 Task: Create a new lookup relationship field in the 'Resident' object to link to 'Incident' and log new incidents.
Action: Mouse moved to (948, 79)
Screenshot: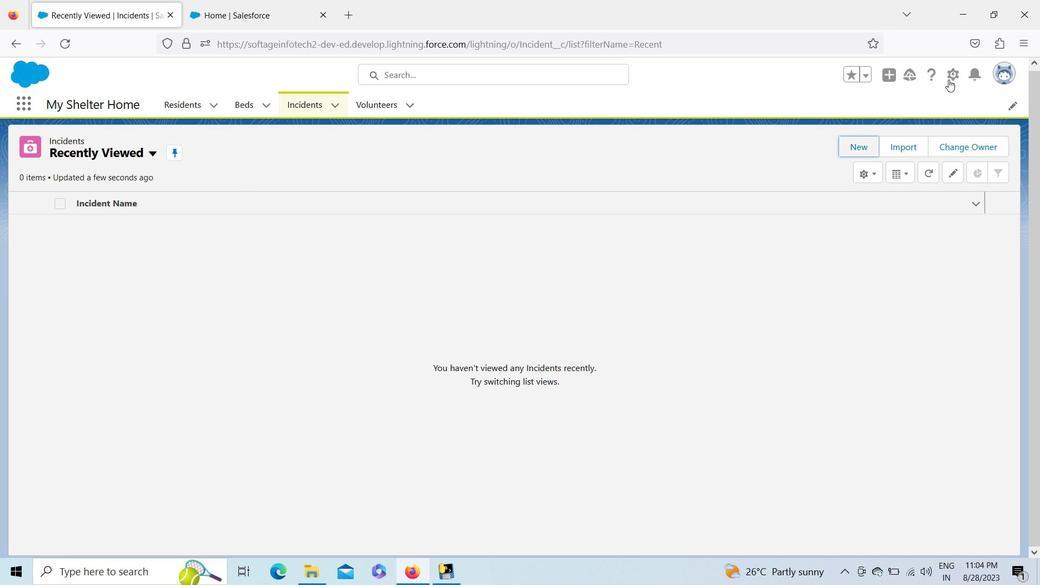 
Action: Mouse pressed left at (948, 79)
Screenshot: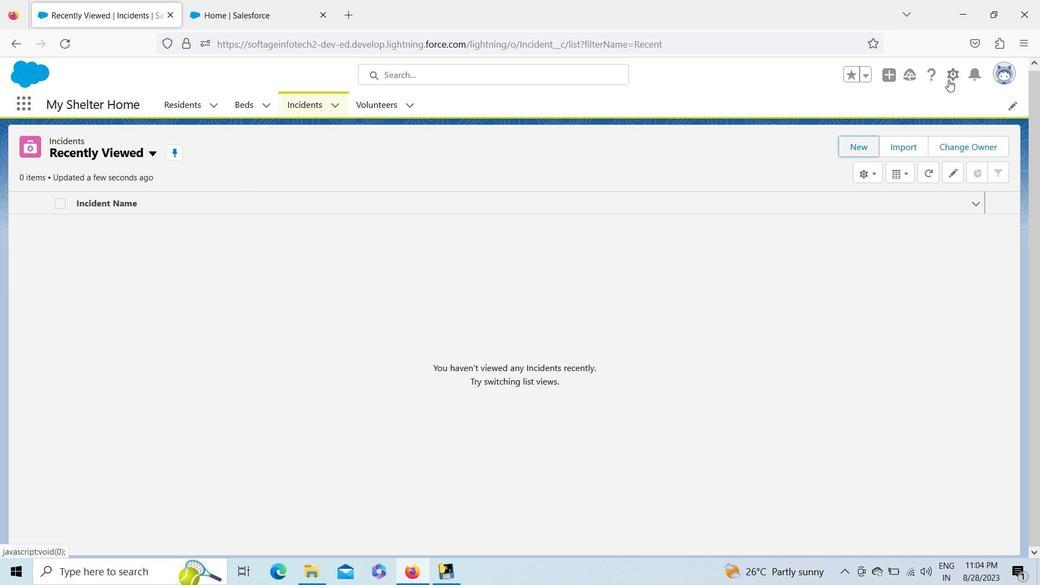 
Action: Mouse moved to (911, 120)
Screenshot: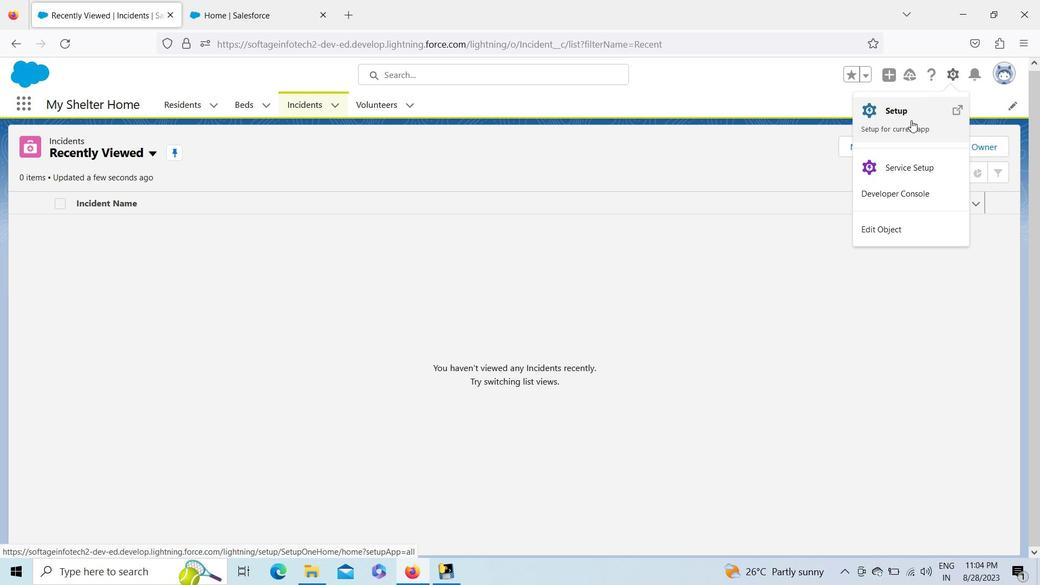 
Action: Mouse pressed left at (911, 120)
Screenshot: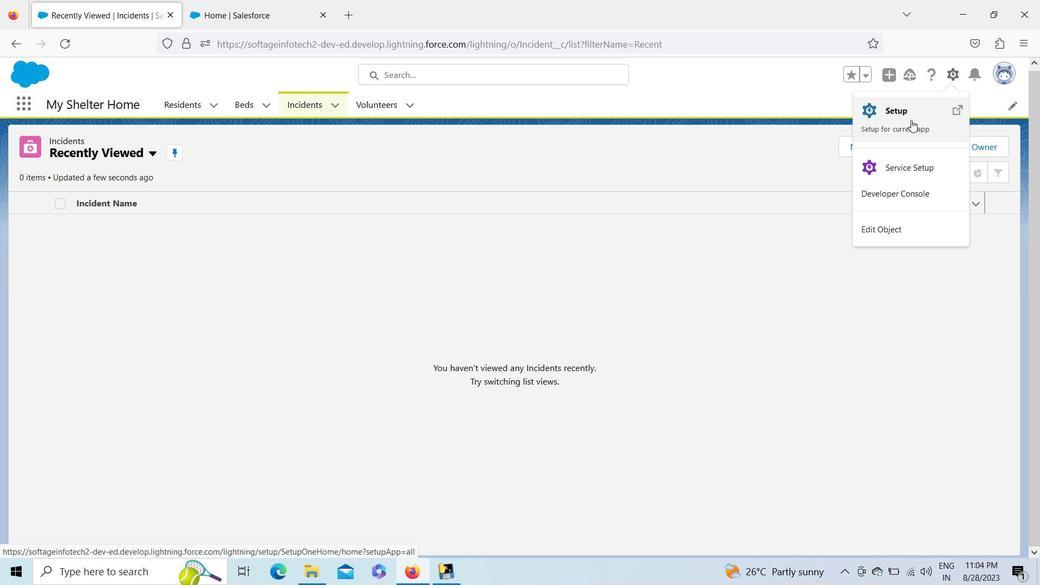 
Action: Mouse moved to (175, 102)
Screenshot: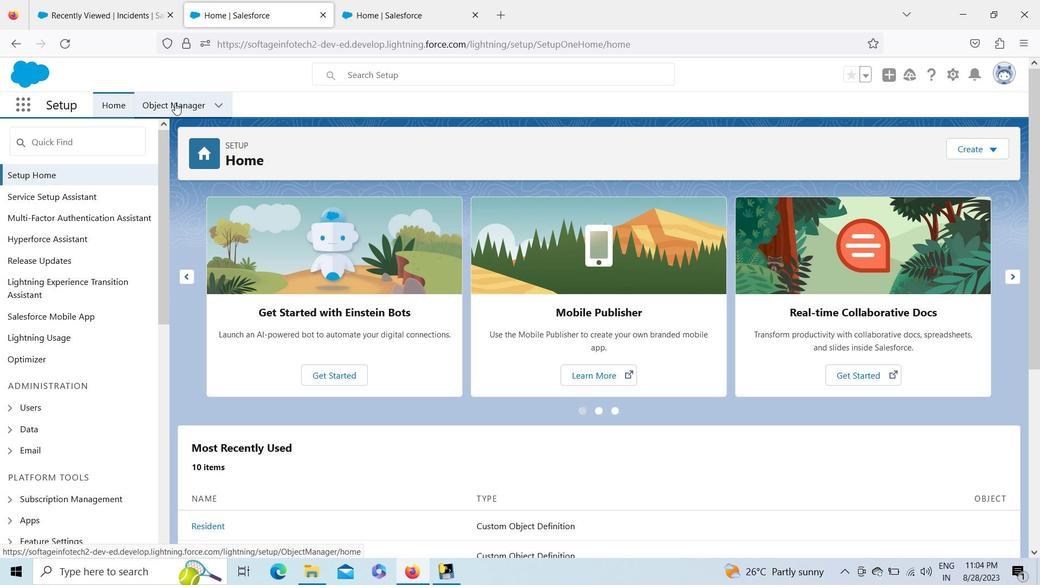 
Action: Mouse pressed left at (175, 102)
Screenshot: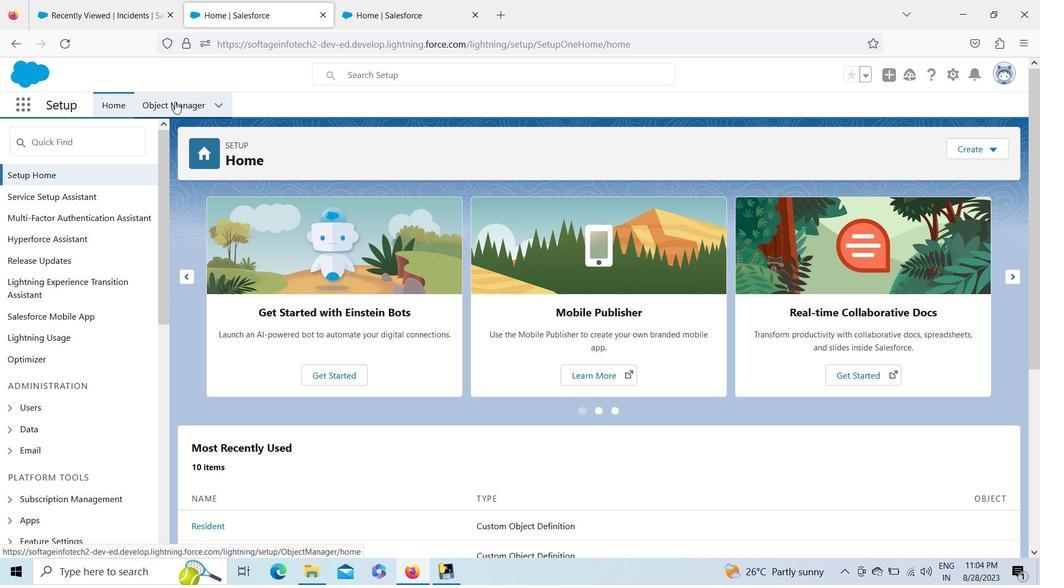 
Action: Mouse moved to (789, 156)
Screenshot: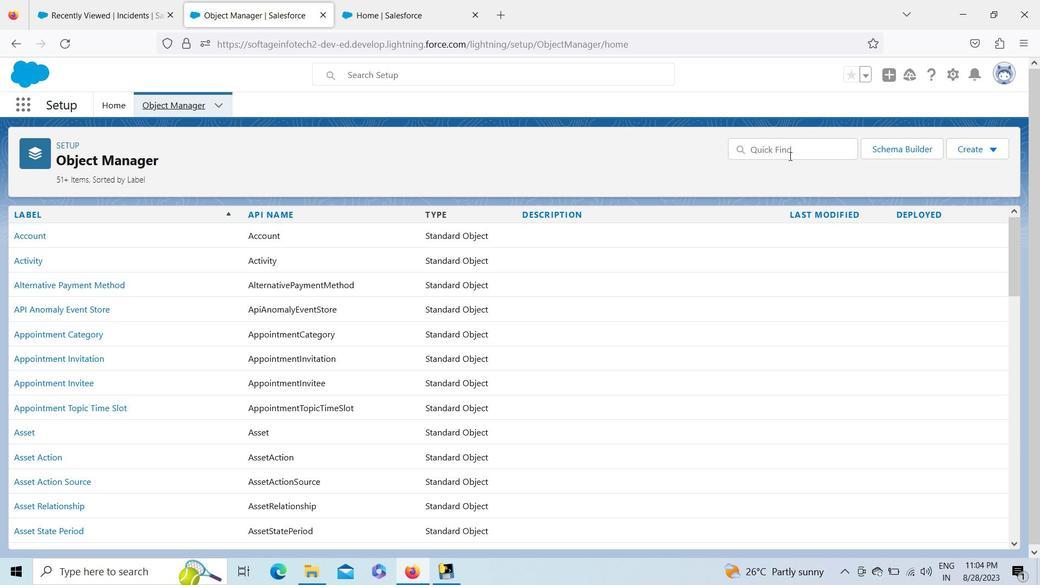 
Action: Mouse pressed left at (789, 156)
Screenshot: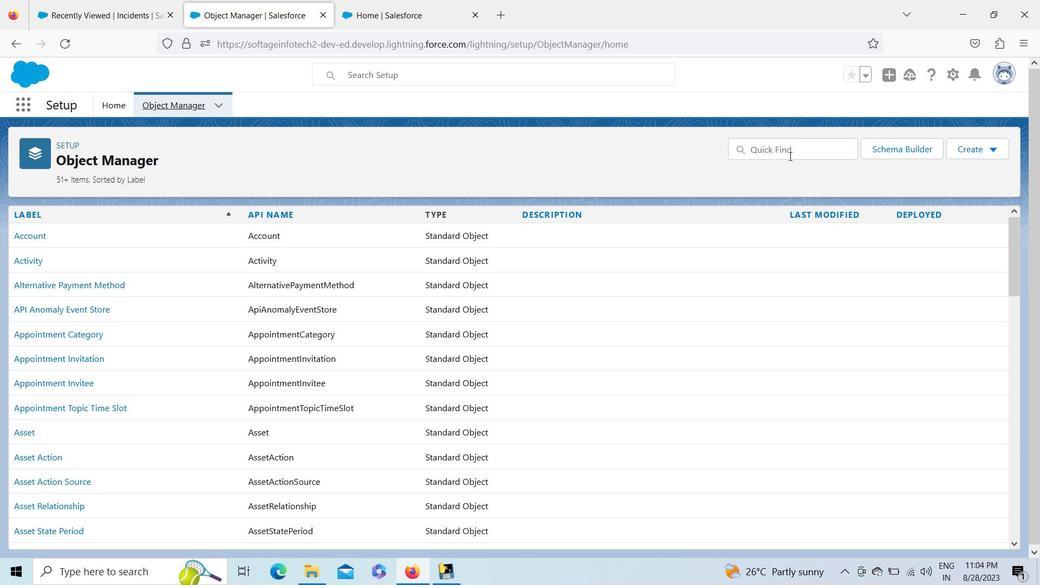 
Action: Key pressed <Key.shift><Key.shift><Key.shift><Key.shift><Key.shift><Key.shift><Key.shift>Inc
Screenshot: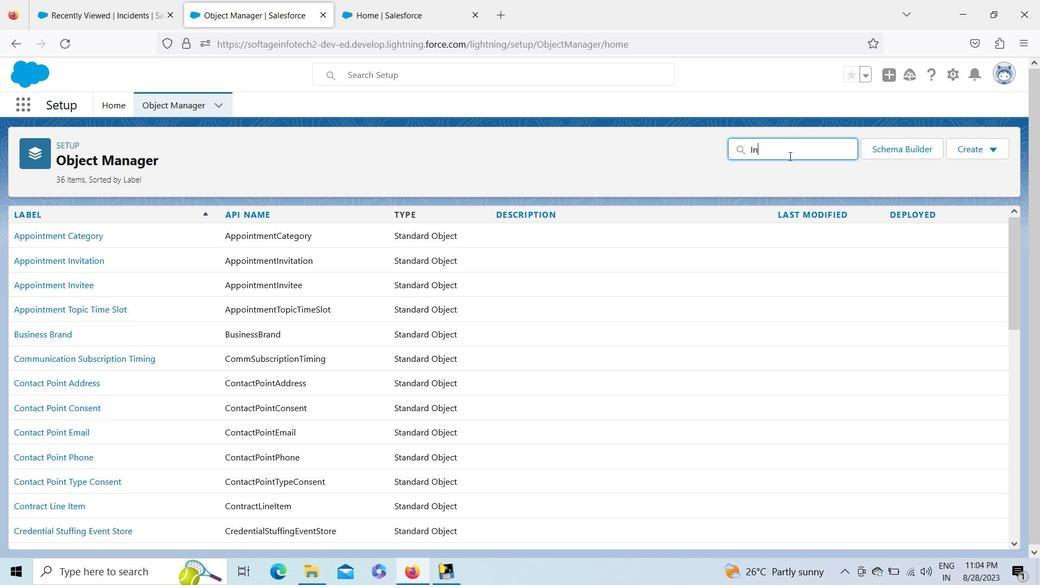 
Action: Mouse moved to (1007, 242)
Screenshot: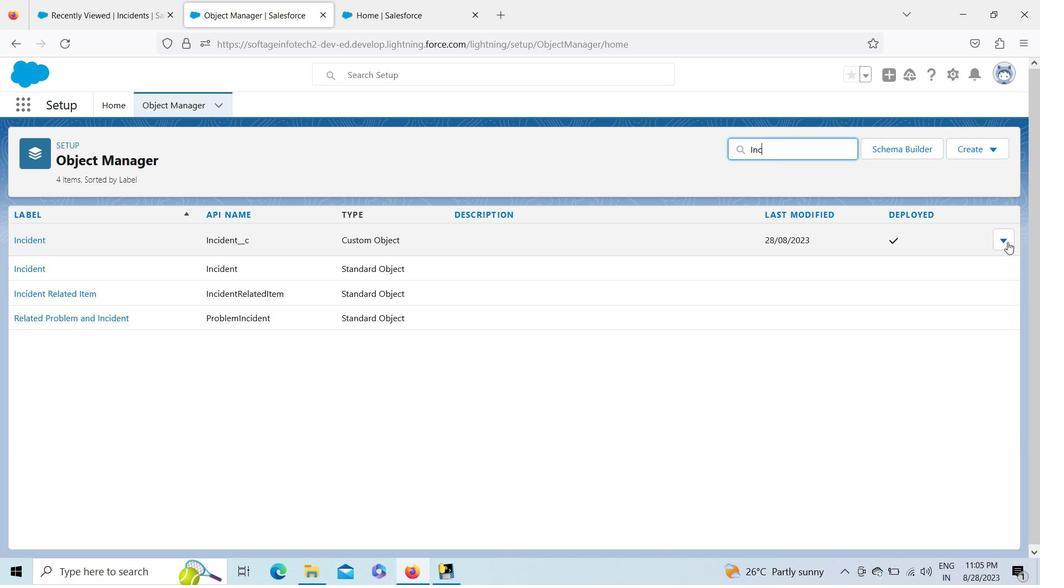 
Action: Mouse pressed left at (1007, 242)
Screenshot: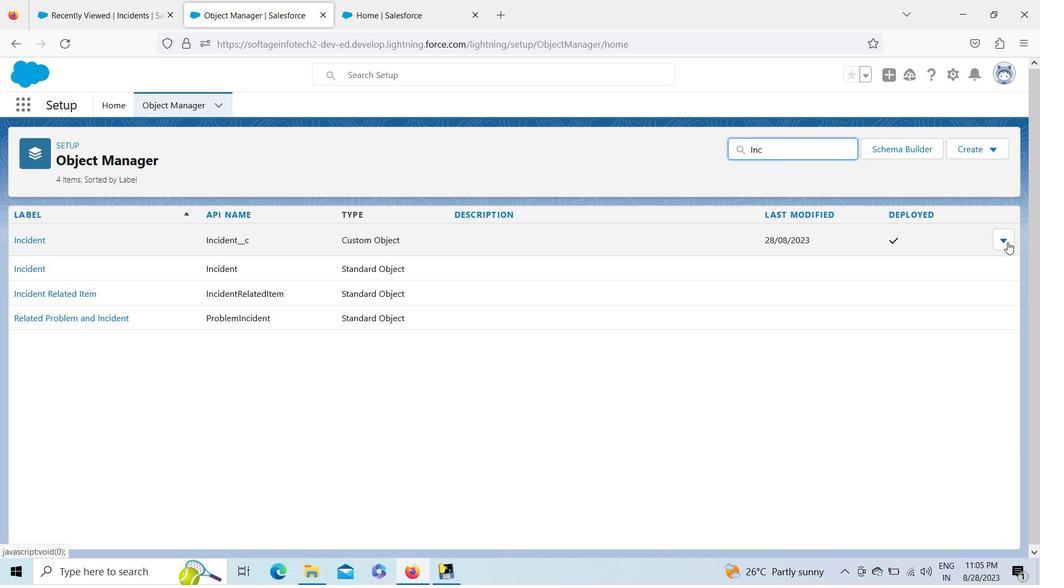 
Action: Mouse moved to (964, 267)
Screenshot: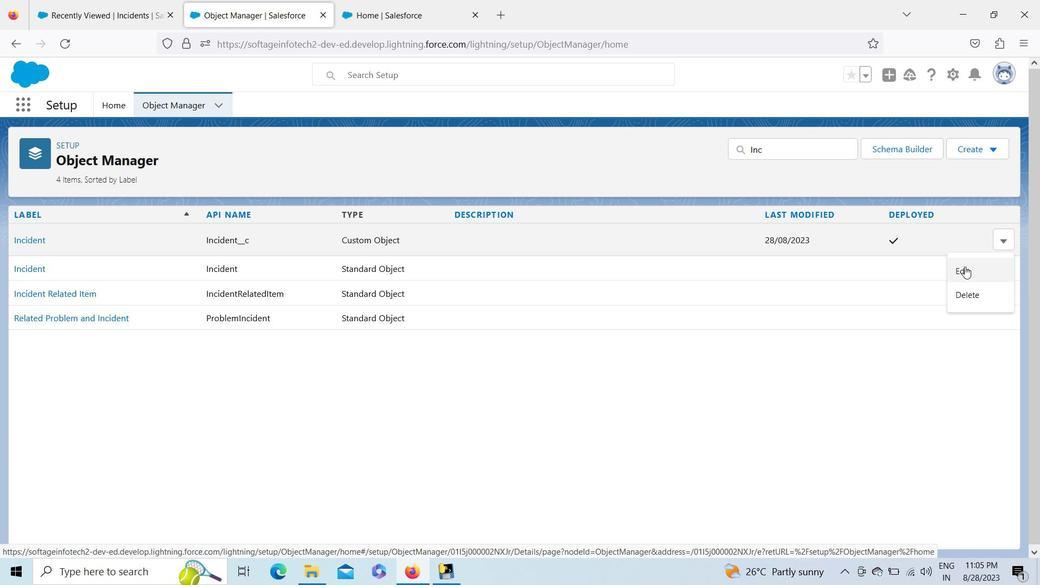 
Action: Mouse pressed left at (964, 267)
Screenshot: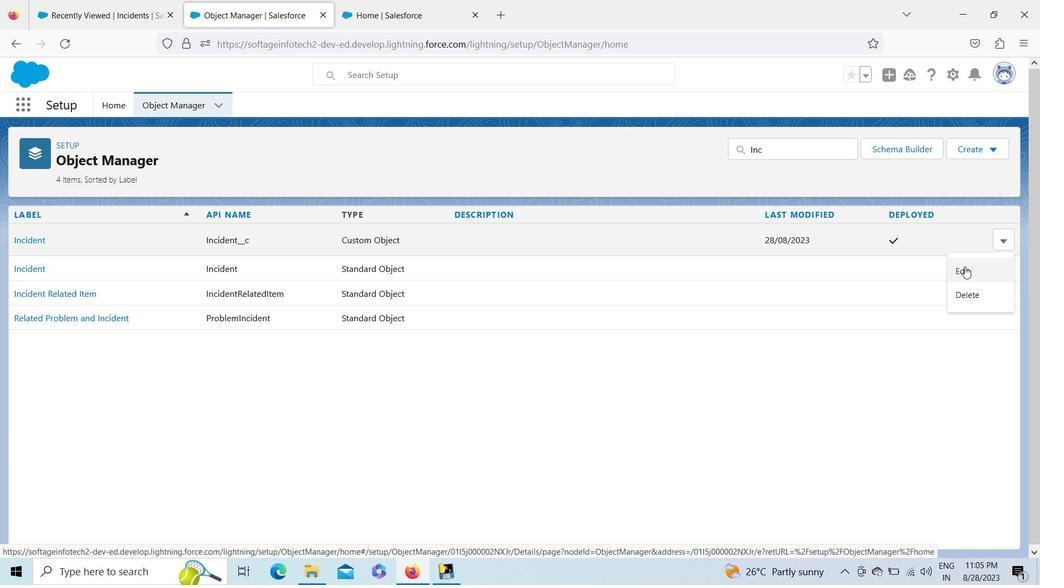 
Action: Mouse moved to (112, 245)
Screenshot: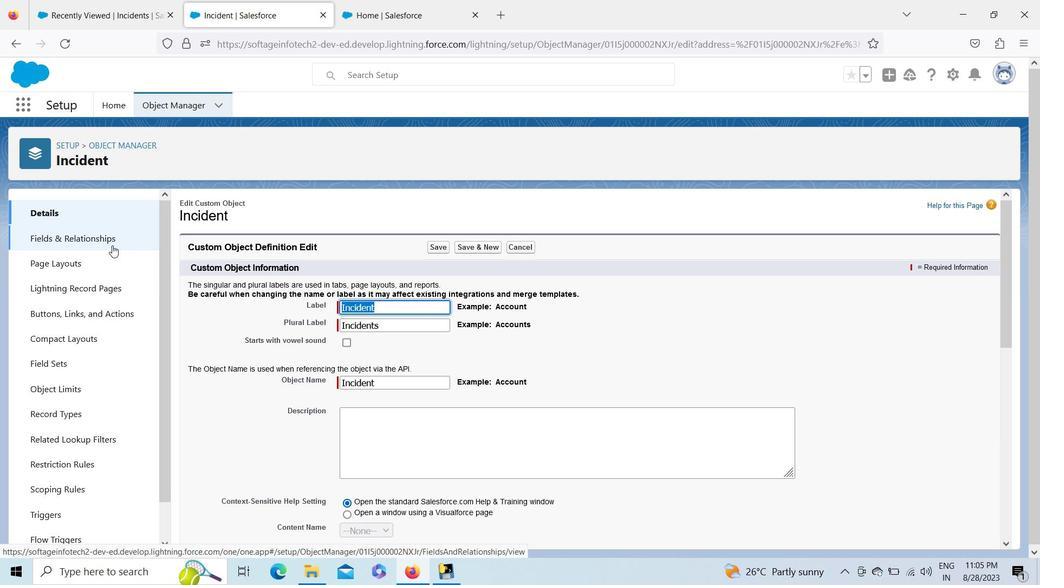
Action: Mouse pressed left at (112, 245)
Screenshot: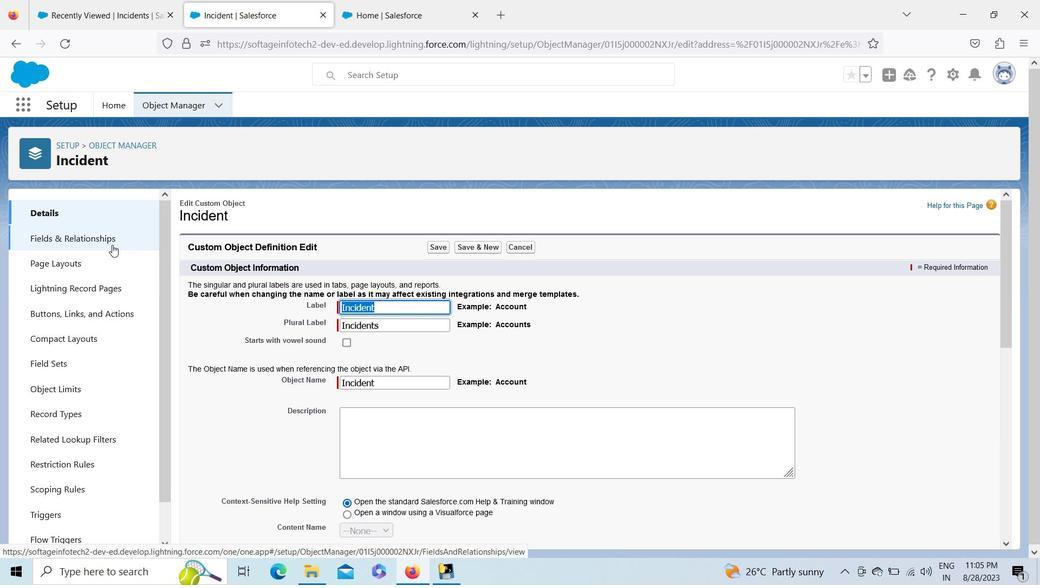 
Action: Mouse moved to (717, 219)
Screenshot: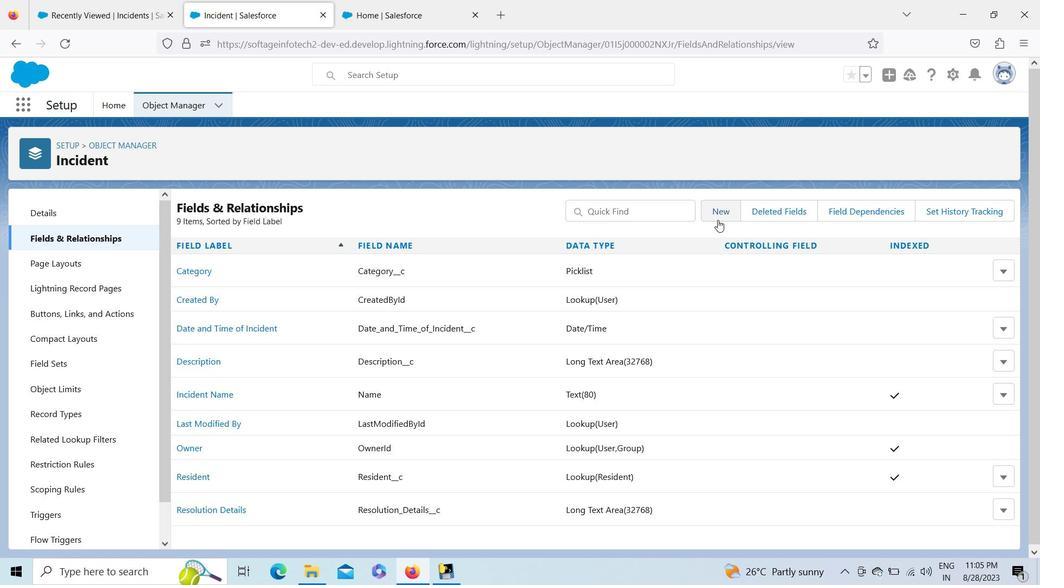 
Action: Mouse pressed left at (717, 219)
Screenshot: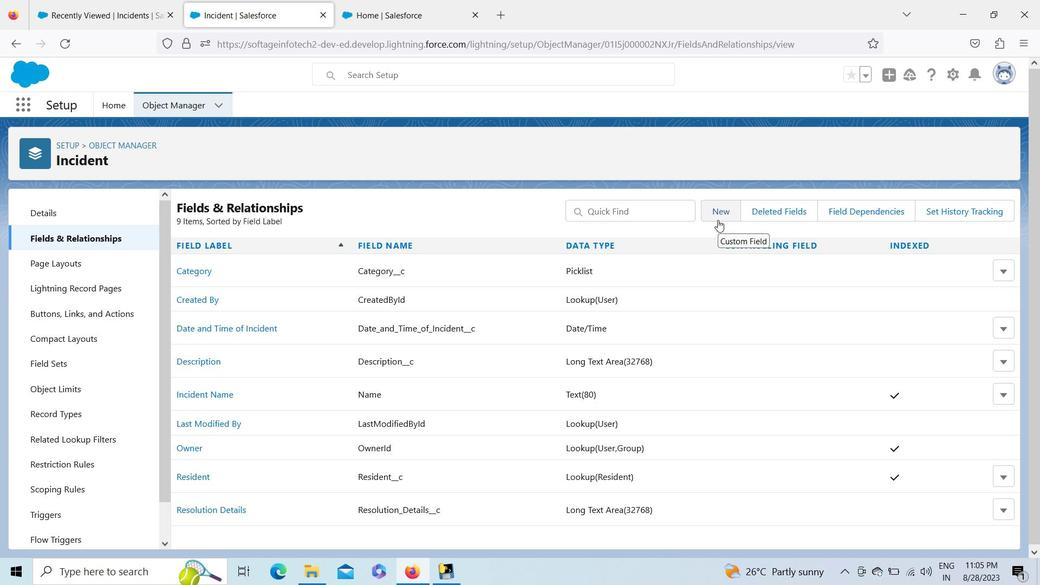 
Action: Mouse moved to (1003, 502)
Screenshot: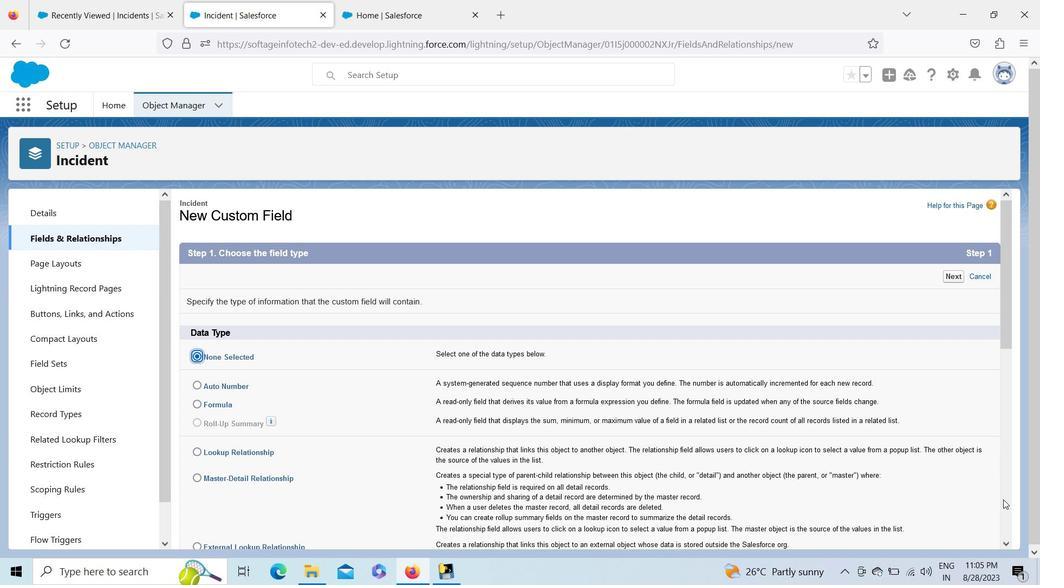 
Action: Mouse pressed left at (1003, 502)
Screenshot: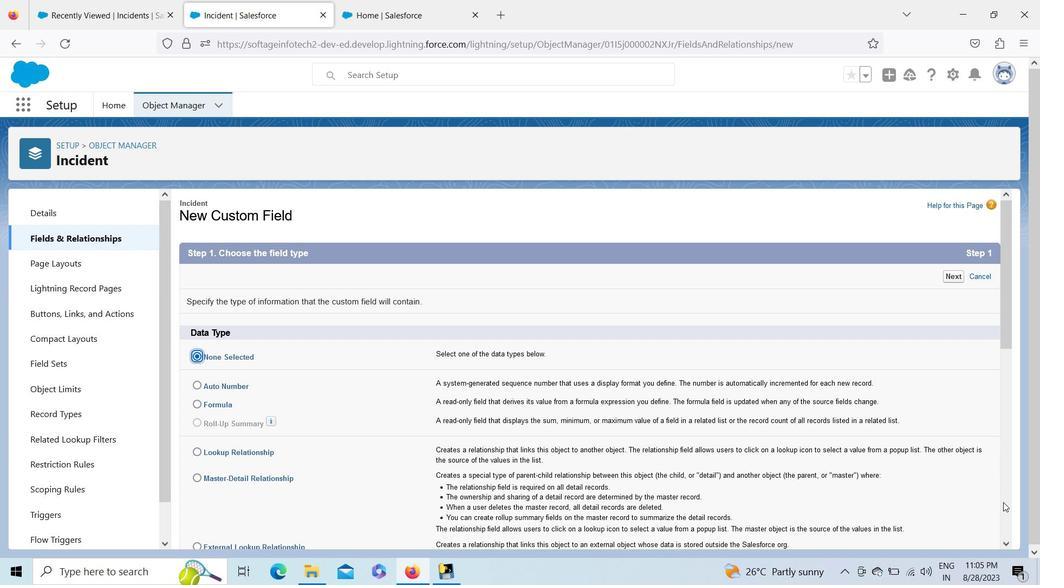 
Action: Mouse moved to (213, 427)
Screenshot: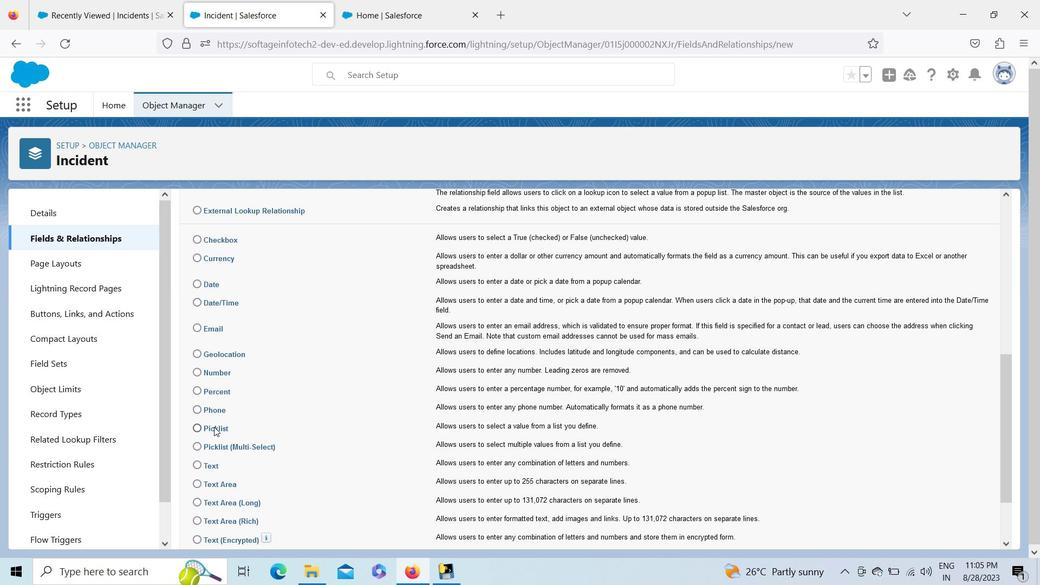 
Action: Mouse pressed left at (213, 427)
Screenshot: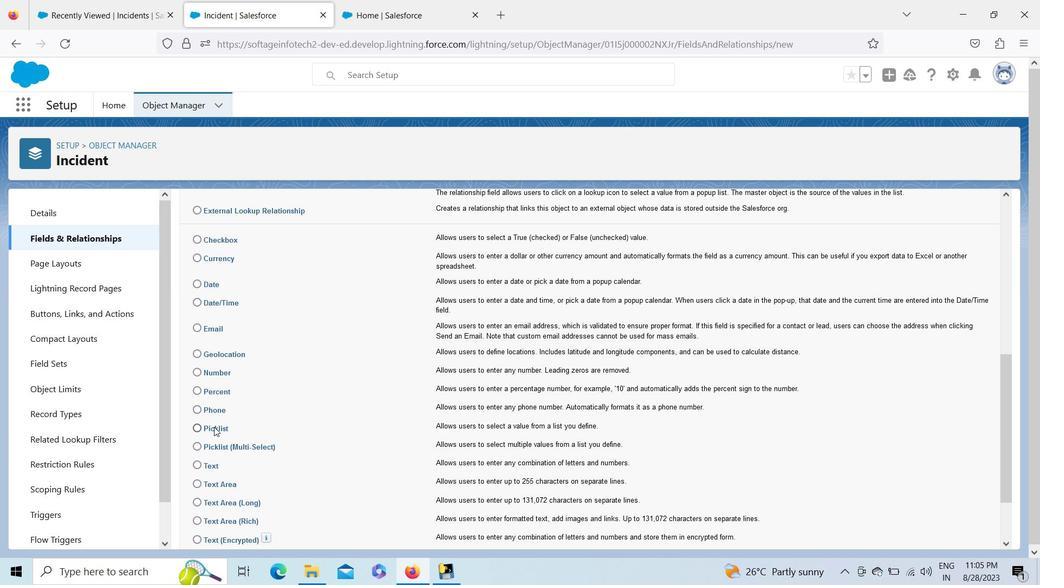 
Action: Mouse moved to (1012, 509)
Screenshot: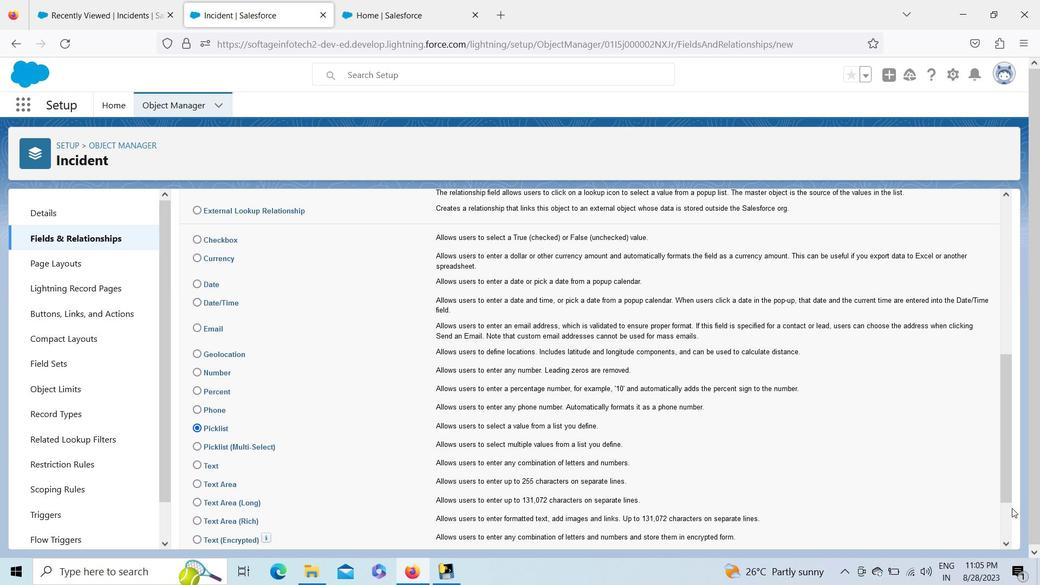 
Action: Mouse pressed left at (1012, 509)
Screenshot: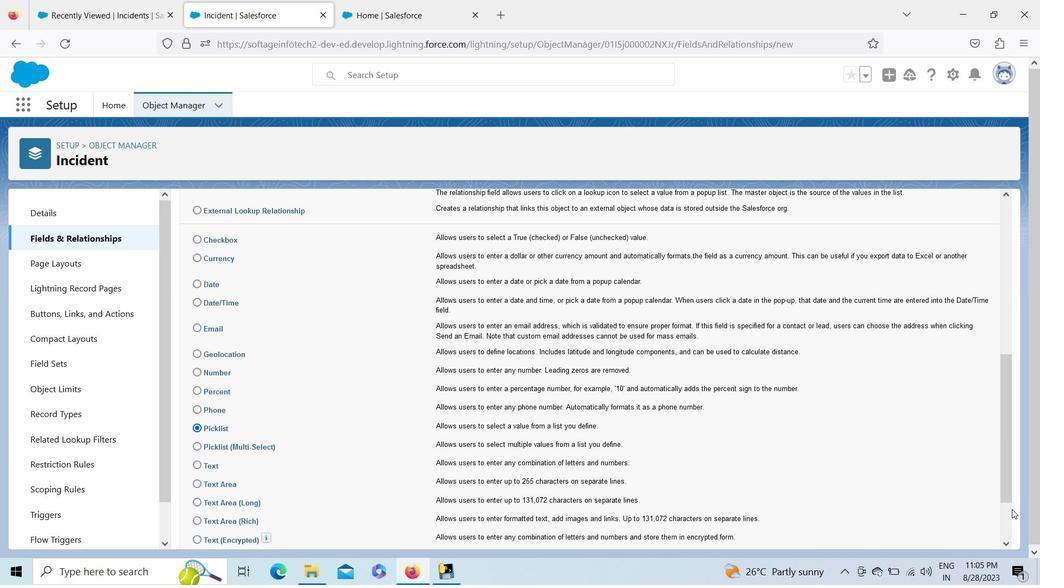 
Action: Mouse moved to (1006, 514)
Screenshot: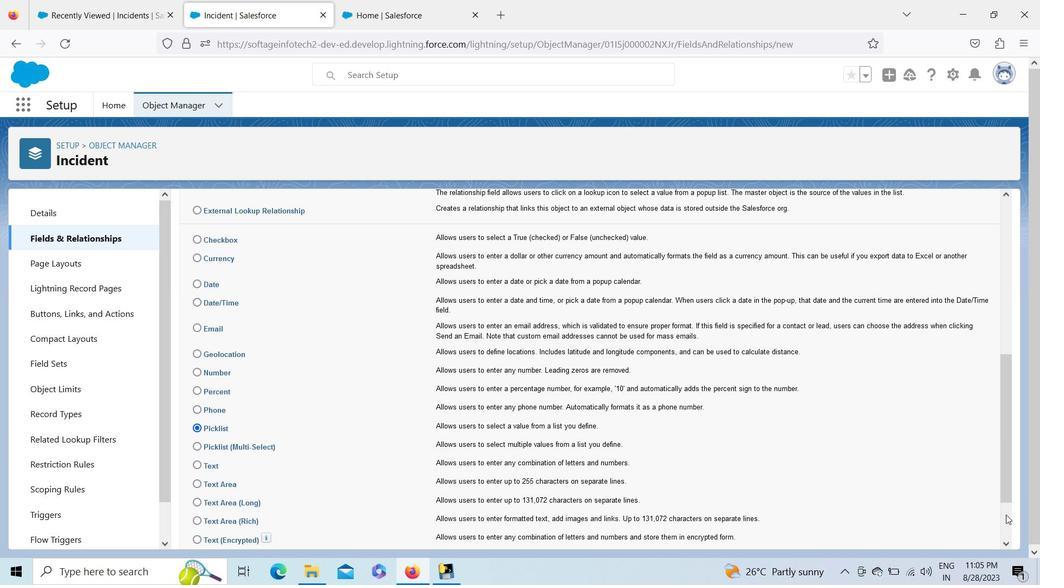 
Action: Mouse pressed left at (1006, 514)
Screenshot: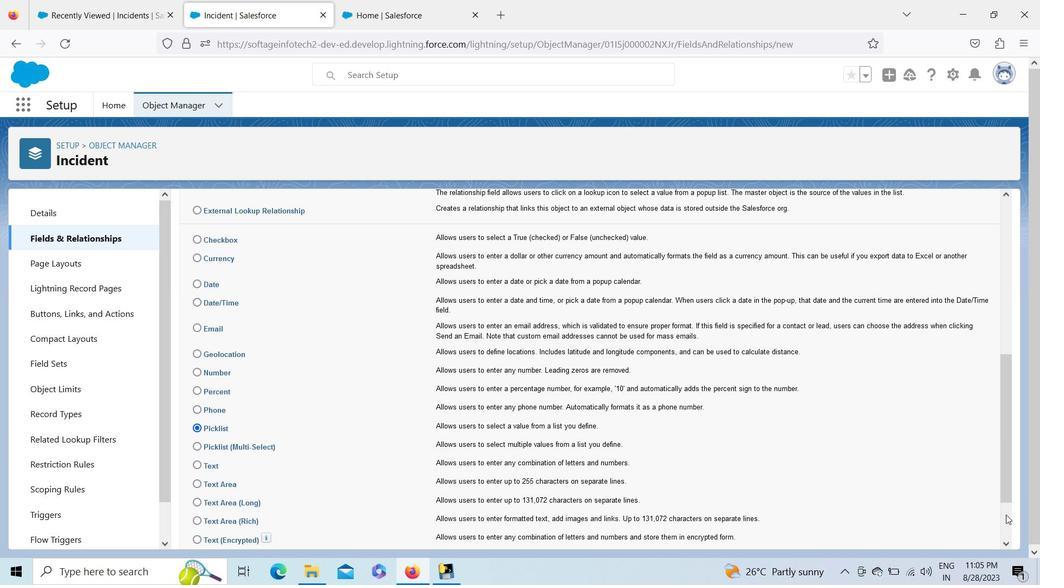 
Action: Mouse moved to (951, 538)
Screenshot: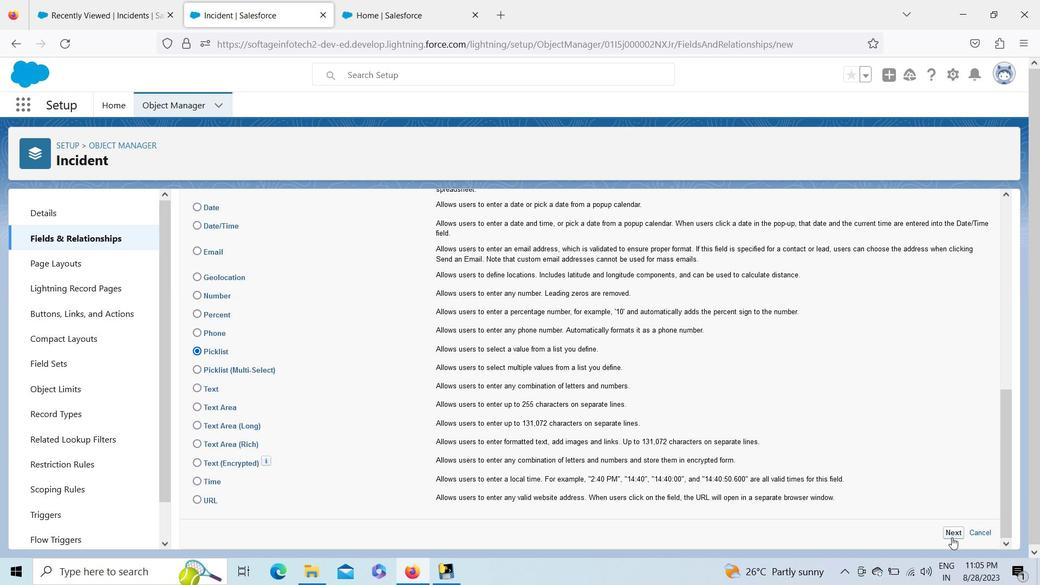 
Action: Mouse pressed left at (951, 538)
Screenshot: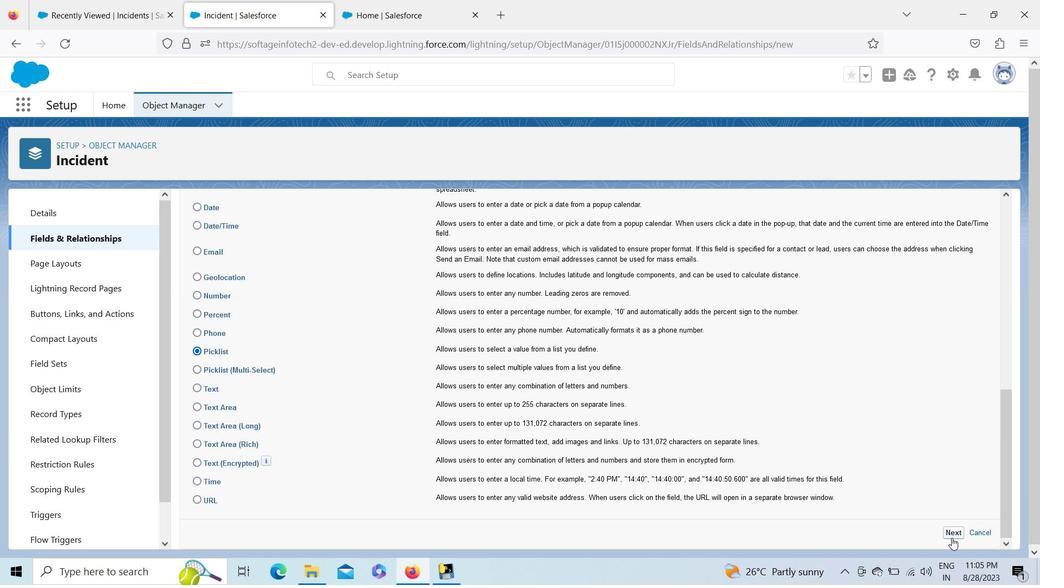 
Action: Key pressed <Key.shift><Key.shift><Key.shift><Key.shift>Country
Screenshot: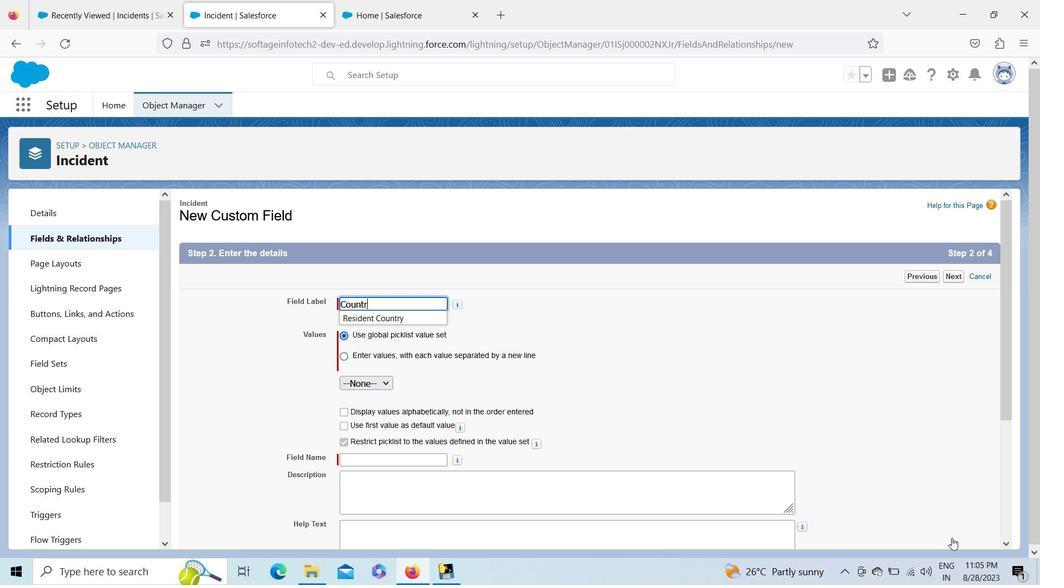 
Action: Mouse moved to (341, 356)
Screenshot: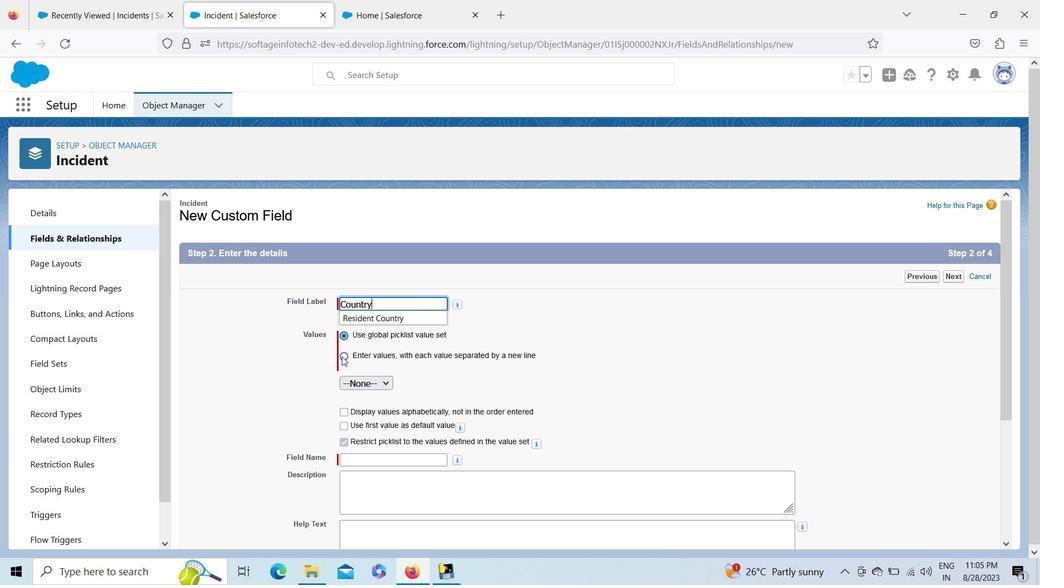 
Action: Mouse pressed left at (341, 356)
Screenshot: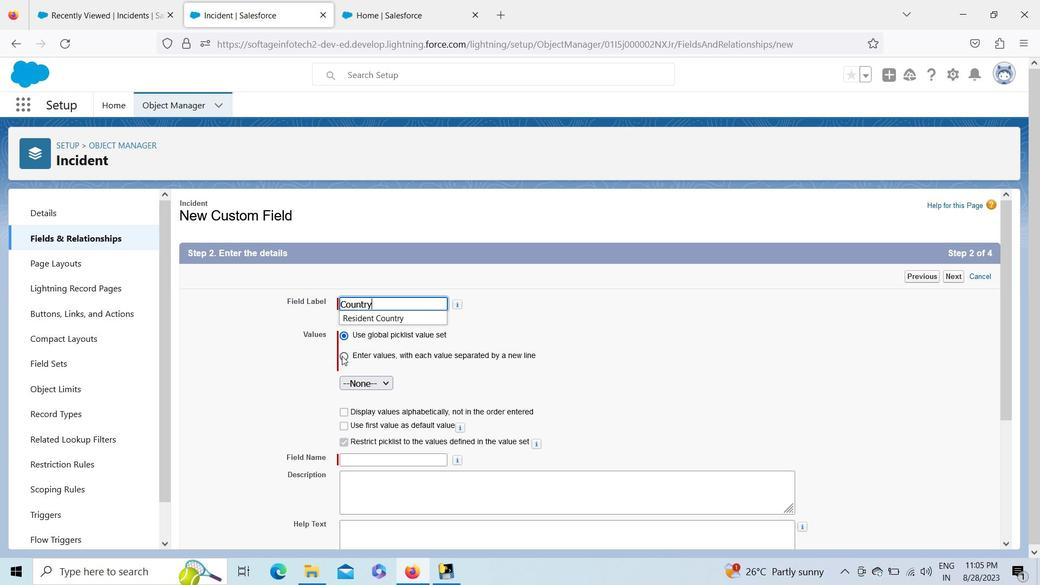 
Action: Mouse moved to (351, 406)
Screenshot: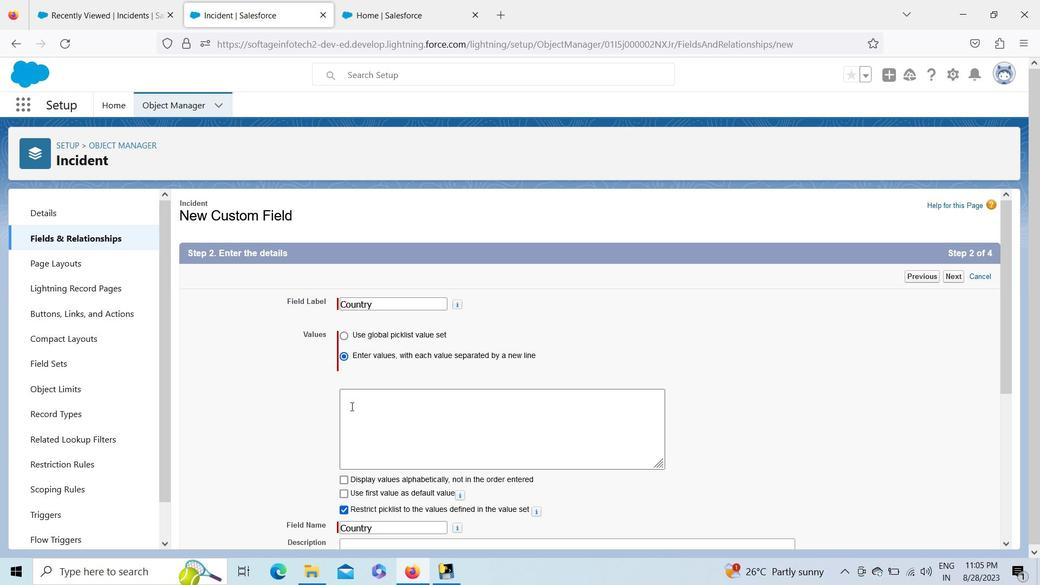 
Action: Mouse pressed left at (351, 406)
Screenshot: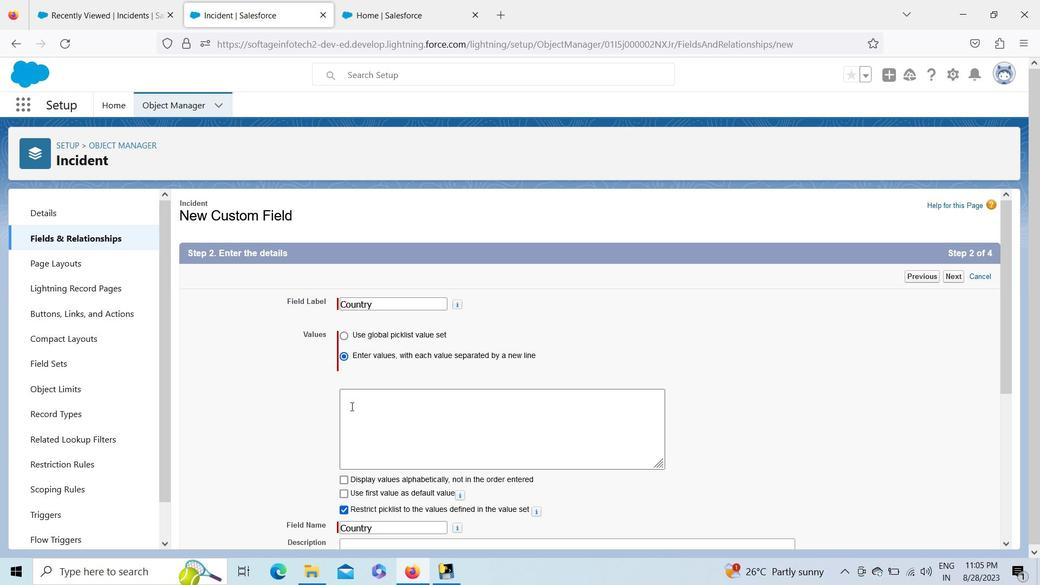
Action: Key pressed <Key.shift><Key.shift><Key.shift><Key.shift><Key.shift><Key.shift><Key.shift><Key.shift><Key.shift><Key.shift><Key.shift><Key.shift><Key.shift><Key.shift><Key.shift><Key.shift><Key.shift><Key.shift><Key.shift>U<Key.shift>SA<Key.enter><Key.shift>India<Key.enter>
Screenshot: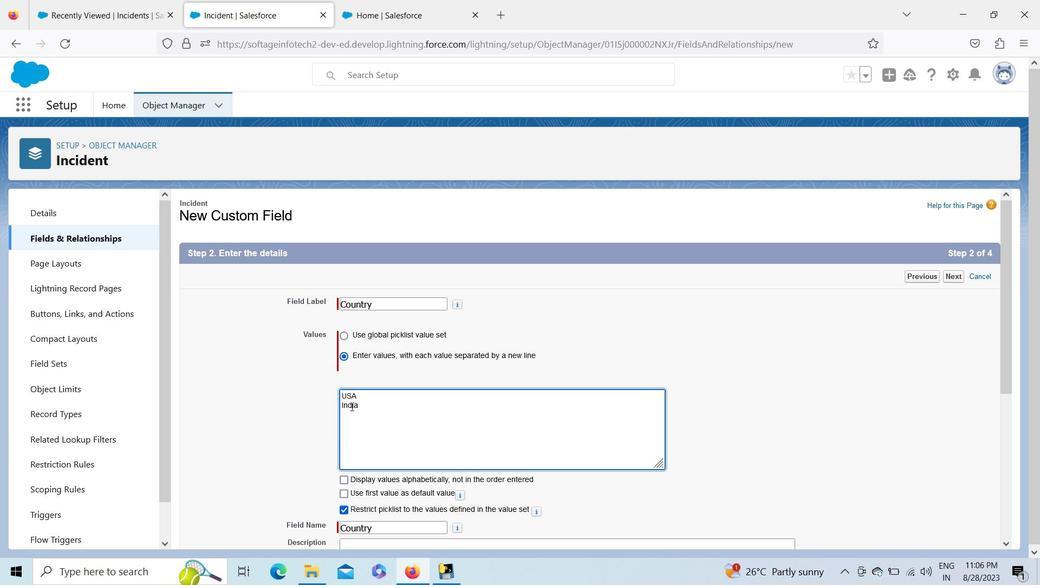 
Action: Mouse moved to (696, 471)
Screenshot: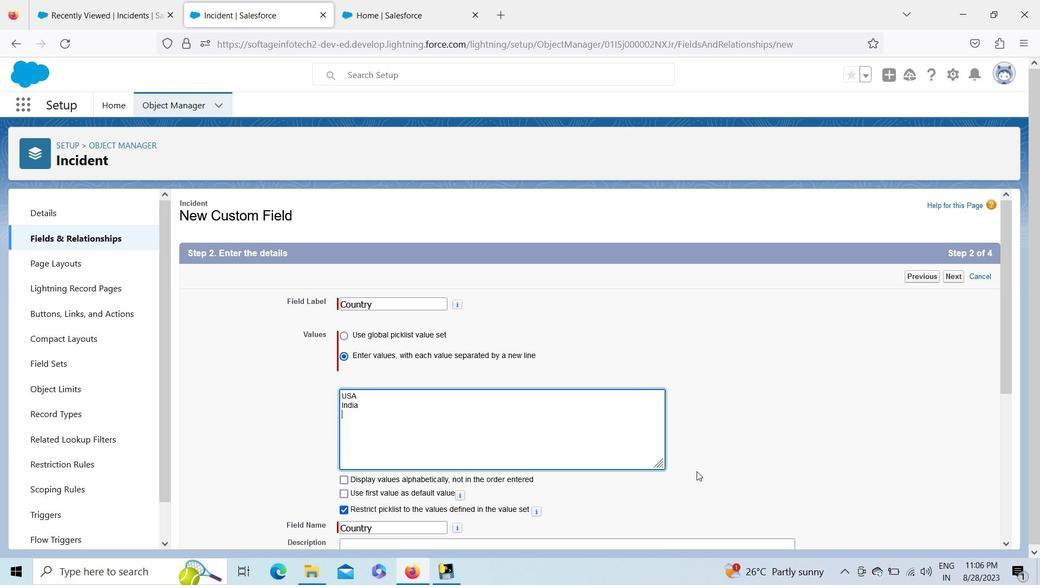 
Action: Key pressed <Key.shift><Key.shift><Key.shift><Key.shift><Key.shift><Key.shift><Key.shift><Key.shift><Key.shift><Key.shift><Key.shift><Key.shift><Key.shift><Key.shift><Key.shift><Key.shift>Canada<Key.enter><Key.shift><Key.shift><Key.shift><Key.shift><Key.shift><Key.shift><Key.shift><Key.shift><Key.shift><Key.shift><Key.shift><Key.shift><Key.shift><Key.shift><Key.shift><Key.shift><Key.shift><Key.shift><Key.shift><Key.shift><Key.shift><Key.shift><Key.shift><Key.shift><Key.shift><Key.shift><Key.shift><Key.shift><Key.shift><Key.shift><Key.shift><Key.shift><Key.shift><Key.shift><Key.shift><Key.shift><Key.shift><Key.shift><Key.shift><Key.shift><Key.shift><Key.shift><Key.shift><Key.shift><Key.shift><Key.shift><Key.shift><Key.shift><Key.shift><Key.shift><Key.shift><Key.shift><Key.shift><Key.shift><Key.shift><Key.shift><Key.shift><Key.shift><Key.shift><Key.shift><Key.shift><Key.shift><Key.shift><Key.shift><Key.shift><Key.shift><Key.shift><Key.shift><Key.shift><Key.shift><Key.shift><Key.shift><Key.shift><Key.shift><Key.shift><Key.shift><Key.shift><Key.shift><Key.shift><Key.shift><Key.shift><Key.shift><Key.shift><Key.shift><Key.shift><Key.shift><Key.shift><Key.shift><Key.shift><Key.shift><Key.shift><Key.shift><Key.shift><Key.shift><Key.shift><Key.shift><Key.shift><Key.shift><Key.shift><Key.shift><Key.shift><Key.shift><Key.shift><Key.shift><Key.shift><Key.shift><Key.shift><Key.shift><Key.shift><Key.shift><Key.shift><Key.shift><Key.shift><Key.shift><Key.shift><Key.shift><Key.shift><Key.shift><Key.shift><Key.shift><Key.shift><Key.shift><Key.shift><Key.shift><Key.shift><Key.shift><Key.shift><Key.shift><Key.shift><Key.shift><Key.shift><Key.shift><Key.shift><Key.shift><Key.shift><Key.shift><Key.shift><Key.shift><Key.shift><Key.shift><Key.shift><Key.shift><Key.shift><Key.shift><Key.shift><Key.shift><Key.shift><Key.shift><Key.shift><Key.shift><Key.shift><Key.shift>Australia<Key.enter><Key.shift>Germany<Key.enter><Key.shift>China<Key.enter><Key.shift><Key.shift><Key.shift><Key.shift><Key.shift>Brazil<Key.enter><Key.shift><Key.shift><Key.shift><Key.shift><Key.shift><Key.shift><Key.shift><Key.shift><Key.shift><Key.shift><Key.shift><Key.shift><Key.shift><Key.shift><Key.shift><Key.shift><Key.shift><Key.shift><Key.shift><Key.shift><Key.shift>Russia<Key.enter><Key.shift><Key.shift><Key.shift><Key.shift><Key.shift><Key.shift><Key.shift><Key.shift><Key.shift><Key.shift><Key.shift><Key.shift><Key.shift><Key.shift>Europe<Key.enter><Key.shift><Key.shift><Key.shift><Key.shift><Key.shift><Key.shift><Key.shift><Key.shift>UK<Key.enter><Key.shift><Key.shift><Key.shift><Key.shift><Key.shift><Key.shift><Key.shift>Africa
Screenshot: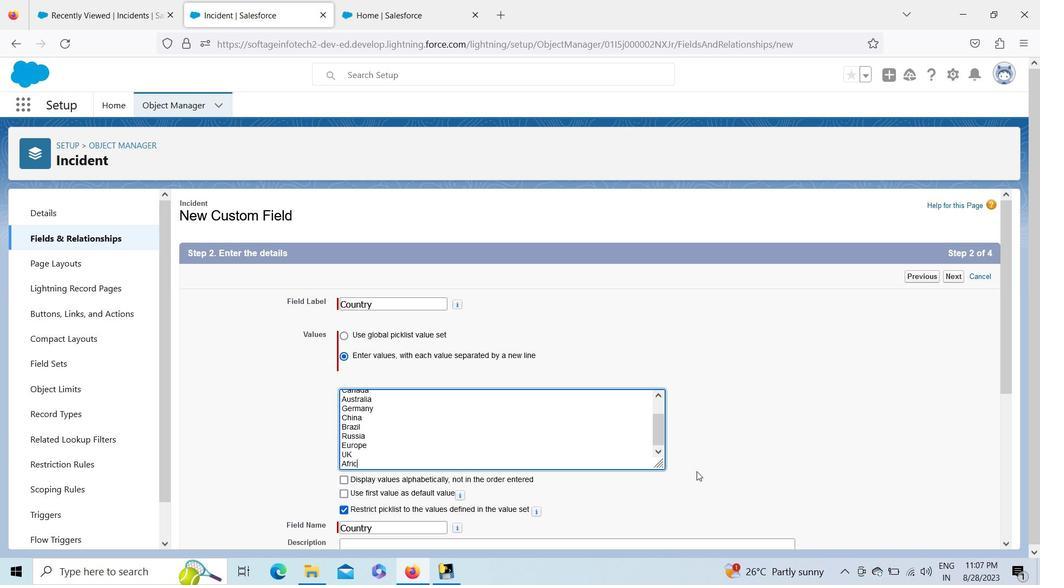 
Action: Mouse moved to (952, 277)
Screenshot: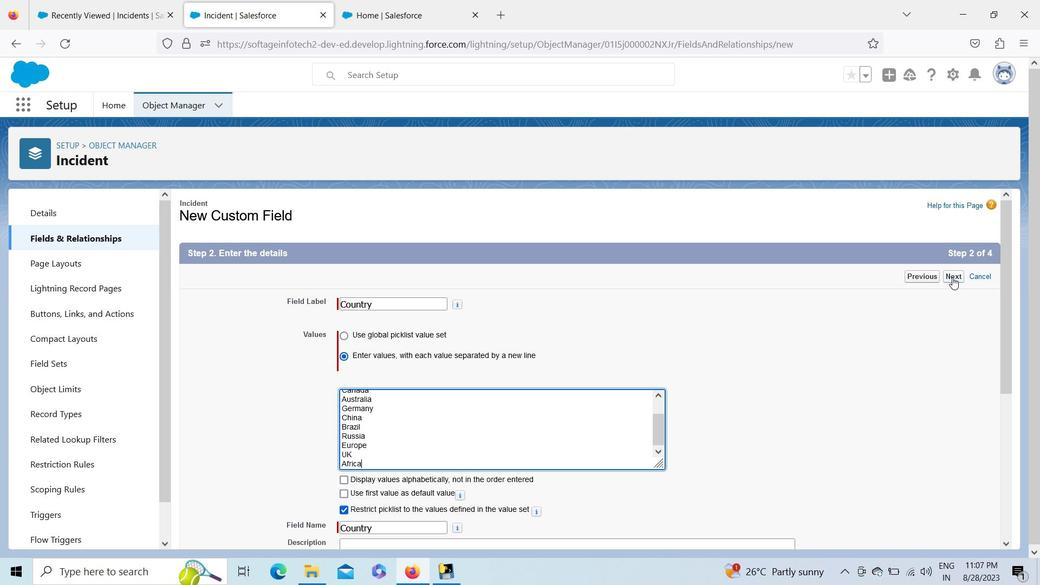 
Action: Mouse pressed left at (952, 277)
Screenshot: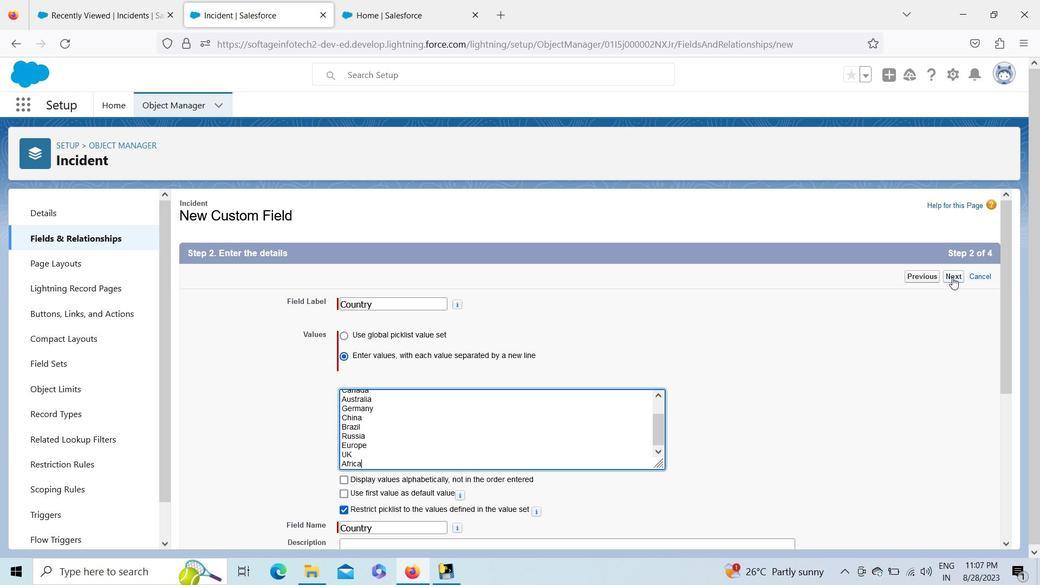 
Action: Mouse moved to (723, 393)
Screenshot: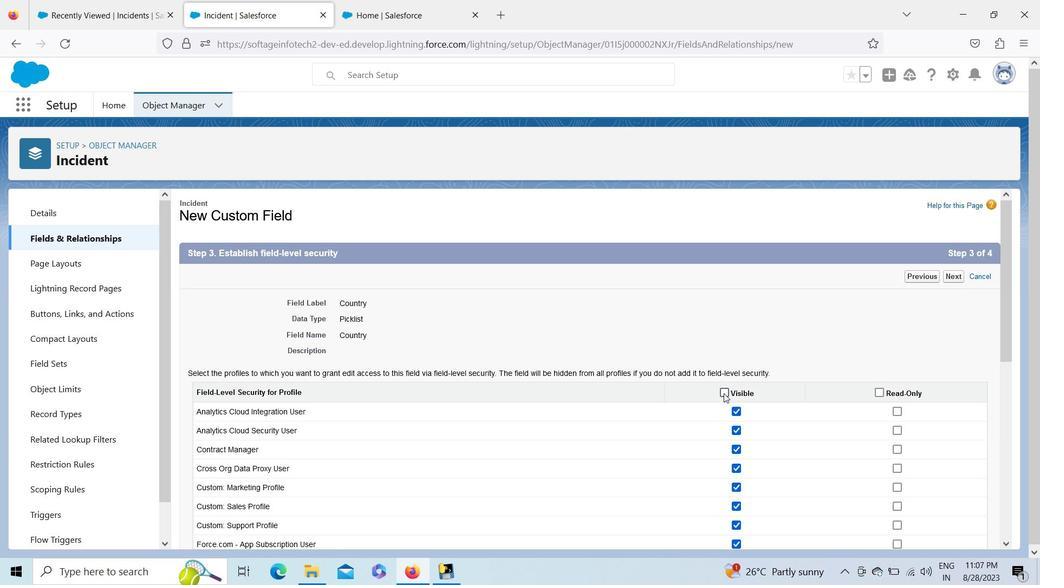 
Action: Mouse pressed left at (723, 393)
Screenshot: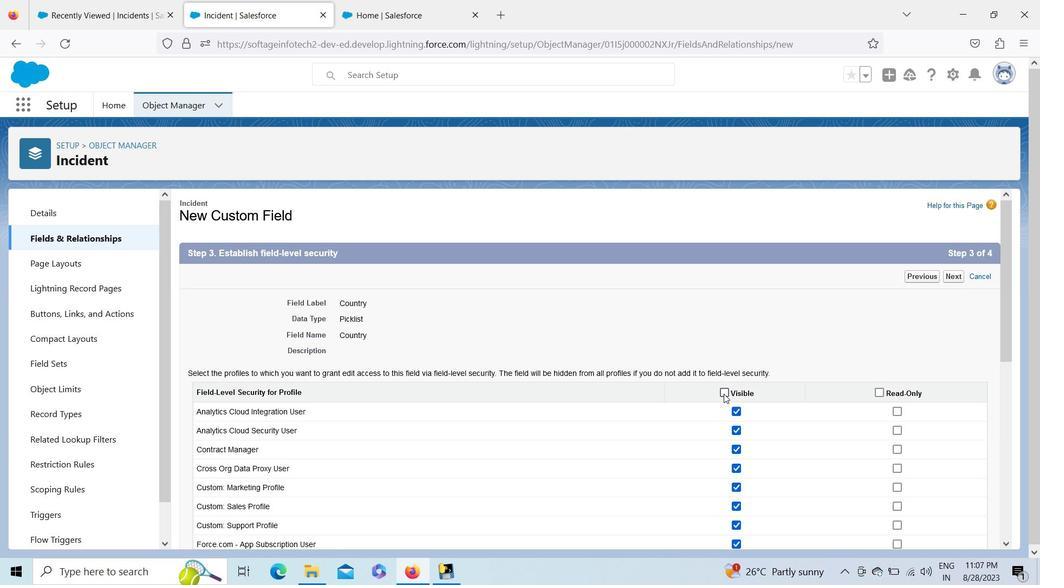 
Action: Mouse moved to (950, 271)
Screenshot: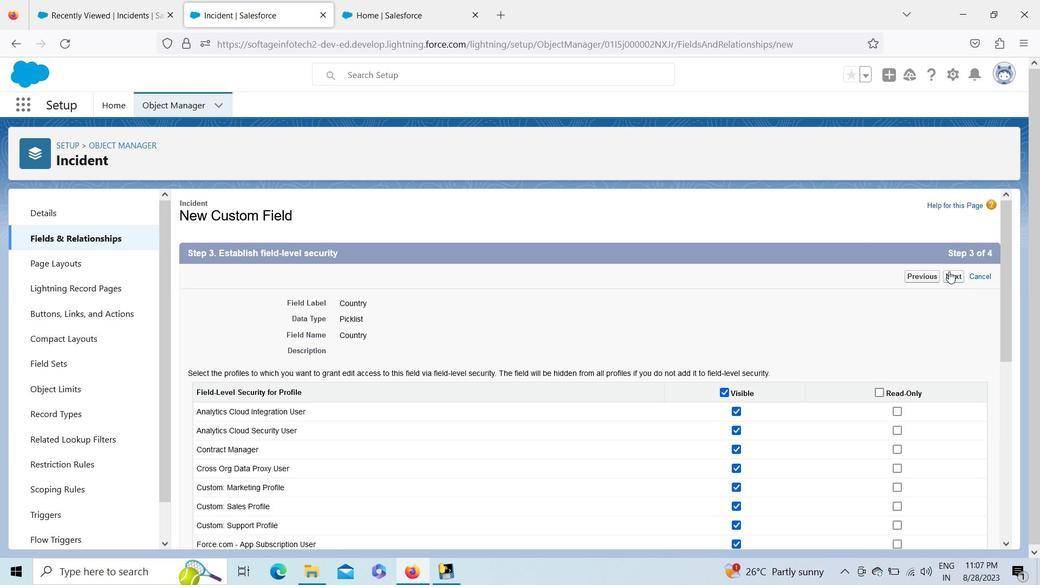 
Action: Mouse pressed left at (950, 271)
Screenshot: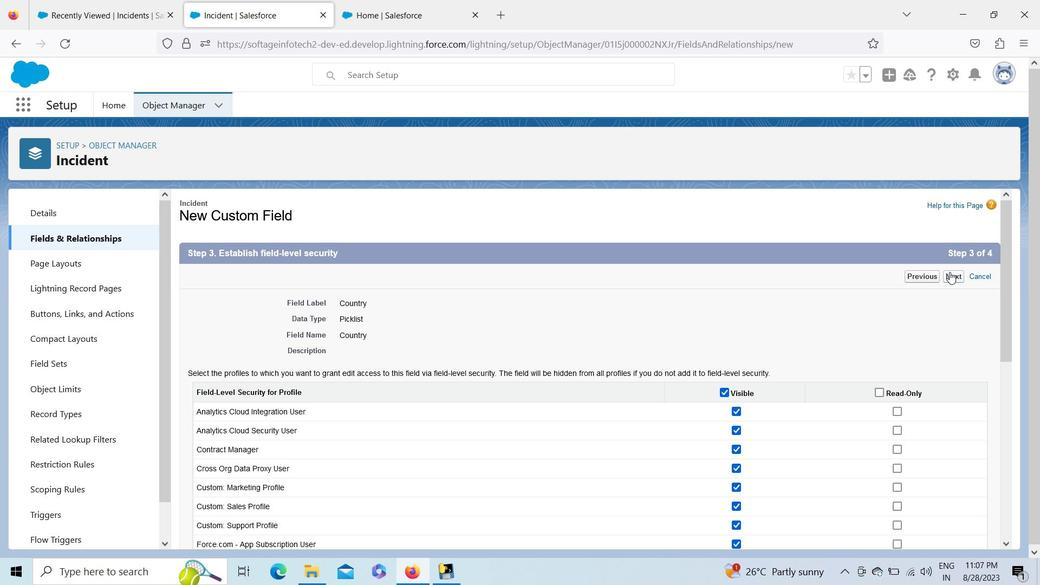 
Action: Mouse moved to (930, 267)
Screenshot: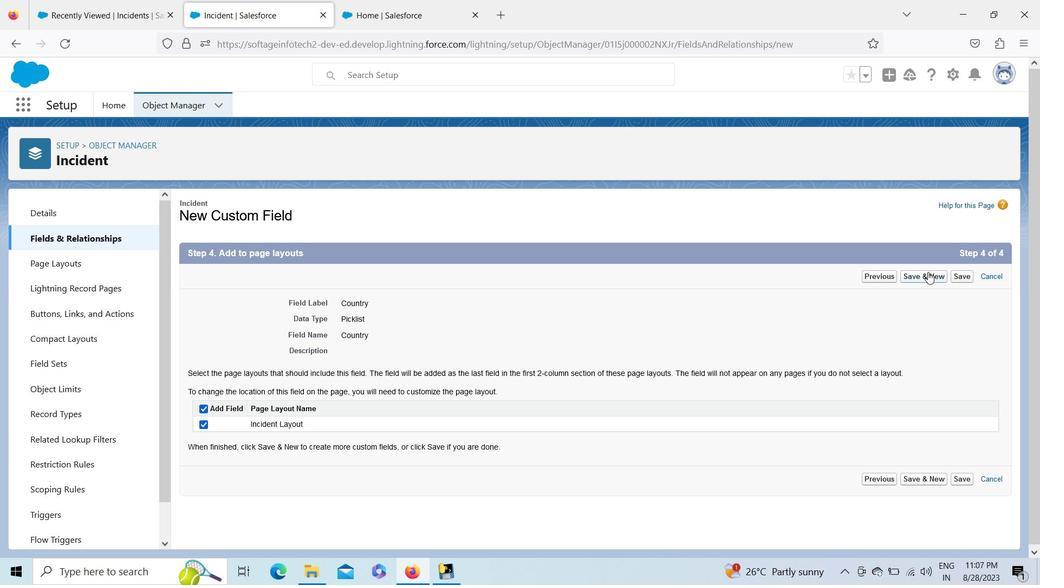 
Action: Mouse pressed left at (930, 267)
Screenshot: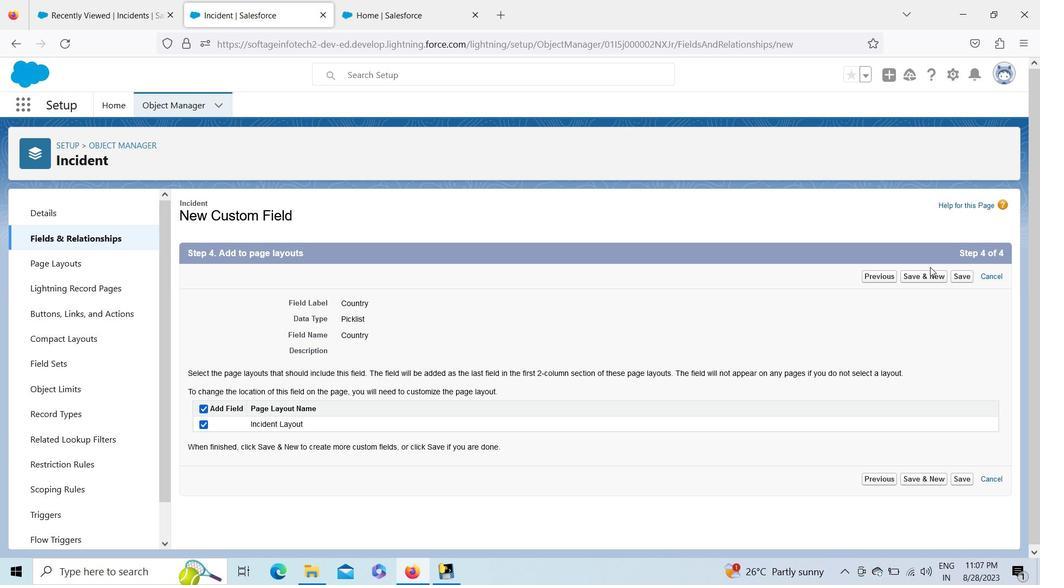 
Action: Mouse moved to (930, 271)
Screenshot: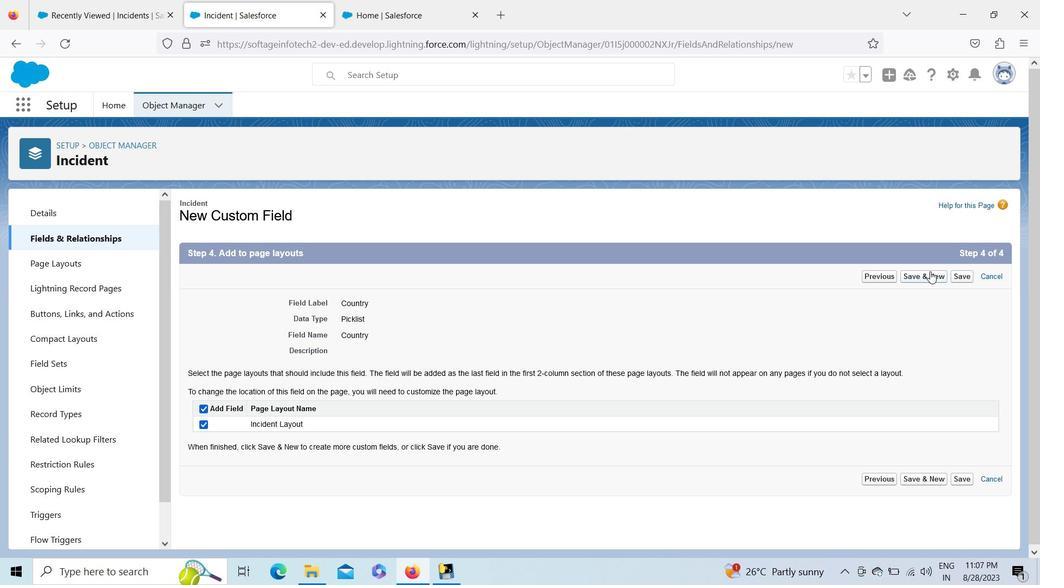 
Action: Mouse pressed left at (930, 271)
Screenshot: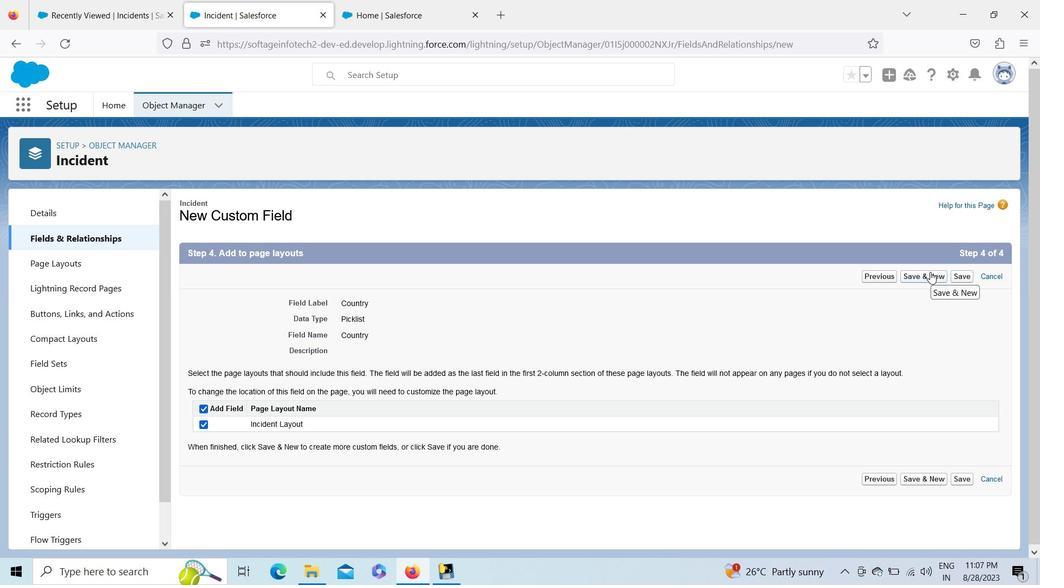 
Action: Mouse moved to (957, 276)
Screenshot: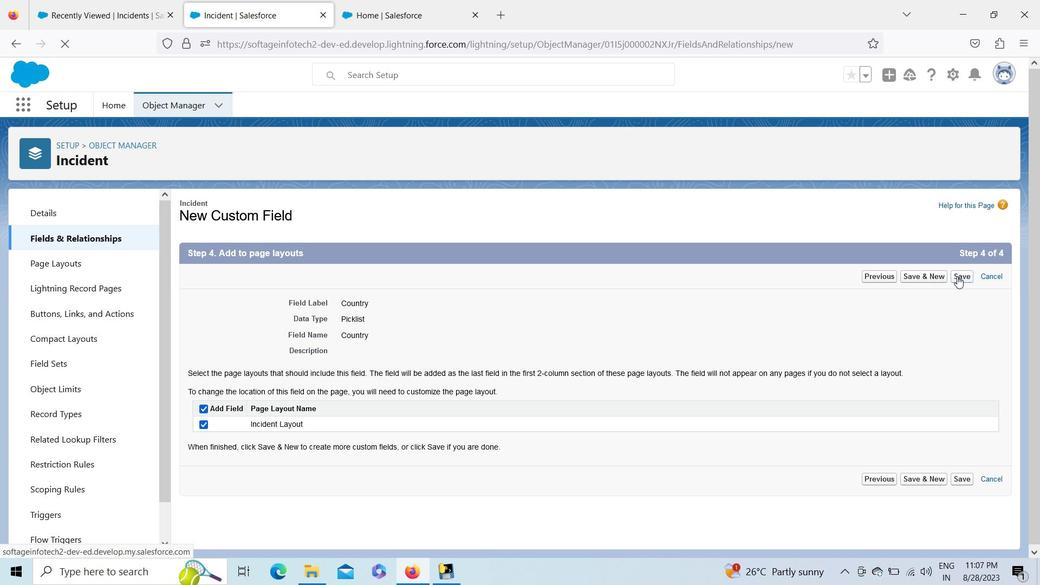 
Action: Mouse pressed left at (957, 276)
Screenshot: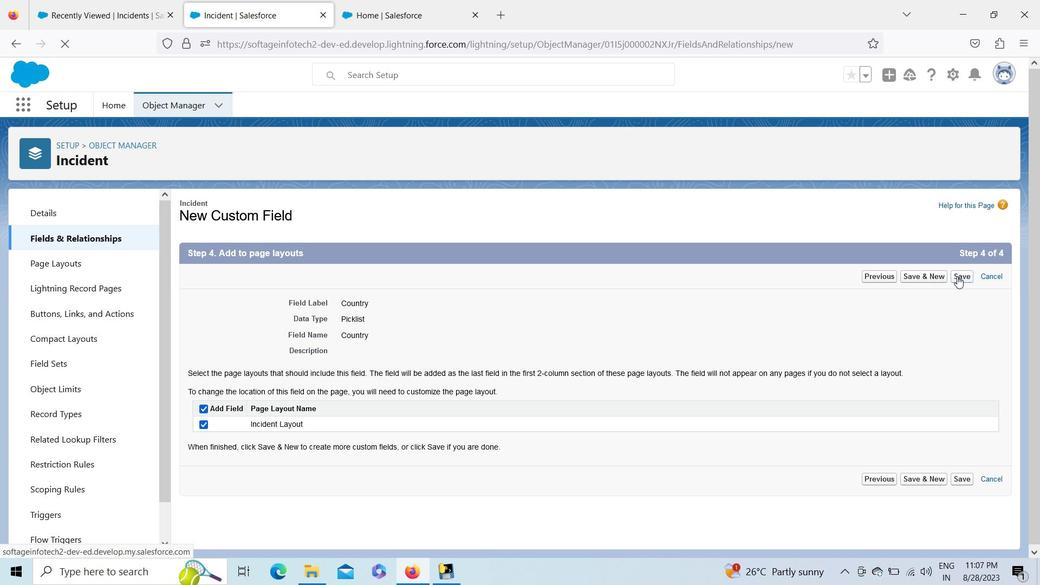 
Action: Mouse pressed left at (957, 276)
Screenshot: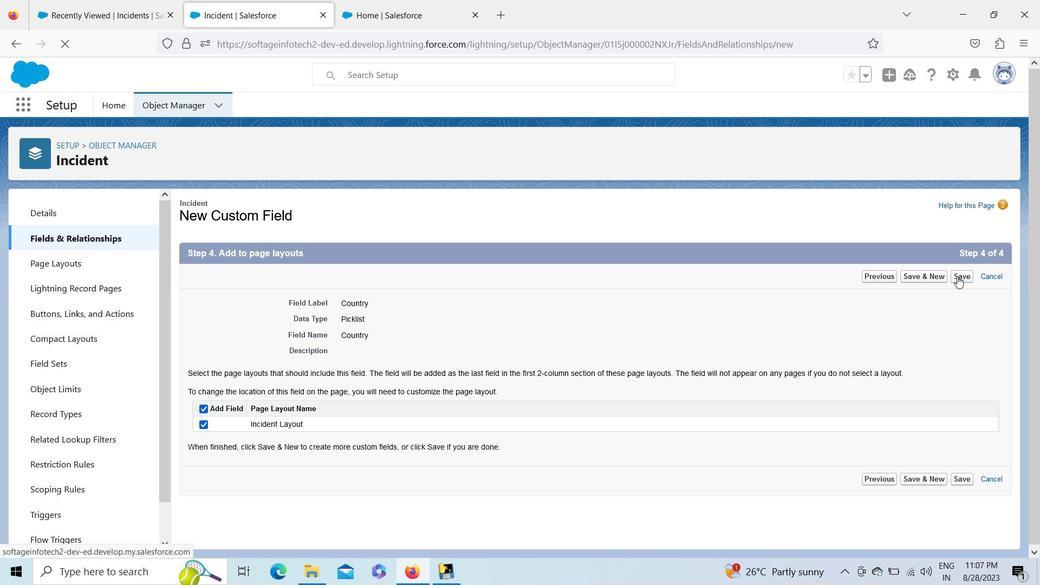 
Action: Mouse pressed left at (957, 276)
Screenshot: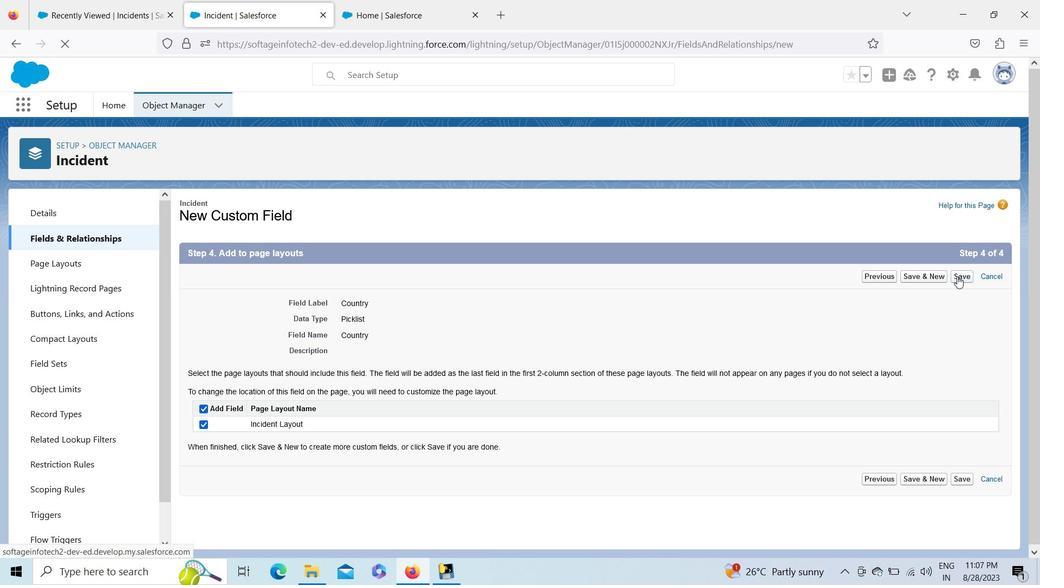 
Action: Mouse pressed left at (957, 276)
Screenshot: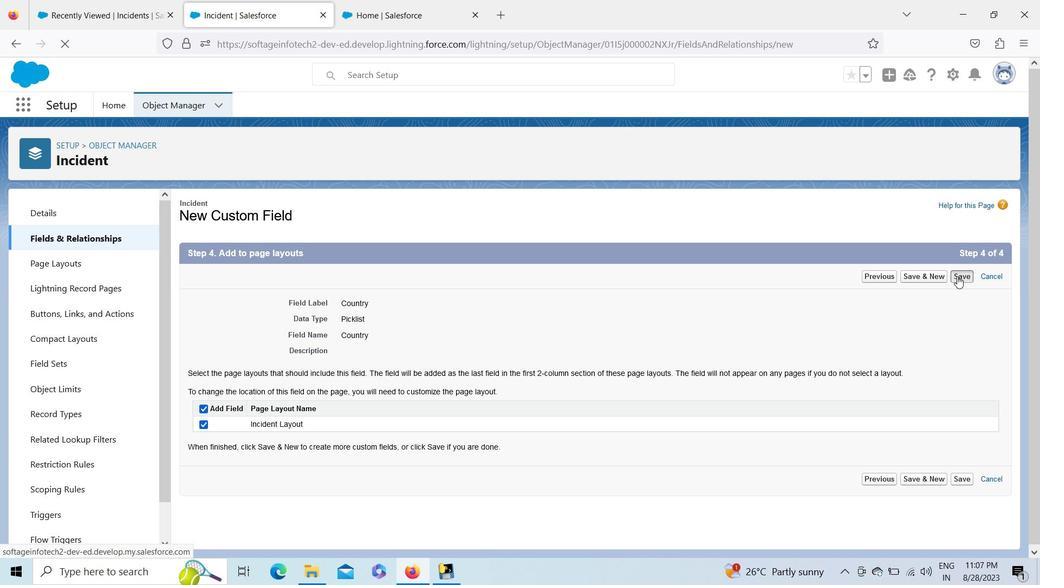 
Action: Mouse pressed left at (957, 276)
Screenshot: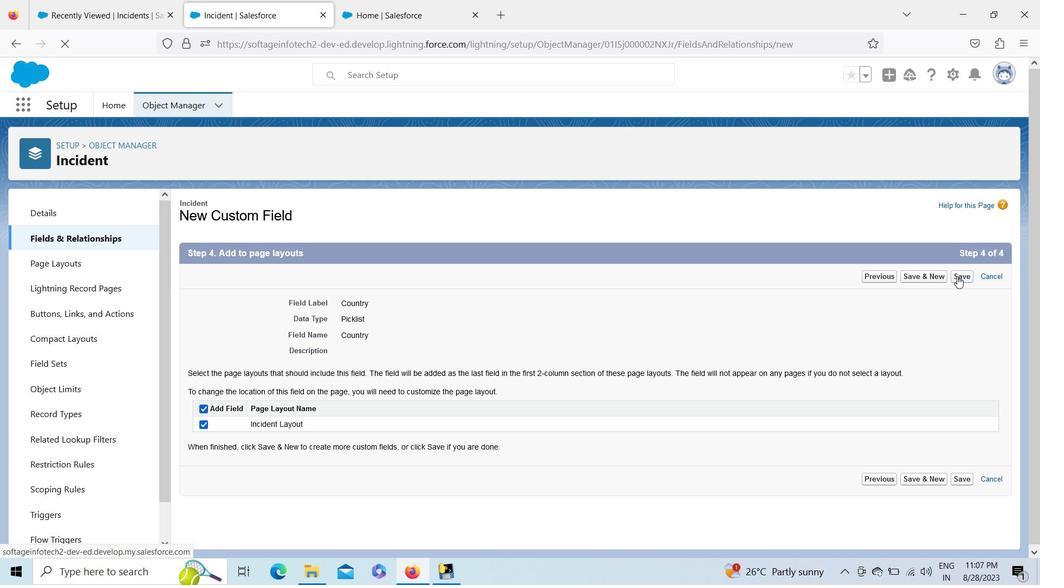 
Action: Mouse pressed left at (957, 276)
Screenshot: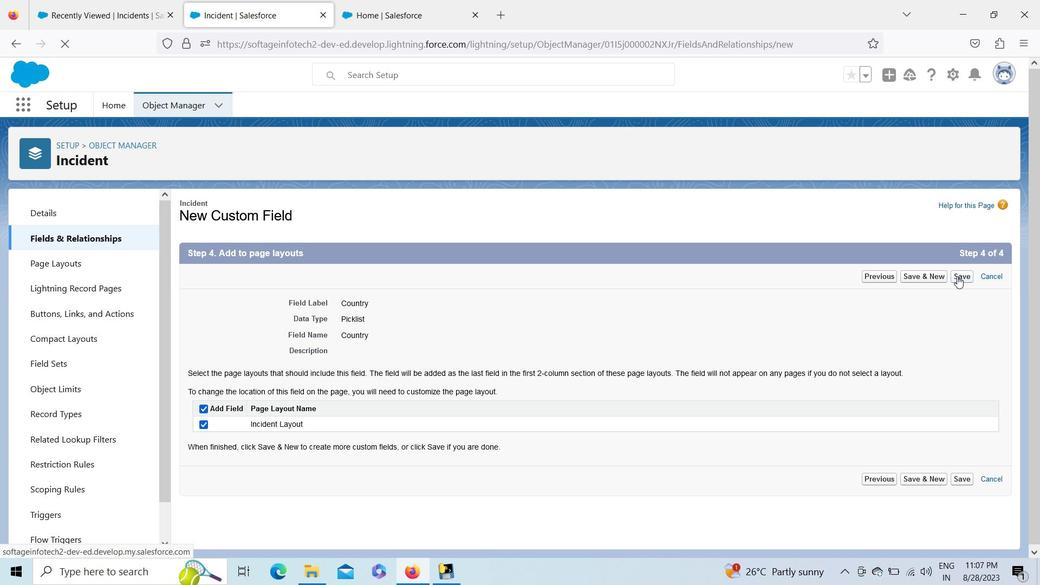 
Action: Mouse moved to (962, 479)
Screenshot: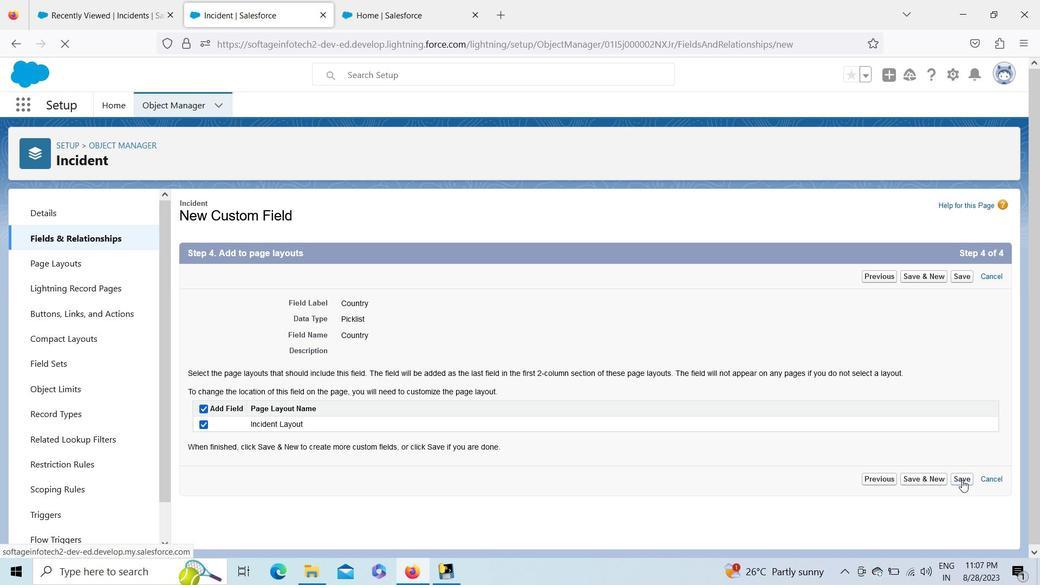 
Action: Mouse pressed left at (962, 479)
Screenshot: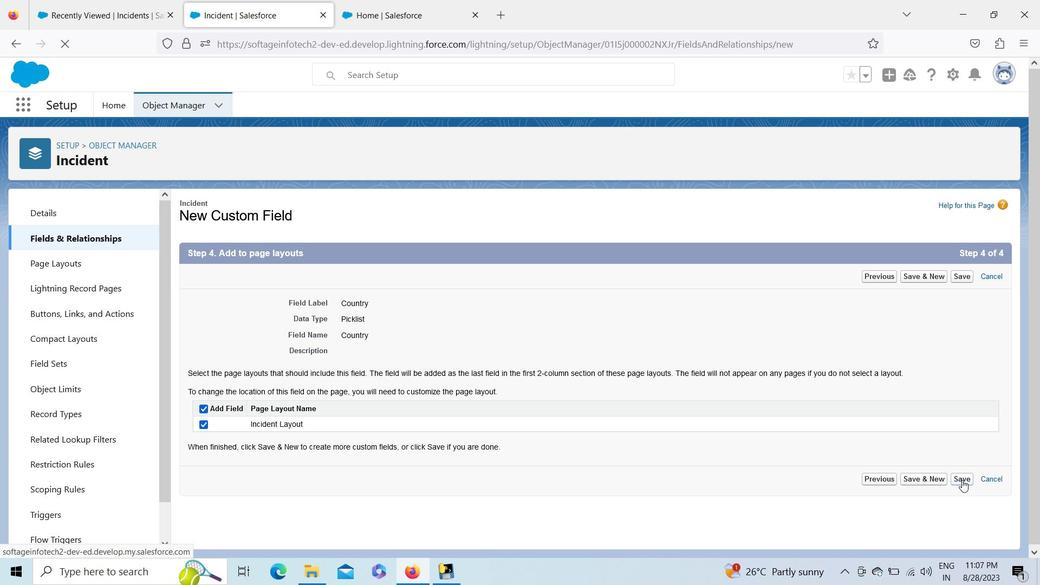 
Action: Mouse pressed left at (962, 479)
Screenshot: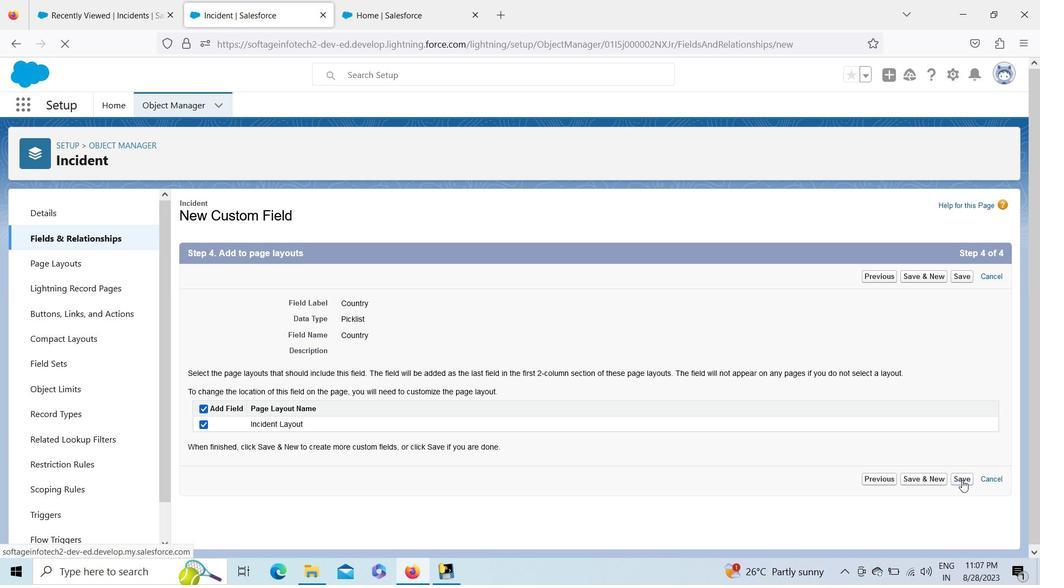 
Action: Mouse pressed left at (962, 479)
Screenshot: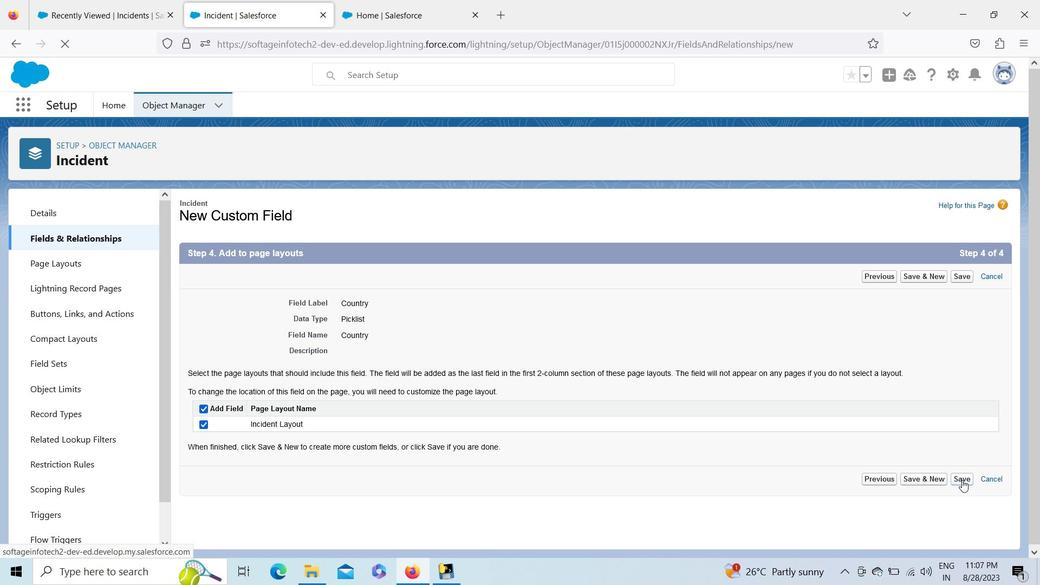 
Action: Mouse pressed left at (962, 479)
Screenshot: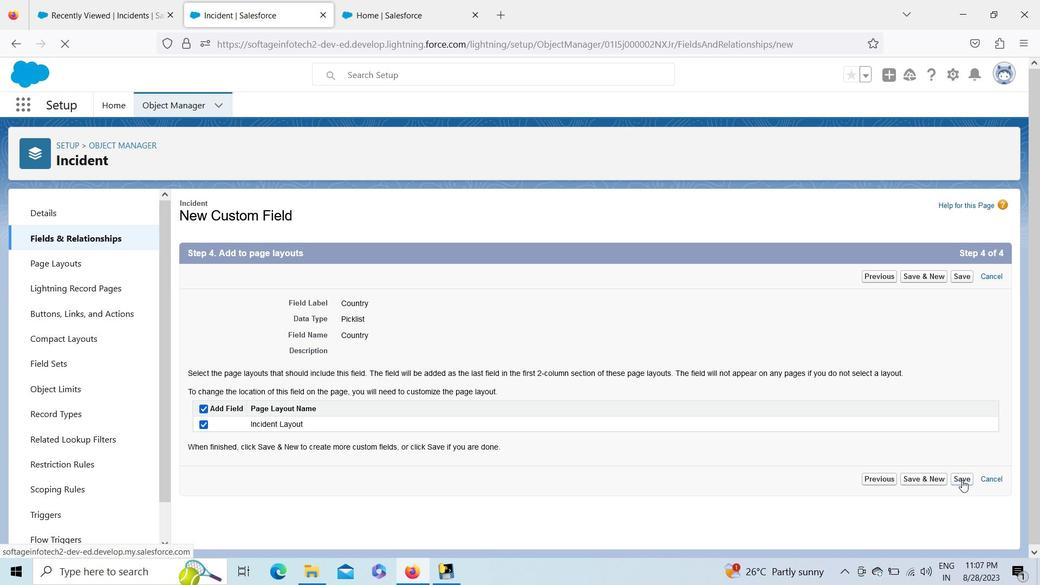 
Action: Mouse pressed left at (962, 479)
Screenshot: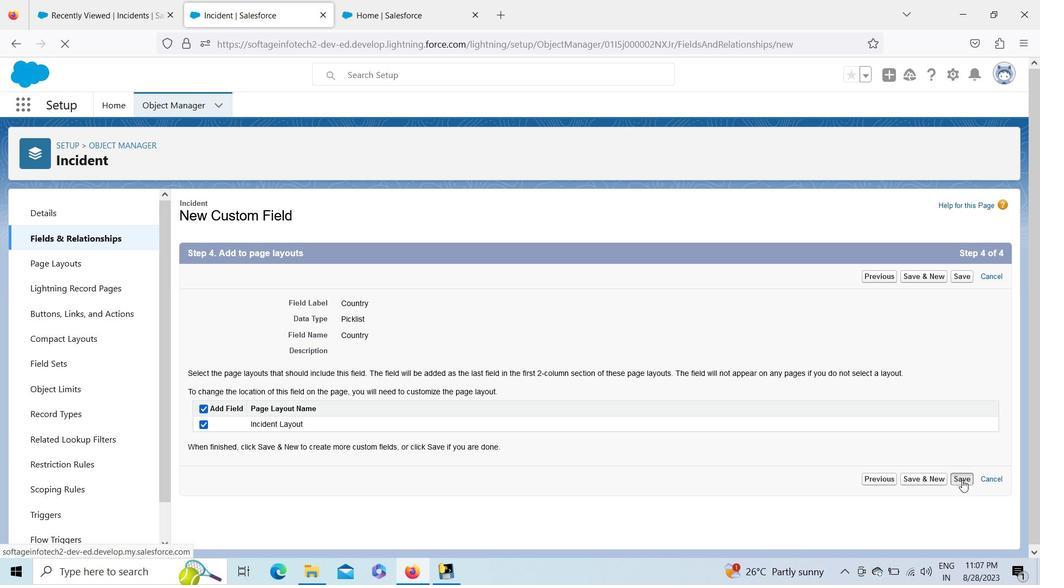 
Action: Mouse pressed left at (962, 479)
Screenshot: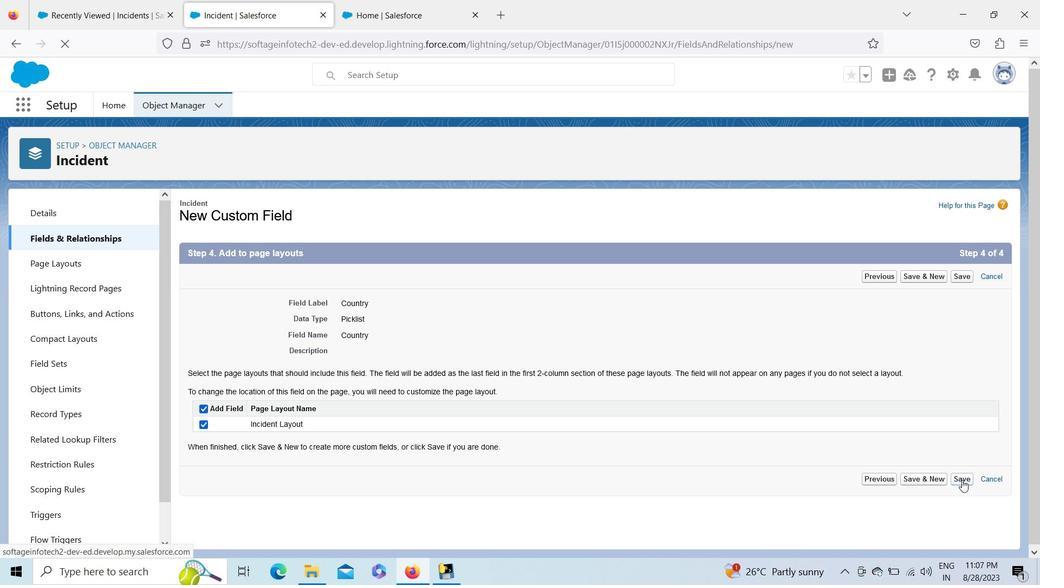 
Action: Mouse pressed left at (962, 479)
Screenshot: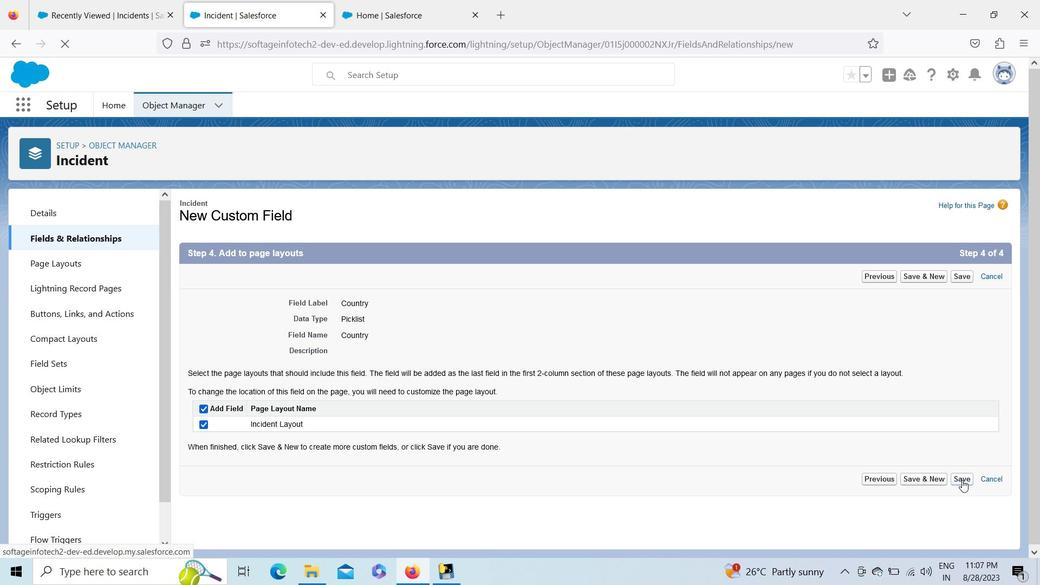 
Action: Mouse pressed left at (962, 479)
Screenshot: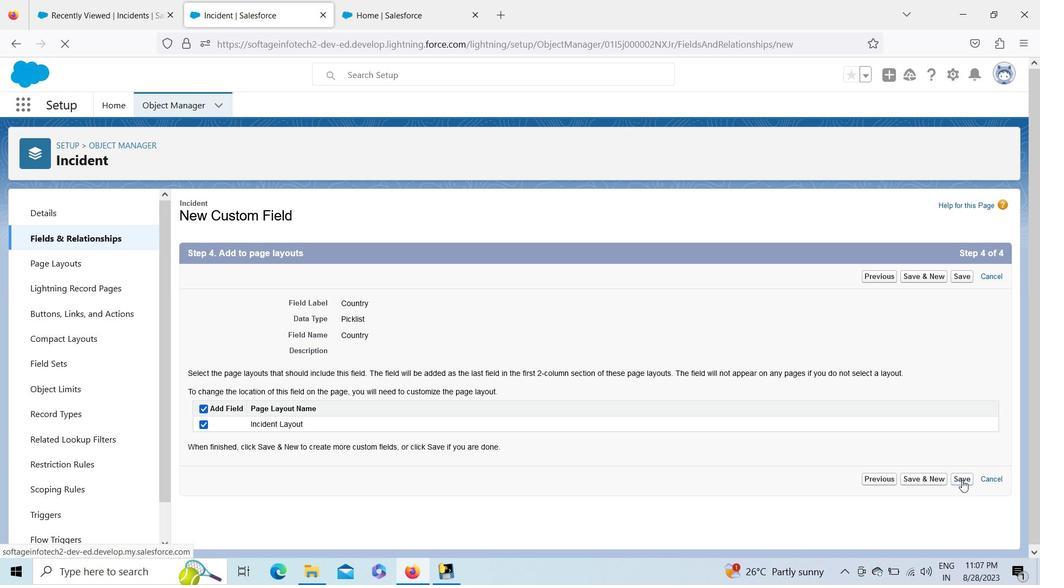 
Action: Mouse pressed left at (962, 479)
Screenshot: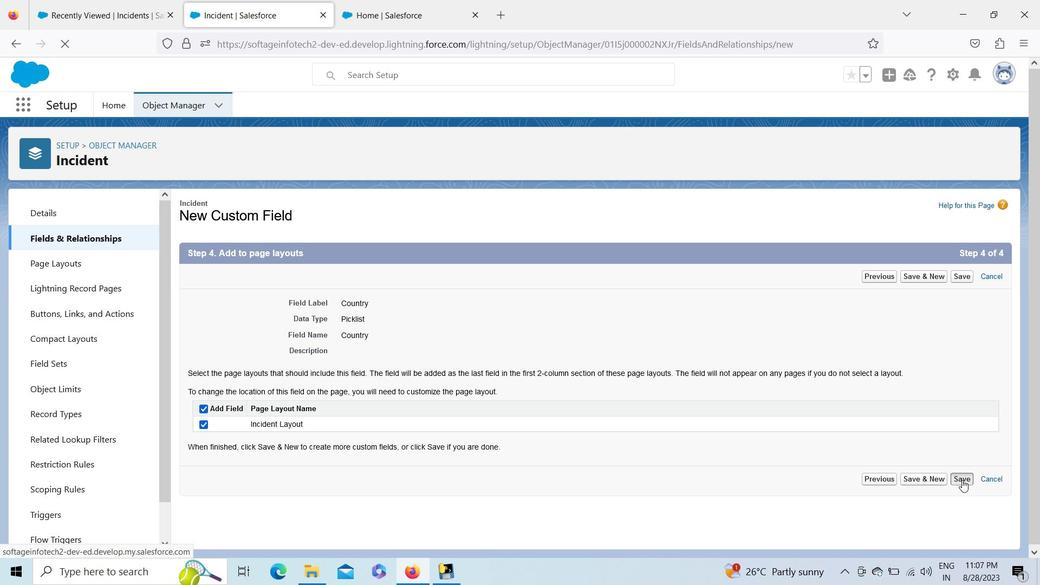 
Action: Mouse pressed left at (962, 479)
Screenshot: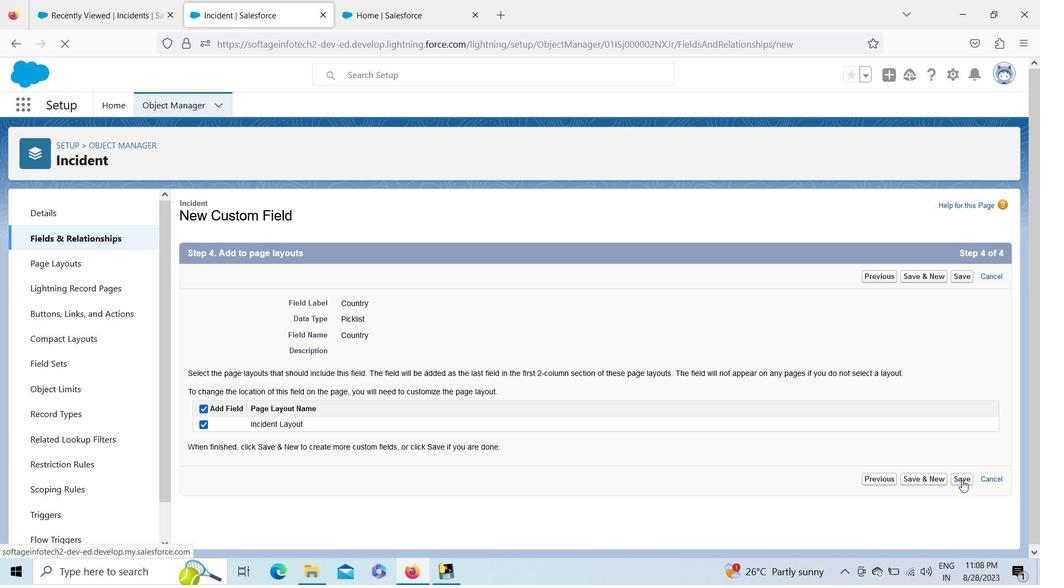 
Action: Mouse moved to (960, 270)
Screenshot: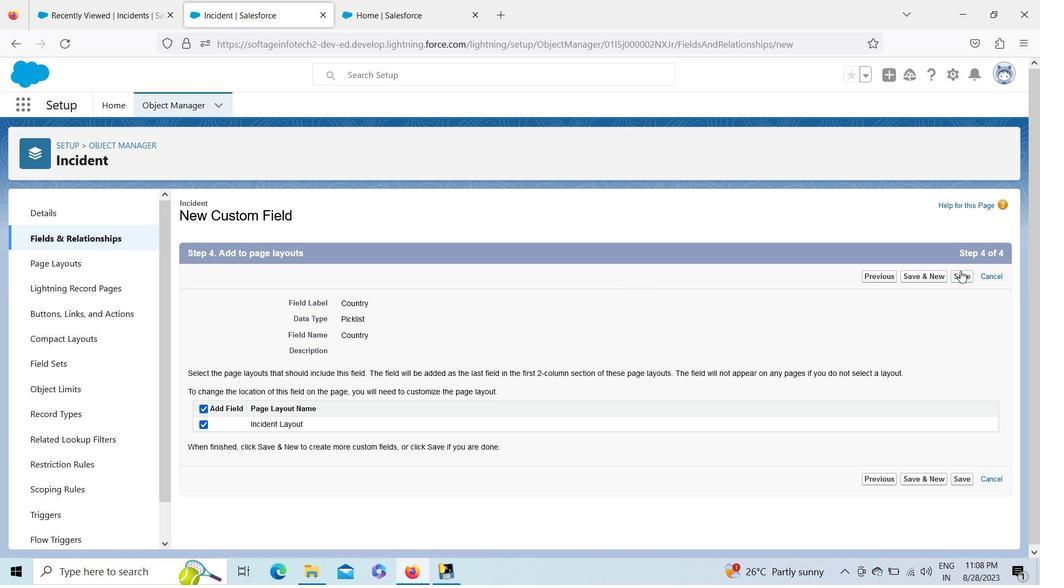 
Action: Mouse pressed left at (960, 270)
Screenshot: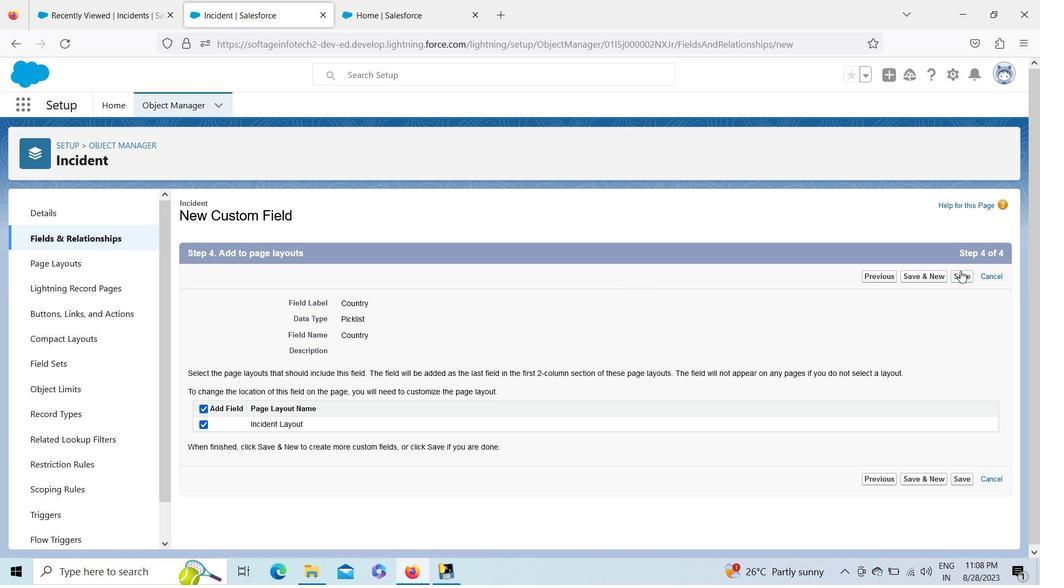 
Action: Mouse moved to (960, 277)
Screenshot: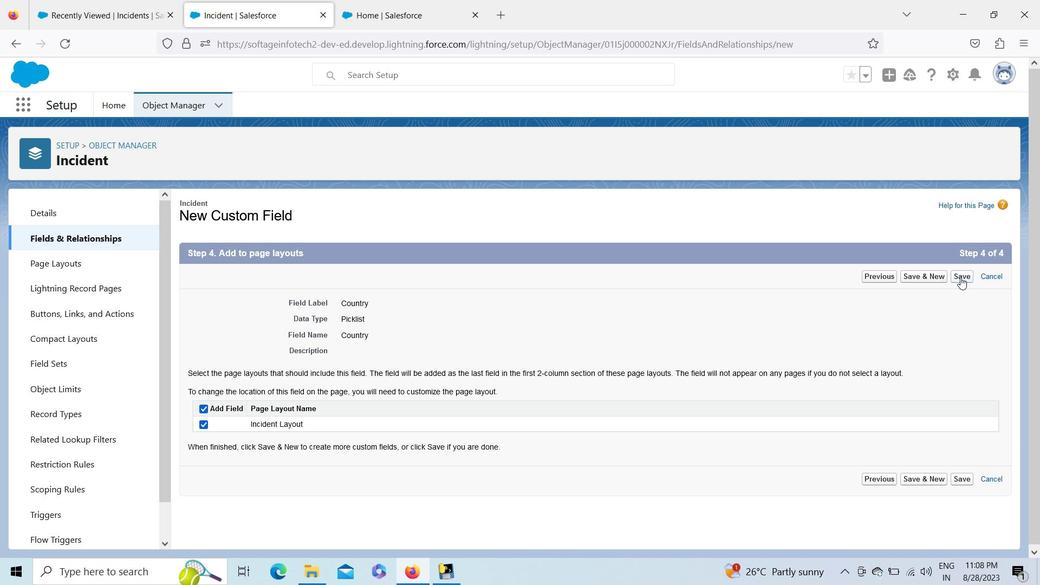 
Action: Mouse pressed left at (960, 277)
Screenshot: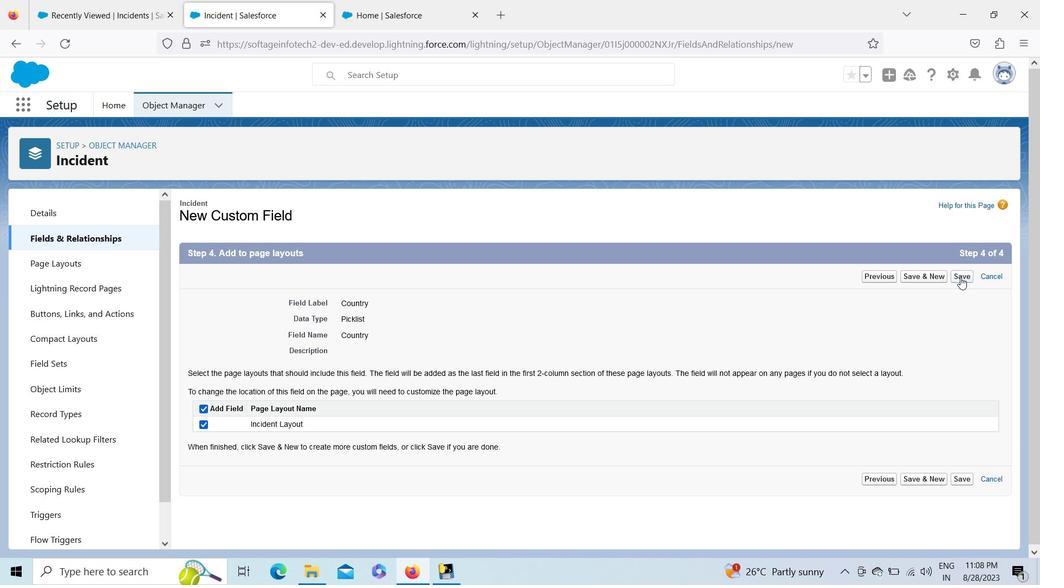 
Action: Mouse moved to (123, 212)
Screenshot: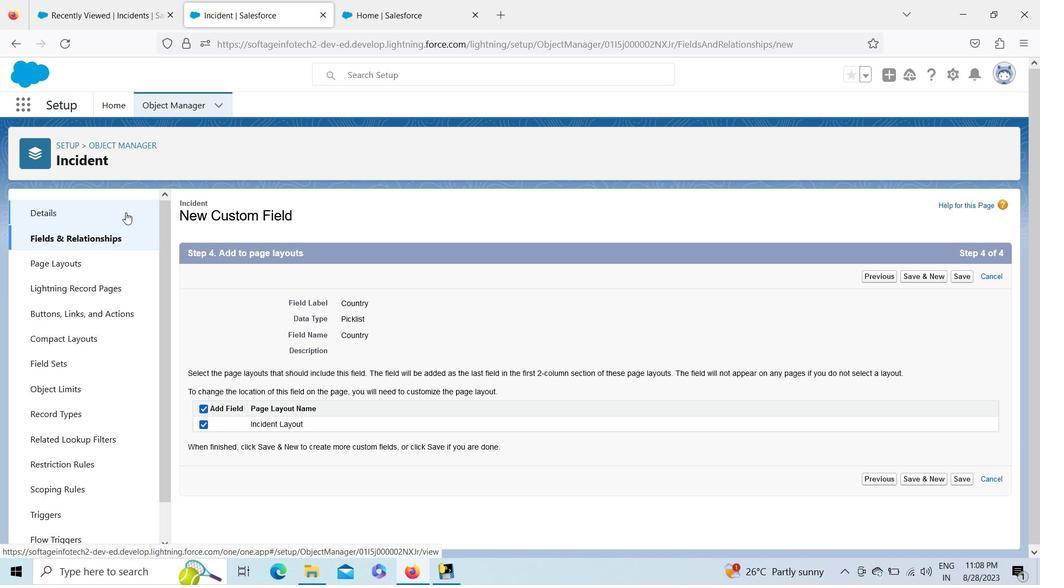 
Action: Mouse pressed left at (123, 212)
Screenshot: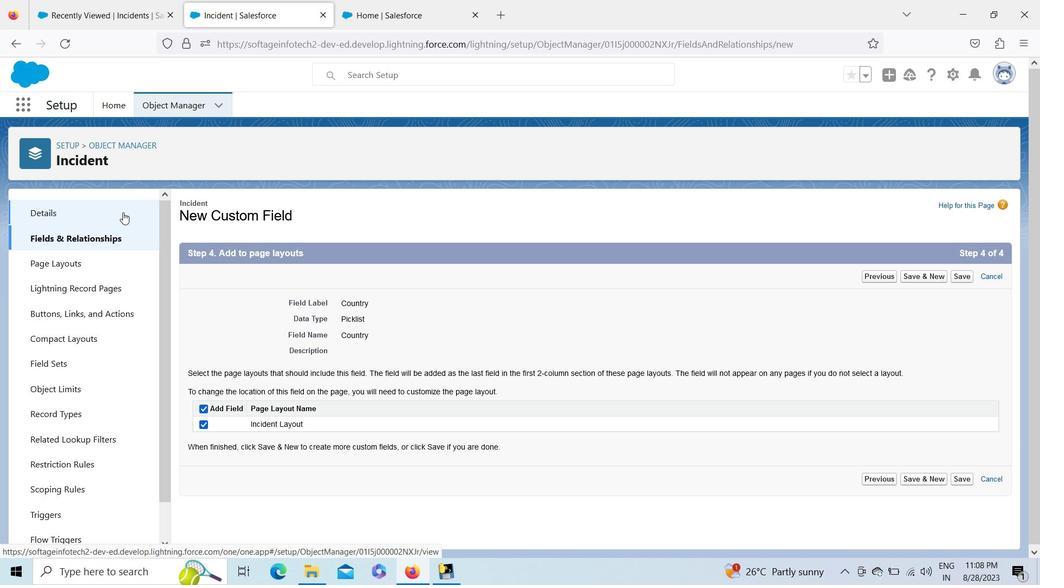 
Action: Mouse moved to (115, 237)
Screenshot: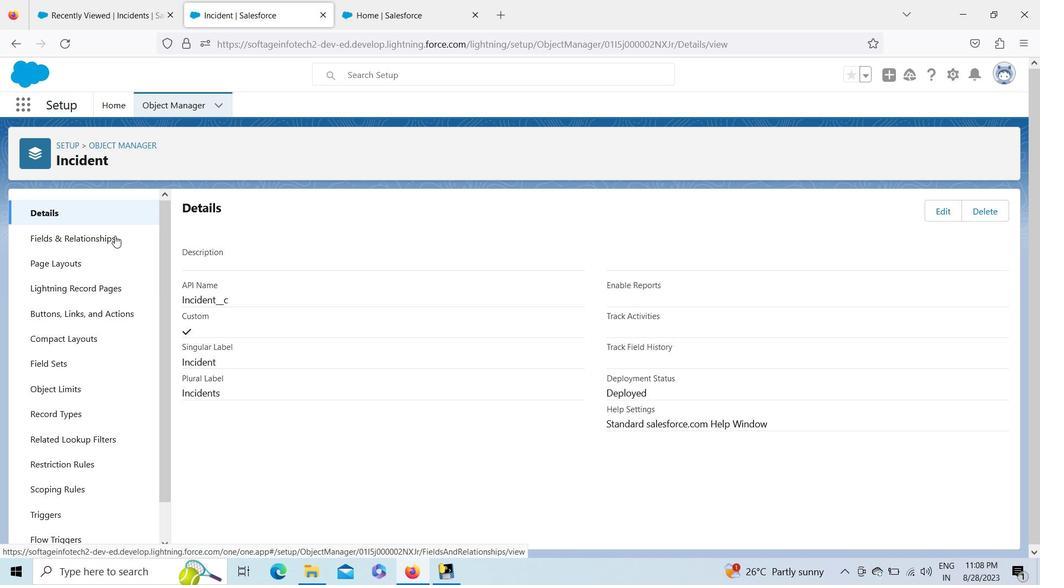 
Action: Mouse pressed left at (115, 237)
Screenshot: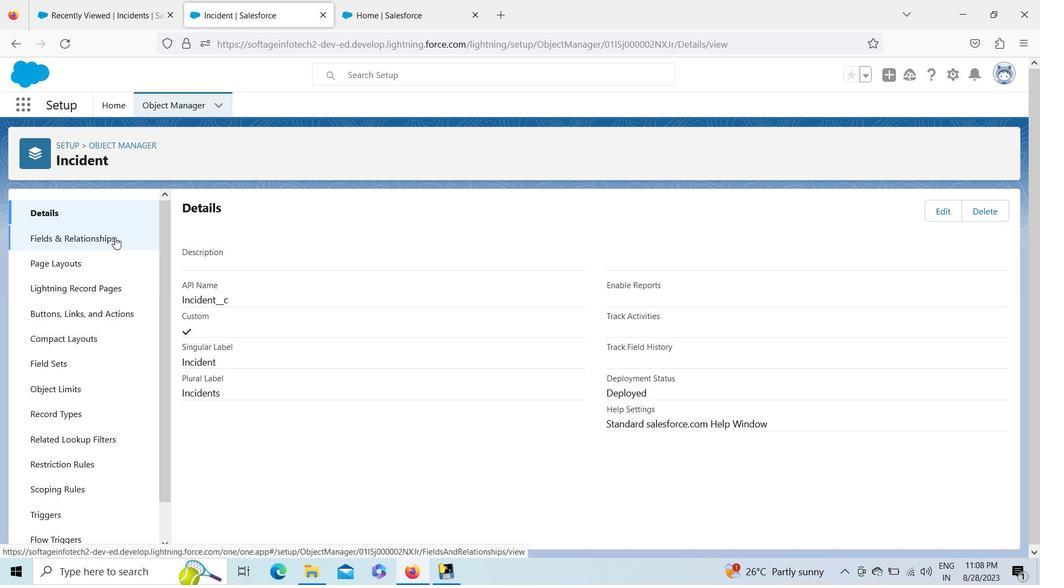 
Action: Mouse moved to (991, 507)
Screenshot: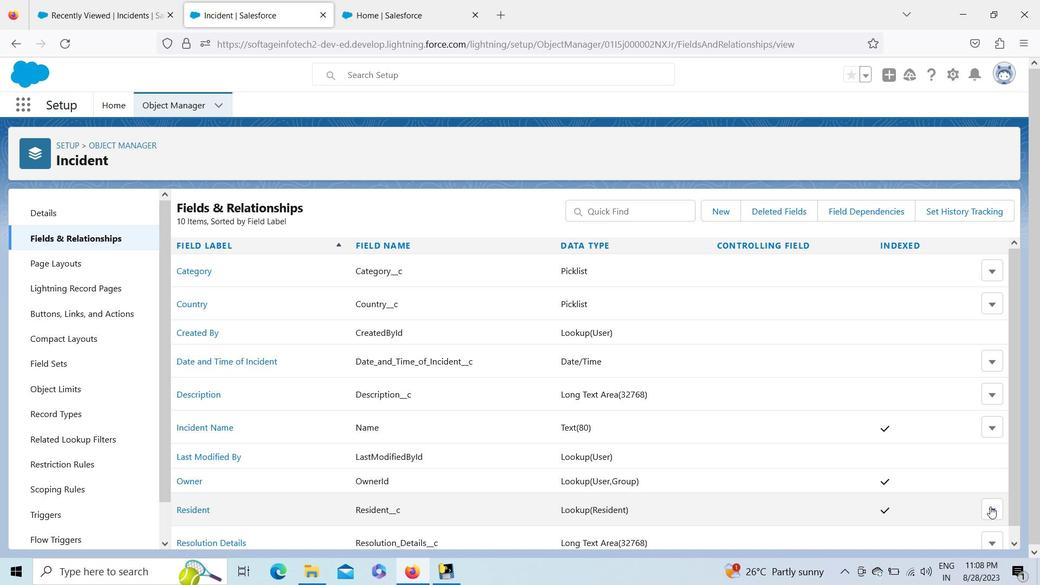
Action: Mouse pressed left at (991, 507)
Screenshot: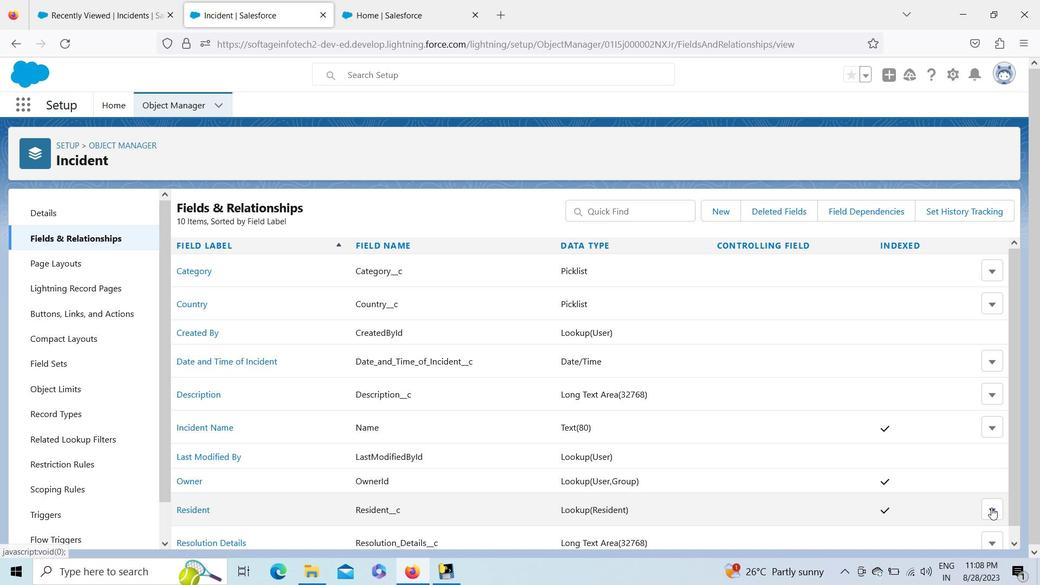 
Action: Mouse moved to (963, 490)
Screenshot: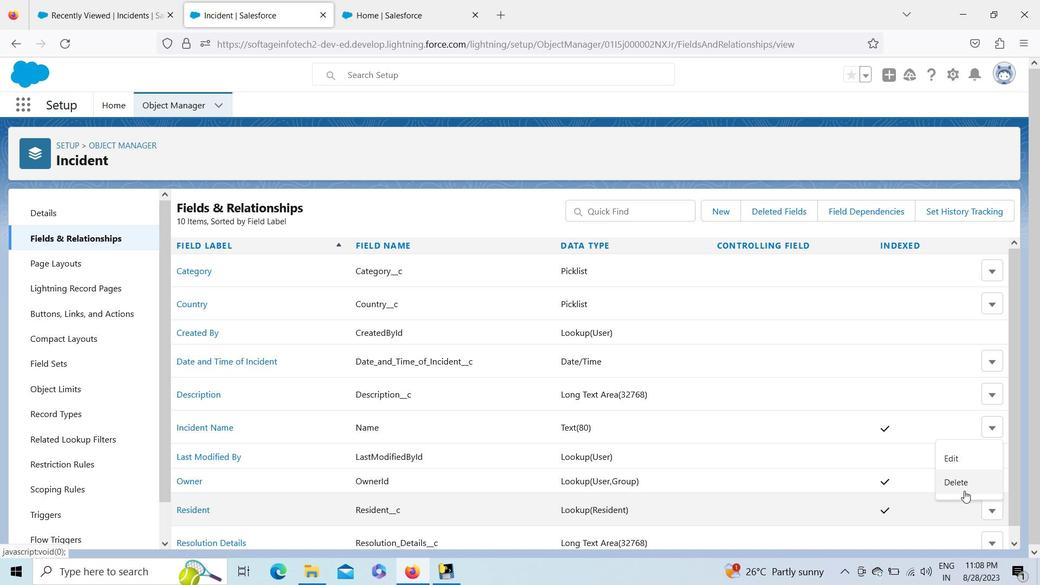 
Action: Mouse pressed left at (963, 490)
Screenshot: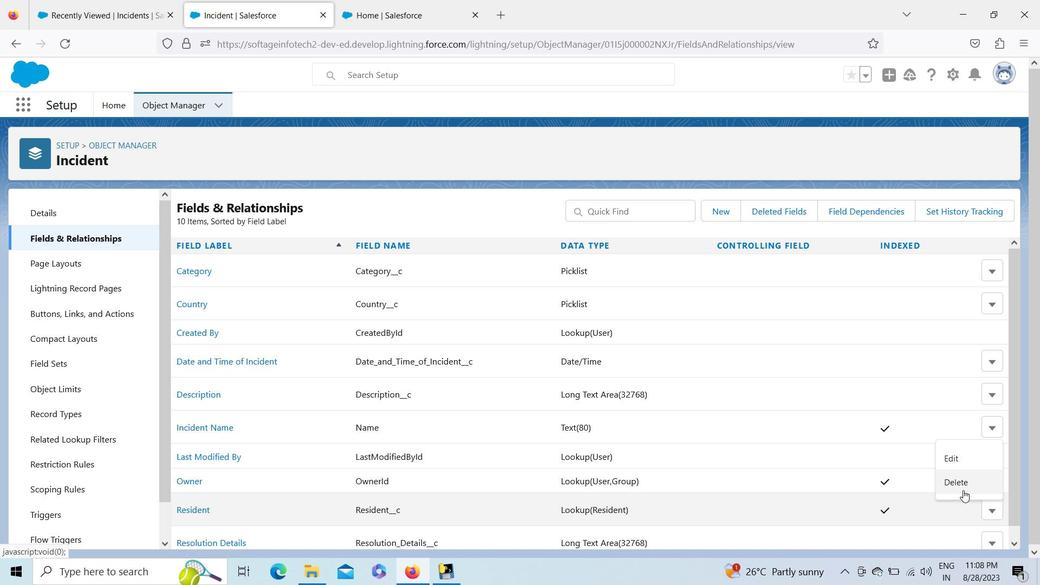 
Action: Mouse moved to (723, 410)
Screenshot: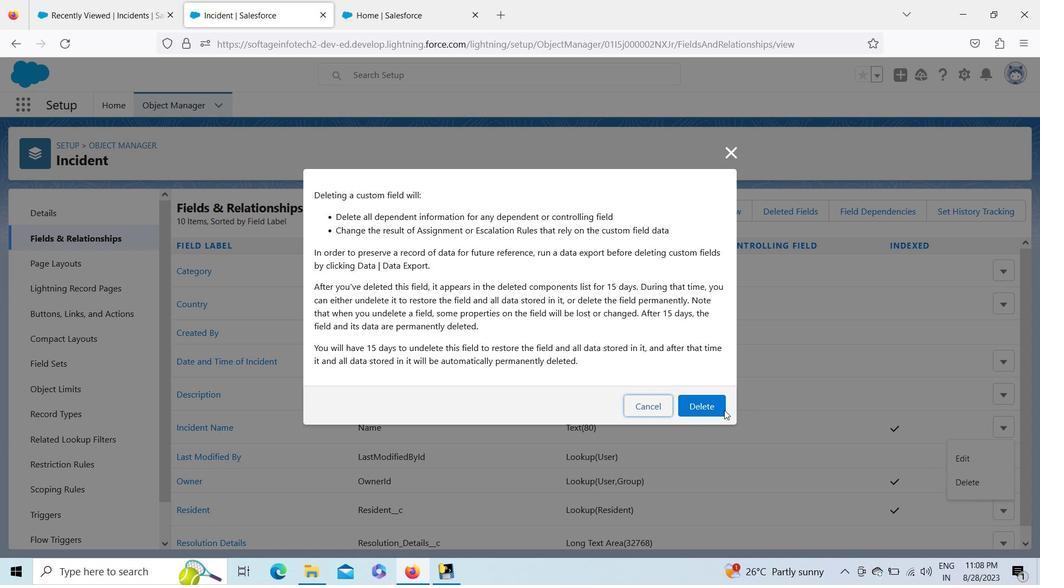 
Action: Mouse pressed left at (723, 410)
Screenshot: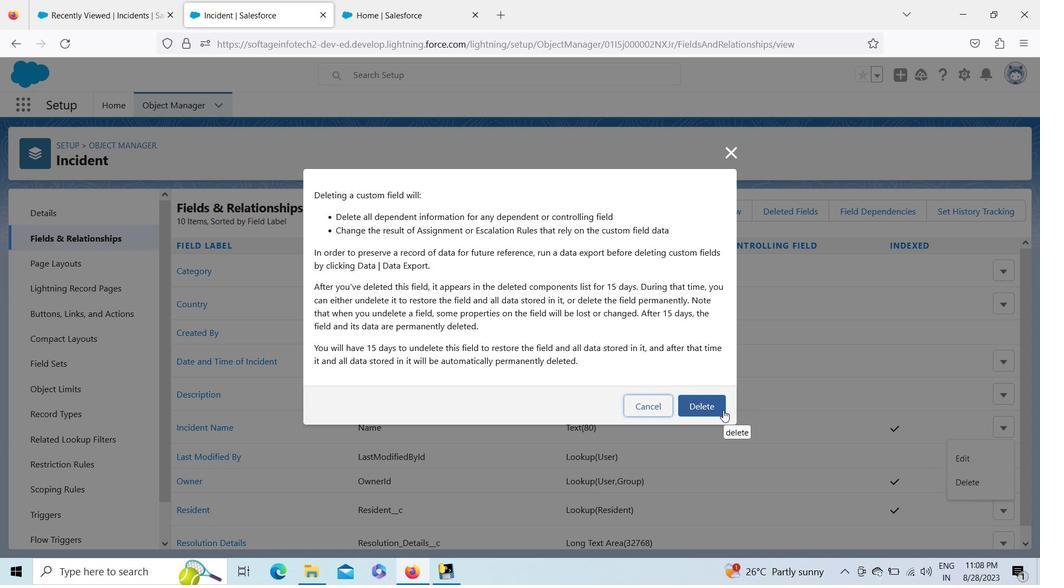 
Action: Mouse moved to (477, 14)
Screenshot: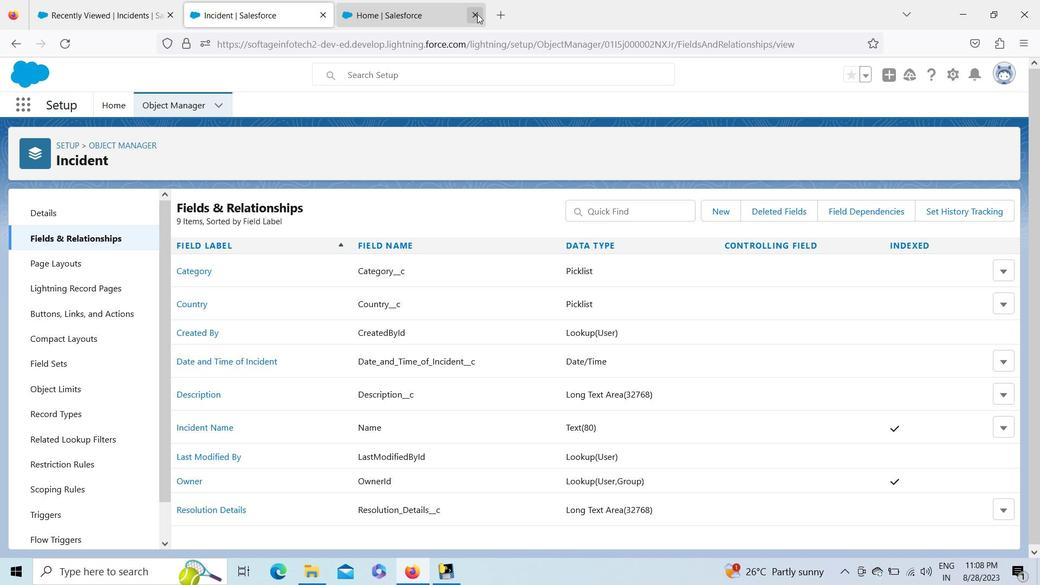 
Action: Mouse pressed left at (477, 14)
Screenshot: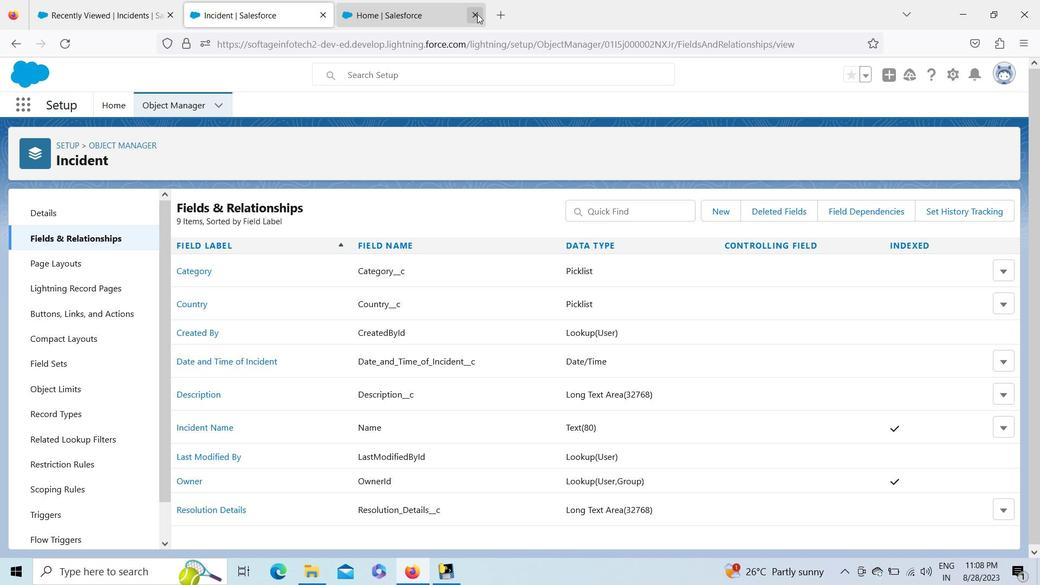 
Action: Mouse moved to (114, 4)
Screenshot: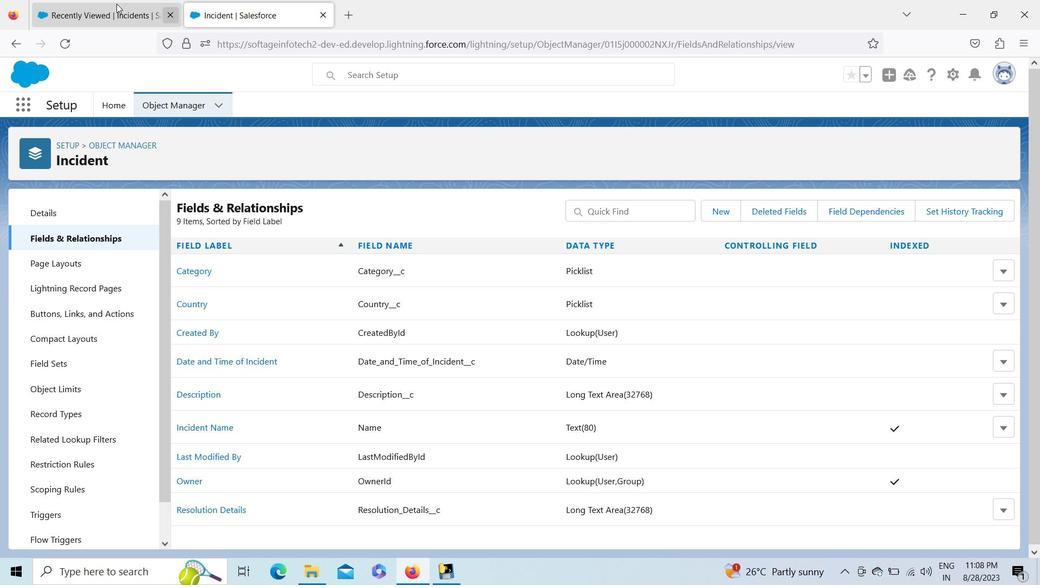 
Action: Mouse pressed left at (114, 4)
Screenshot: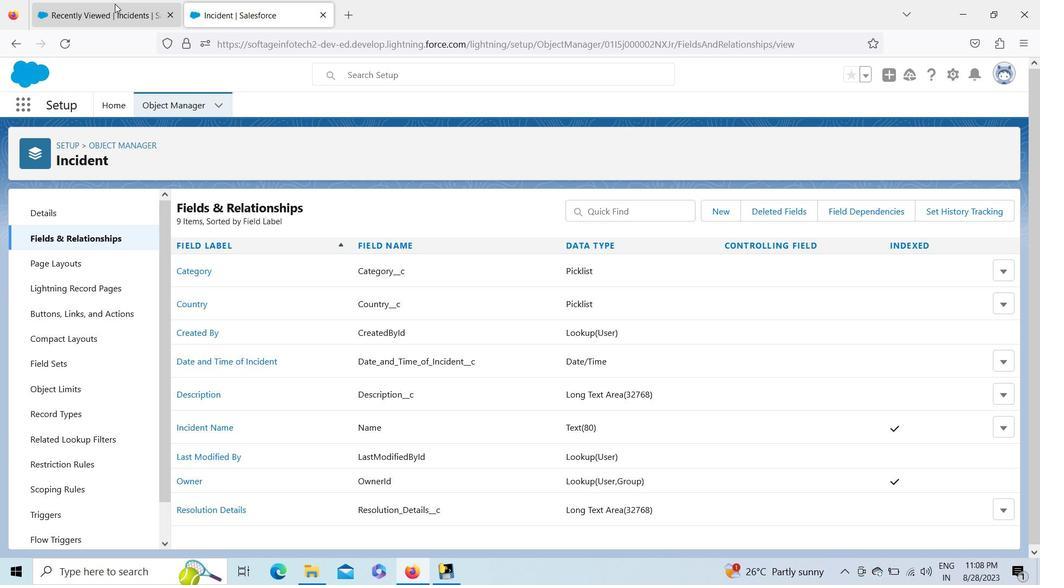 
Action: Mouse moved to (317, 250)
Screenshot: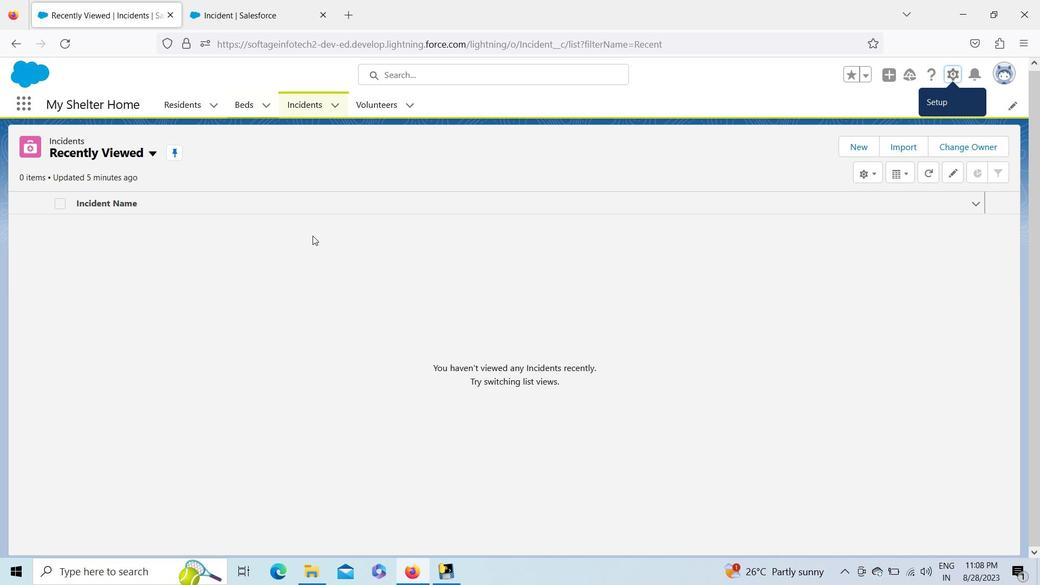 
Action: Mouse pressed right at (317, 250)
Screenshot: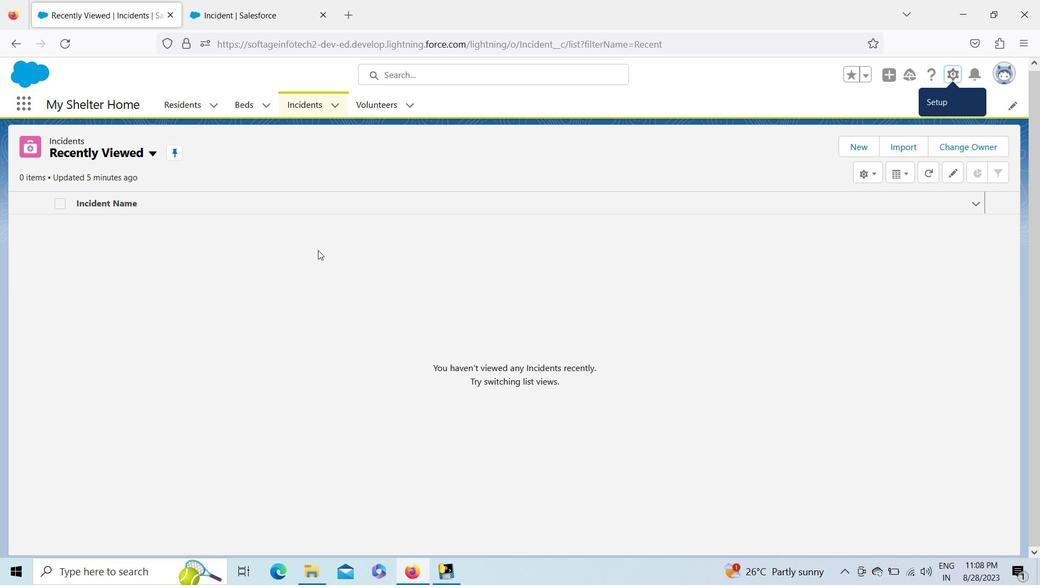 
Action: Mouse moved to (55, 33)
Screenshot: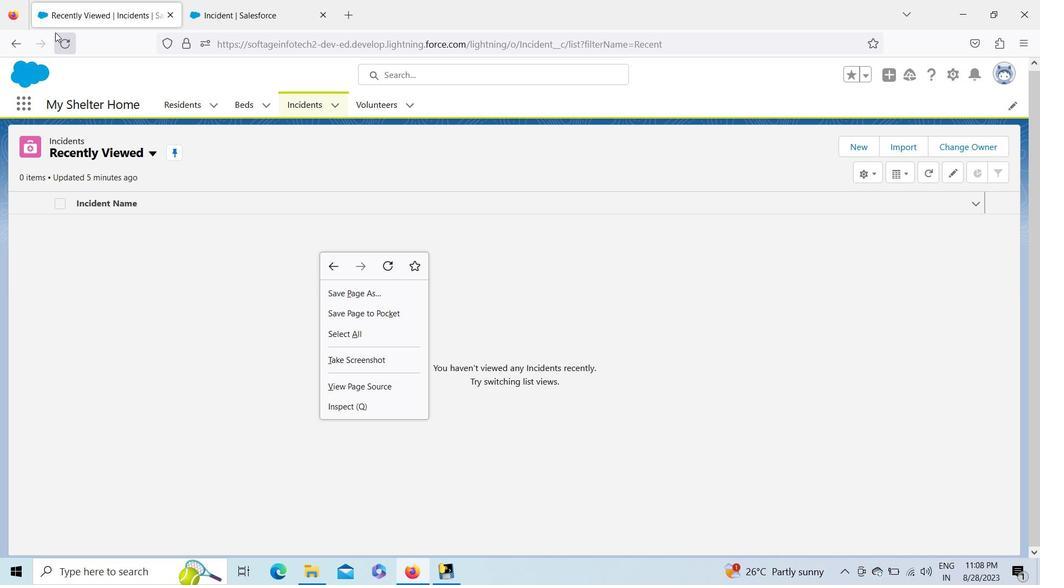 
Action: Mouse pressed left at (55, 33)
Screenshot: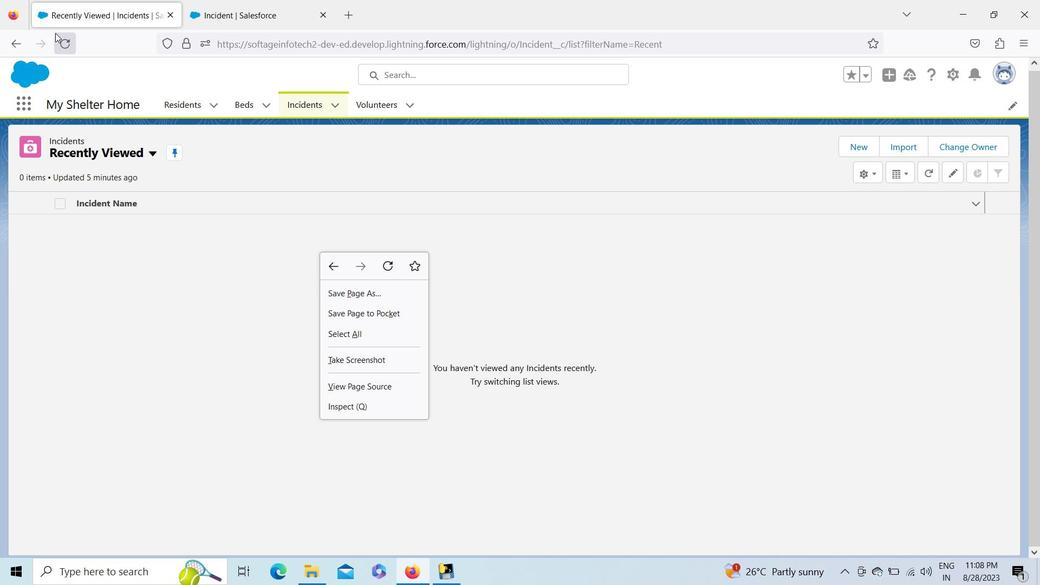 
Action: Mouse moved to (863, 146)
Screenshot: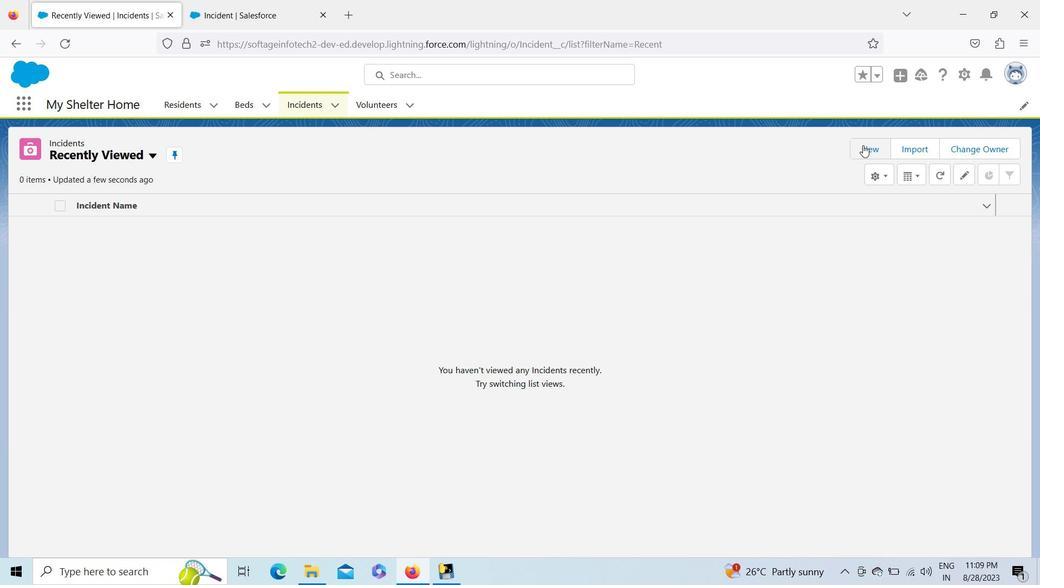 
Action: Mouse pressed left at (863, 146)
Screenshot: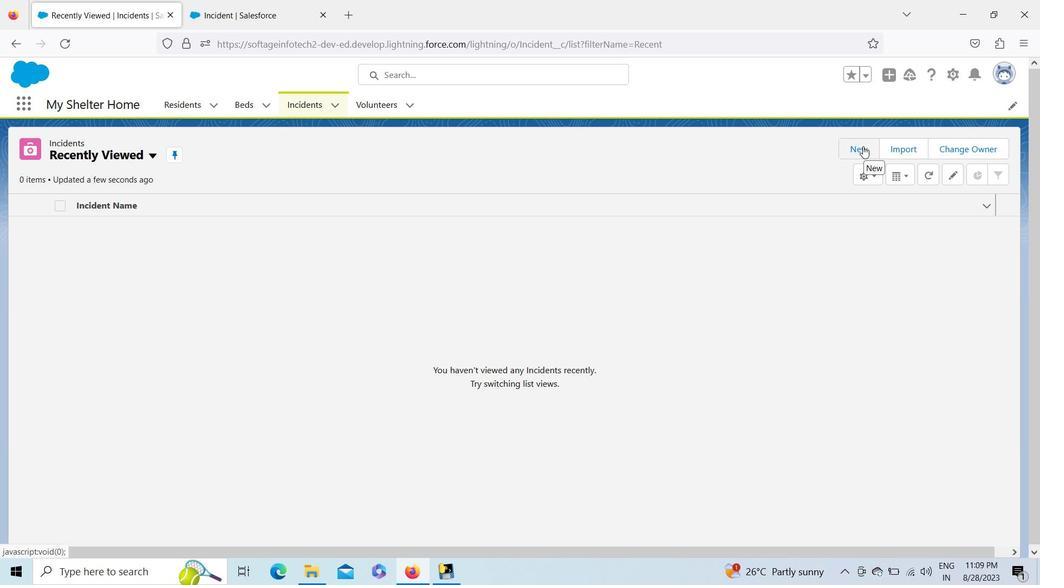 
Action: Mouse moved to (474, 228)
Screenshot: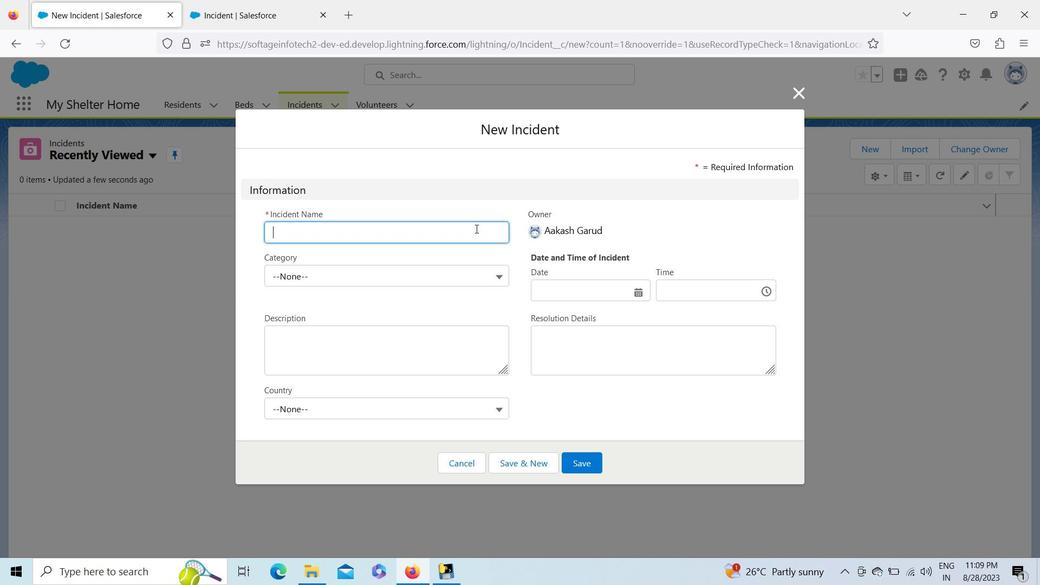 
Action: Key pressed <Key.shift>Bhopal<Key.space><Key.shift>Gas<Key.space><Key.shift>Tragedy<Key.space><Key.shift>India
Screenshot: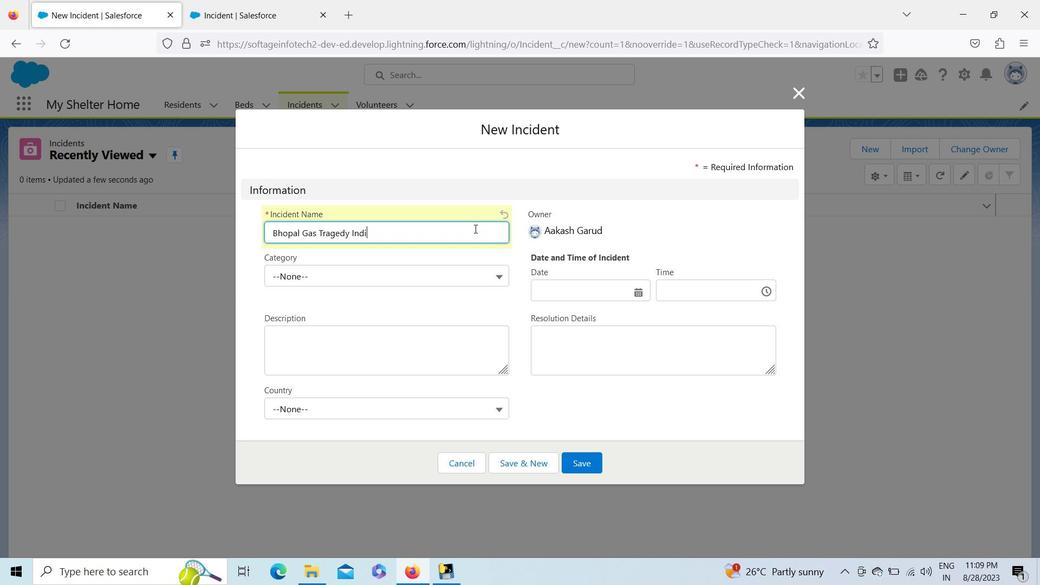 
Action: Mouse moved to (407, 270)
Screenshot: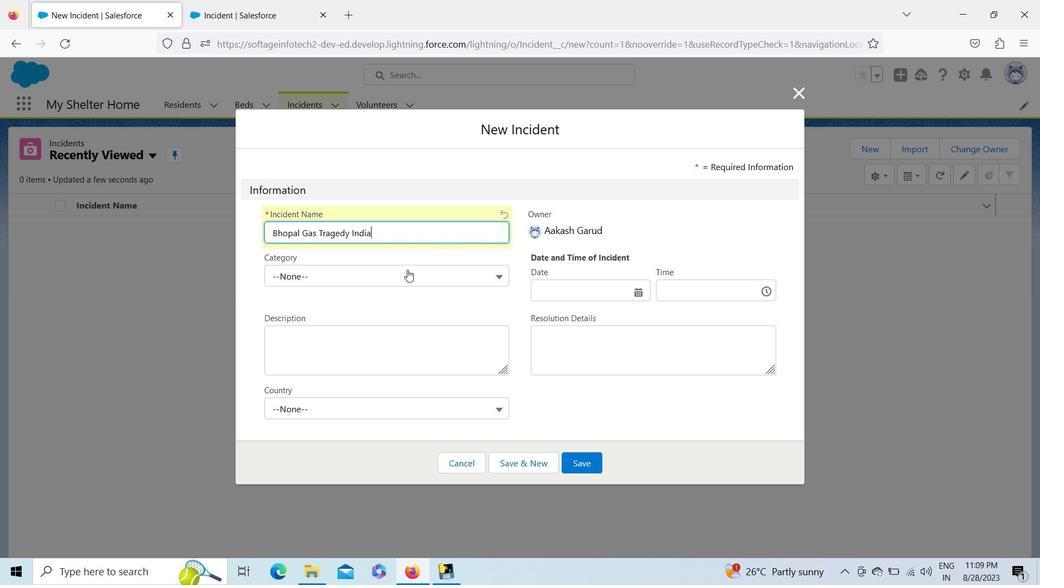 
Action: Mouse pressed left at (407, 270)
Screenshot: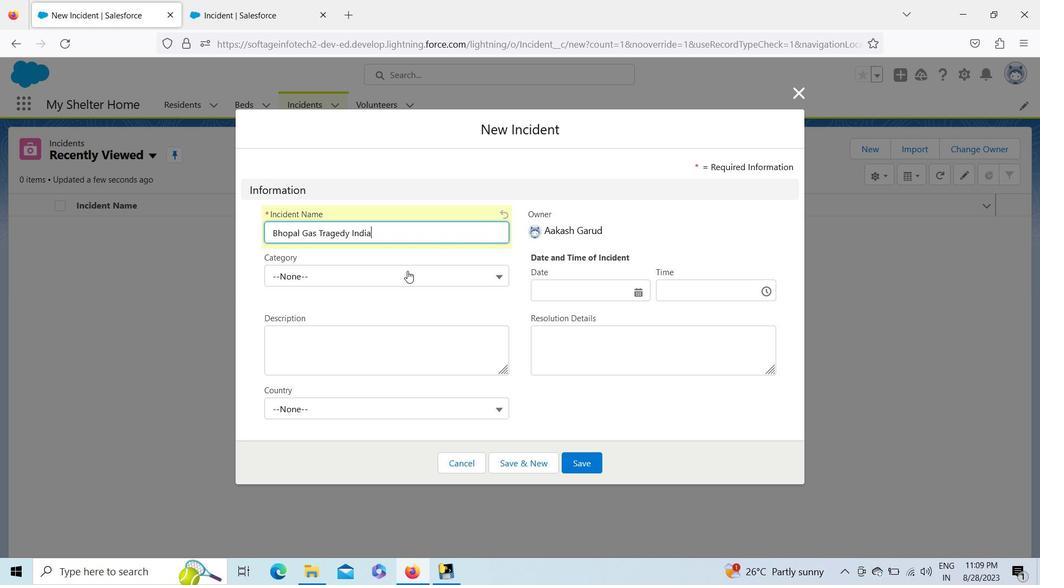 
Action: Key pressed <Key.down><Key.down><Key.down><Key.enter>
Screenshot: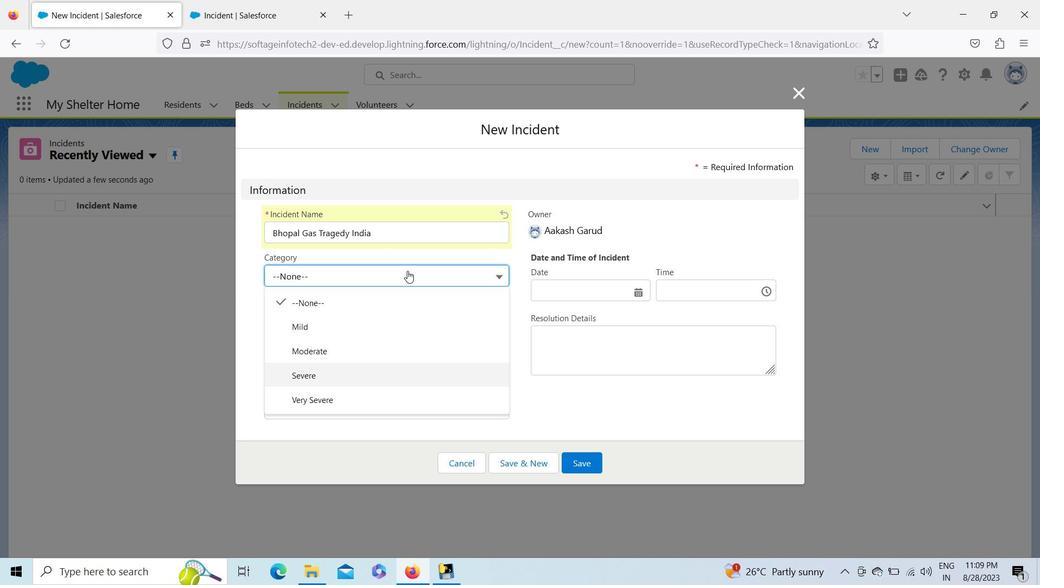 
Action: Mouse moved to (324, 408)
Screenshot: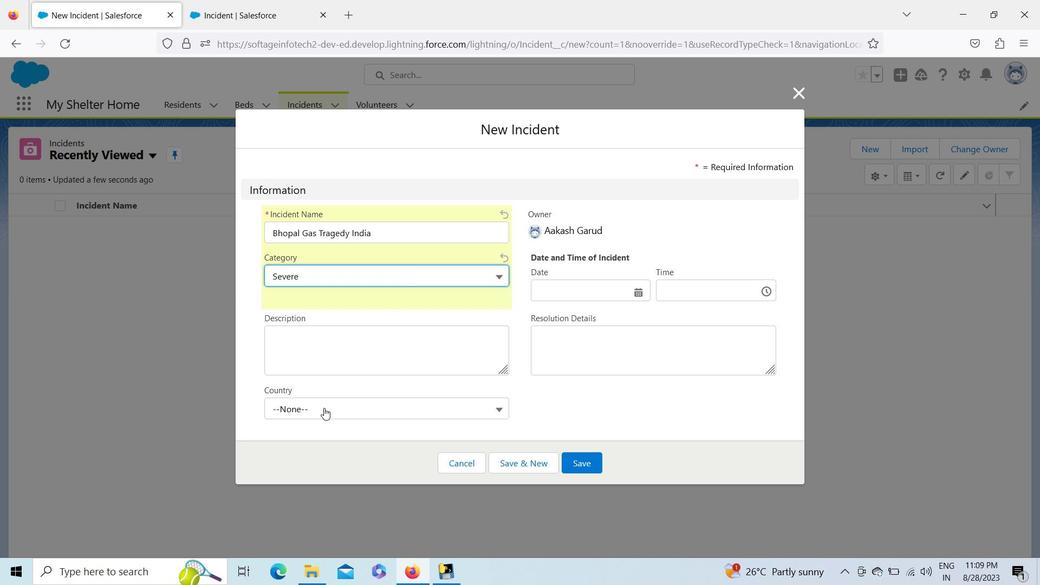 
Action: Mouse pressed left at (324, 408)
Screenshot: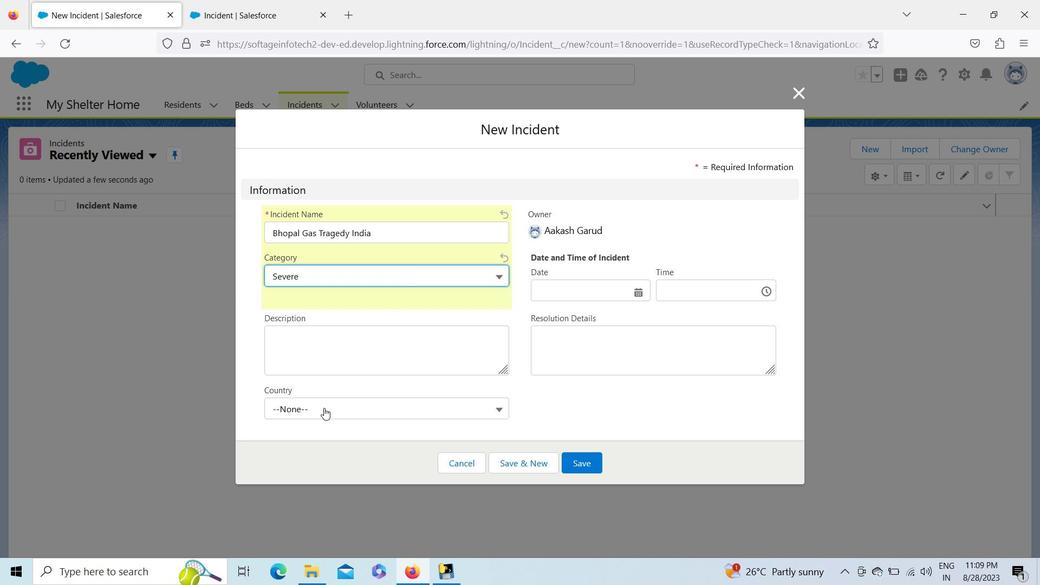 
Action: Key pressed <Key.down><Key.down><Key.enter>
Screenshot: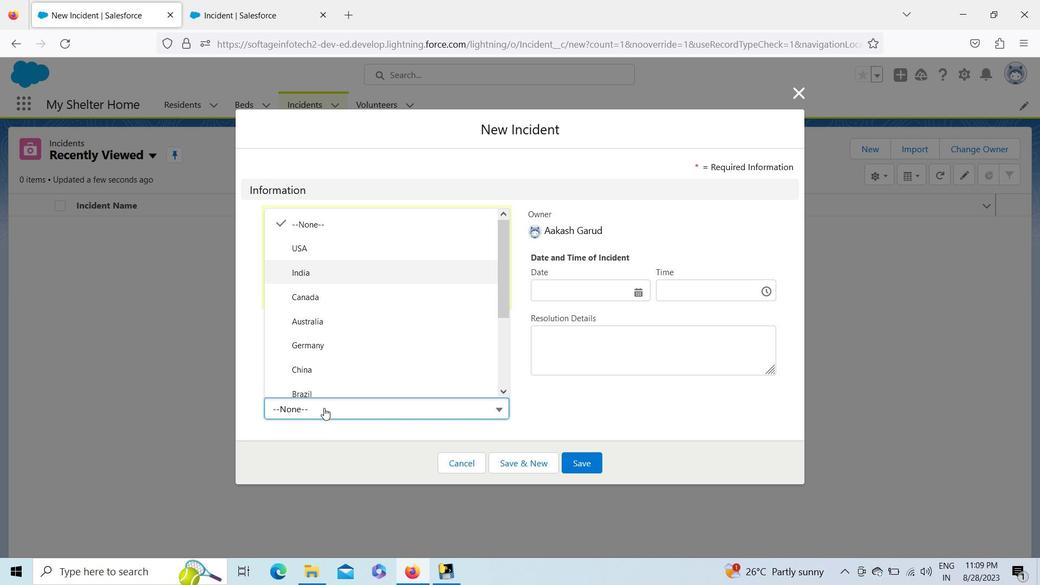 
Action: Mouse moved to (319, 355)
Screenshot: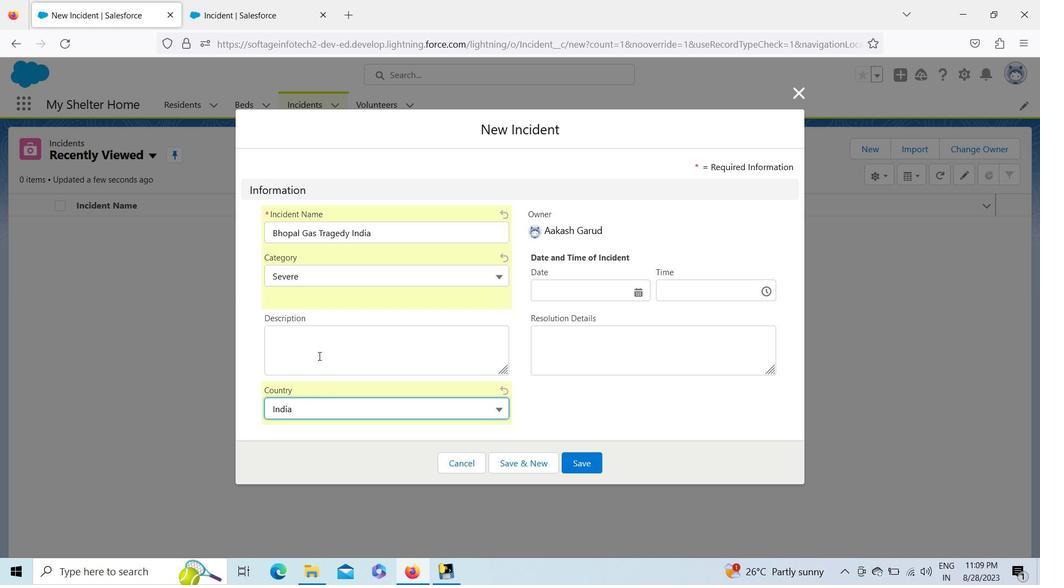 
Action: Mouse pressed left at (319, 355)
Screenshot: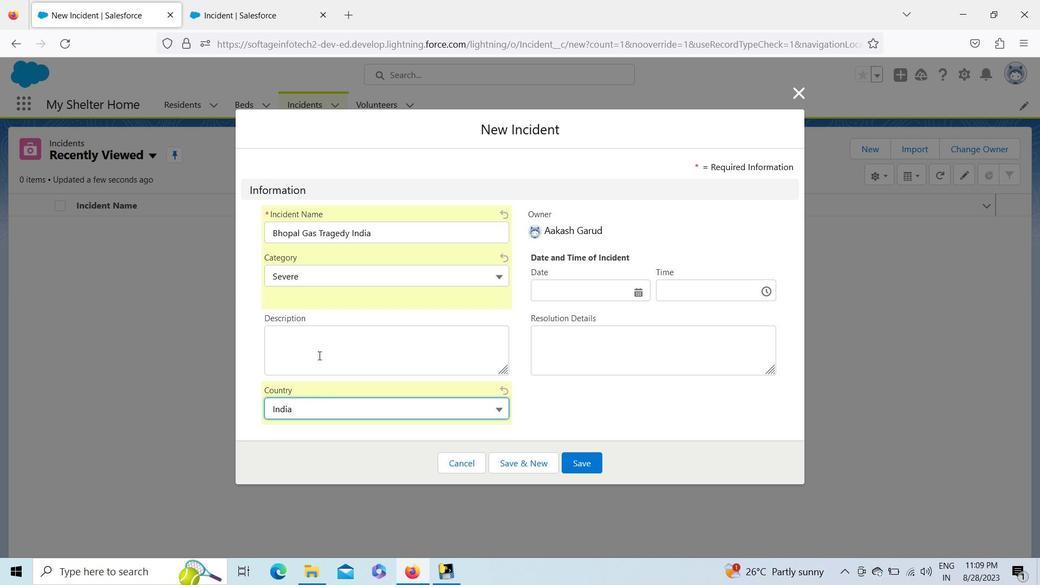 
Action: Mouse moved to (365, 330)
Screenshot: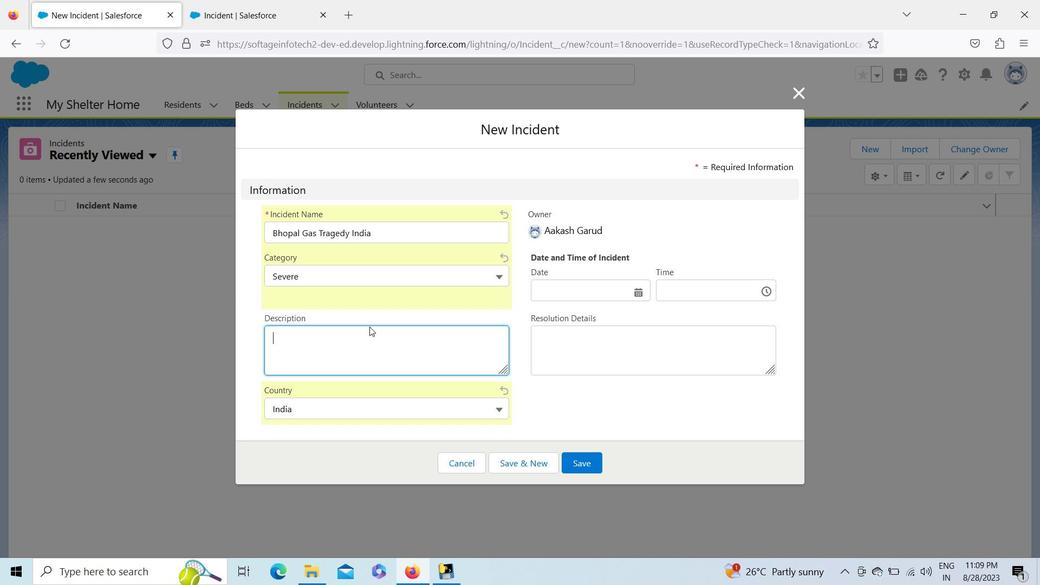 
Action: Key pressed <Key.shift><Key.shift><Key.shift><Key.shift><Key.shift><Key.shift><Key.shift><Key.shift><Key.shift><Key.shift><Key.shift><Key.shift><Key.shift><Key.shift><Key.shift><Key.shift><Key.shift><Key.shift><Key.shift><Key.shift><Key.shift><Key.shift><Key.shift><Key.shift><Key.shift><Key.shift><Key.shift><Key.shift>It<Key.space>was<Key.space>a<Key.space><Key.shift><Key.shift><Key.shift><Key.shift><Key.shift><Key.shift><Key.shift><Key.shift><Key.shift><Key.shift><Key.shift>Chemical<Key.space><Key.shift>AC<Key.backspace>ccident<Key.space>on<Key.space>night<Key.space>of<Key.space><Key.shift><Key.shift>Dec<Key.space>20<Key.backspace><Key.backspace>1984<Key.space><Key.shift><Key.shift><Key.shift>at<Key.space><Key.shift><Key.shift><Key.shift><Key.shift><Key.shift>UC<Key.shift>I<Key.shift>L<Key.space><Key.shift>Pesticide<Key.space><Key.shift>Plant<Key.space>in<Key.space><Key.shift><Key.shift><Key.shift><Key.shift><Key.shift><Key.shift><Key.shift><Key.shift><Key.shift>MP<Key.left><Key.left><Key.shift>State<Key.space><Key.right><Key.right><Key.right>,<Key.space><Key.shift>India.<Key.space><Key.shift>Small<Key.space><Key.shift>Tows<Key.backspace>ns<Key.space>around<Key.space>it<Key.space>were<Key.space>exposede<Key.space>to<Key.space>highly<Key.space>toxic<Key.space>gas<Key.space>methyl<Key.space>isocynate.
Screenshot: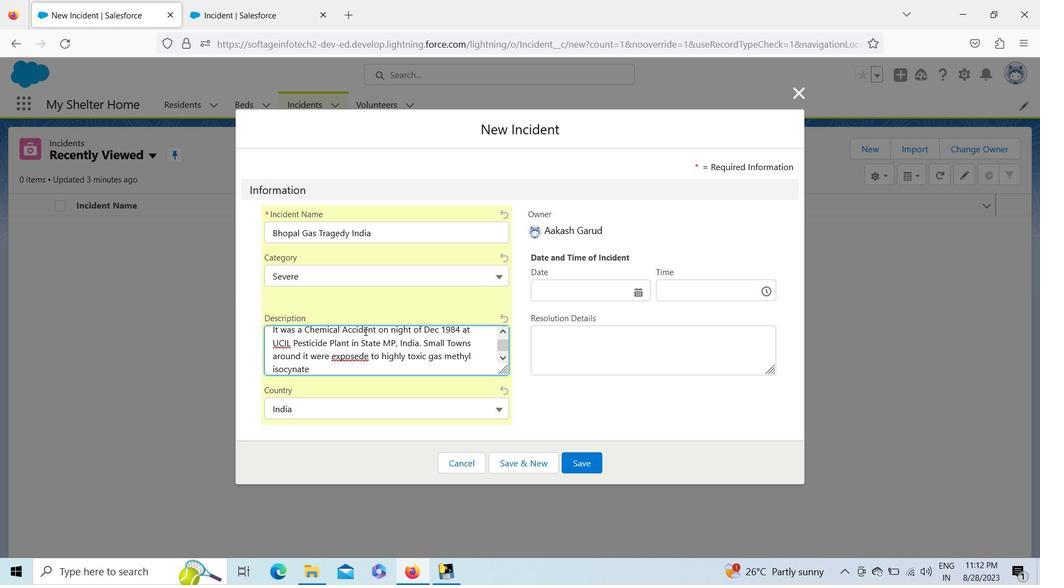 
Action: Mouse moved to (559, 294)
Screenshot: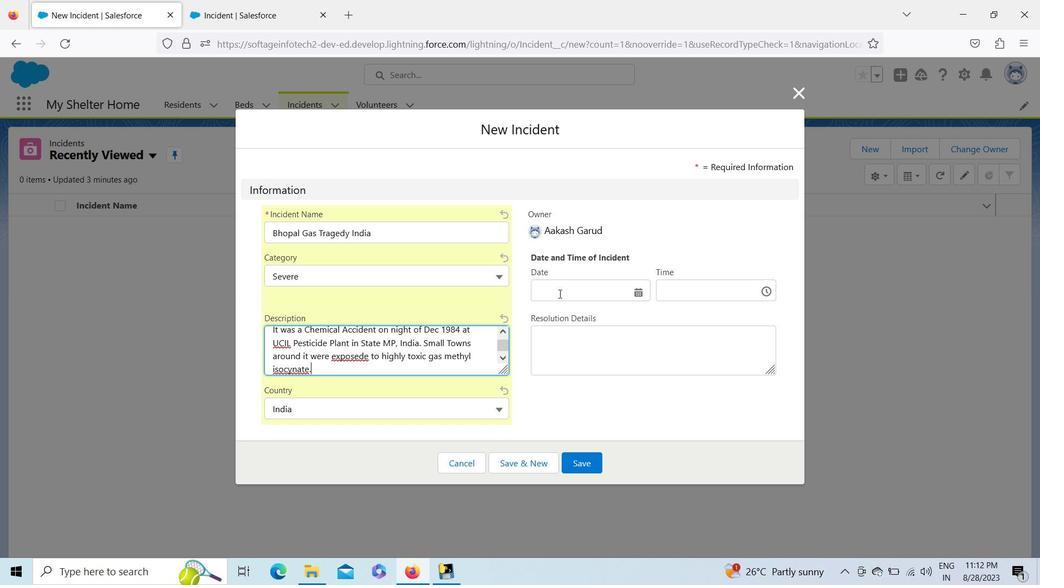 
Action: Mouse pressed left at (559, 294)
Screenshot: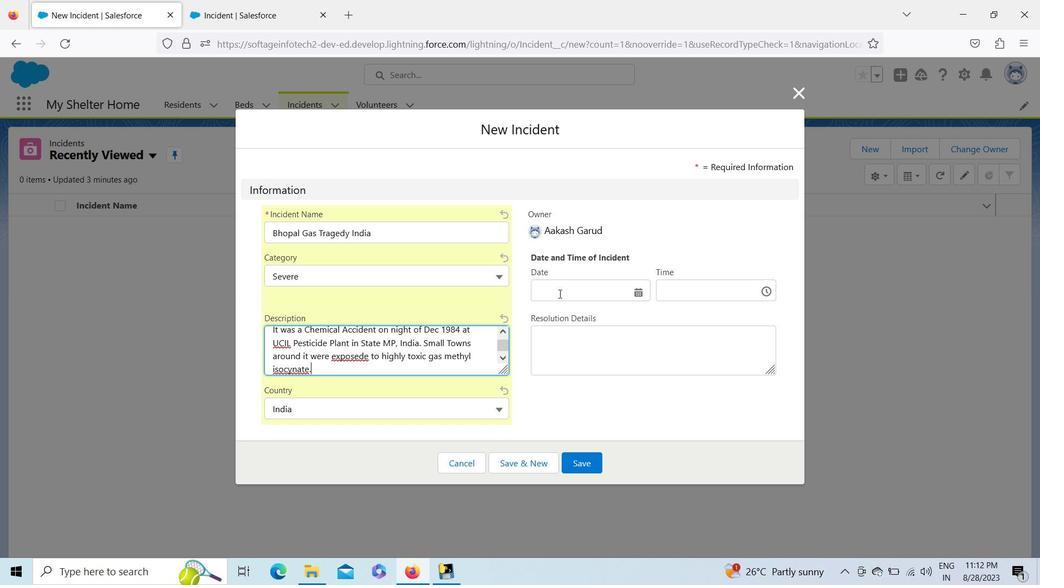 
Action: Mouse moved to (559, 294)
Screenshot: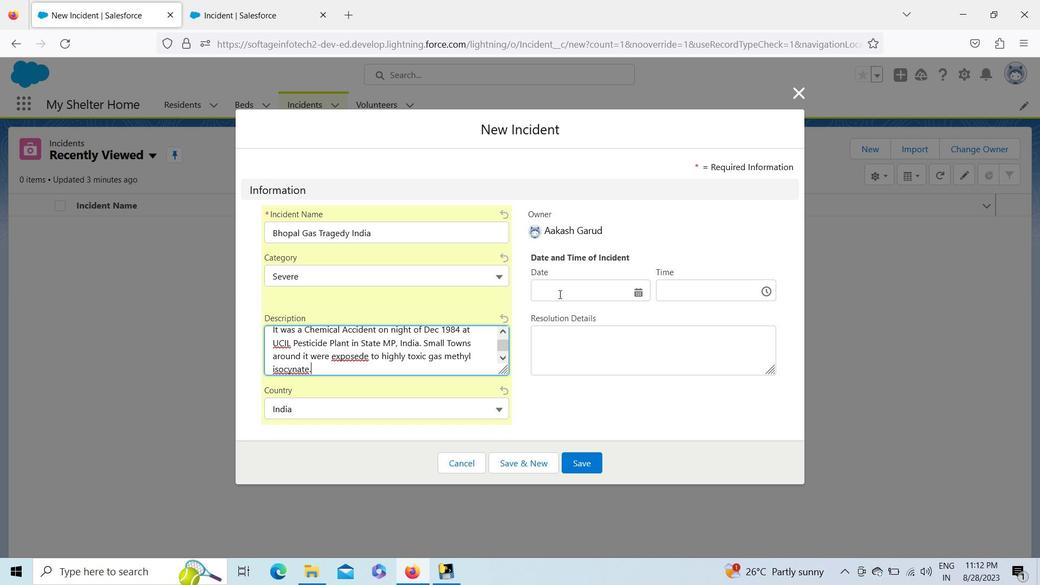 
Action: Mouse pressed left at (559, 294)
Screenshot: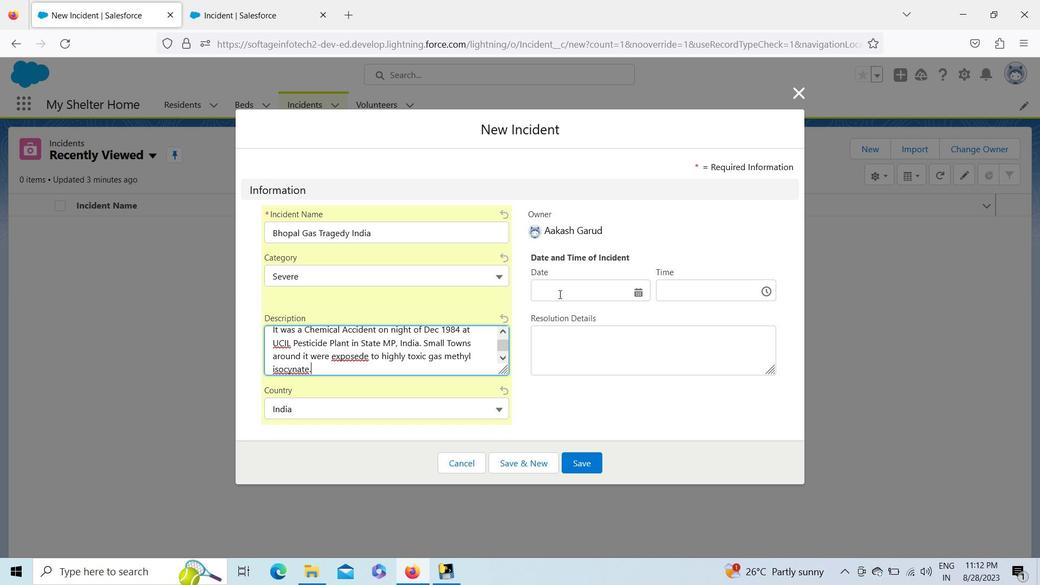 
Action: Mouse moved to (710, 331)
Screenshot: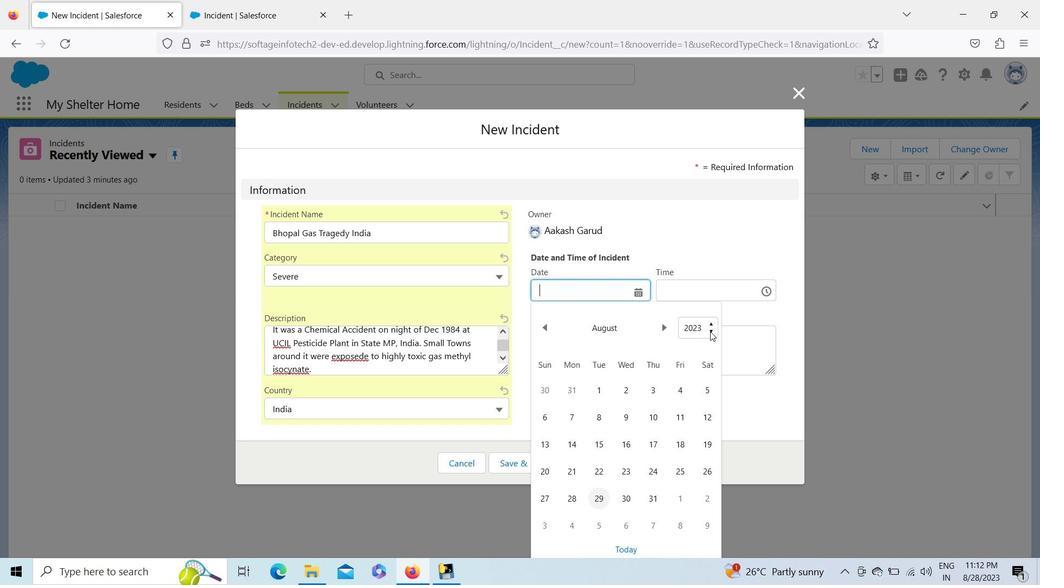 
Action: Mouse pressed left at (710, 331)
Screenshot: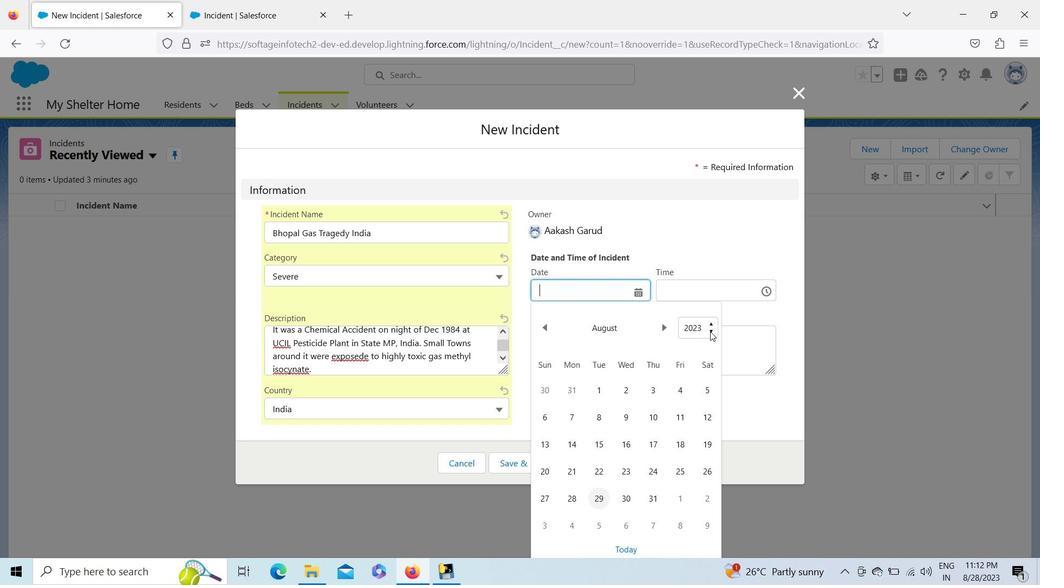 
Action: Key pressed <Key.up><Key.up><Key.up><Key.up><Key.up><Key.up><Key.up><Key.up><Key.up><Key.up><Key.up><Key.up><Key.up><Key.up><Key.up><Key.up><Key.up><Key.up><Key.up><Key.up><Key.up><Key.up><Key.up><Key.up><Key.up><Key.up><Key.up><Key.up><Key.up><Key.up><Key.up><Key.up><Key.up><Key.up><Key.up><Key.up><Key.up><Key.up><Key.up><Key.enter>
Screenshot: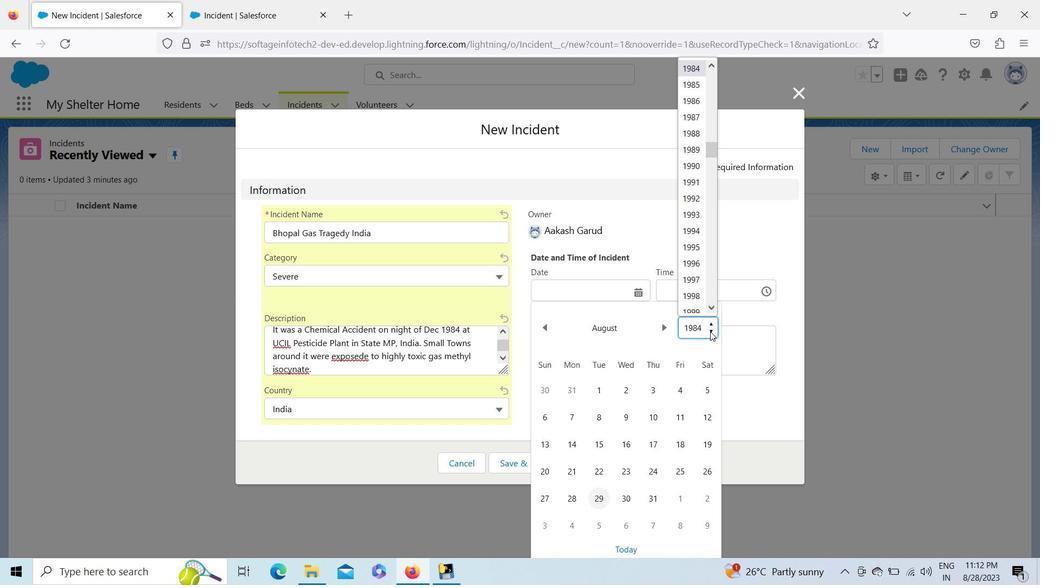 
Action: Mouse moved to (660, 328)
Screenshot: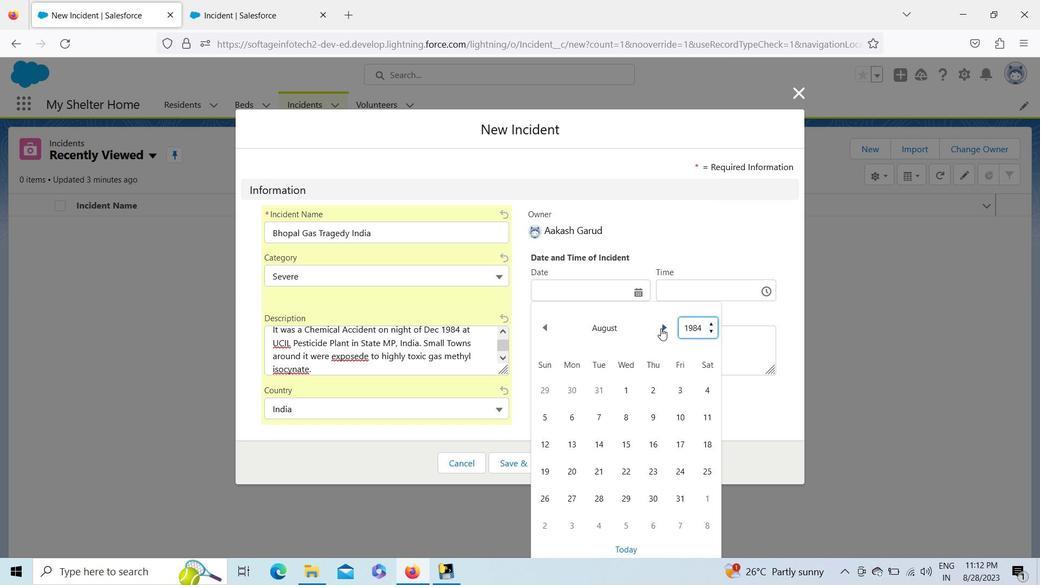
Action: Mouse pressed left at (660, 328)
Screenshot: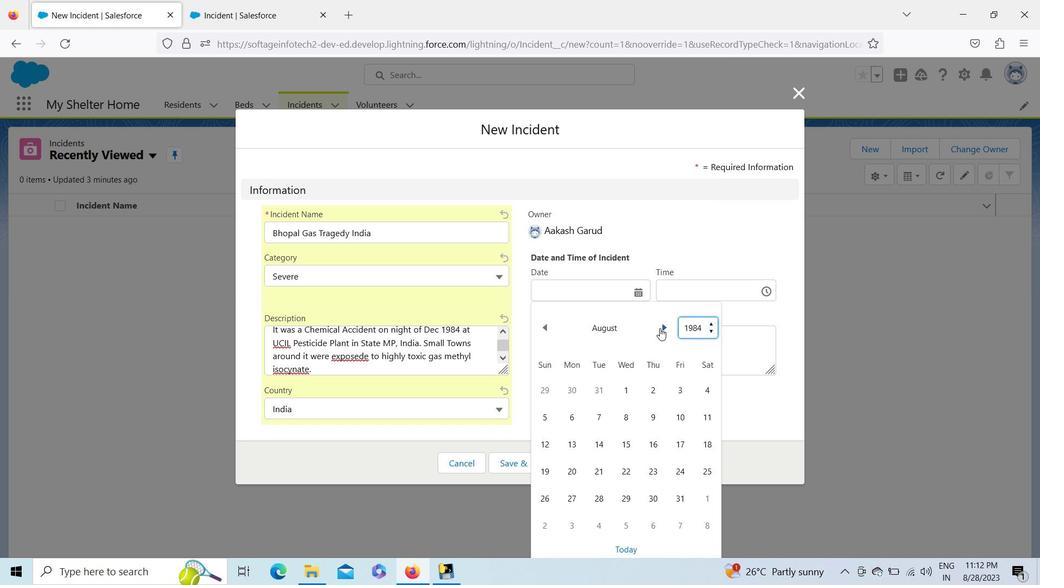 
Action: Mouse pressed left at (660, 328)
Screenshot: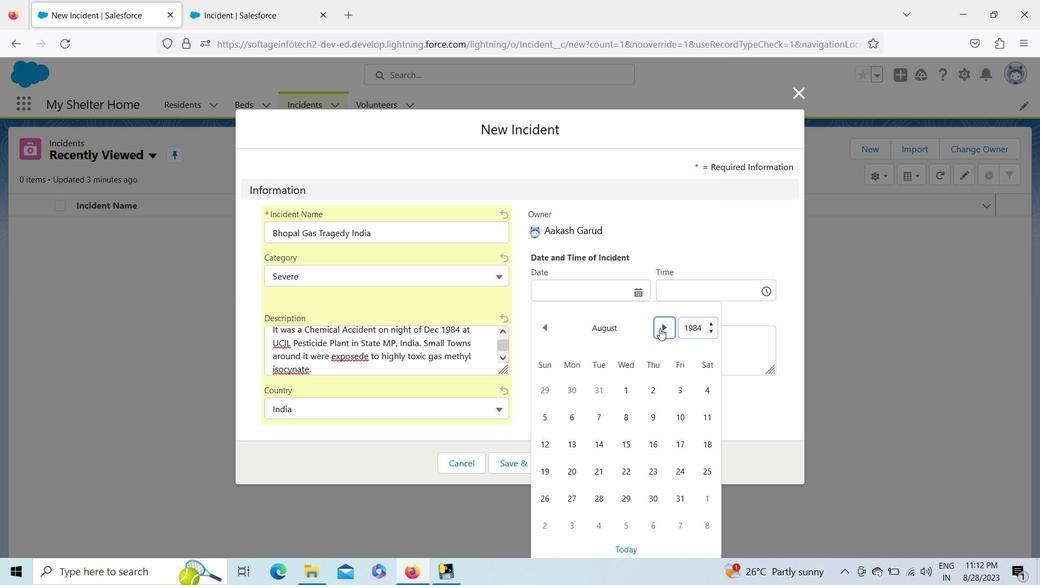 
Action: Mouse pressed left at (660, 328)
Screenshot: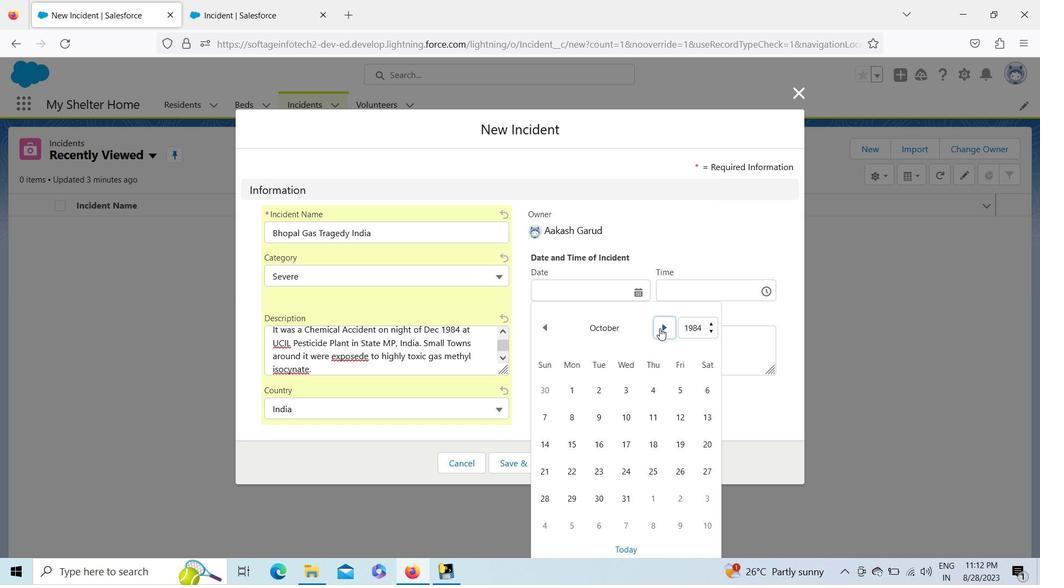
Action: Mouse pressed left at (660, 328)
Screenshot: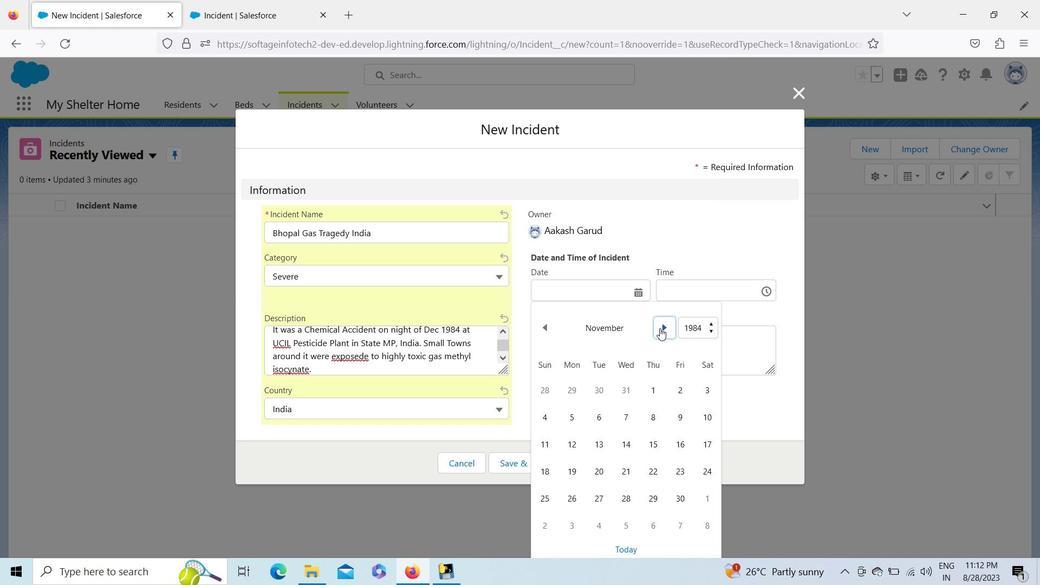 
Action: Mouse moved to (546, 416)
Screenshot: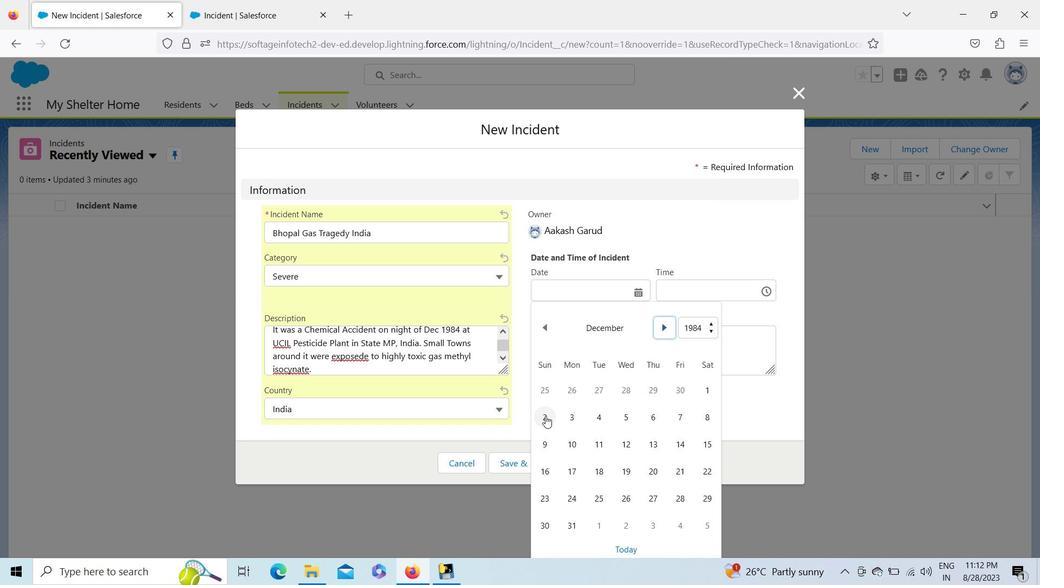 
Action: Mouse pressed left at (546, 416)
Screenshot: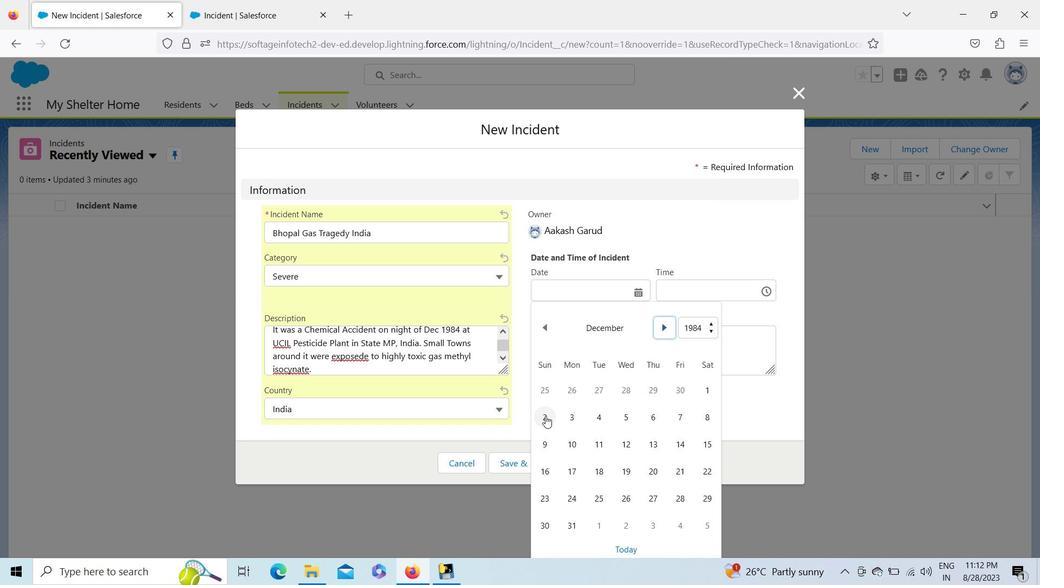 
Action: Mouse moved to (585, 343)
Screenshot: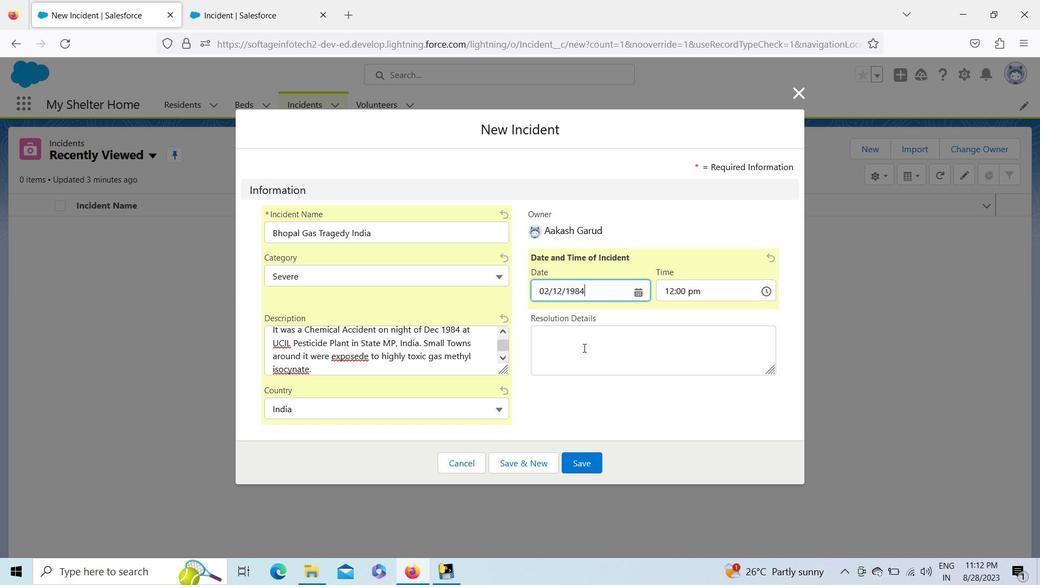 
Action: Mouse pressed left at (585, 343)
Screenshot: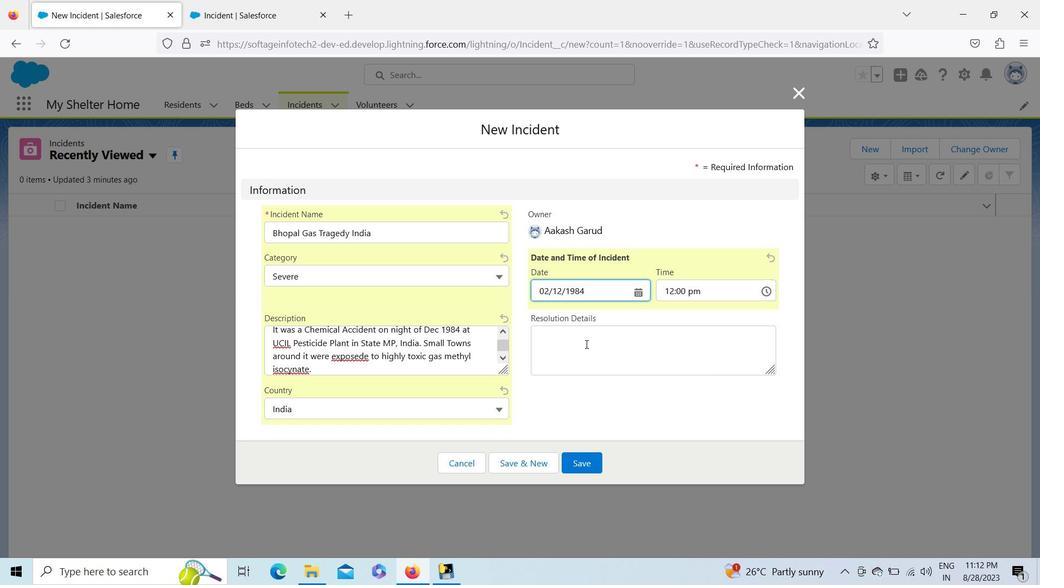 
Action: Mouse moved to (431, 445)
Screenshot: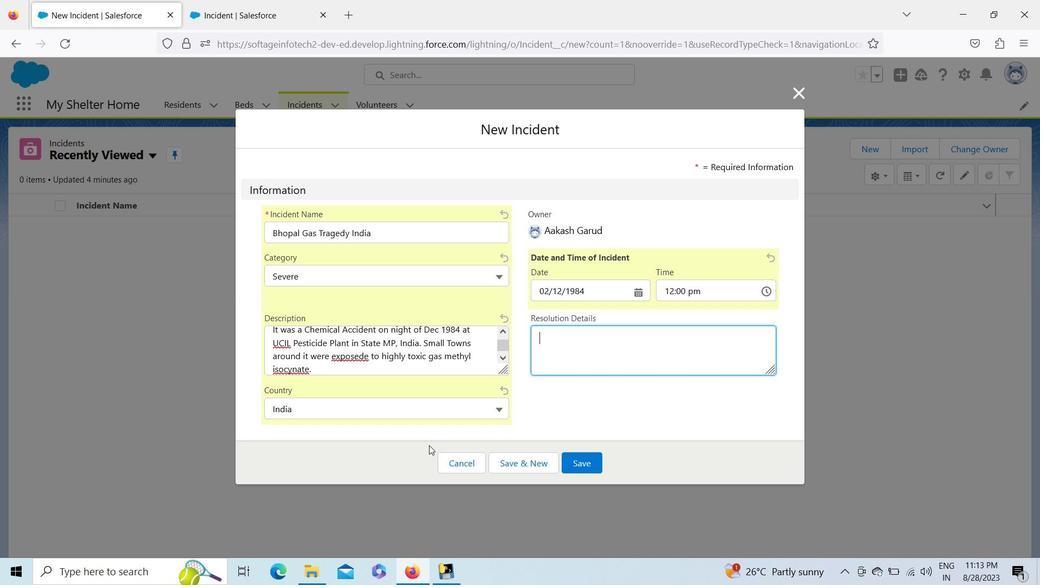 
Action: Mouse pressed left at (431, 445)
Screenshot: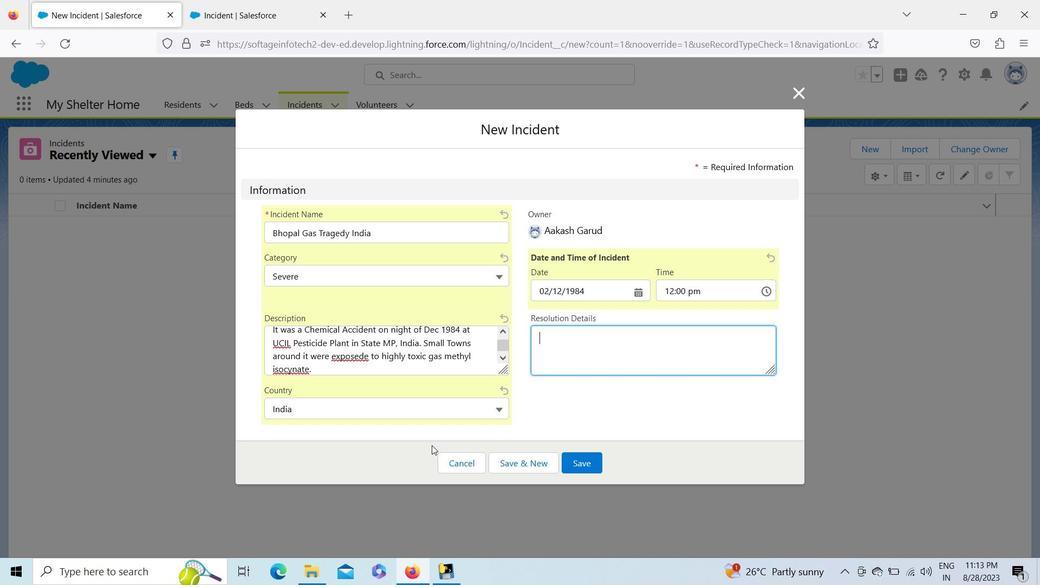 
Action: Mouse moved to (607, 335)
Screenshot: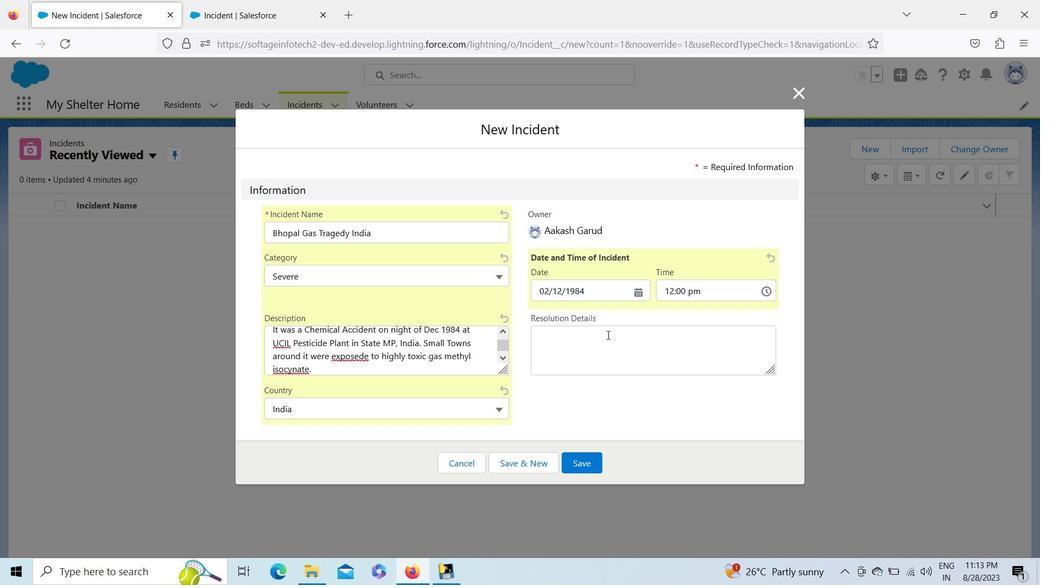 
Action: Mouse pressed left at (607, 335)
Screenshot: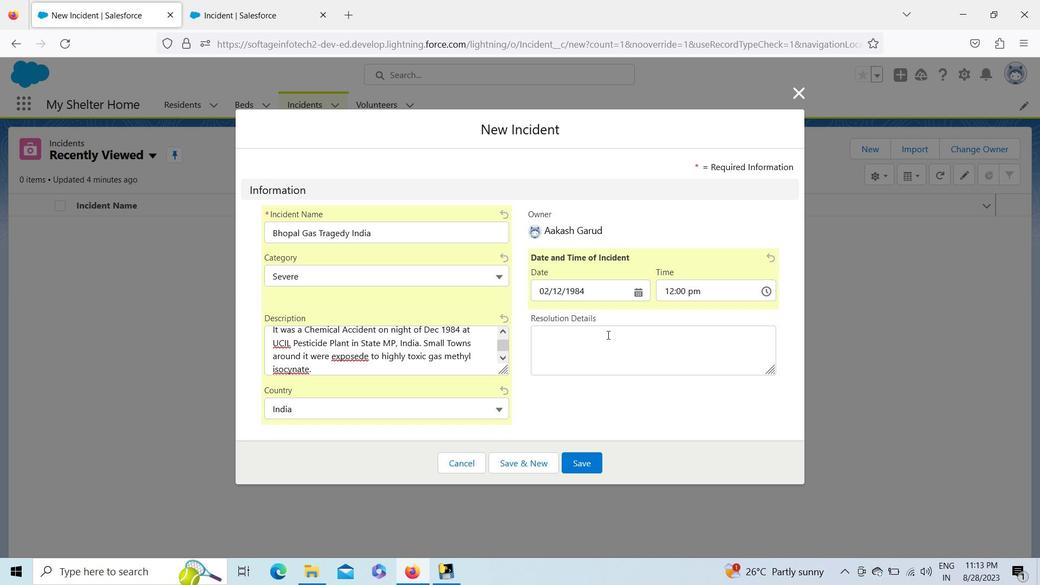 
Action: Key pressed <Key.shift>U<Key.shift>CC<Key.space><Key.shift>Accepted<Key.space>moral<Key.space>responsibility<Key.space>and<Key.space>agreed<Key.space>to<Key.space>pay<Key.space><Key.shift>$470<Key.space>million<Key.space>
Screenshot: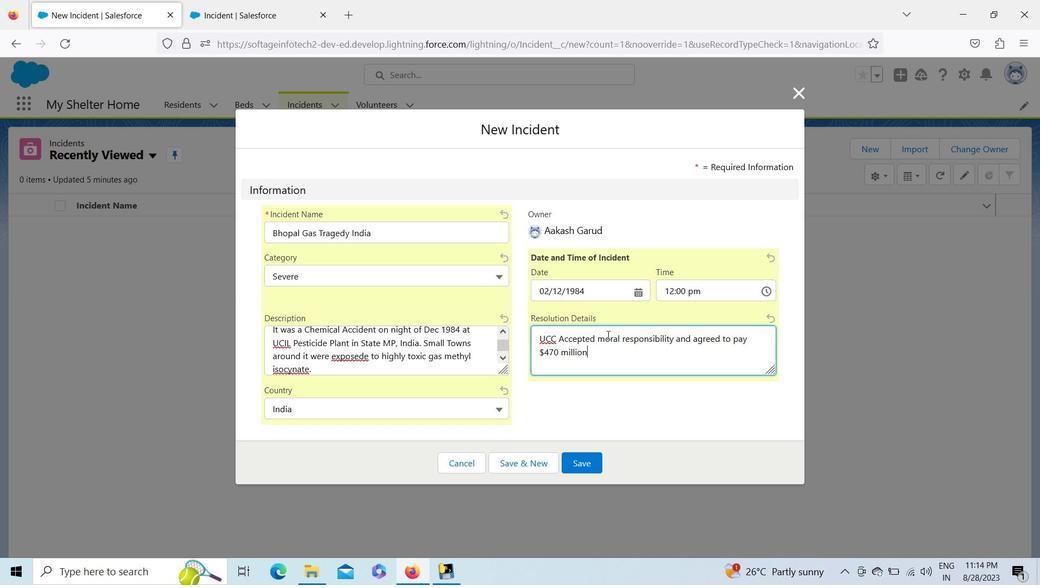 
Action: Mouse moved to (630, 384)
Screenshot: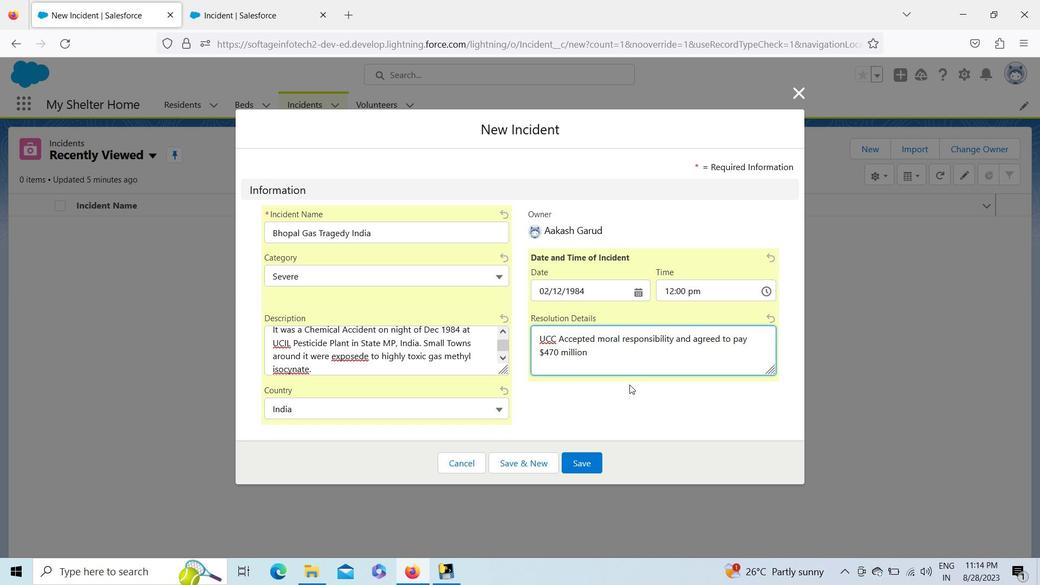 
Action: Key pressed to<Key.space><Key.shift>Indian<Key.space><Key.shift>Government<Key.space>as<Key.space>settlement.
Screenshot: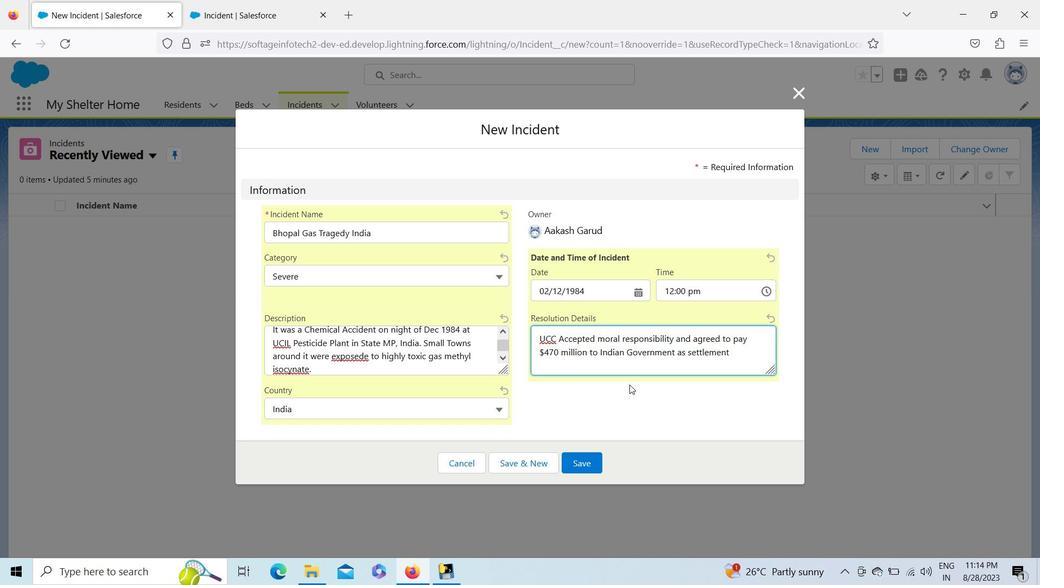 
Action: Mouse moved to (587, 459)
Screenshot: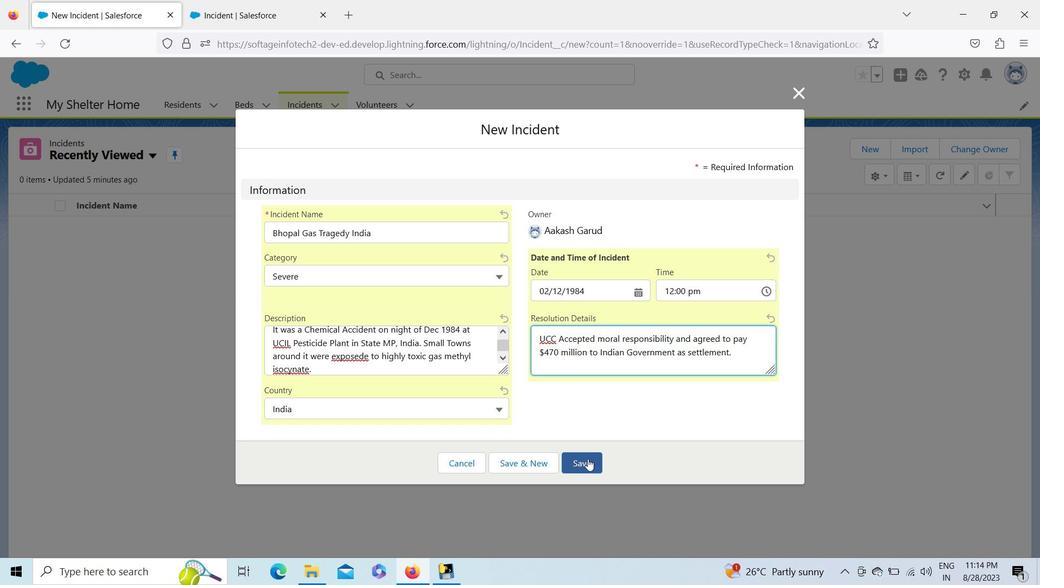 
Action: Mouse pressed left at (587, 459)
Screenshot: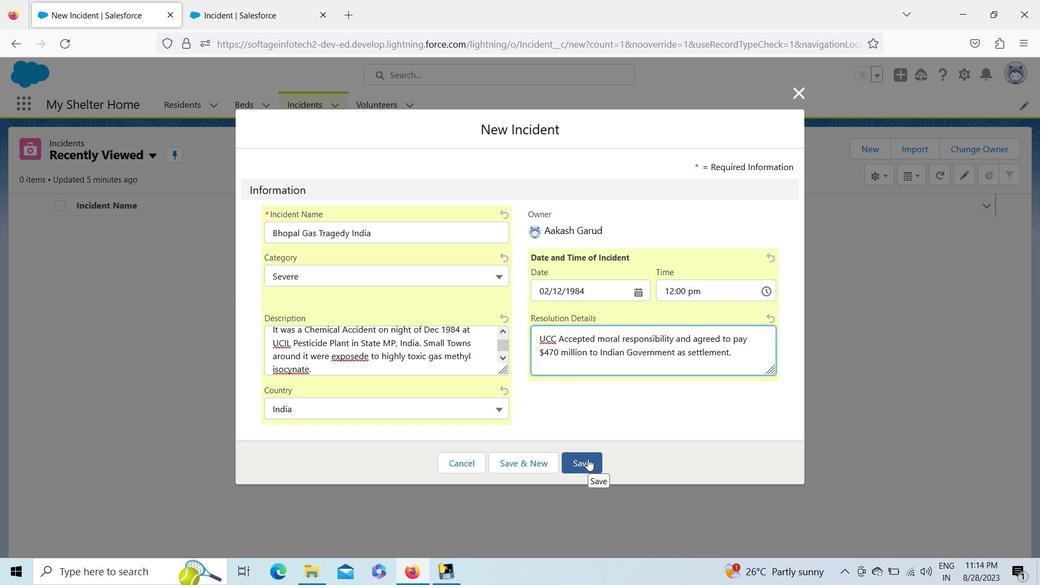 
Action: Mouse moved to (1005, 246)
Screenshot: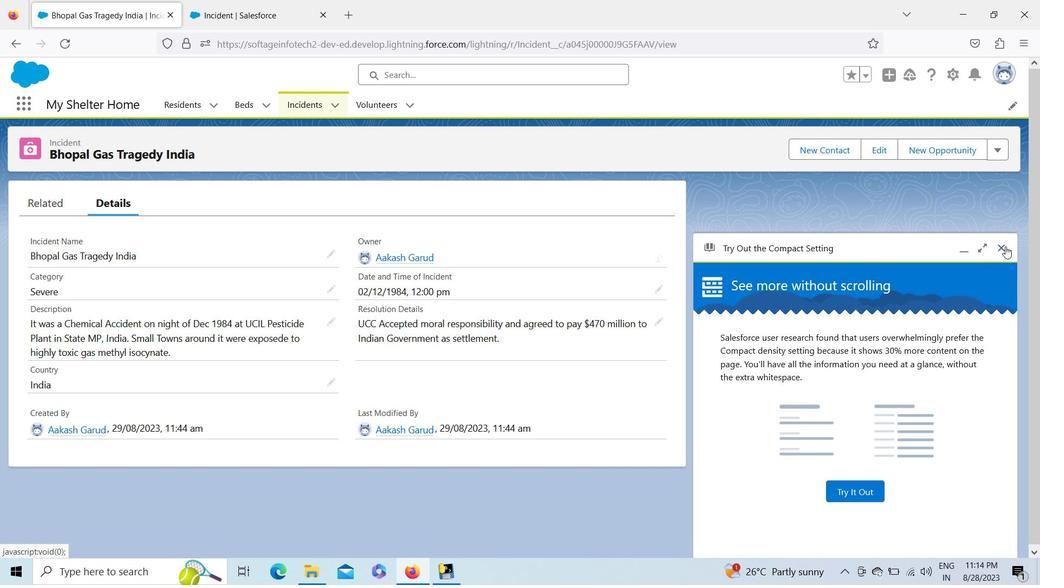 
Action: Mouse pressed left at (1005, 246)
Screenshot: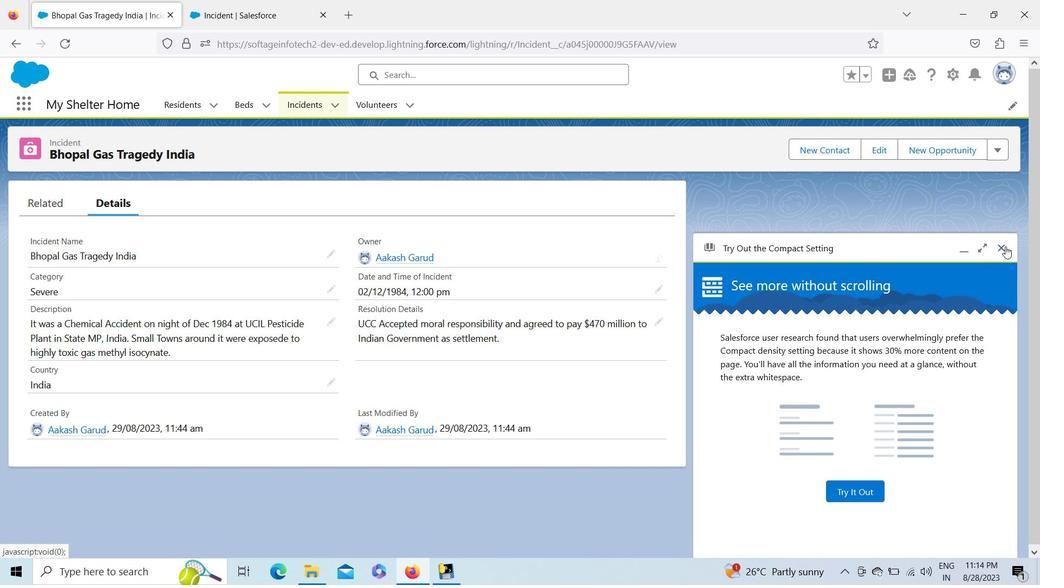 
Action: Mouse moved to (320, 106)
Screenshot: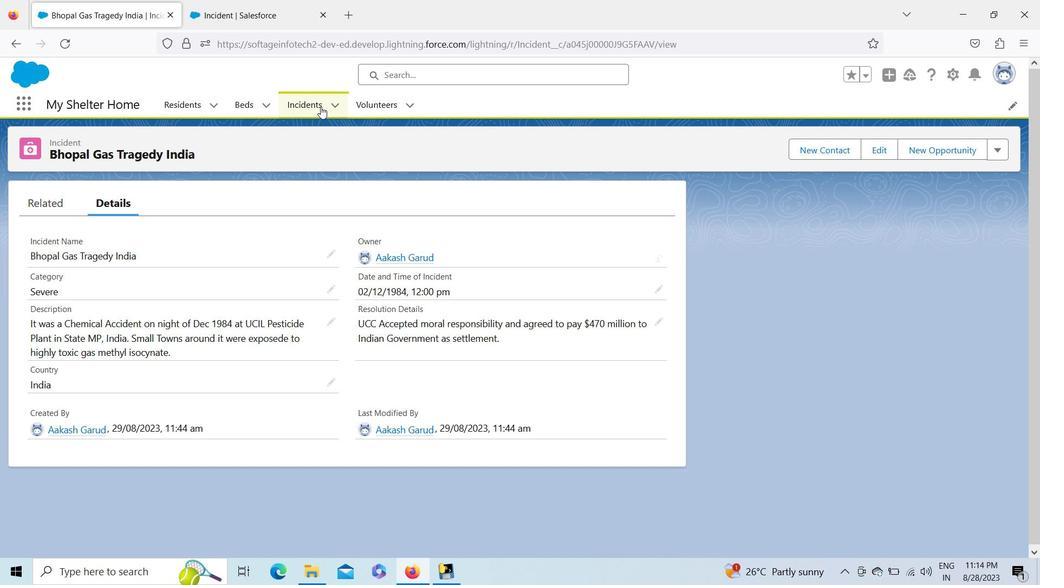 
Action: Mouse pressed left at (320, 106)
Screenshot: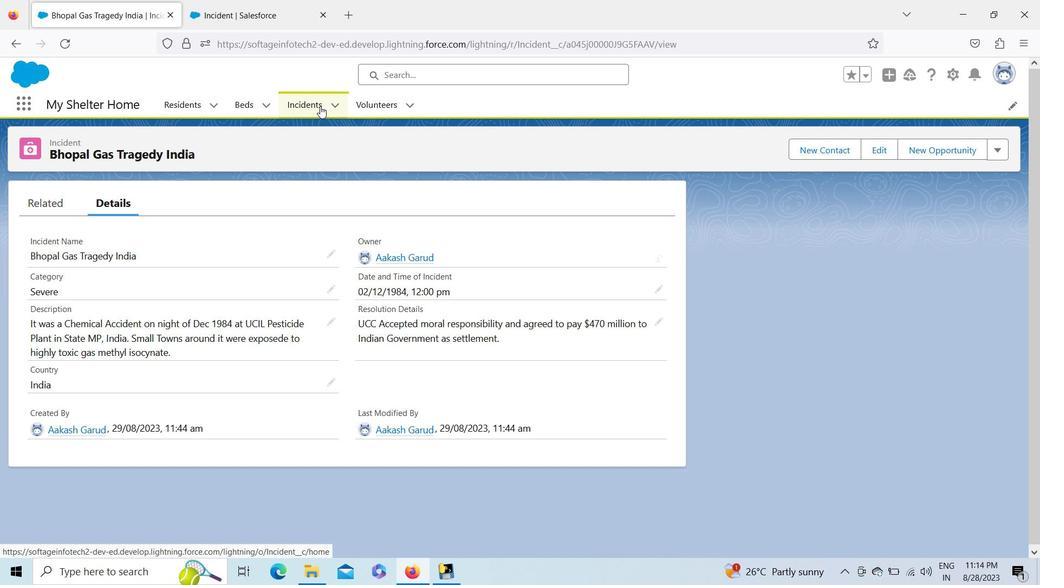 
Action: Mouse moved to (856, 146)
Screenshot: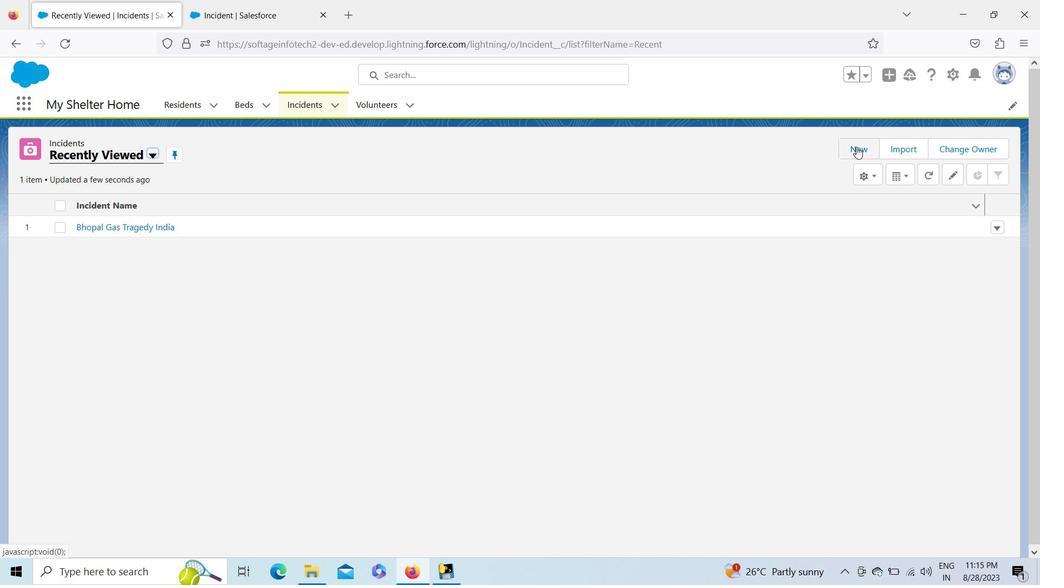 
Action: Mouse pressed left at (856, 146)
Screenshot: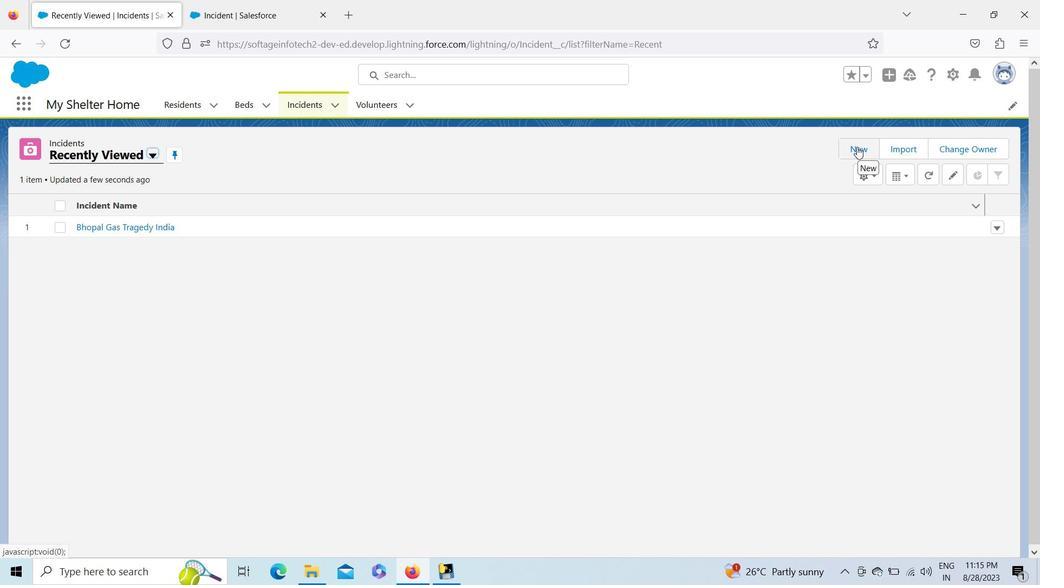 
Action: Mouse moved to (394, 234)
Screenshot: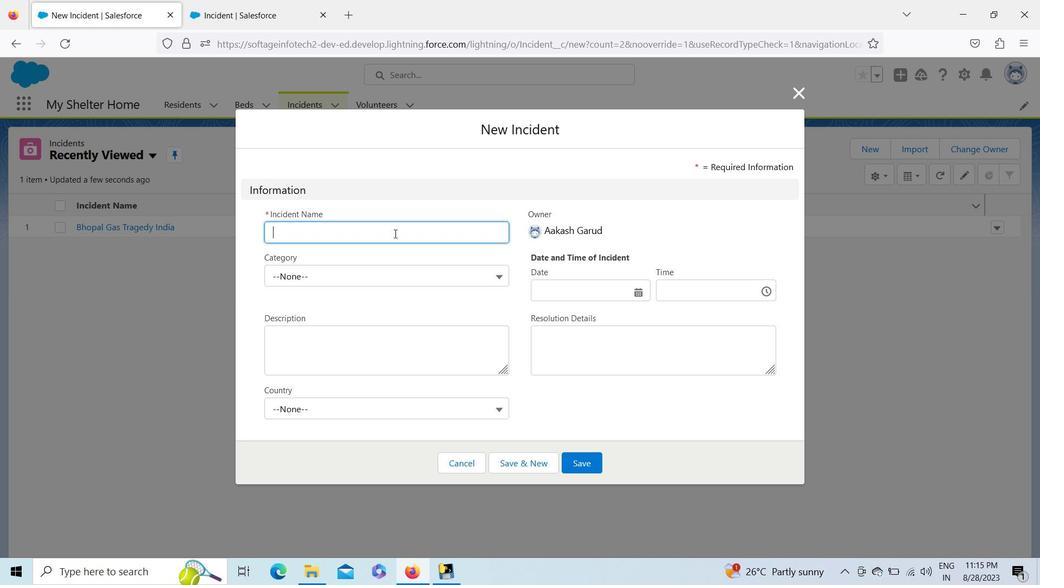 
Action: Key pressed <Key.shift>Tornado<Key.space><Key.shift><Key.shift>Outbreak<Key.space><Key.shift><Key.shift><Key.shift><Key.shift>Sequence
Screenshot: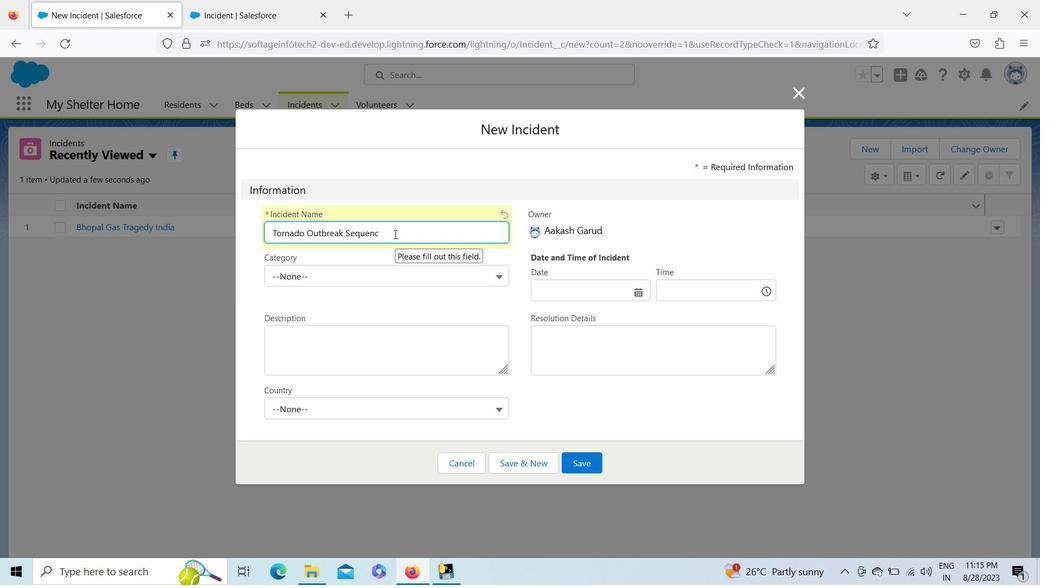 
Action: Mouse moved to (351, 274)
Screenshot: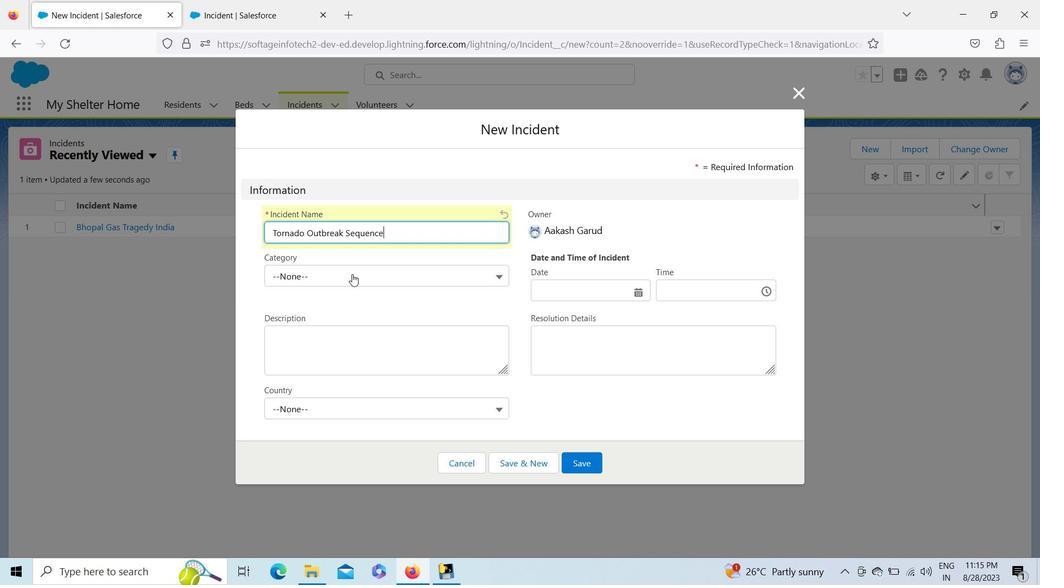 
Action: Mouse pressed left at (351, 274)
Screenshot: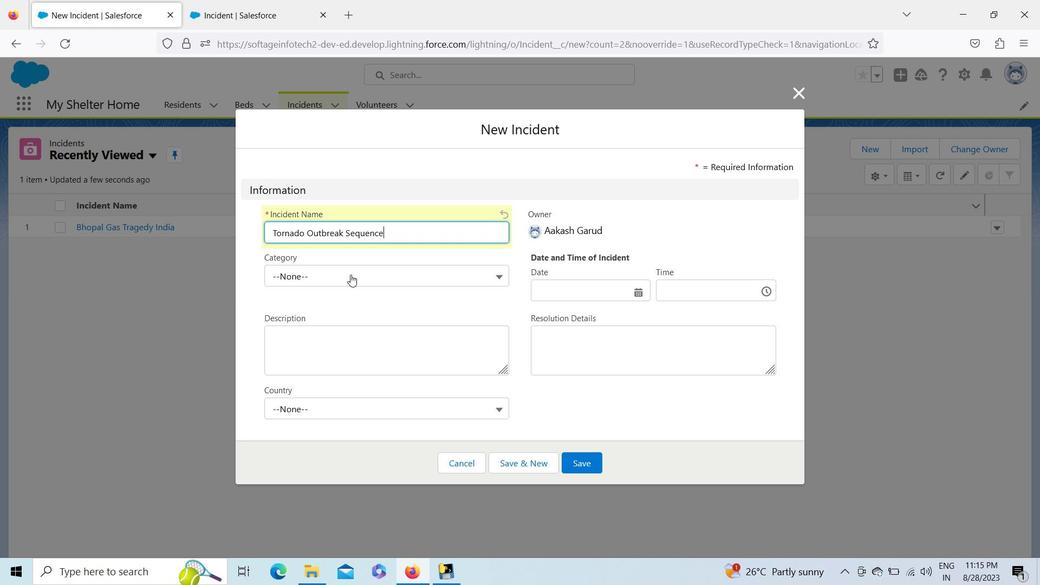 
Action: Key pressed <Key.down><Key.down><Key.down><Key.down><Key.enter>
Screenshot: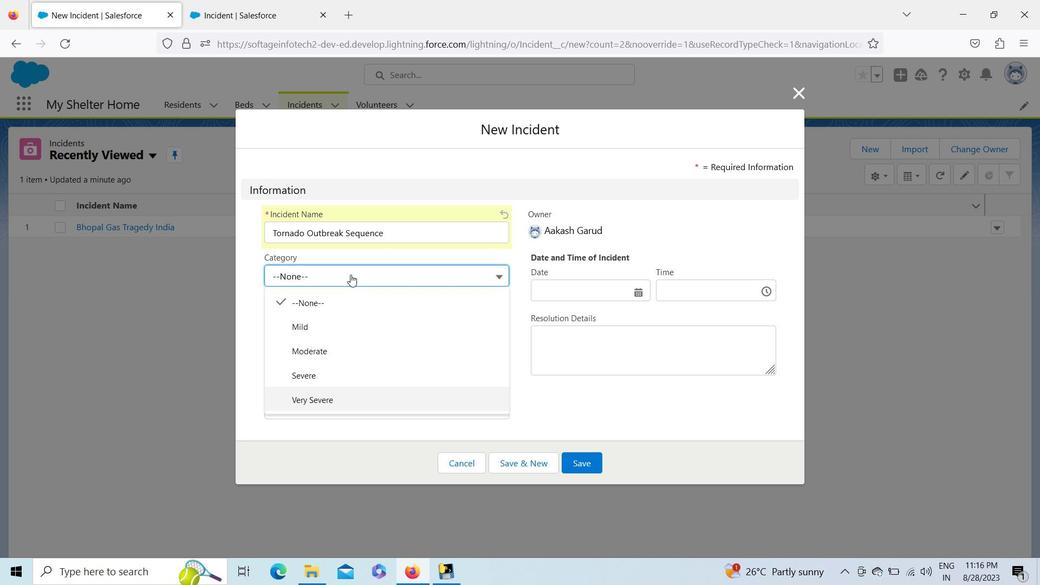 
Action: Mouse moved to (300, 336)
Screenshot: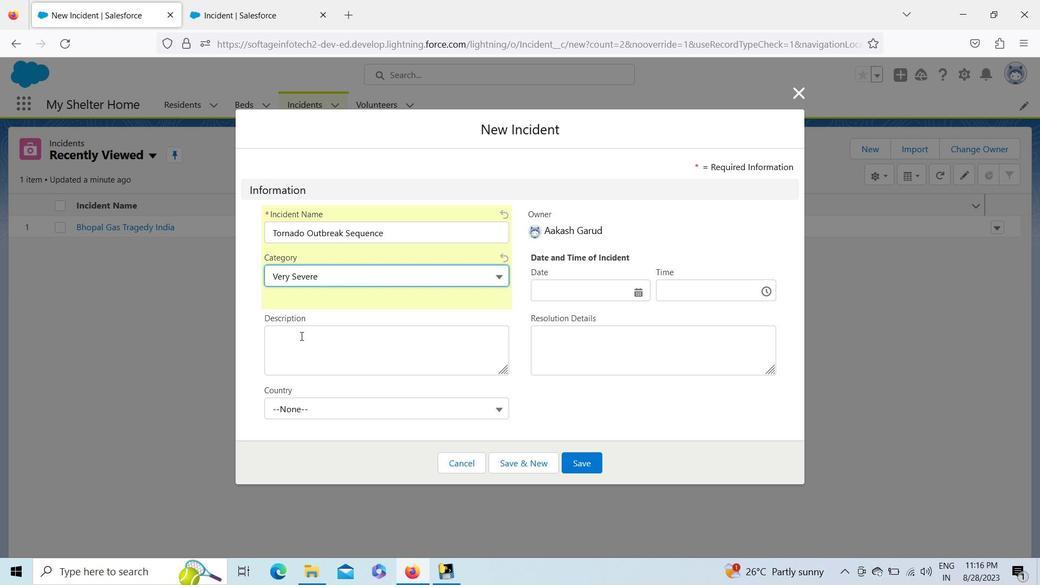 
Action: Mouse pressed left at (300, 336)
Screenshot: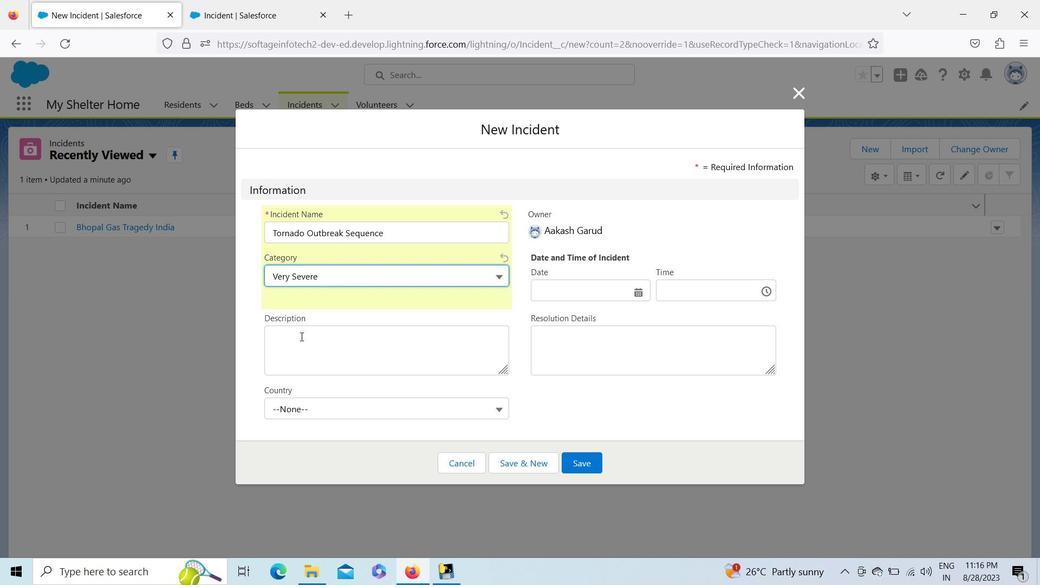 
Action: Mouse moved to (409, 407)
Screenshot: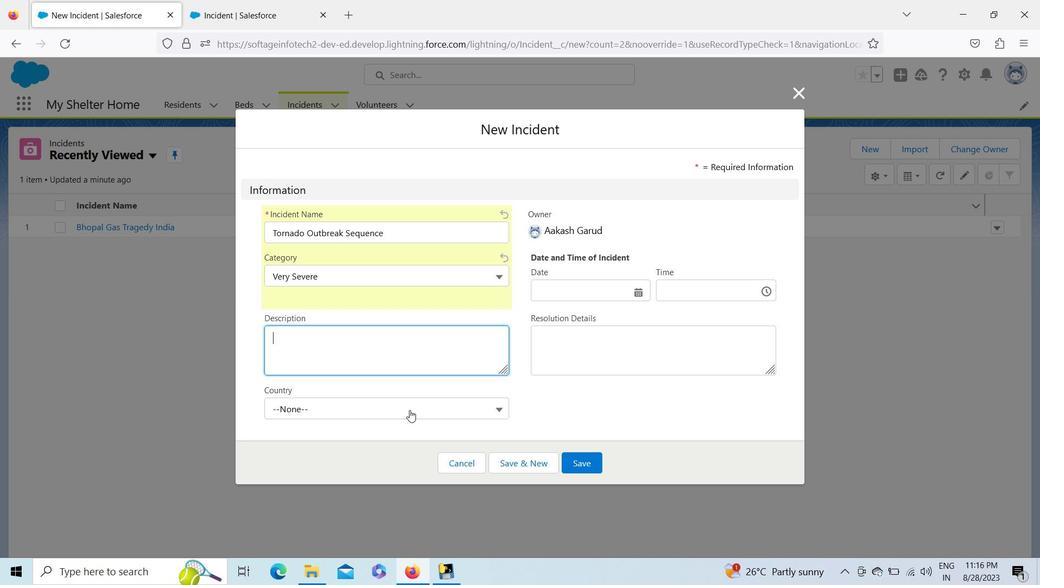 
Action: Mouse pressed left at (409, 407)
Screenshot: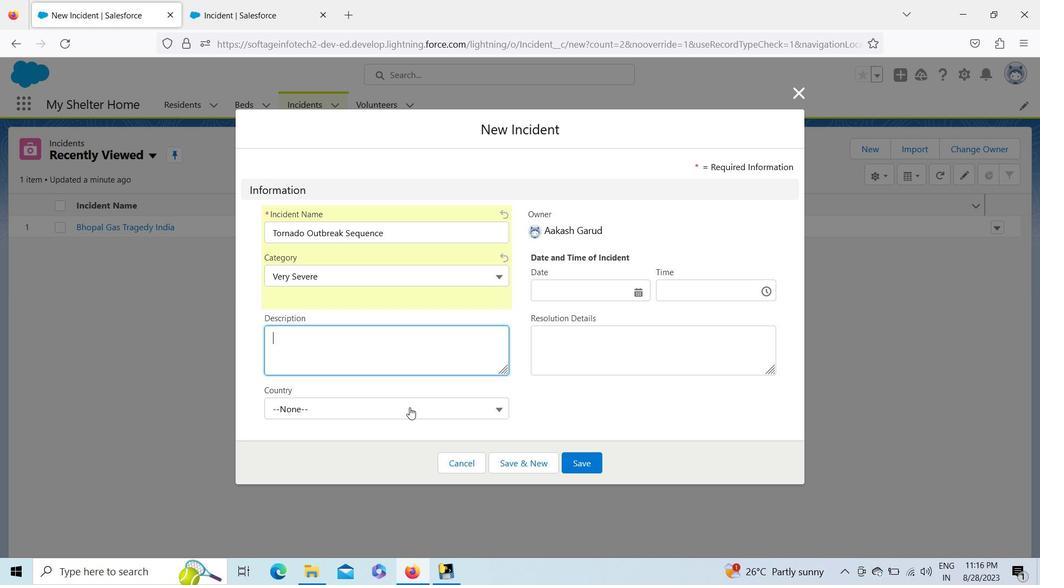 
Action: Key pressed <Key.down><Key.enter>
Screenshot: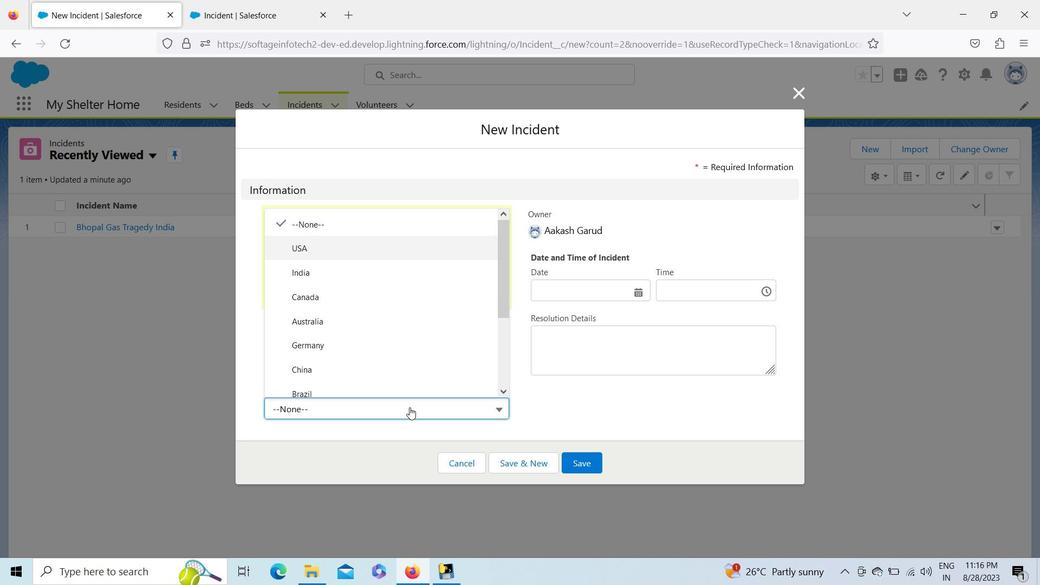 
Action: Mouse moved to (399, 372)
Screenshot: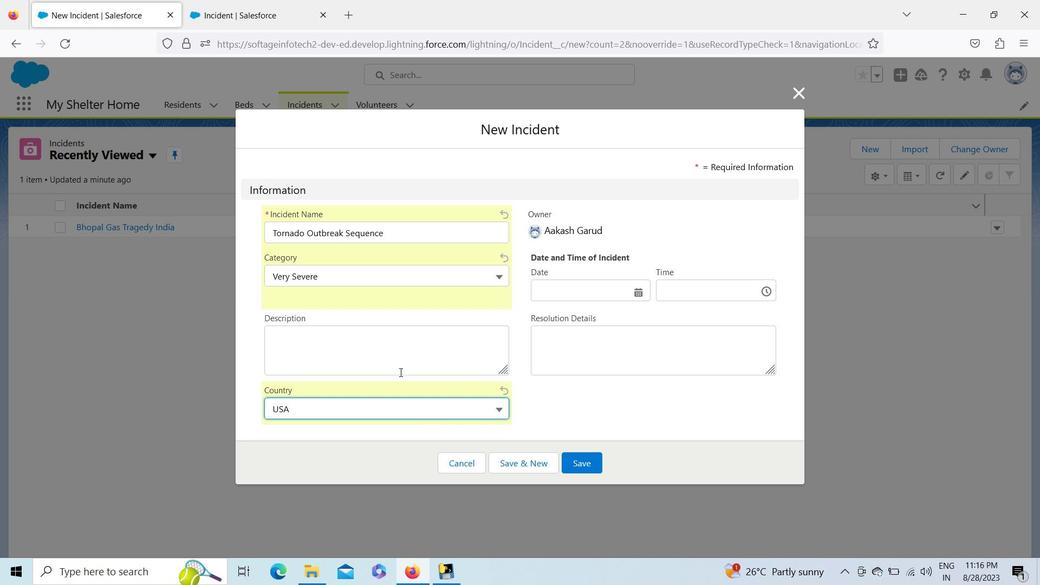 
Action: Mouse pressed left at (399, 372)
Screenshot: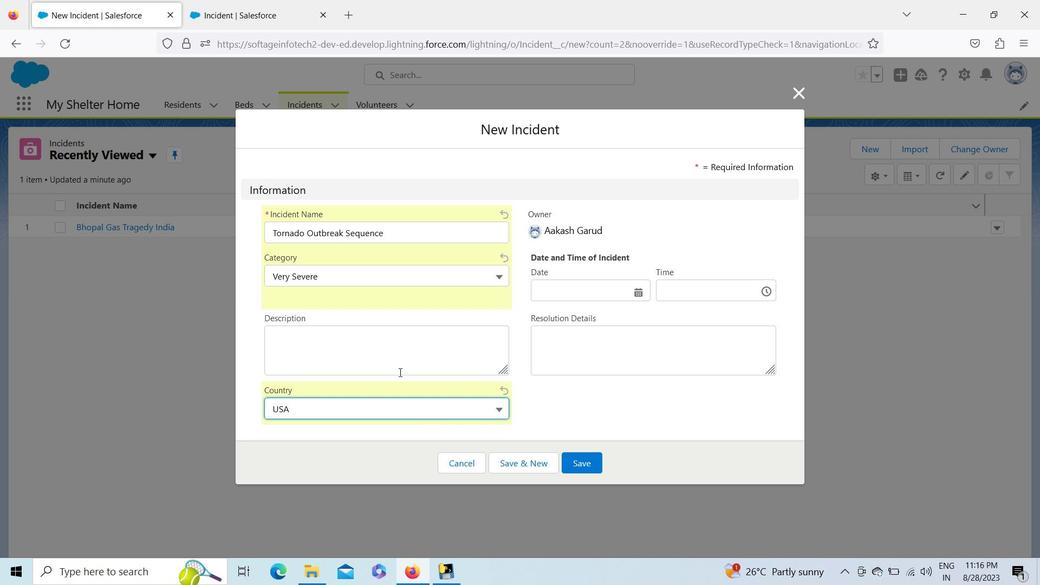 
Action: Key pressed <Key.shift>Tornado<Key.space><Key.shift>P<Key.backspace><Key.shift>Outbreak<Key.space>is<Key.space>the<Key.space>occurrence<Key.space>of<Key.space>multiple<Key.space>tornadoes<Key.space>spawned<Key.space>by<Key.space>the<Key.space>same<Key.space>synoptic<Key.space>scale<Key.space>weather<Key.space>system
Screenshot: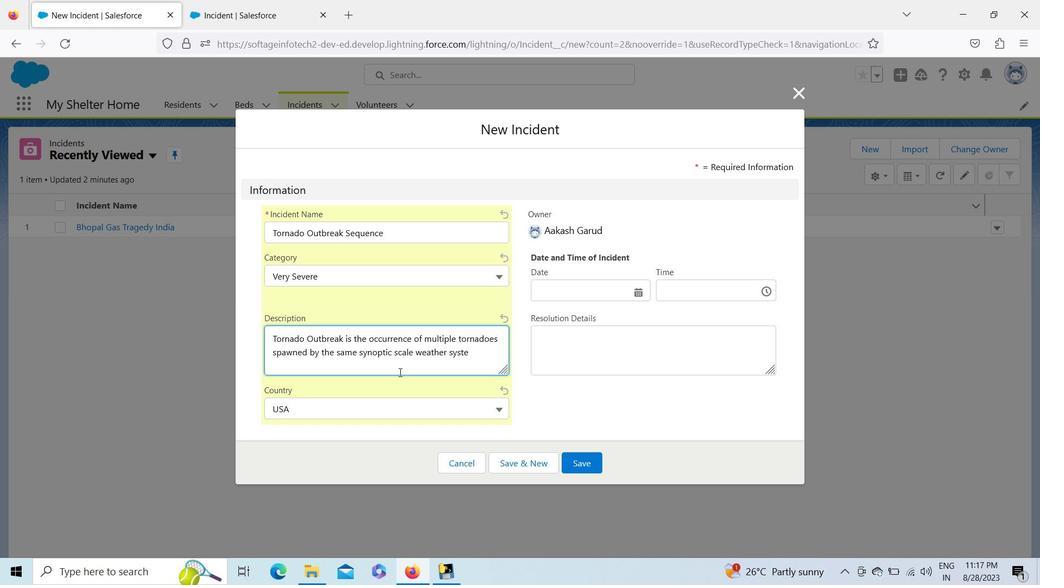 
Action: Mouse moved to (535, 454)
Screenshot: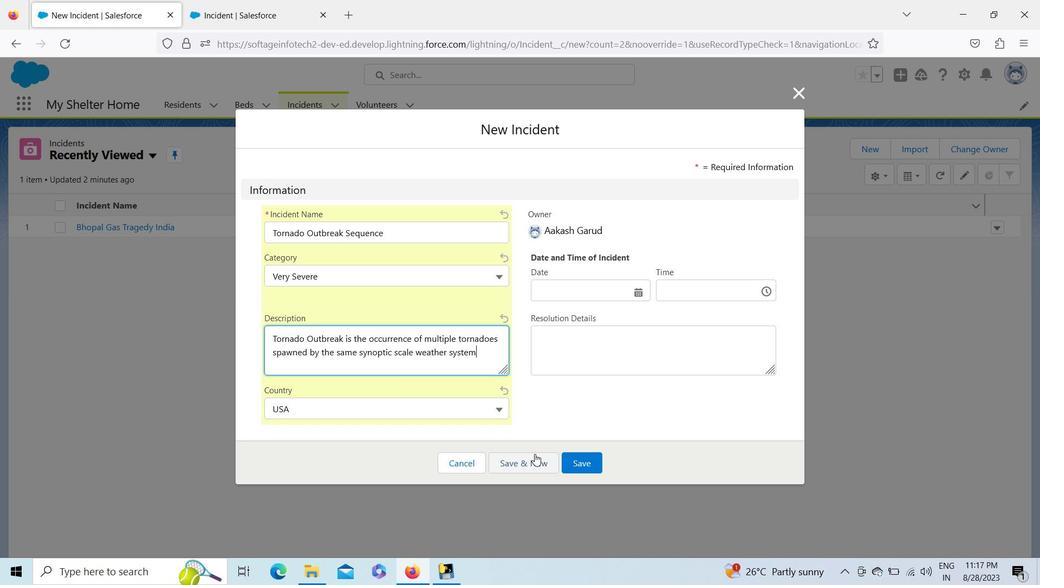 
Action: Key pressed .
Screenshot: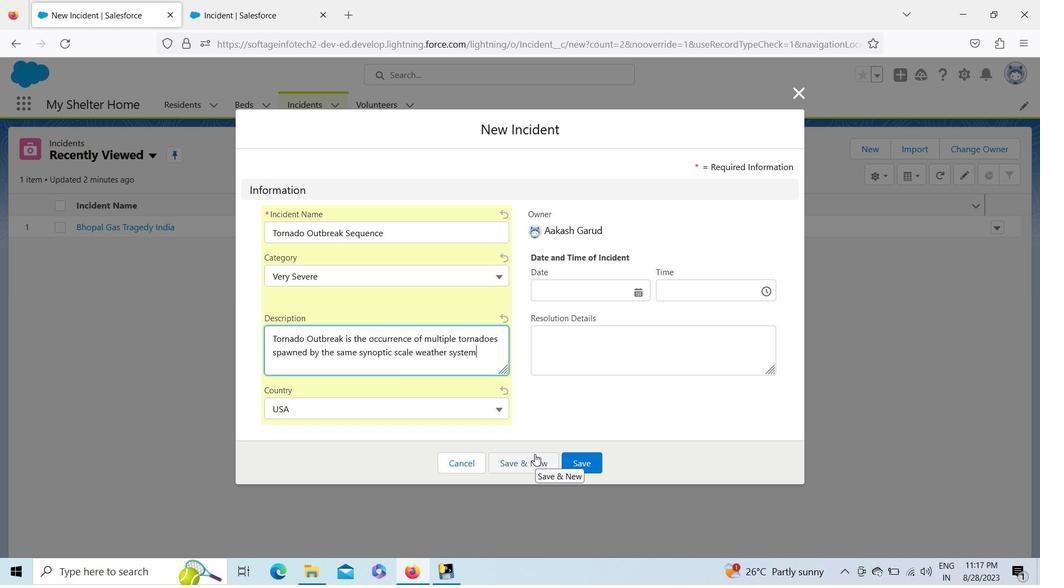 
Action: Mouse moved to (625, 296)
Screenshot: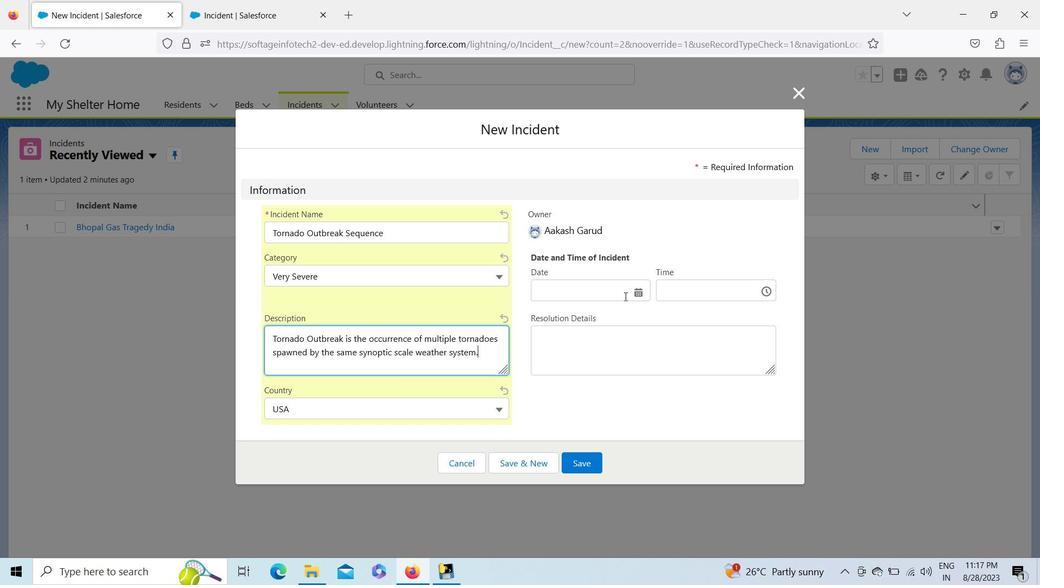 
Action: Mouse pressed left at (625, 296)
Screenshot: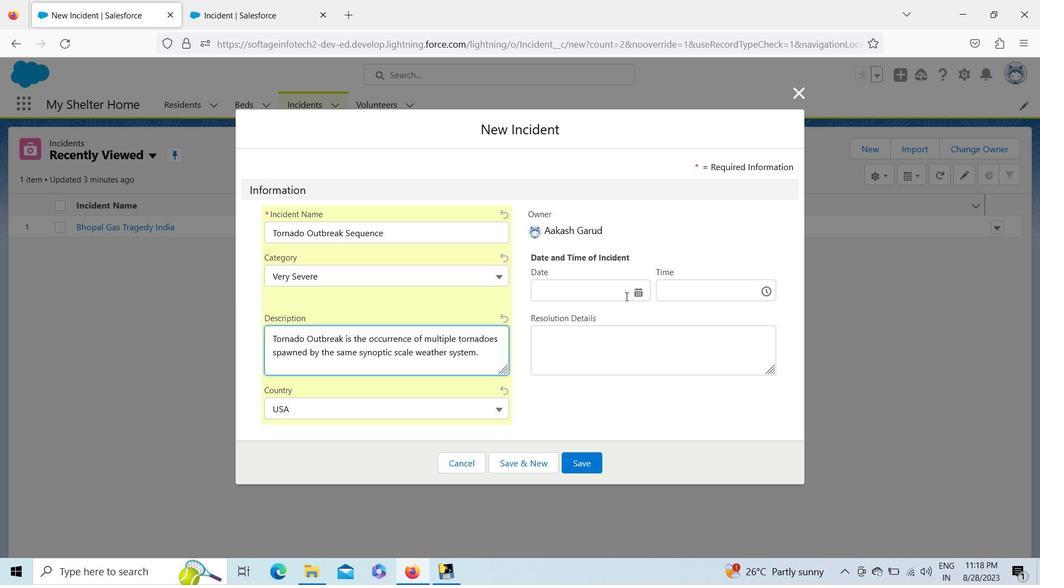 
Action: Mouse moved to (710, 329)
Screenshot: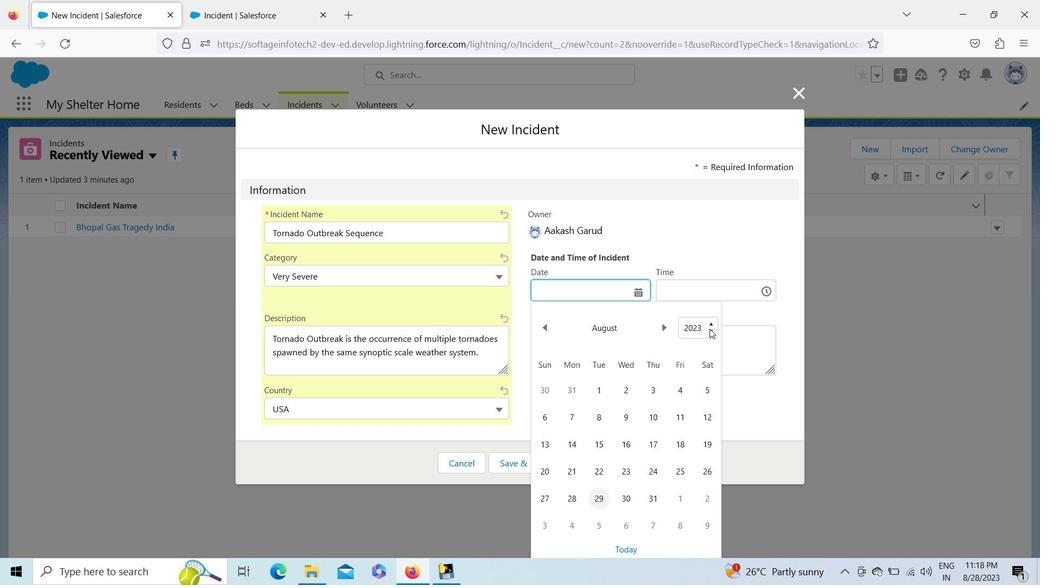 
Action: Mouse pressed left at (710, 329)
Screenshot: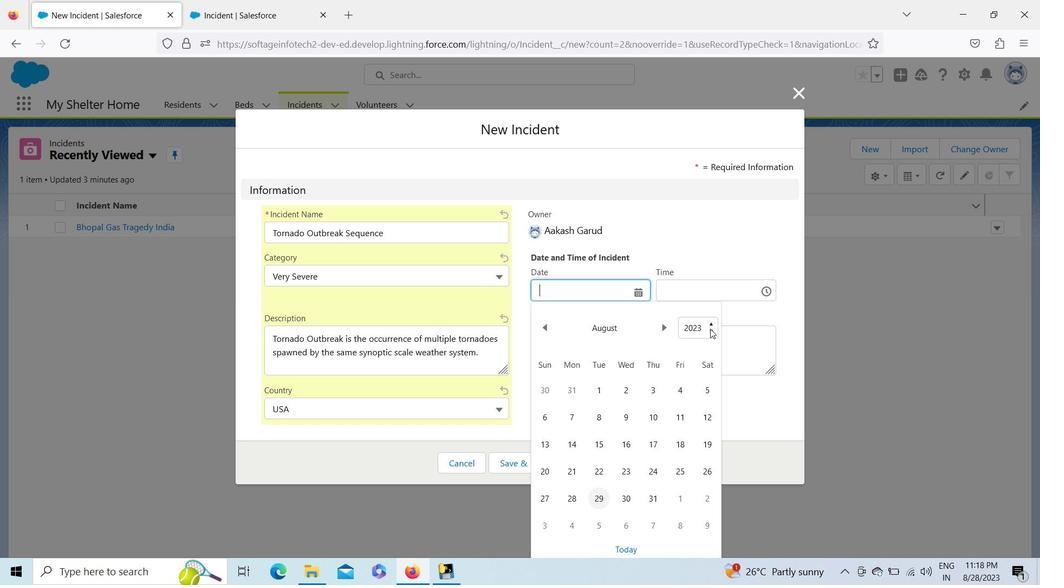 
Action: Mouse moved to (693, 117)
Screenshot: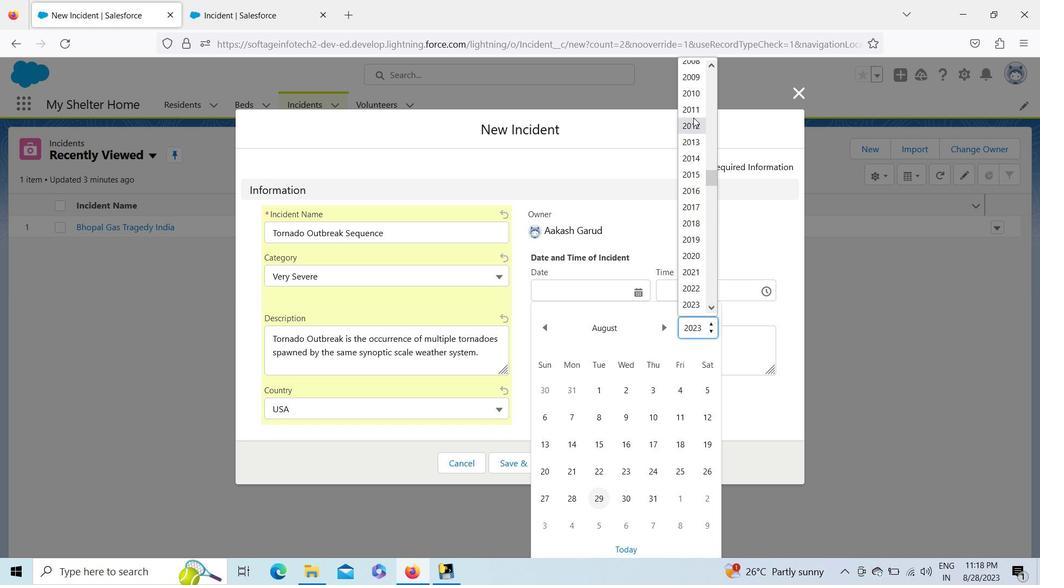 
Action: Mouse pressed left at (693, 117)
Screenshot: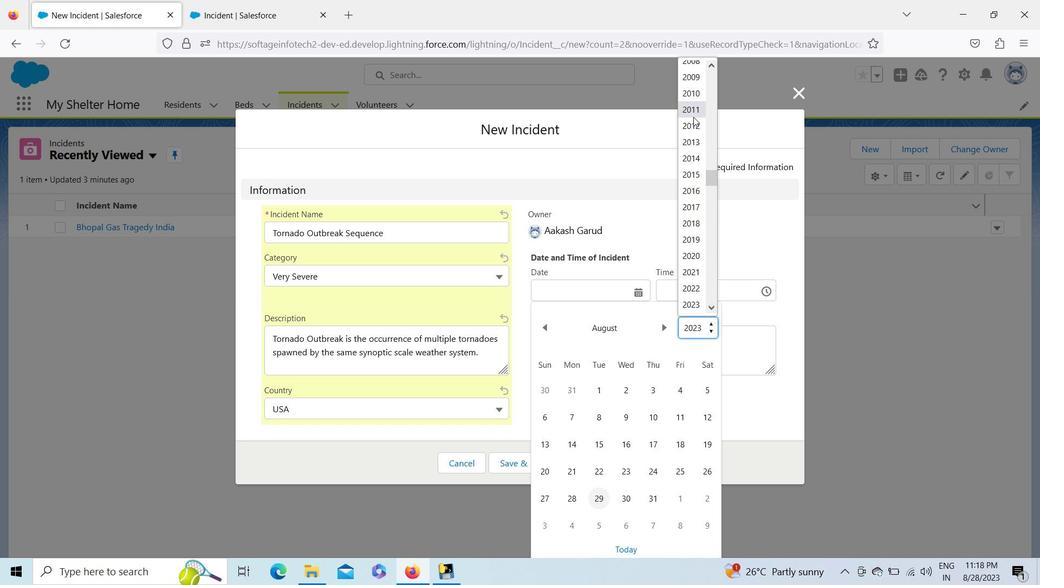 
Action: Mouse moved to (547, 330)
Screenshot: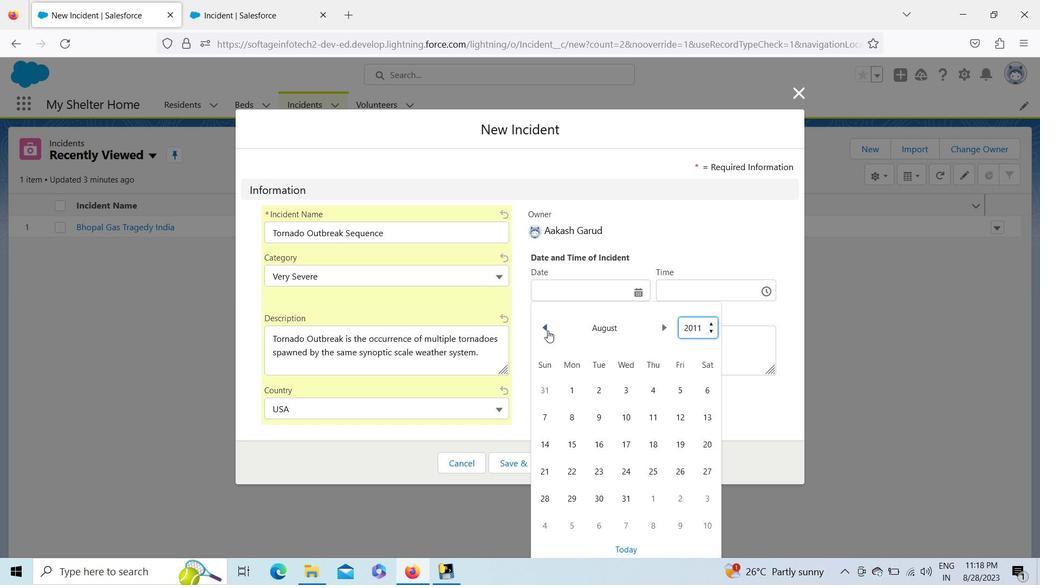 
Action: Mouse pressed left at (547, 330)
Screenshot: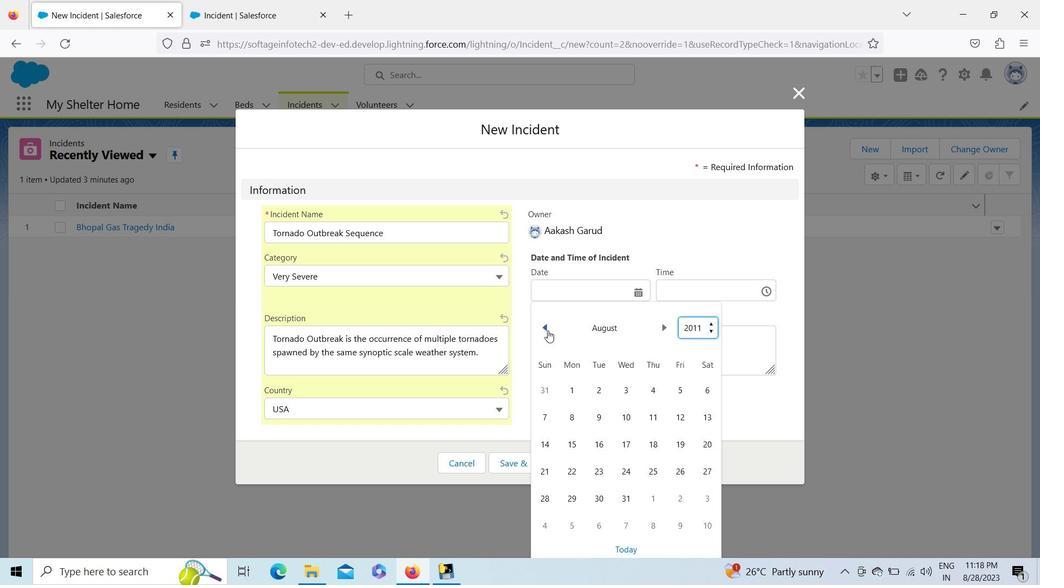 
Action: Mouse pressed left at (547, 330)
Screenshot: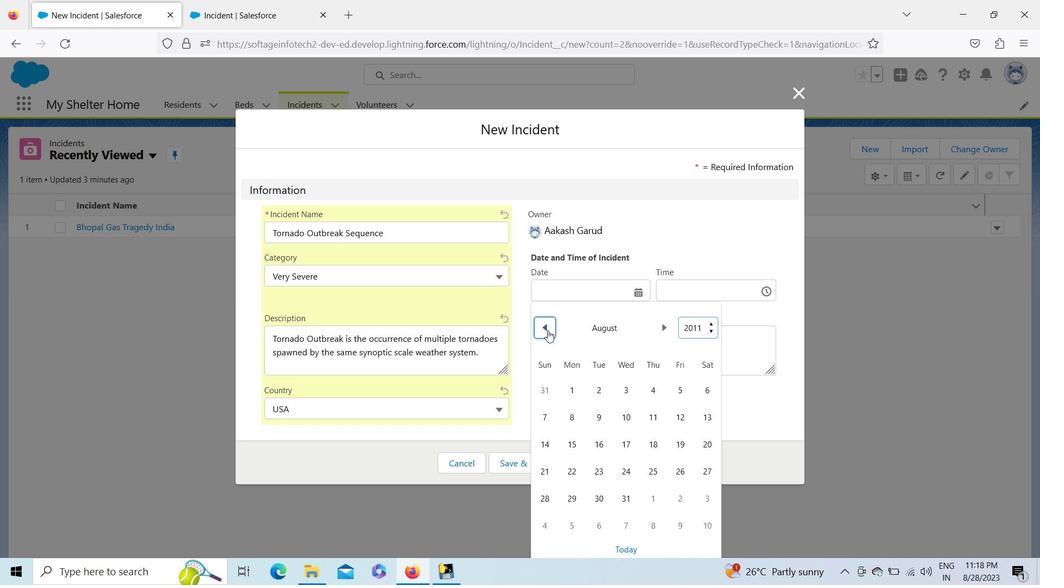 
Action: Mouse pressed left at (547, 330)
Screenshot: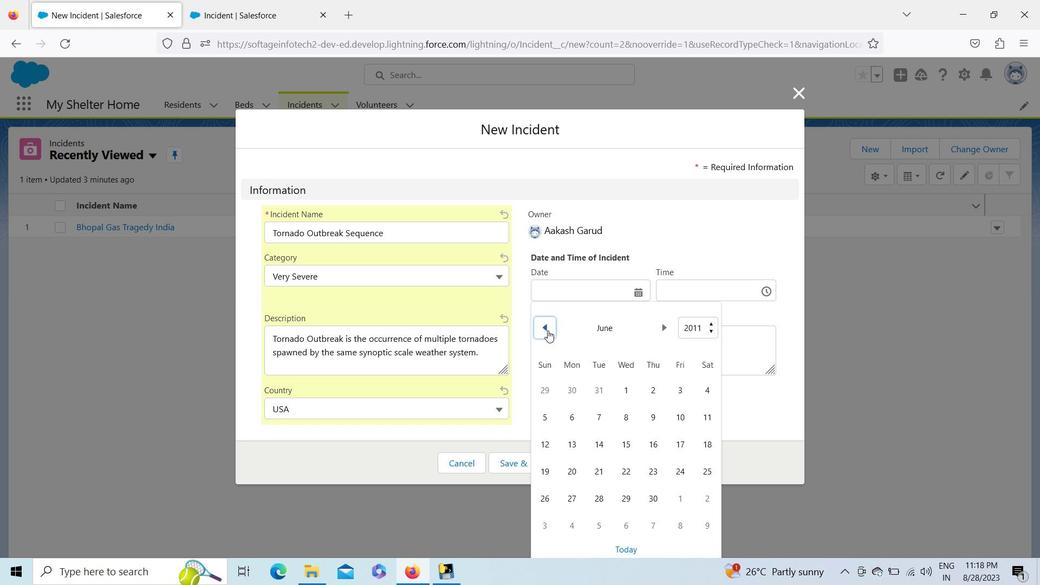 
Action: Mouse moved to (547, 330)
Screenshot: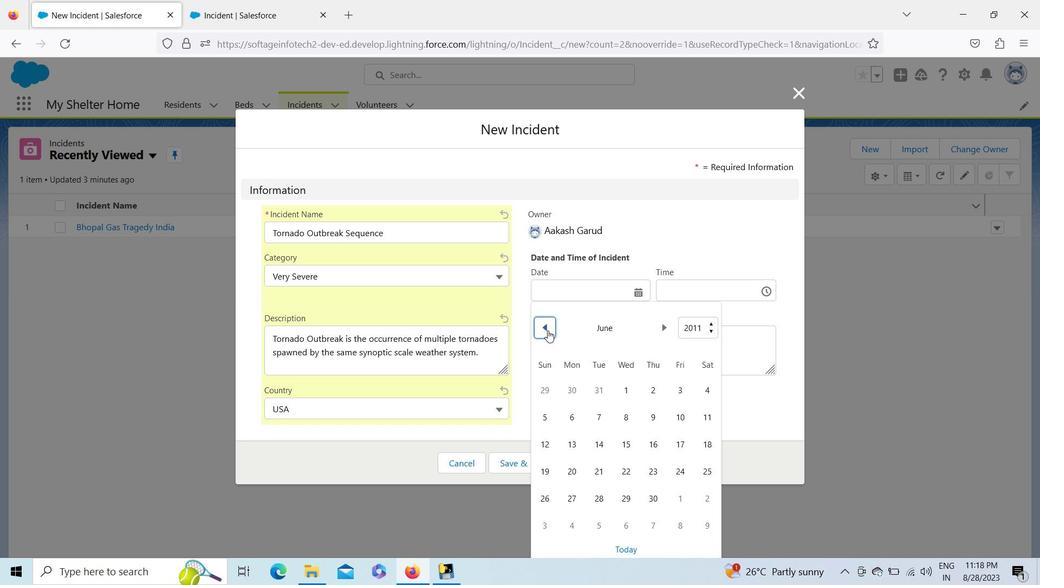 
Action: Mouse pressed left at (547, 330)
Screenshot: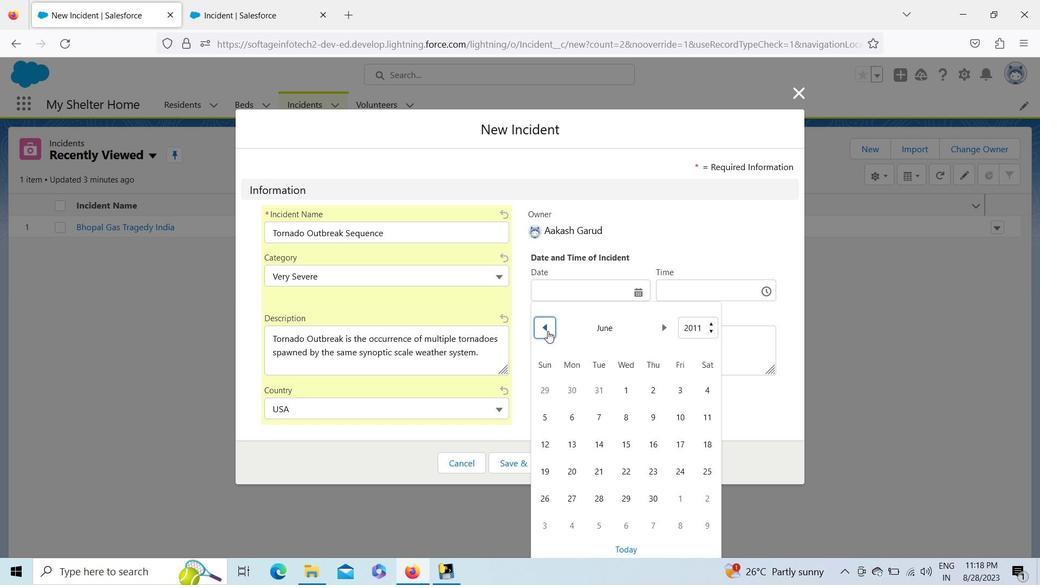 
Action: Mouse moved to (659, 328)
Screenshot: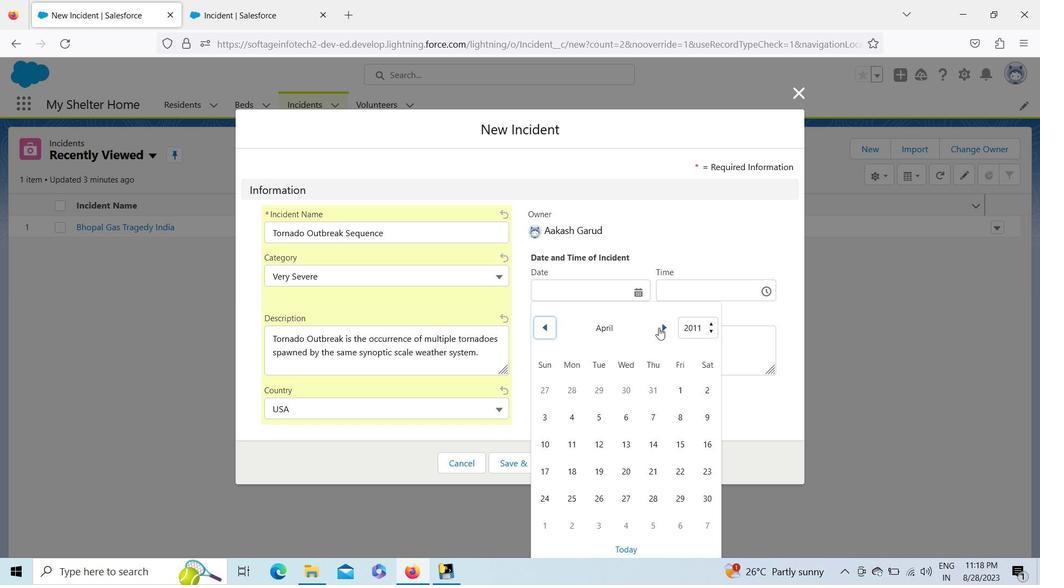 
Action: Mouse pressed left at (659, 328)
Screenshot: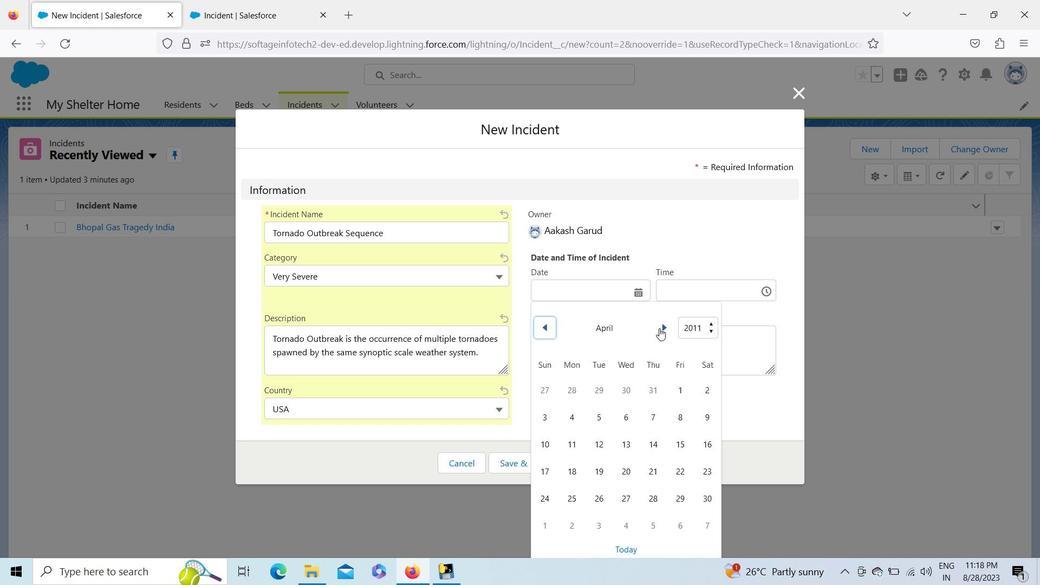 
Action: Mouse moved to (705, 442)
Screenshot: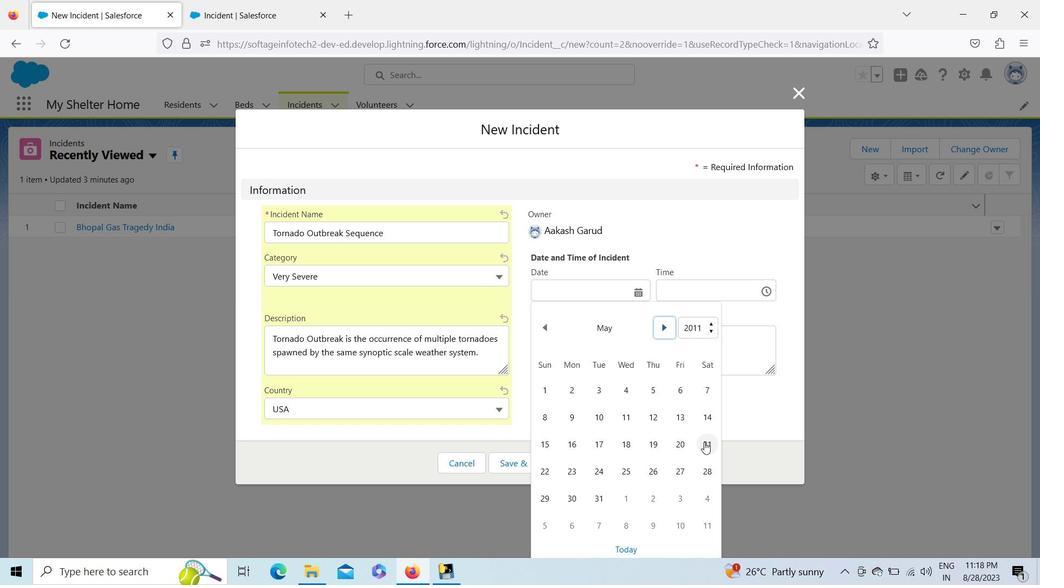 
Action: Mouse pressed left at (705, 442)
Screenshot: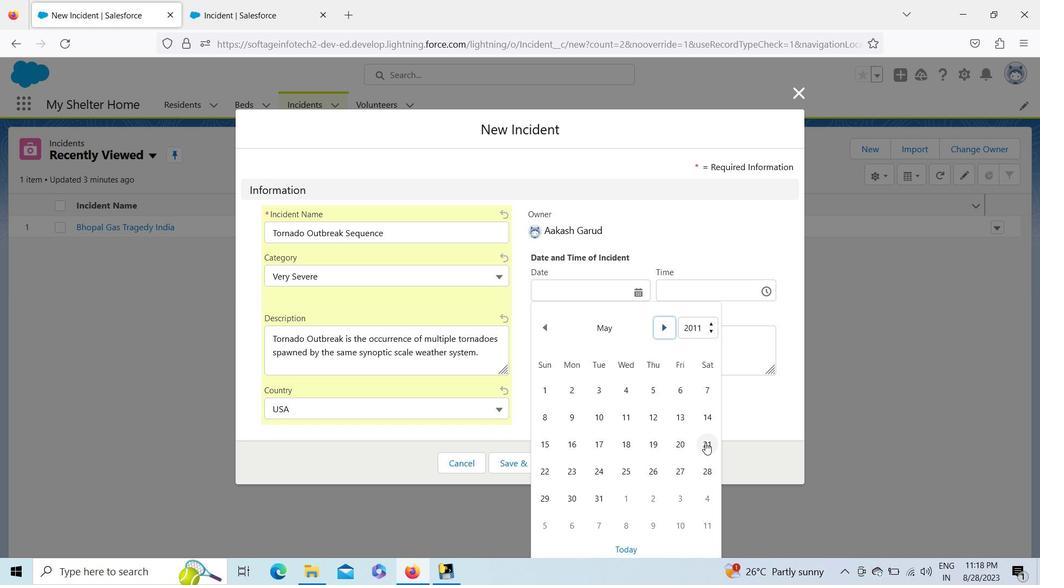 
Action: Mouse moved to (648, 358)
Screenshot: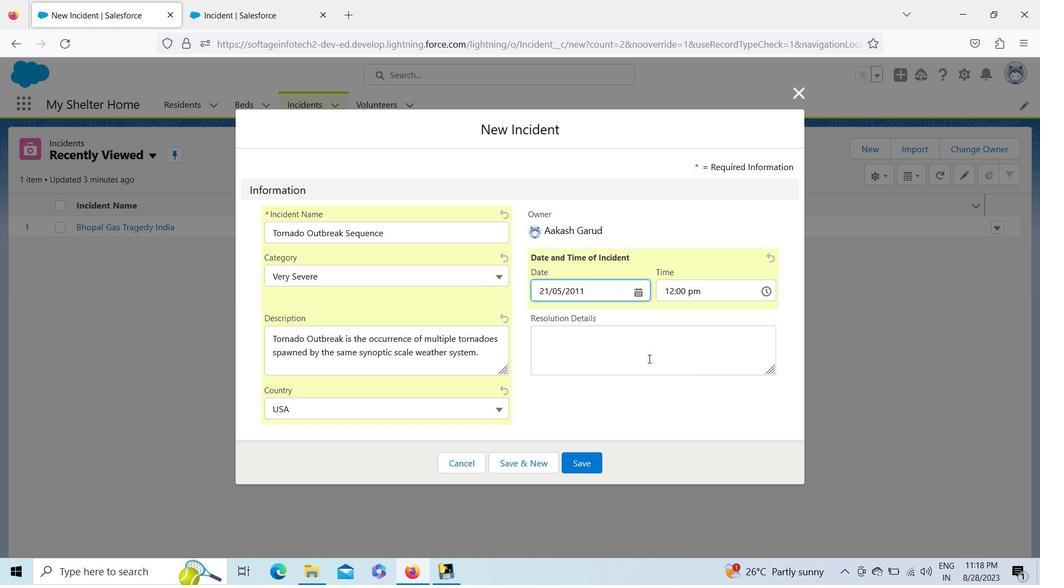 
Action: Mouse pressed left at (648, 358)
Screenshot: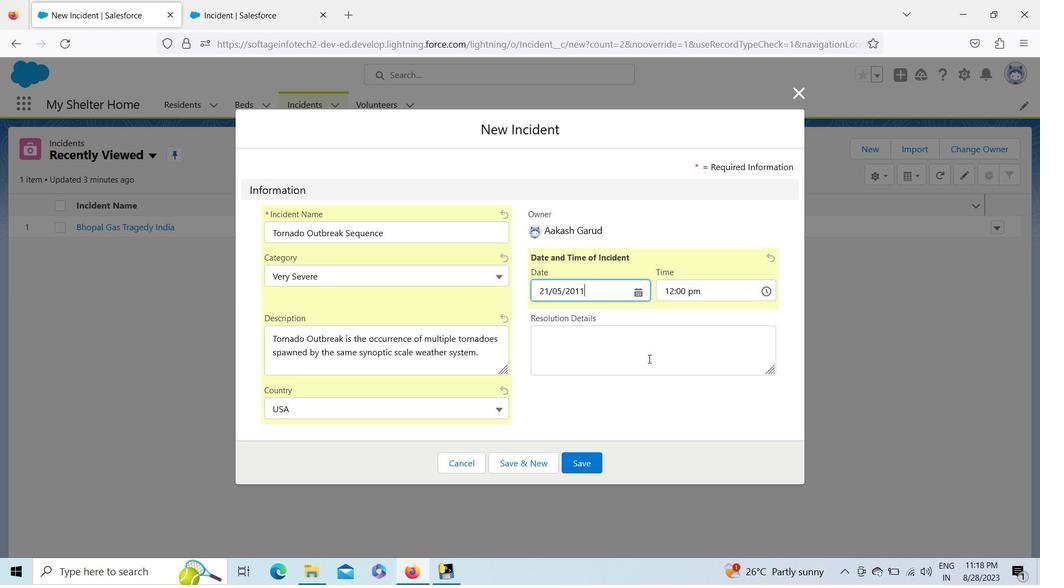 
Action: Mouse moved to (572, 459)
Screenshot: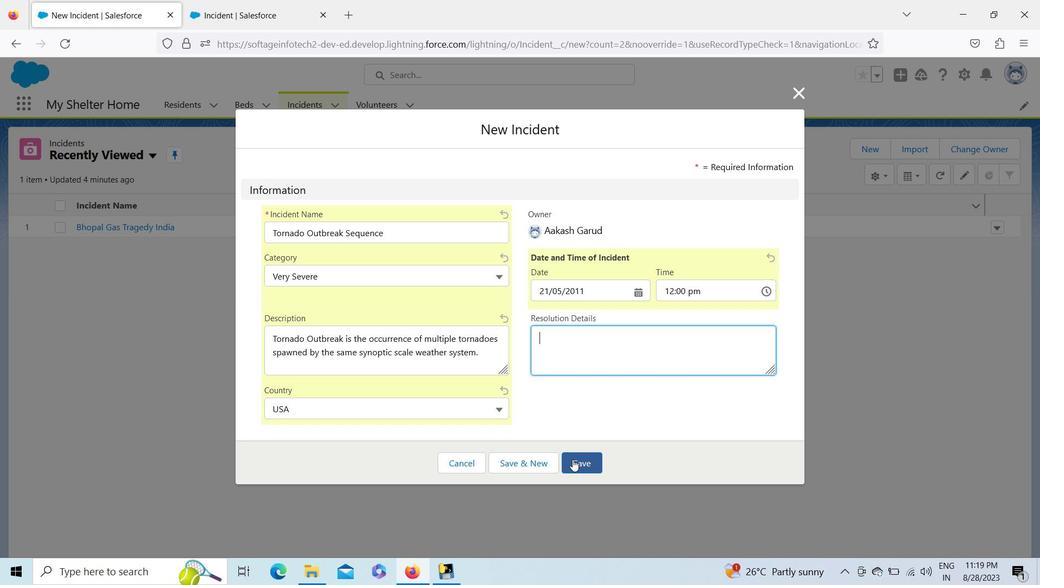 
Action: Mouse pressed left at (572, 459)
Screenshot: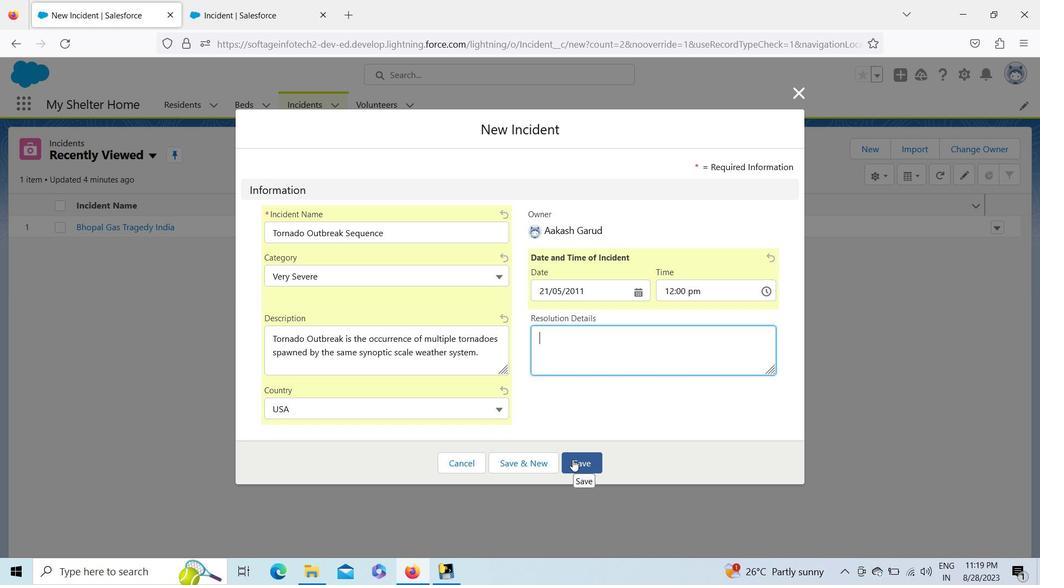 
Action: Mouse moved to (314, 99)
Screenshot: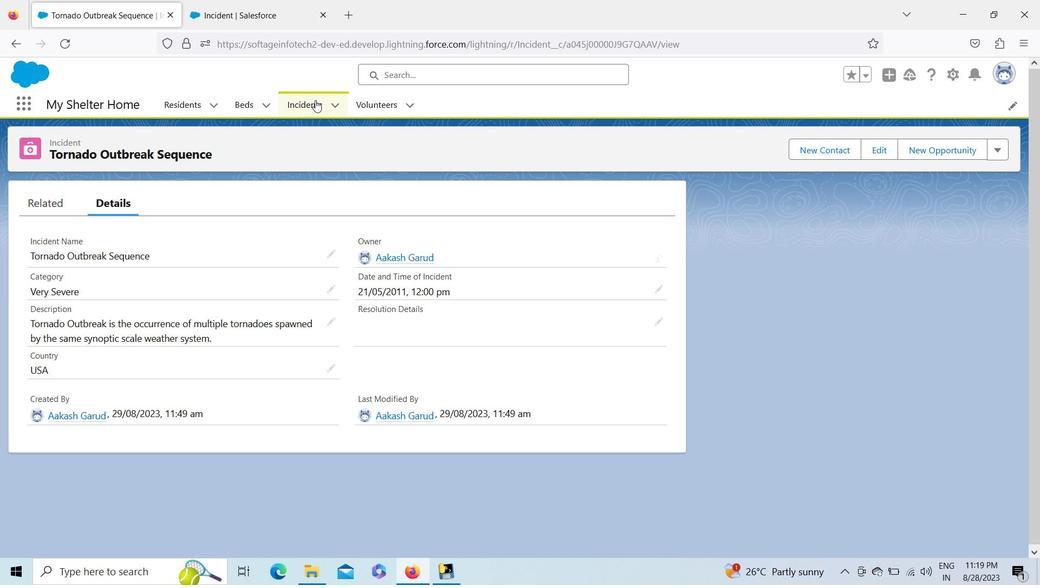 
Action: Mouse pressed left at (314, 99)
Screenshot: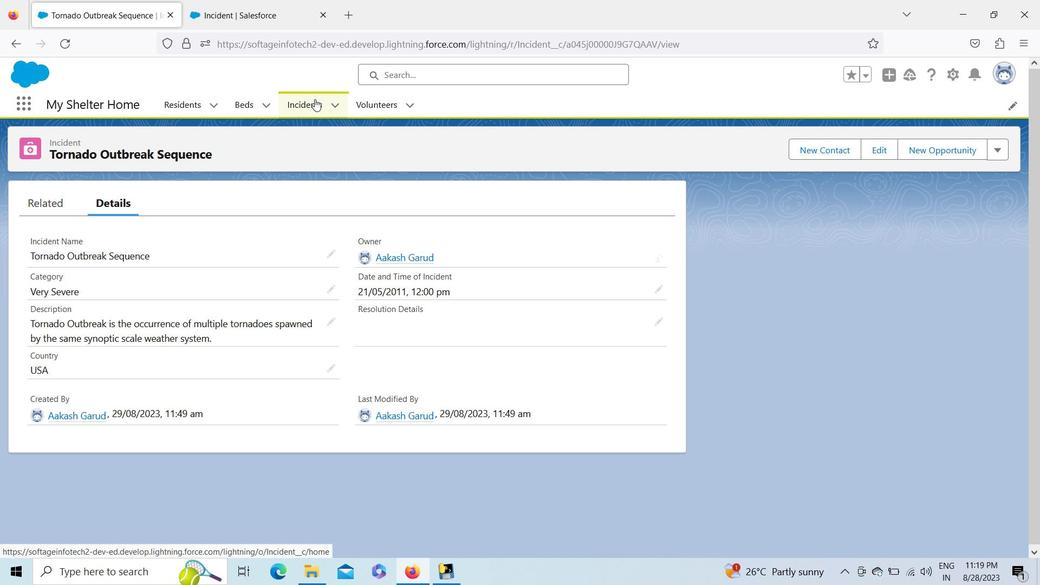 
Action: Mouse moved to (854, 149)
Screenshot: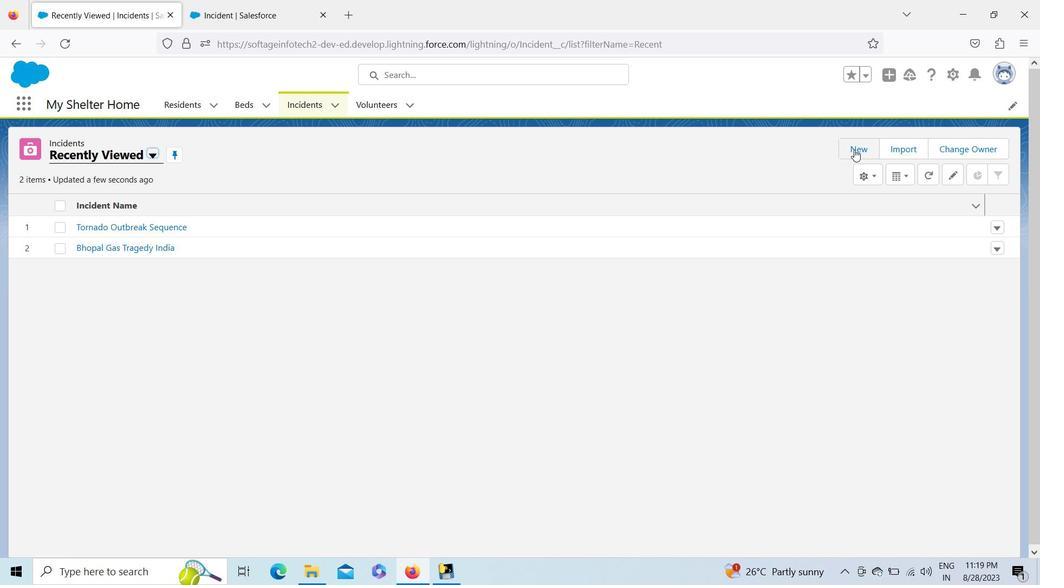 
Action: Mouse pressed left at (854, 149)
Screenshot: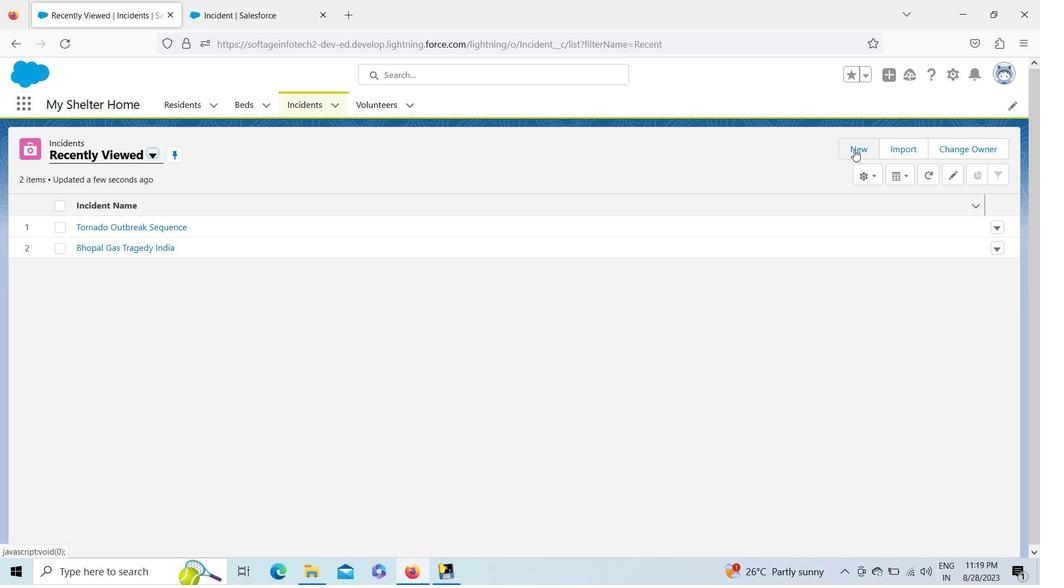 
Action: Mouse moved to (510, 263)
Screenshot: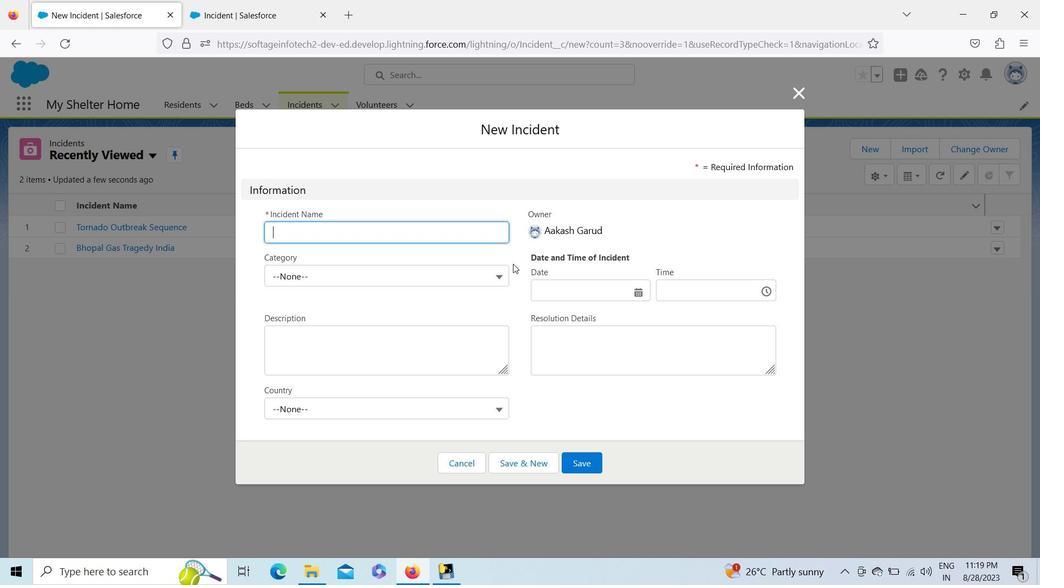 
Action: Key pressed <Key.shift>Hurricane<Key.space><Key.shift>Katrina
Screenshot: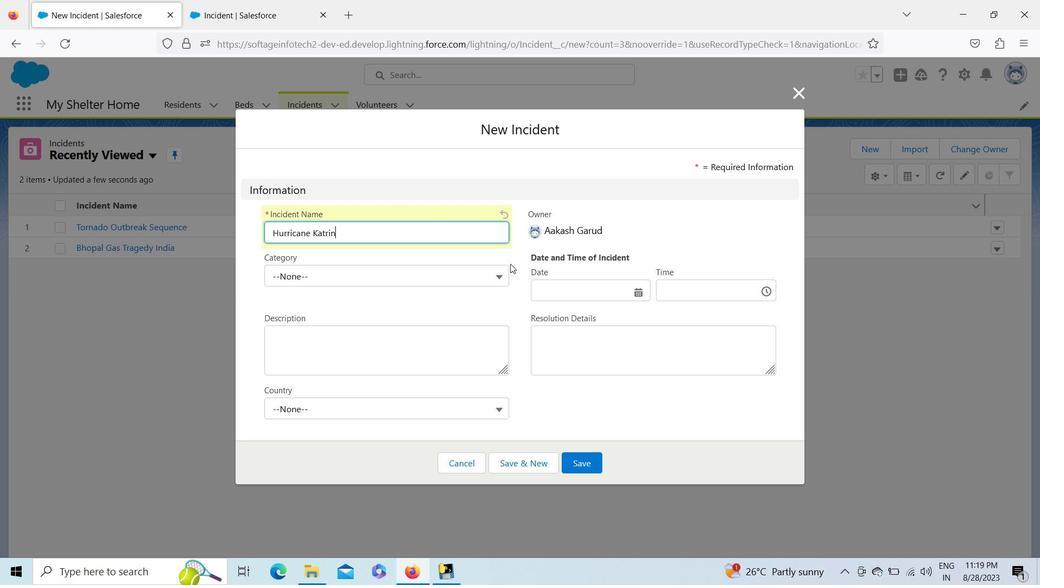 
Action: Mouse moved to (367, 281)
Screenshot: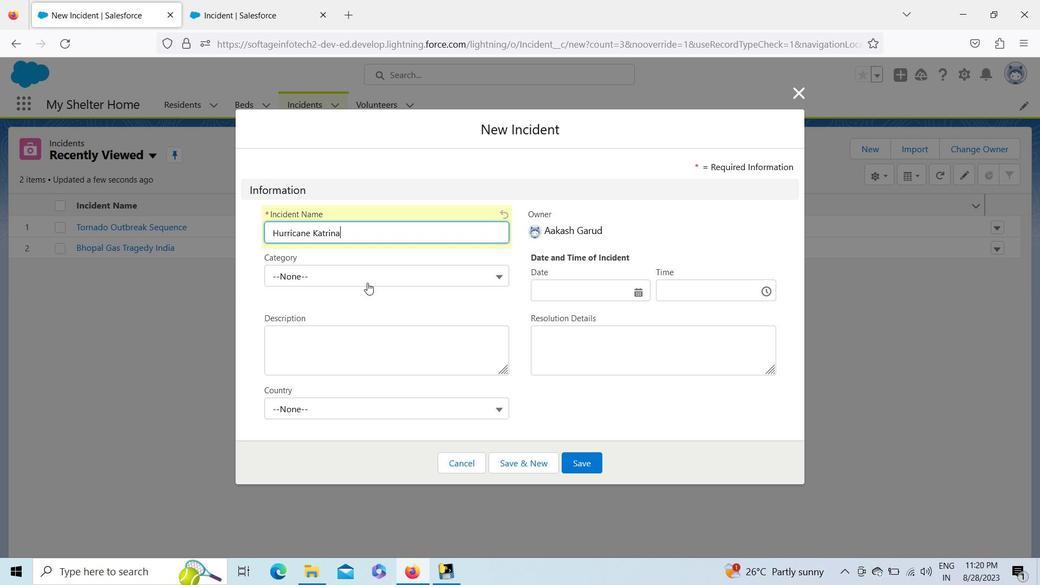 
Action: Mouse pressed left at (367, 281)
Screenshot: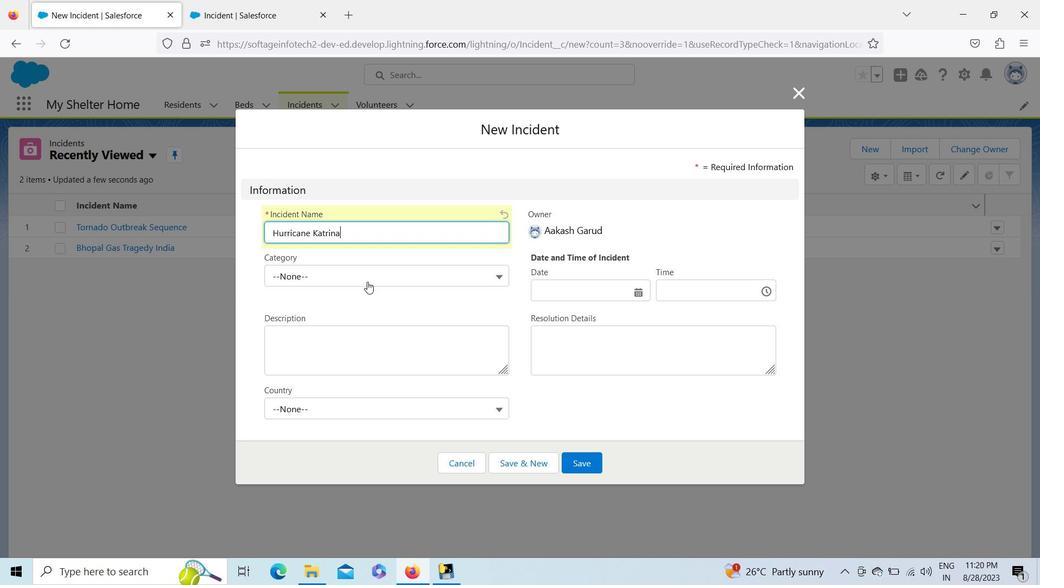 
Action: Key pressed <Key.down><Key.down><Key.down><Key.down><Key.enter>
Screenshot: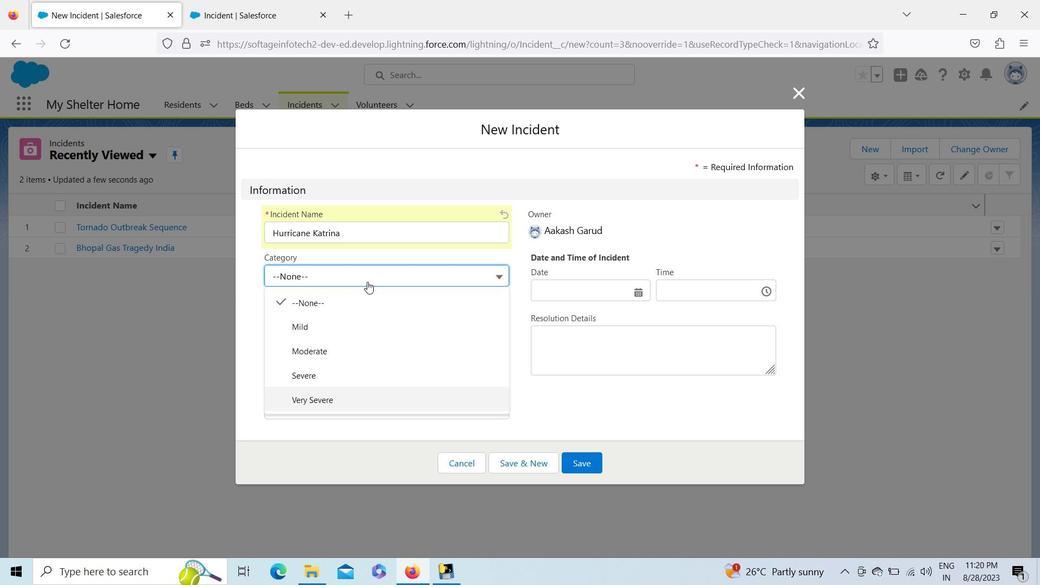 
Action: Mouse moved to (369, 339)
Screenshot: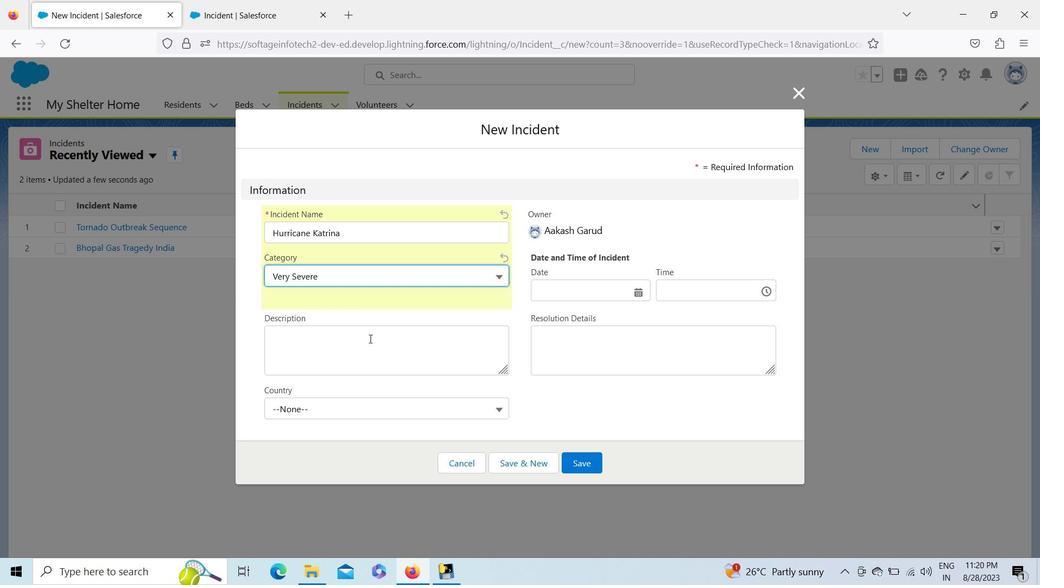 
Action: Mouse pressed left at (369, 339)
Screenshot: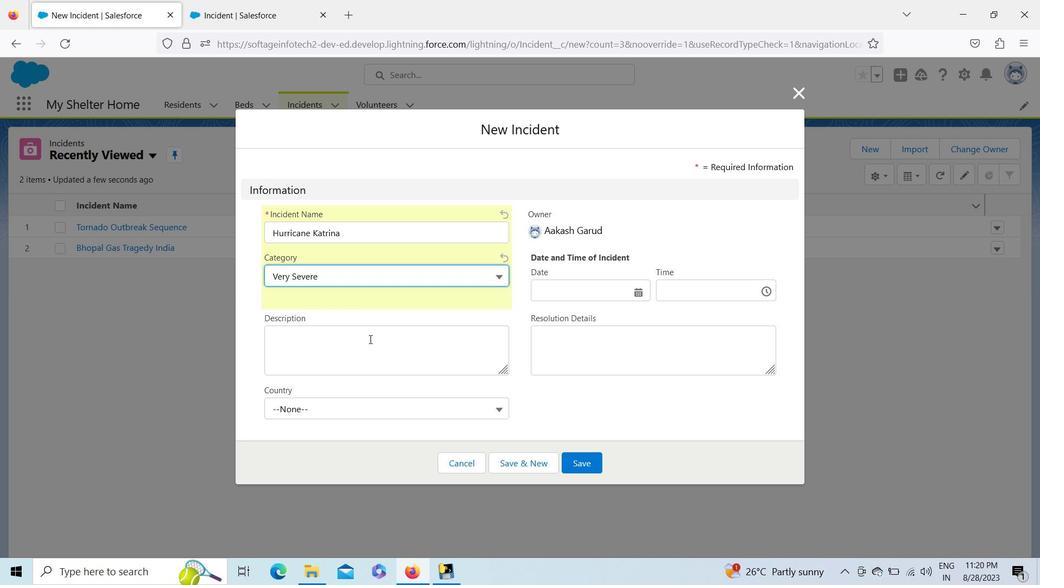 
Action: Key pressed <Key.shift>It<Key.space>was<Key.space>a<Key.space><Key.shift><Key.shift><Key.shift><Key.shift><Key.shift><Key.shift><Key.shift>devastating<Key.space>category<Key.space>5<Key.space><Key.shift>Atlantic<Key.space>hurricane<Key.space>that<Key.space>resulted<Key.space>in<Key.space>
Screenshot: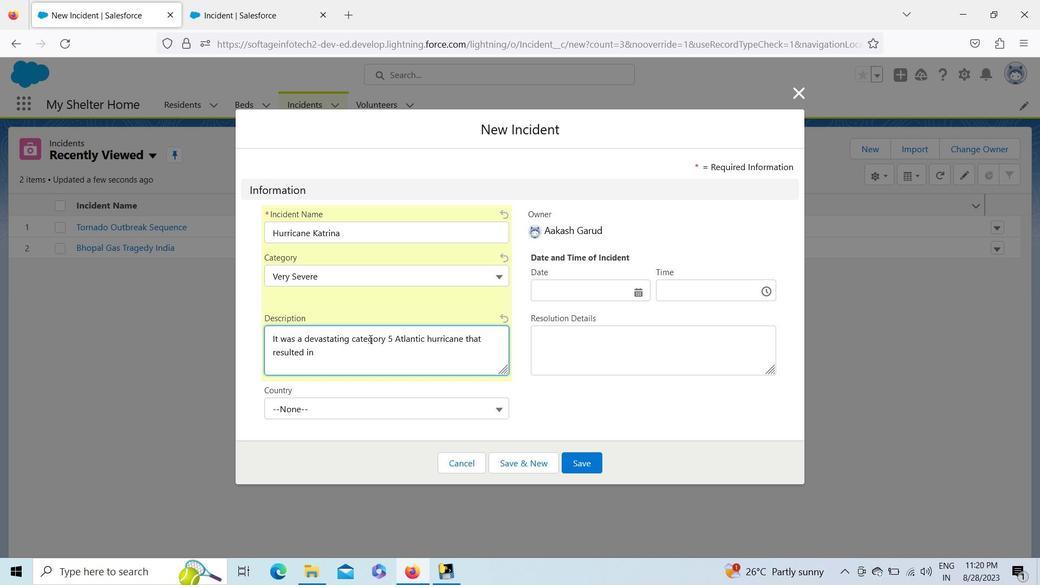
Action: Mouse moved to (345, 351)
Screenshot: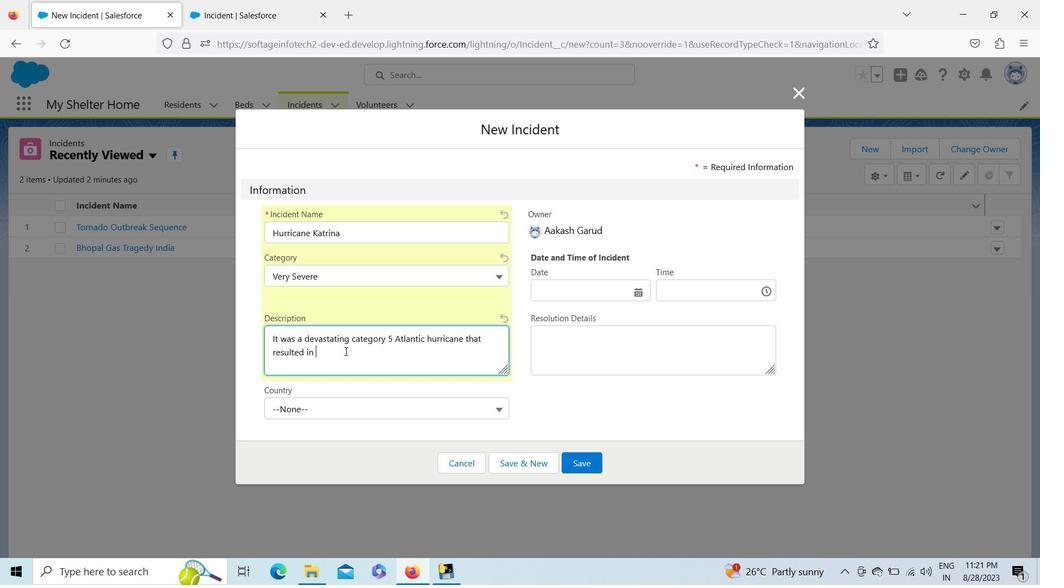 
Action: Key pressed 1836<Key.space>fatalities<Key.space>and<Key.space>caused<Key.space>damage<Key.space>estimated<Key.space><Key.shift><Key.shift><Key.shift>$97.4<Key.space><Key.shift>Billion<Key.space>to<Key.space><Key.caps_lock><Key.caps_lock><Key.caps_lock><Key.caps_lock><Key.caps_lock><Key.caps_lock><Key.caps_lock><Key.shift>$145.5<Key.space><Key.shift><Key.shift><Key.shift><Key.shift><Key.shift><Key.shift><Key.shift><Key.shift><Key.shift><Key.shift><Key.shift><Key.shift><Key.shift><Key.shift><Key.shift><Key.shift><Key.shift><Key.shift><Key.shift><Key.shift><Key.shift><Key.shift><Key.shift><Key.shift><Key.shift><Key.shift><Key.shift><Key.shift><Key.shift><Key.shift><Key.shift><Key.shift><Key.shift><Key.shift><Key.shift><Key.shift><Key.shift><Key.shift><Key.shift><Key.shift><Key.shift><Key.shift><Key.shift><Key.shift><Key.shift><Key.shift><Key.shift><Key.shift>bO<Key.backspace>ILLION<Key.space>IN<Key.space>LATE<Key.space><Key.shift><Key.shift><Key.shift><Key.shift><Key.shift><Key.shift><Key.shift><Key.shift><Key.shift><Key.shift><Key.shift><Key.shift><Key.shift><Key.shift><Key.shift><Key.shift><Key.shift><Key.shift><Key.shift><Key.shift><Key.shift><Key.shift><Key.shift><Key.shift><Key.shift><Key.backspace><Key.backspace><Key.backspace><Key.backspace><Key.backspace>THE<Key.space><Key.shift>CITY<Key.space>OF<Key.space><Key.shift><Key.shift><Key.shift><Key.shift><Key.shift><Key.shift><Key.shift>nEW<Key.space><Key.shift><Key.shift><Key.shift><Key.shift><Key.shift><Key.shift><Key.shift><Key.shift><Key.shift><Key.shift><Key.shift><Key.shift><Key.shift><Key.shift><Key.shift><Key.shift><Key.shift><Key.shift><Key.shift><Key.shift><Key.shift><Key.shift><Key.shift><Key.shift><Key.shift><Key.shift><Key.shift><Key.shift><Key.shift><Key.shift><Key.shift><Key.shift><Key.shift>oRLEANS<Key.space>AND<Key.space>ITS<Key.space>SURROUNDING<Key.space>AREAS.
Screenshot: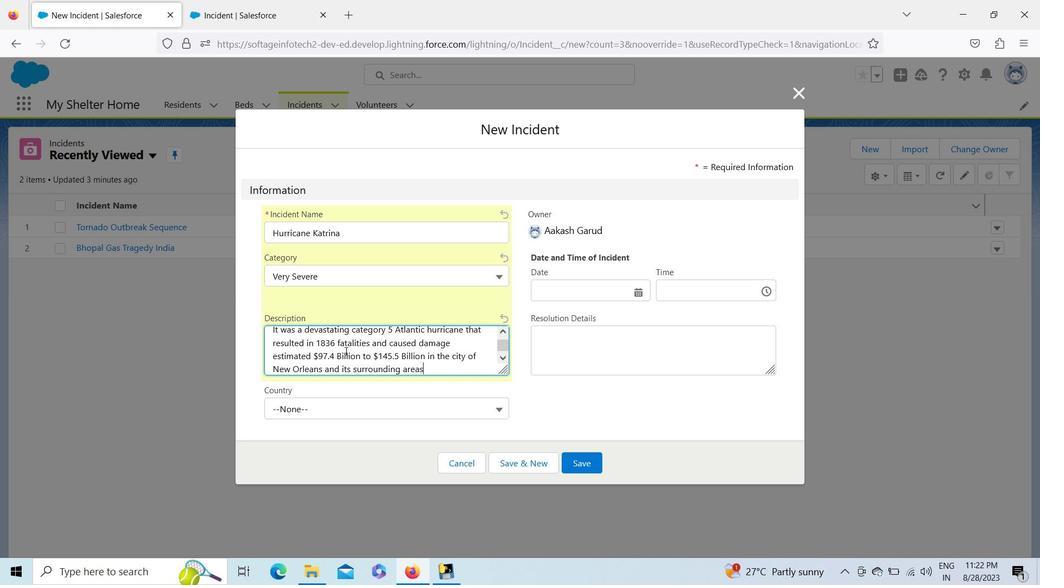 
Action: Mouse moved to (320, 410)
Screenshot: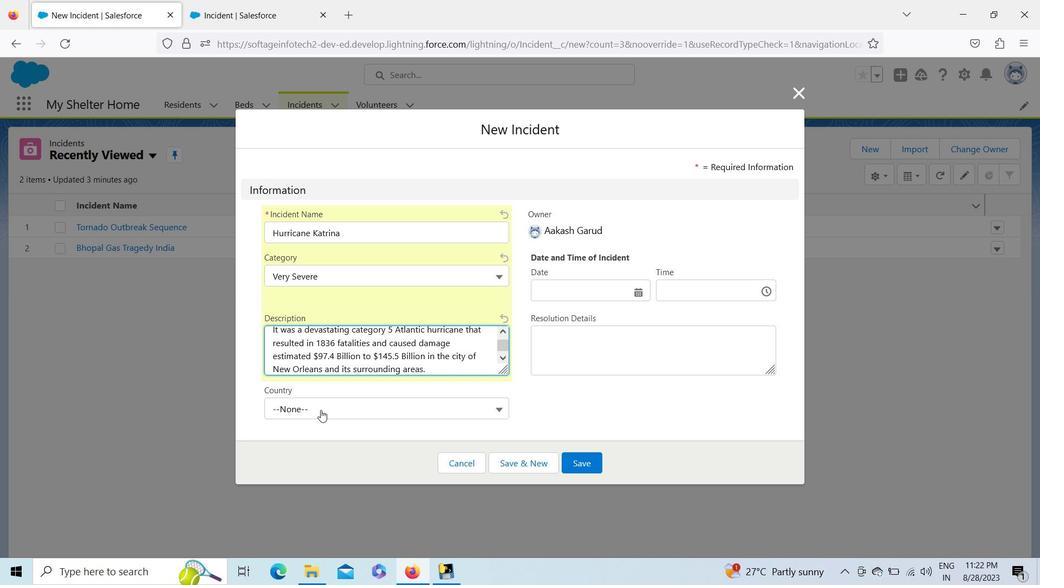 
Action: Mouse pressed left at (320, 410)
Screenshot: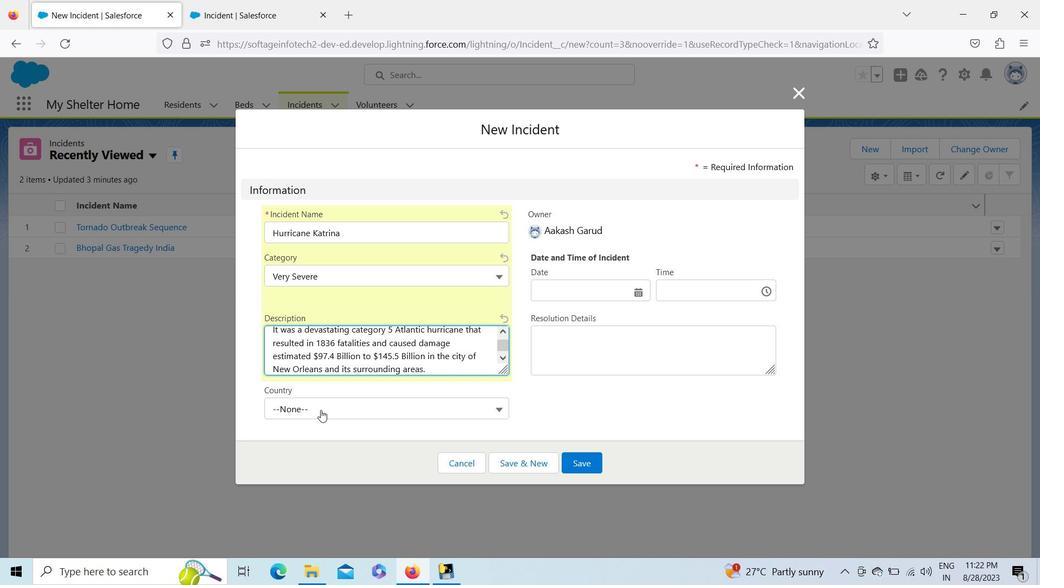 
Action: Key pressed <Key.down><Key.enter>
Screenshot: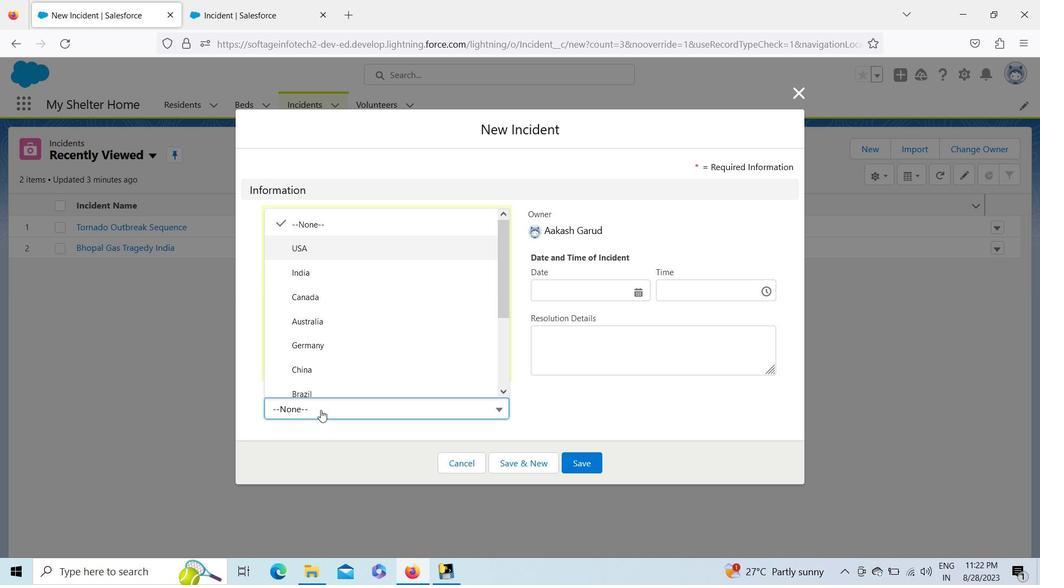 
Action: Mouse moved to (563, 291)
Screenshot: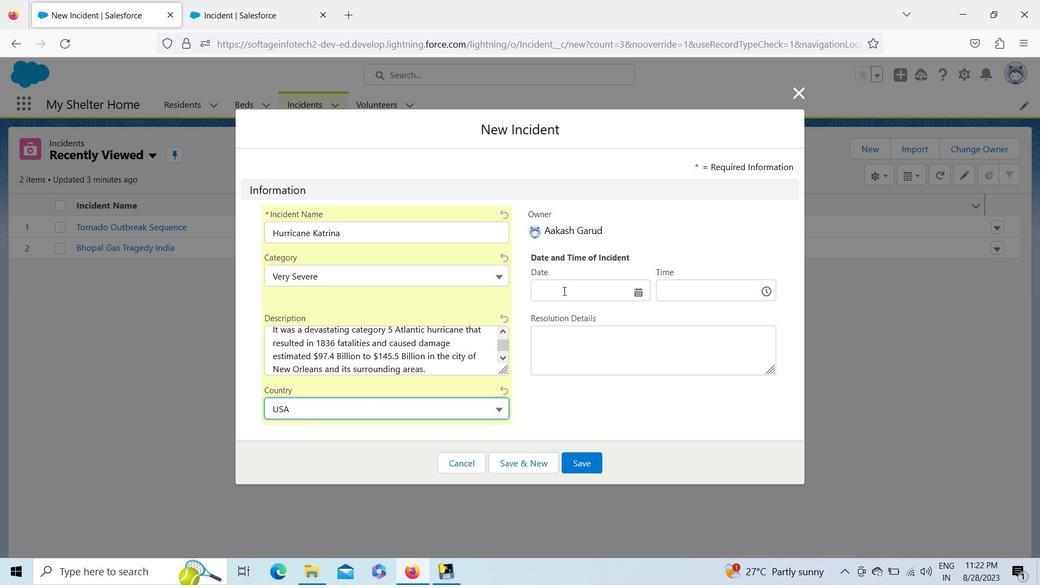 
Action: Mouse pressed left at (563, 291)
Screenshot: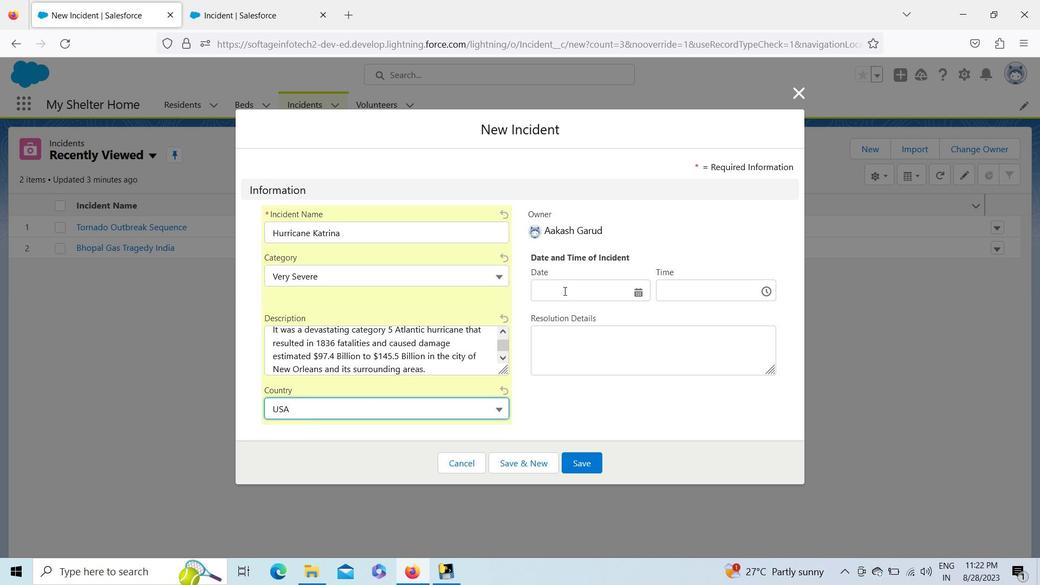 
Action: Mouse moved to (710, 332)
Screenshot: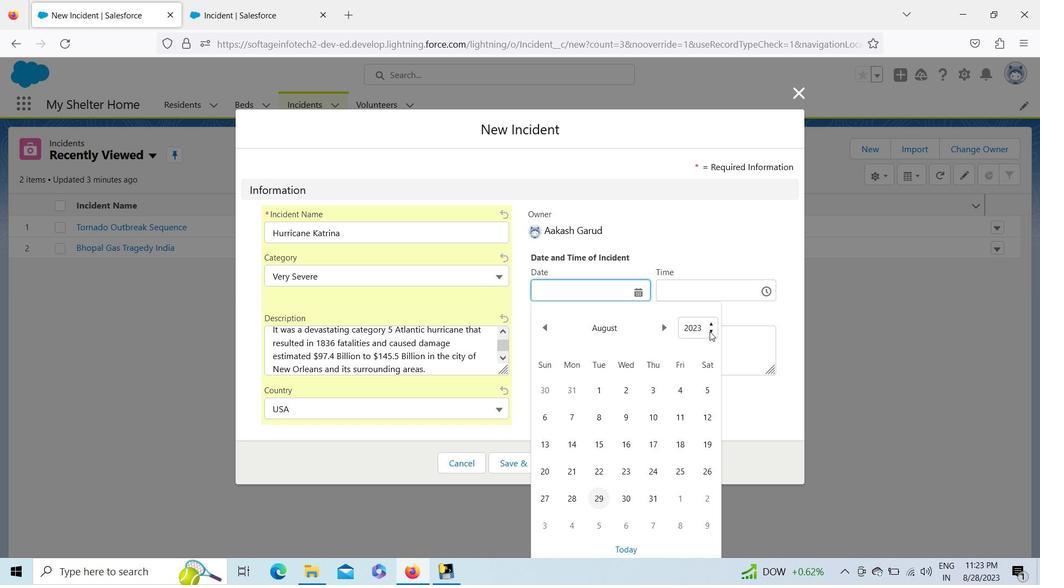 
Action: Mouse pressed left at (710, 332)
Screenshot: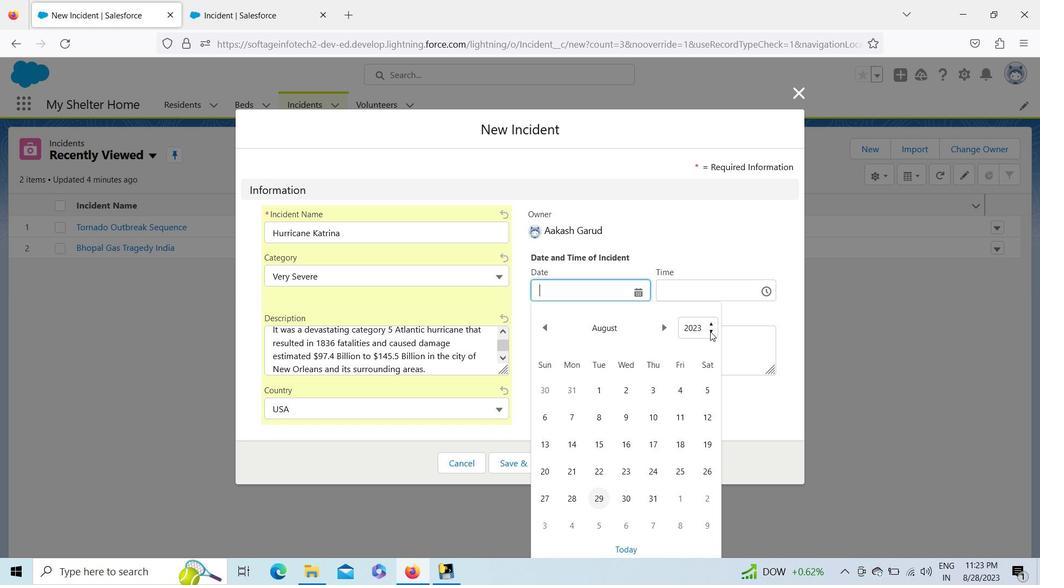 
Action: Key pressed <Key.up><Key.up><Key.up><Key.up><Key.up><Key.up><Key.up><Key.up><Key.up><Key.up><Key.up><Key.up><Key.up><Key.up><Key.up><Key.up><Key.up><Key.up><Key.up><Key.up><Key.down><Key.down><Key.enter>
Screenshot: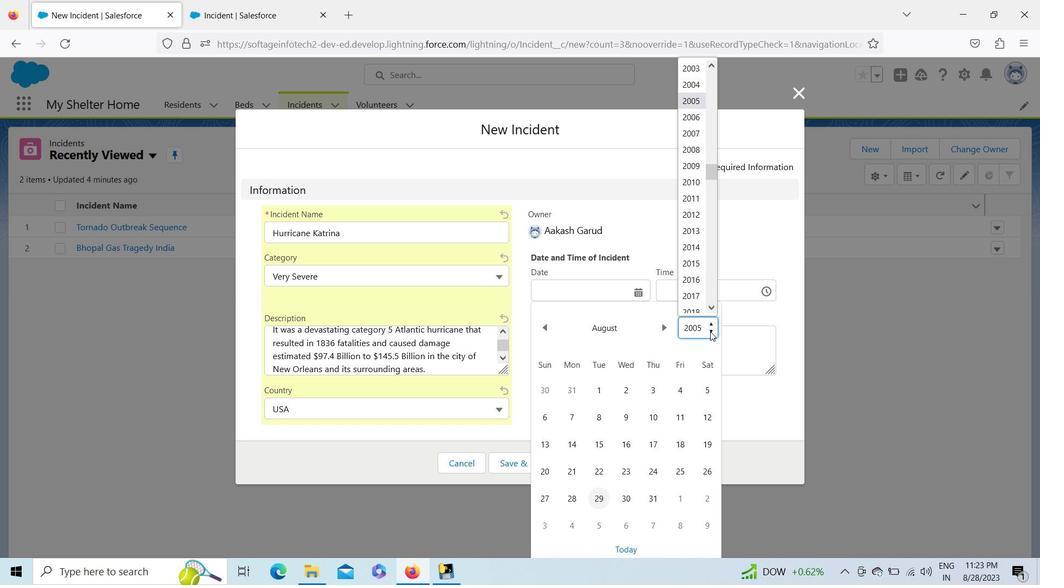 
Action: Mouse moved to (604, 469)
Screenshot: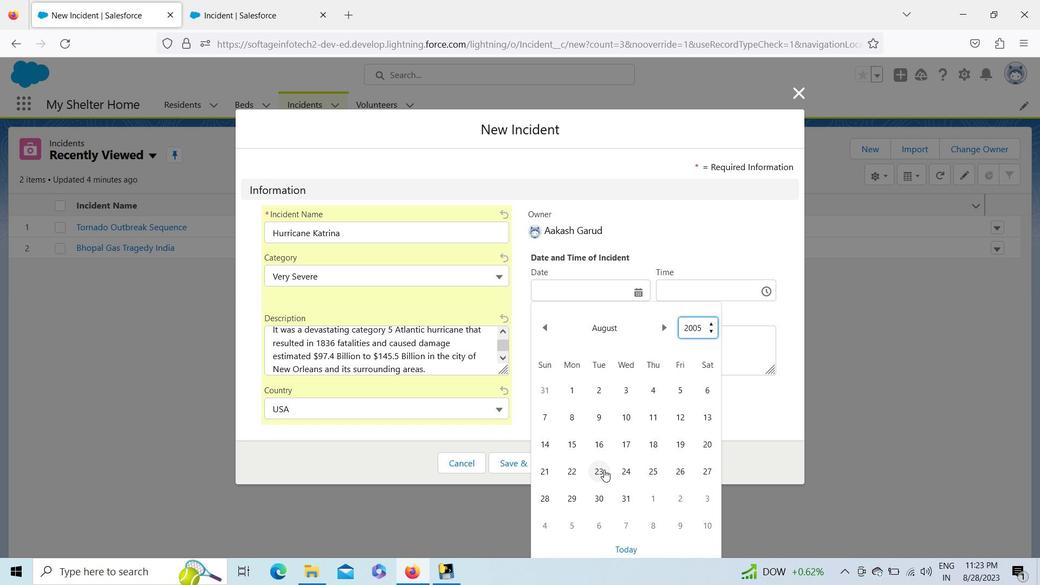 
Action: Mouse pressed left at (604, 469)
Screenshot: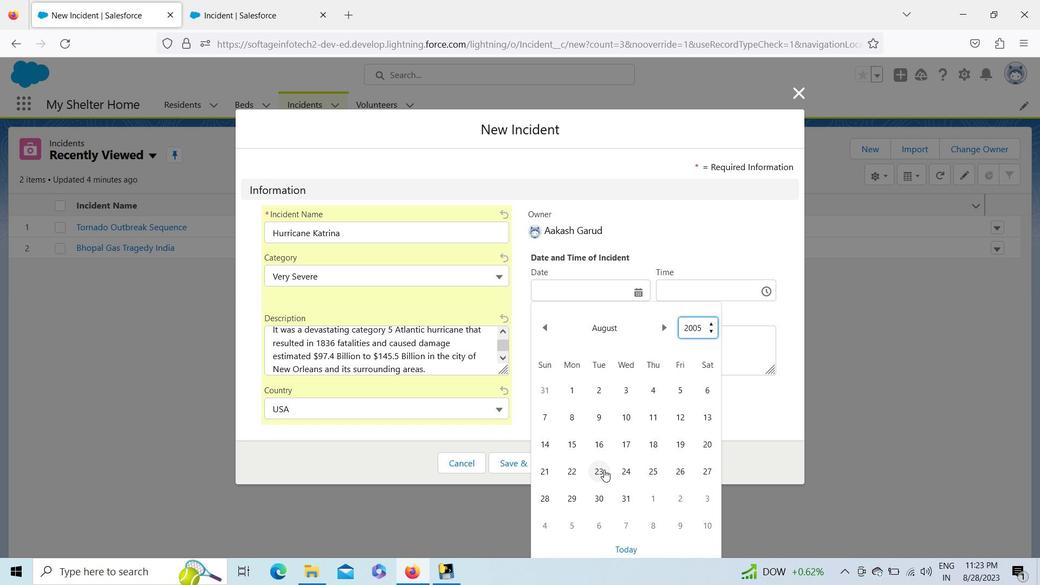 
Action: Mouse moved to (626, 335)
Screenshot: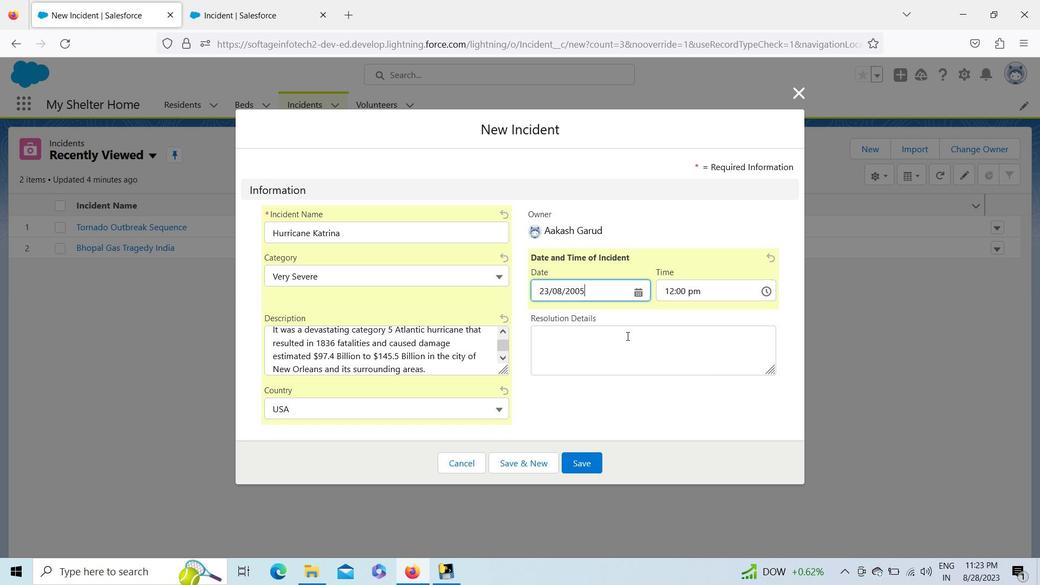 
Action: Mouse pressed left at (626, 335)
Screenshot: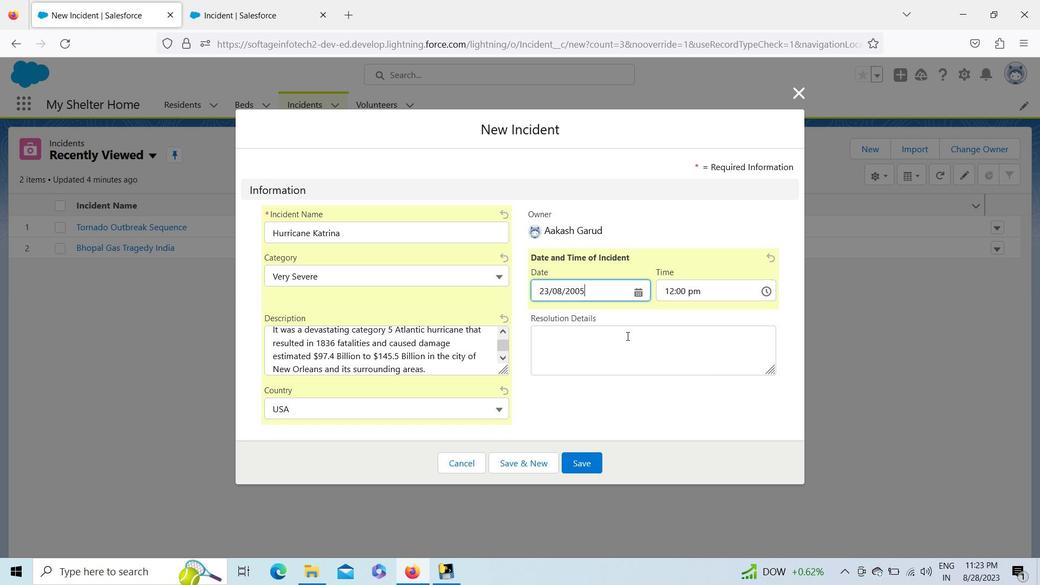 
Action: Mouse moved to (593, 458)
Screenshot: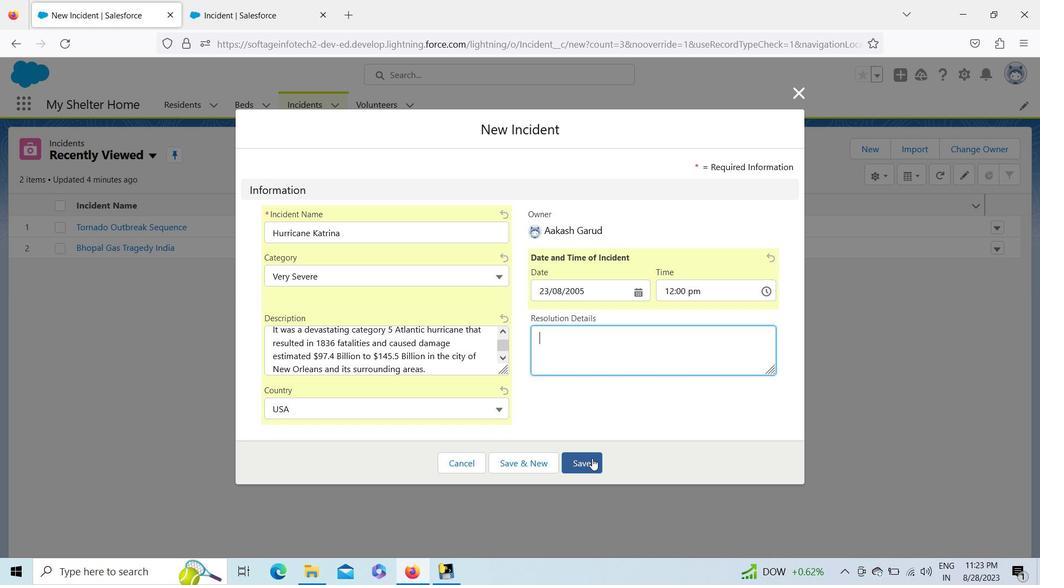 
Action: Mouse pressed left at (593, 458)
Screenshot: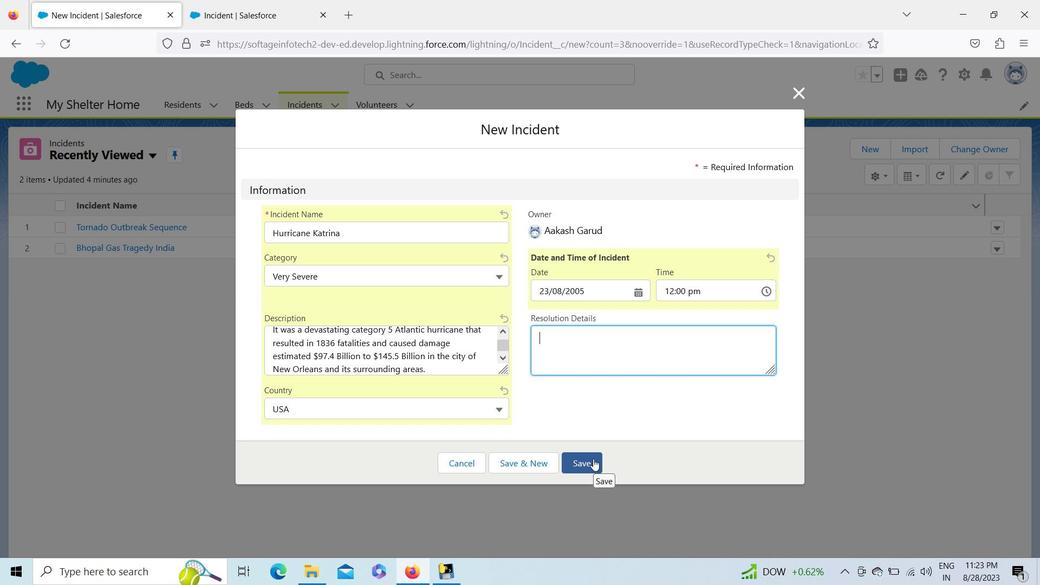 
Action: Mouse moved to (242, 0)
Screenshot: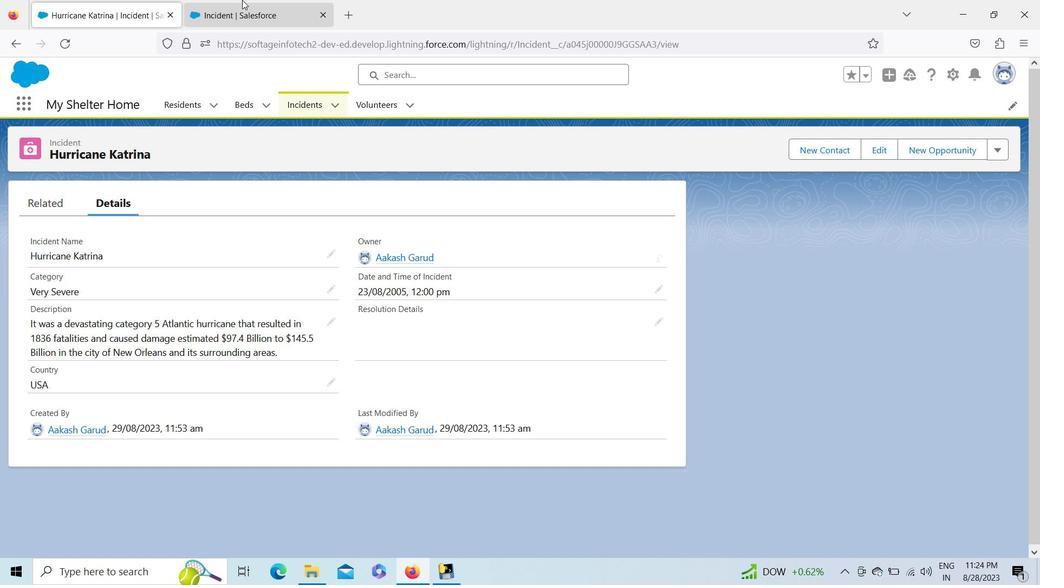 
Action: Mouse pressed left at (242, 0)
Screenshot: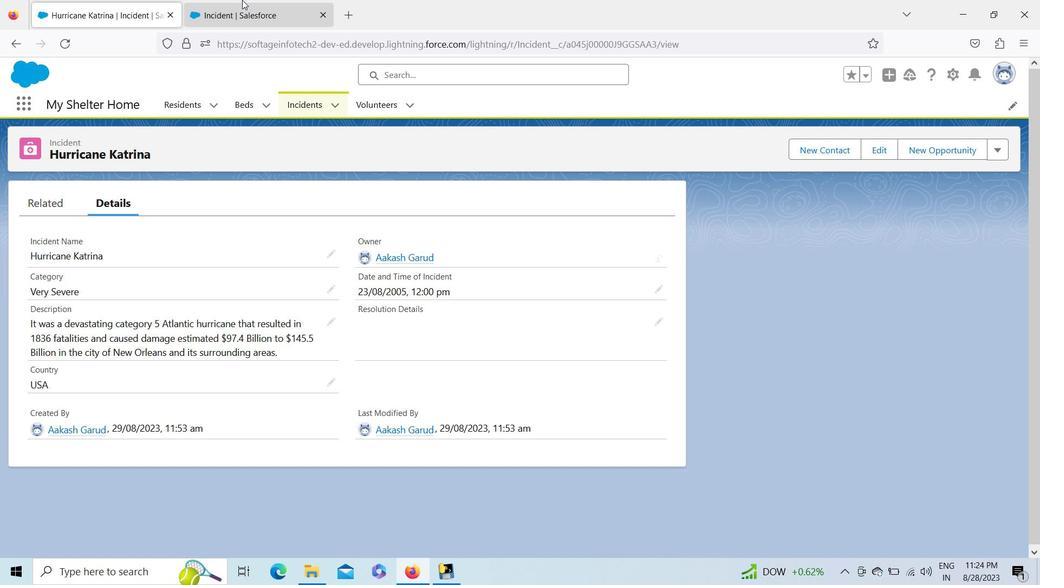 
Action: Mouse moved to (80, 145)
Screenshot: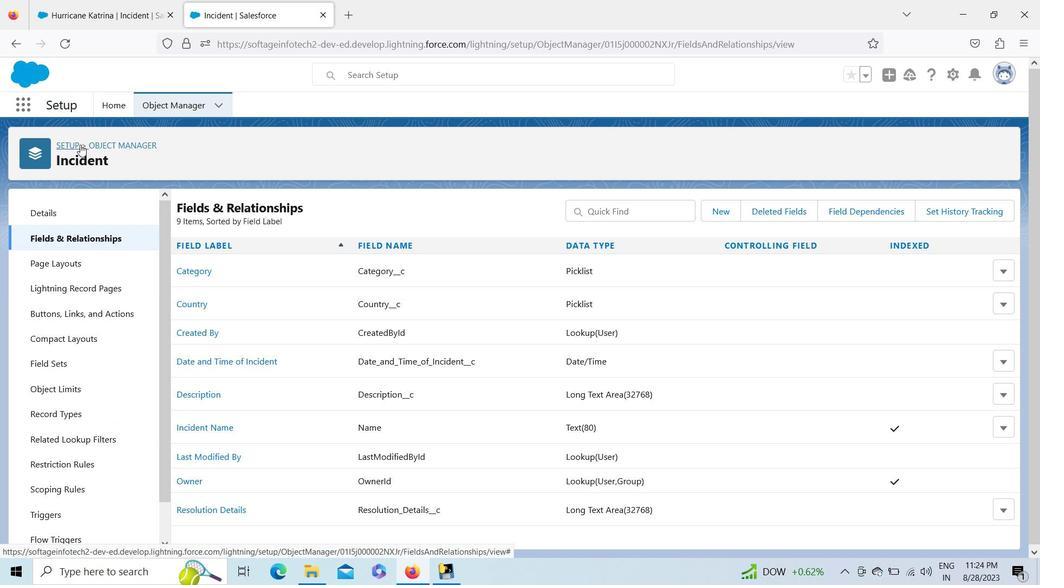 
Action: Mouse pressed left at (80, 145)
Screenshot: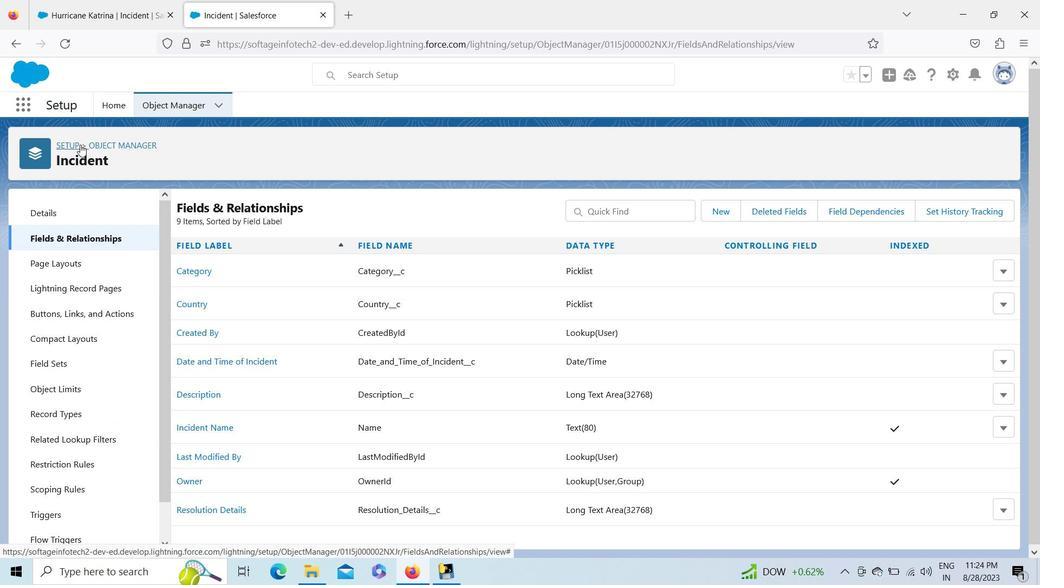 
Action: Mouse moved to (199, 86)
Screenshot: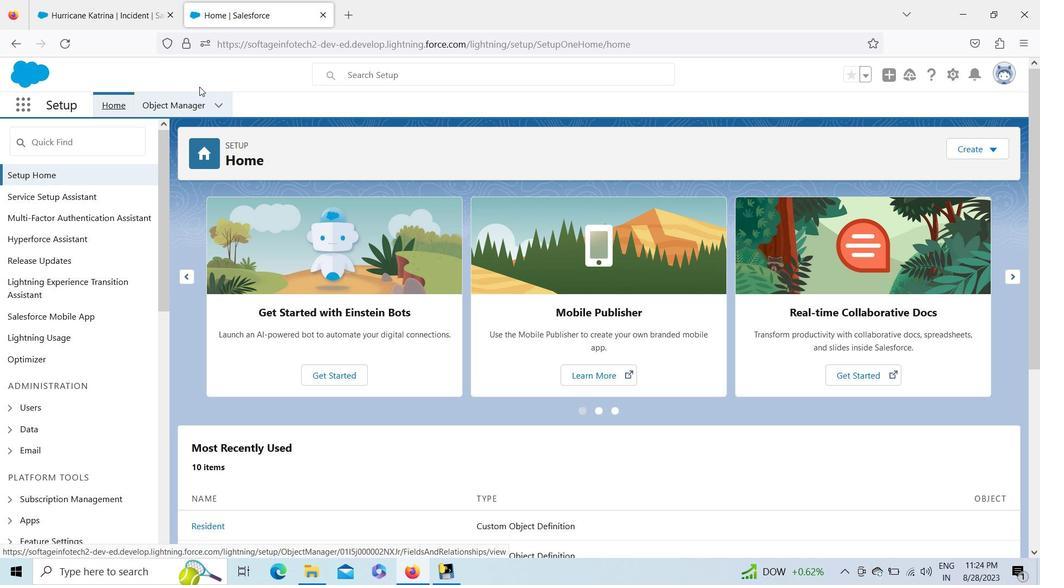 
Action: Mouse pressed left at (199, 86)
Screenshot: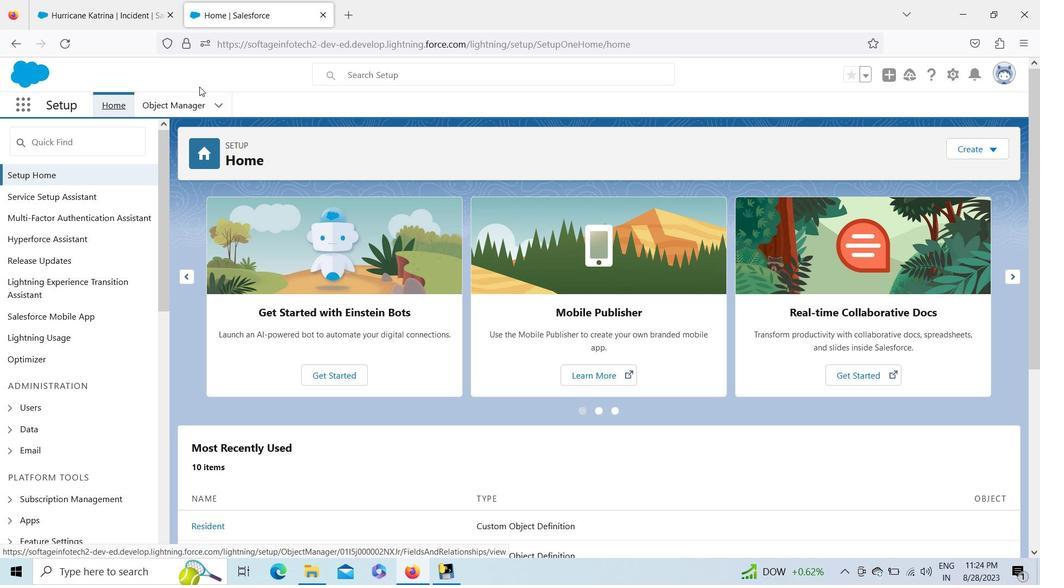 
Action: Mouse moved to (191, 94)
Screenshot: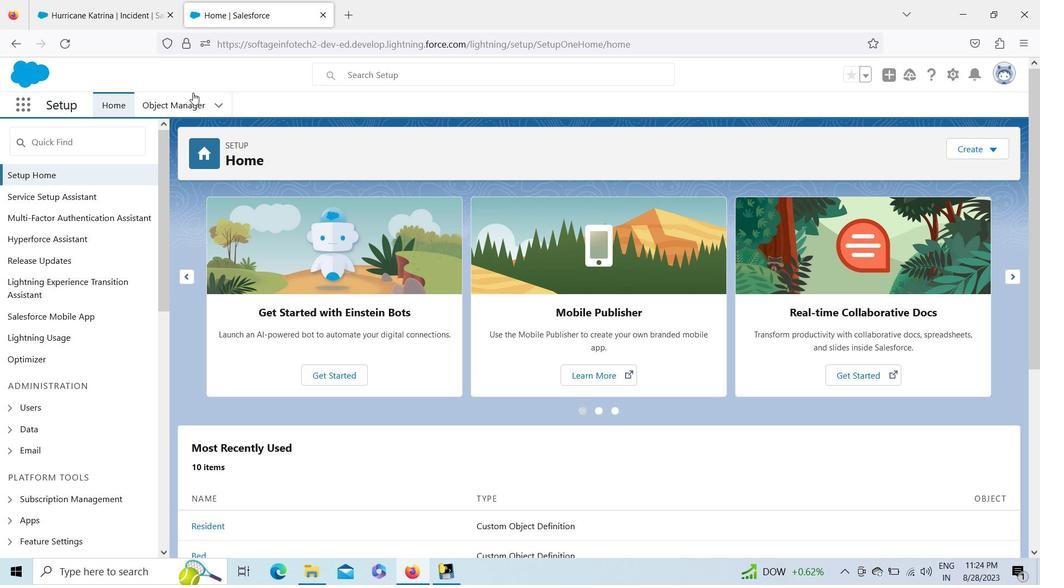 
Action: Mouse pressed left at (191, 94)
Screenshot: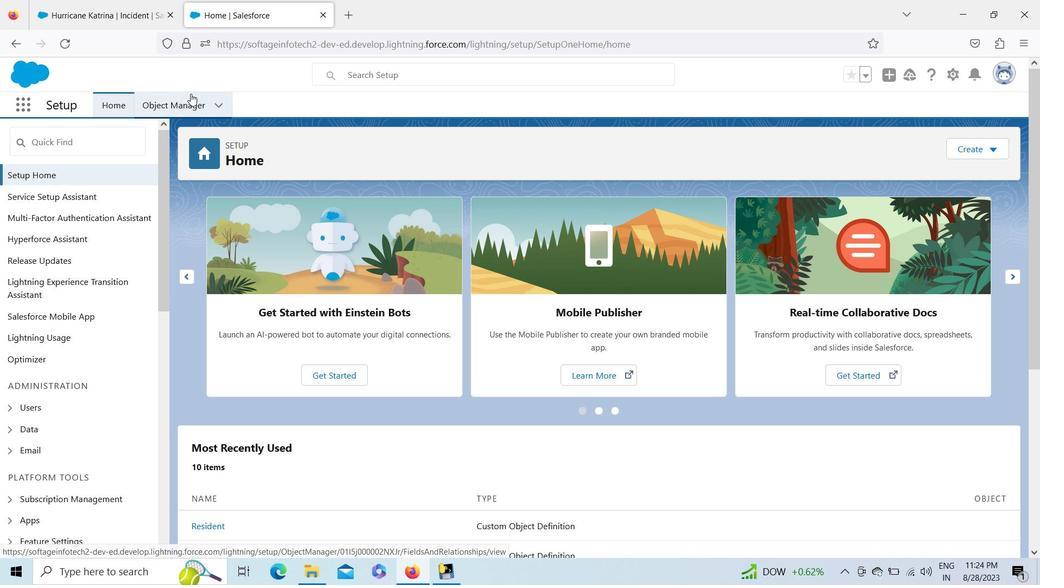 
Action: Mouse moved to (774, 141)
Screenshot: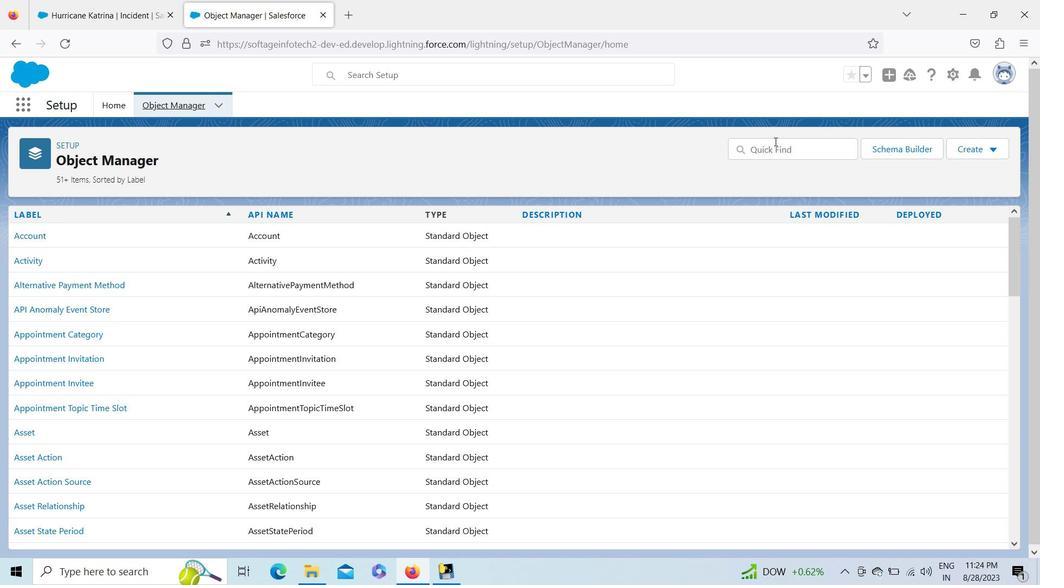 
Action: Mouse pressed left at (774, 141)
Screenshot: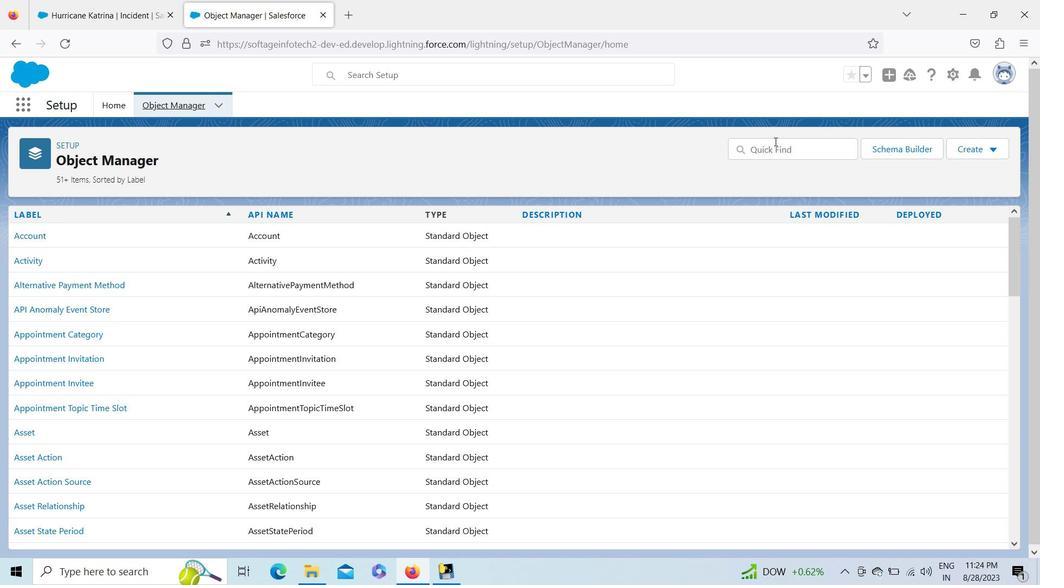 
Action: Key pressed <Key.shift>rESI
Screenshot: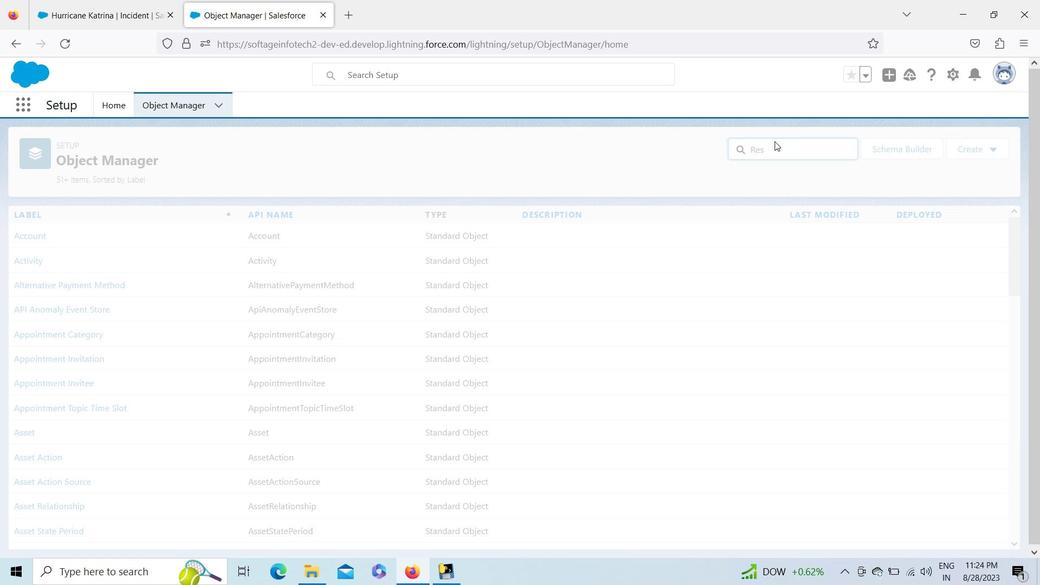 
Action: Mouse moved to (36, 241)
Screenshot: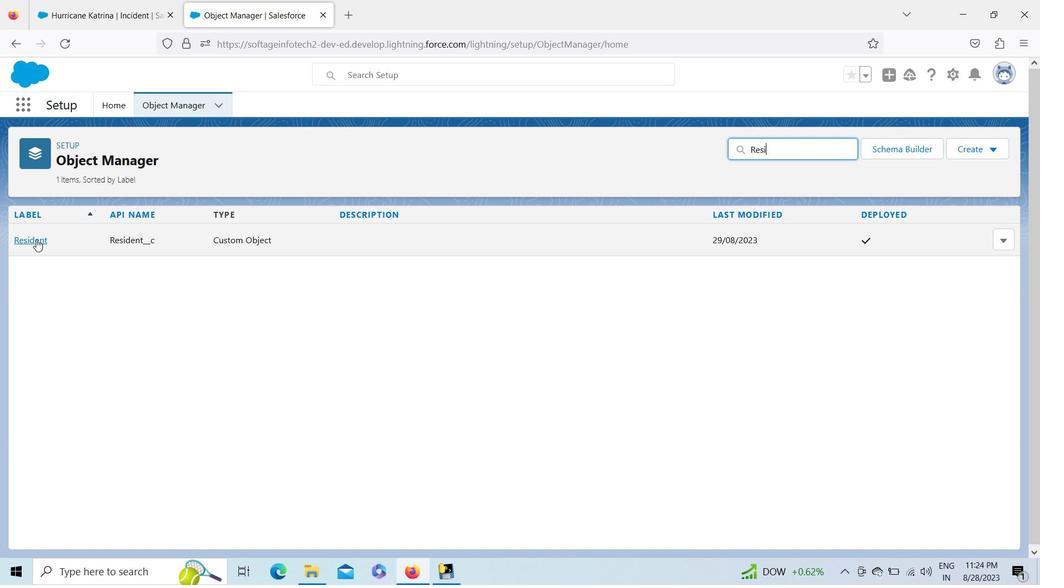 
Action: Mouse pressed left at (36, 241)
Screenshot: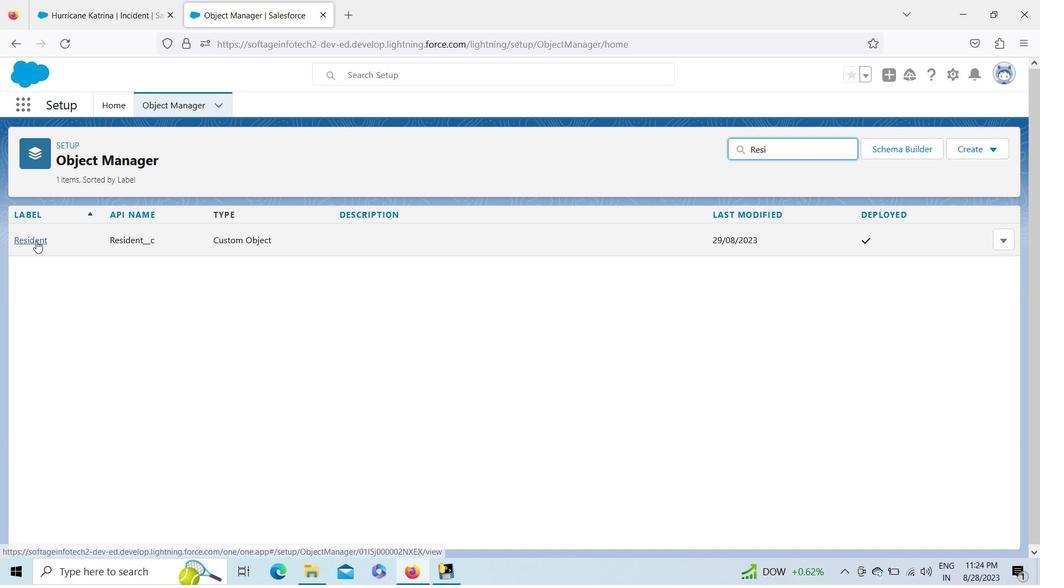
Action: Mouse moved to (81, 243)
Screenshot: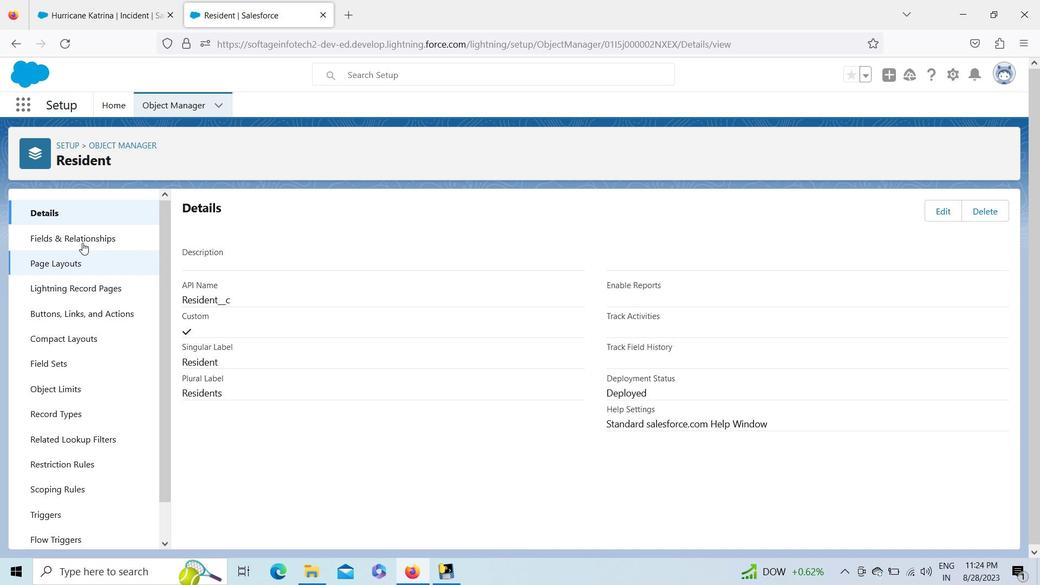 
Action: Mouse pressed left at (81, 243)
Screenshot: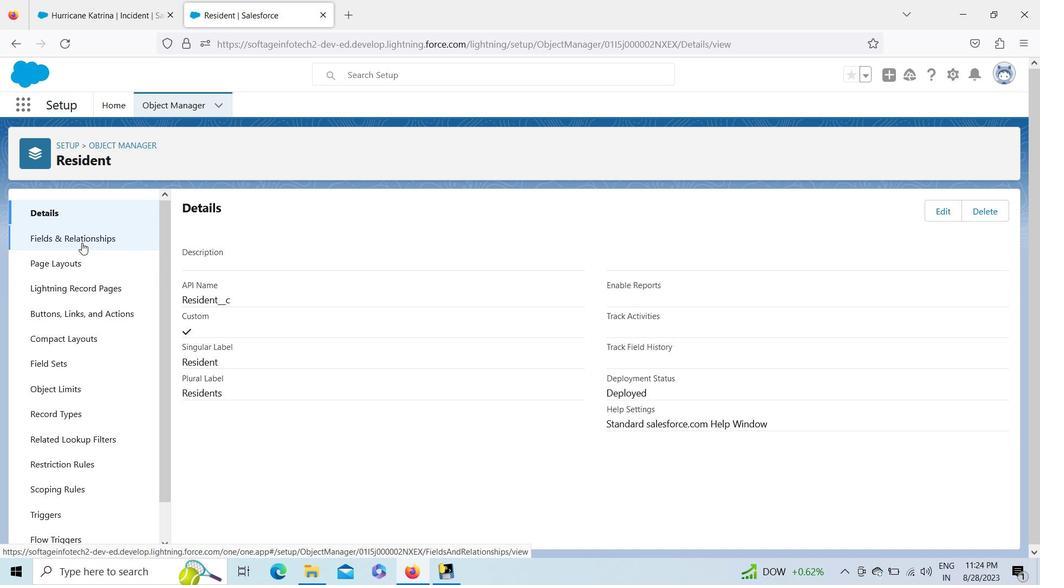
Action: Mouse moved to (1010, 512)
Screenshot: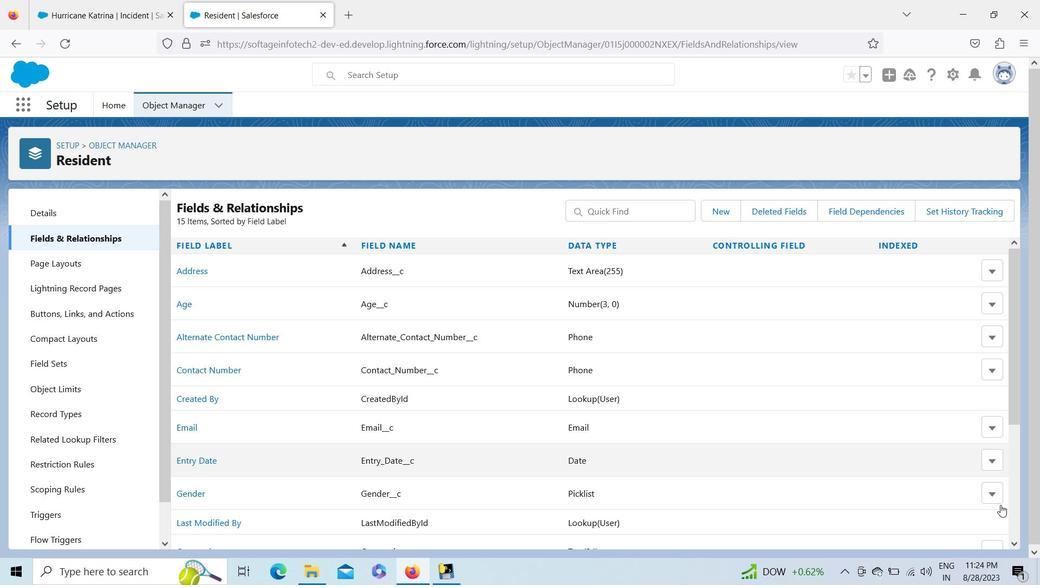 
Action: Mouse pressed left at (1010, 512)
Screenshot: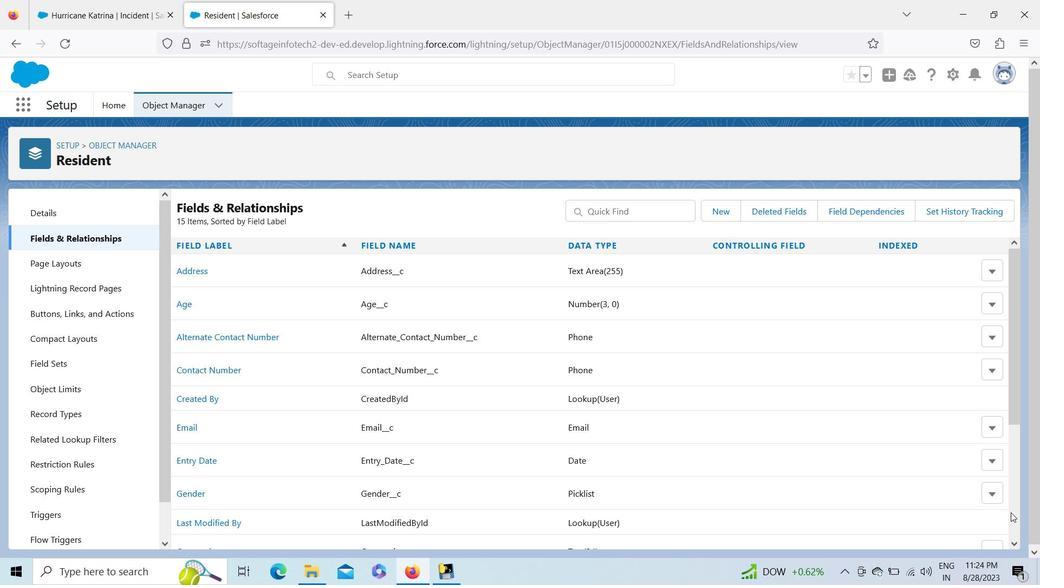 
Action: Mouse moved to (1018, 328)
Screenshot: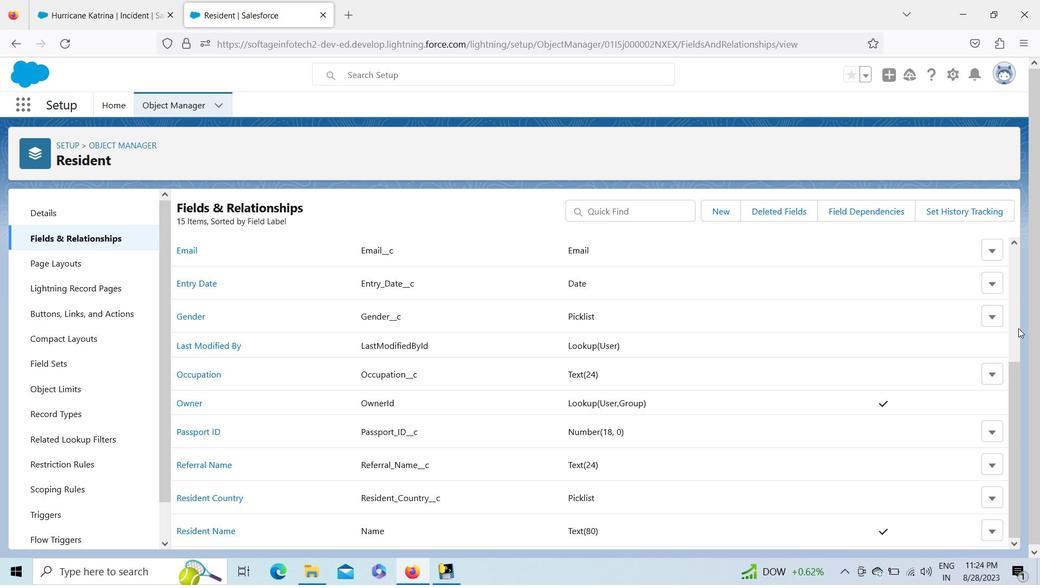 
Action: Mouse pressed left at (1018, 328)
Screenshot: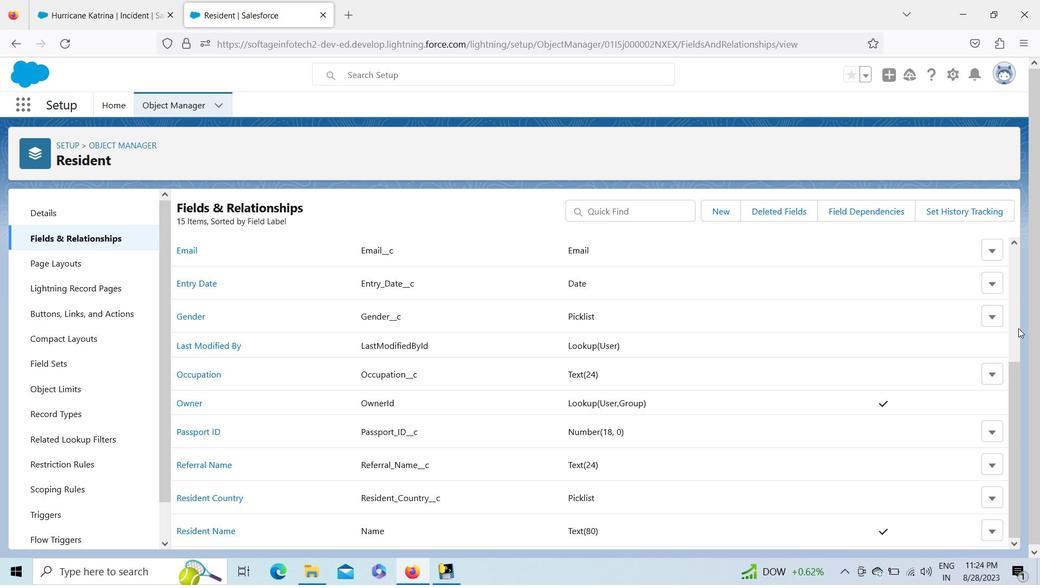 
Action: Mouse moved to (709, 216)
Screenshot: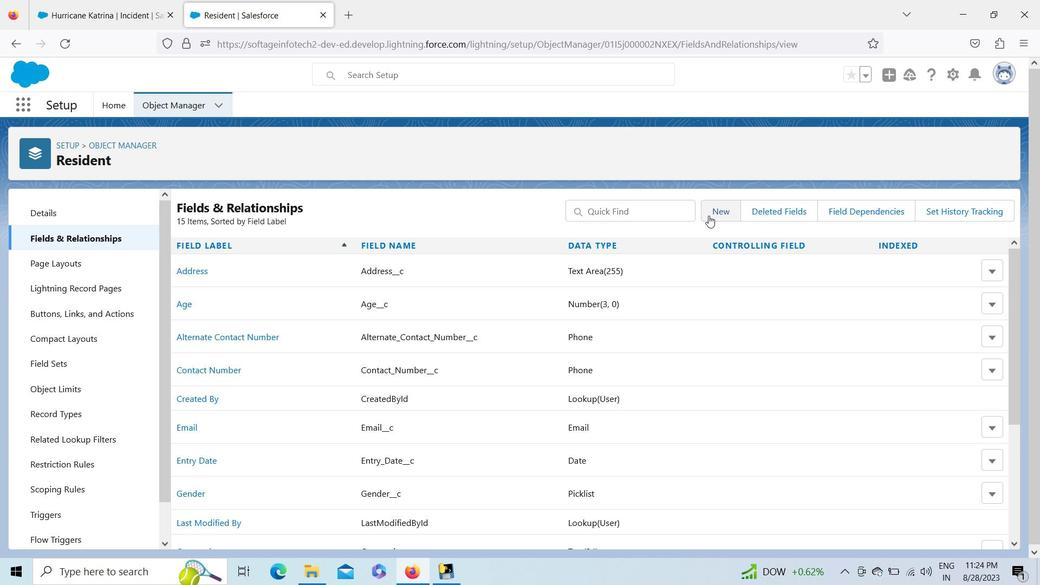 
Action: Mouse pressed left at (709, 216)
Screenshot: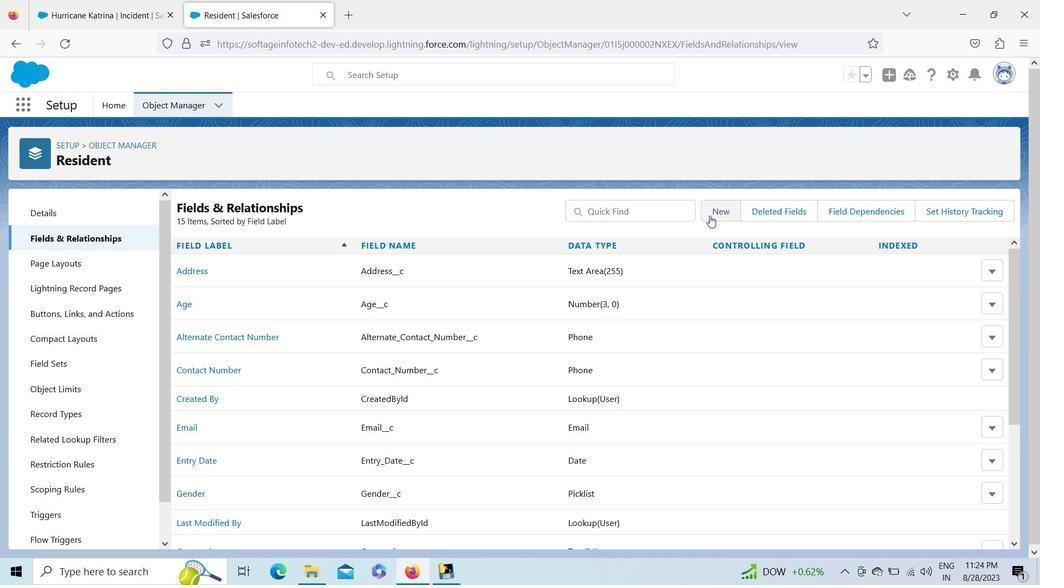 
Action: Mouse moved to (238, 454)
Screenshot: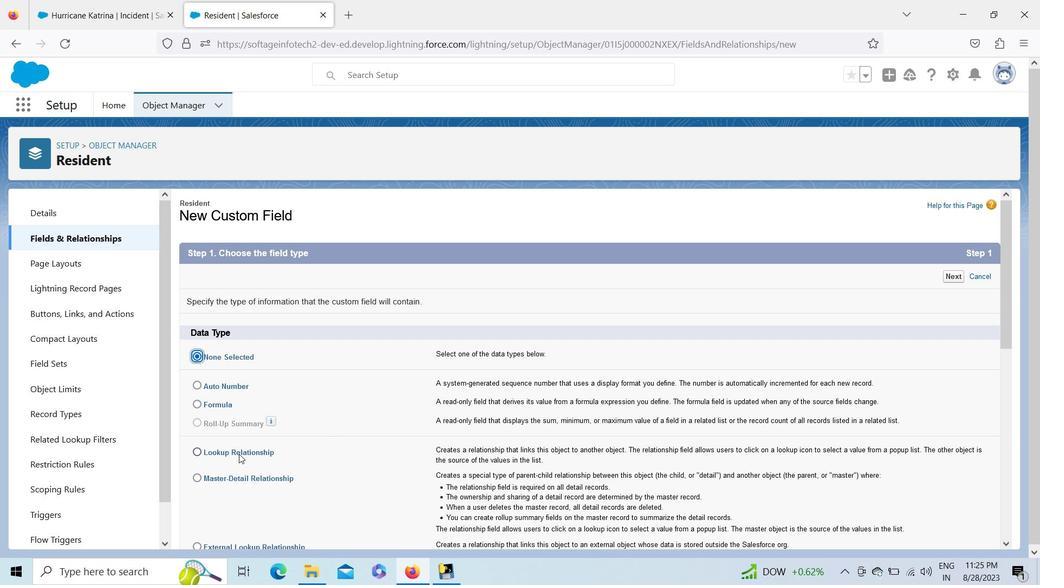 
Action: Mouse pressed left at (238, 454)
Screenshot: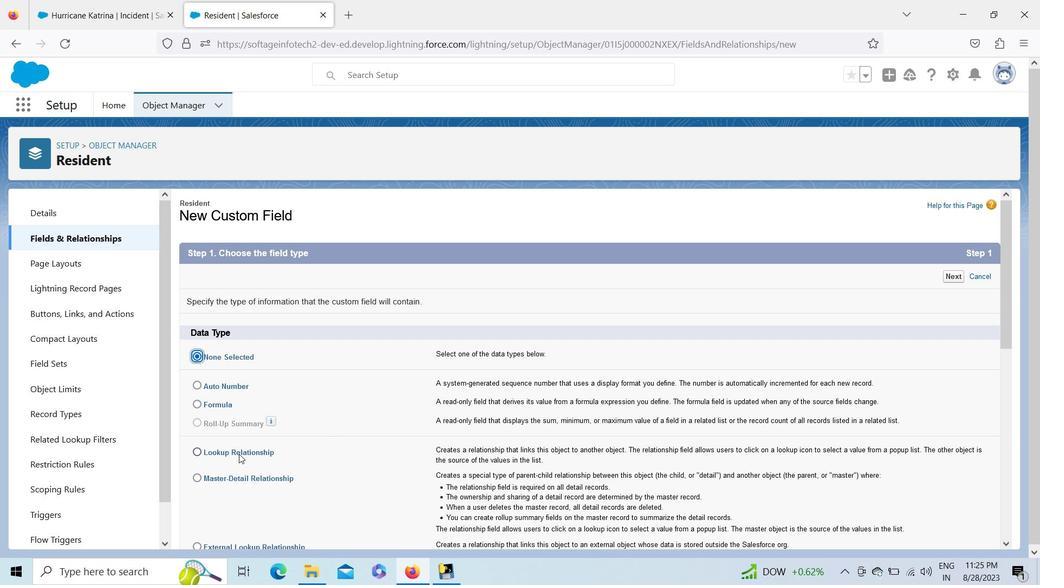 
Action: Mouse moved to (949, 273)
Screenshot: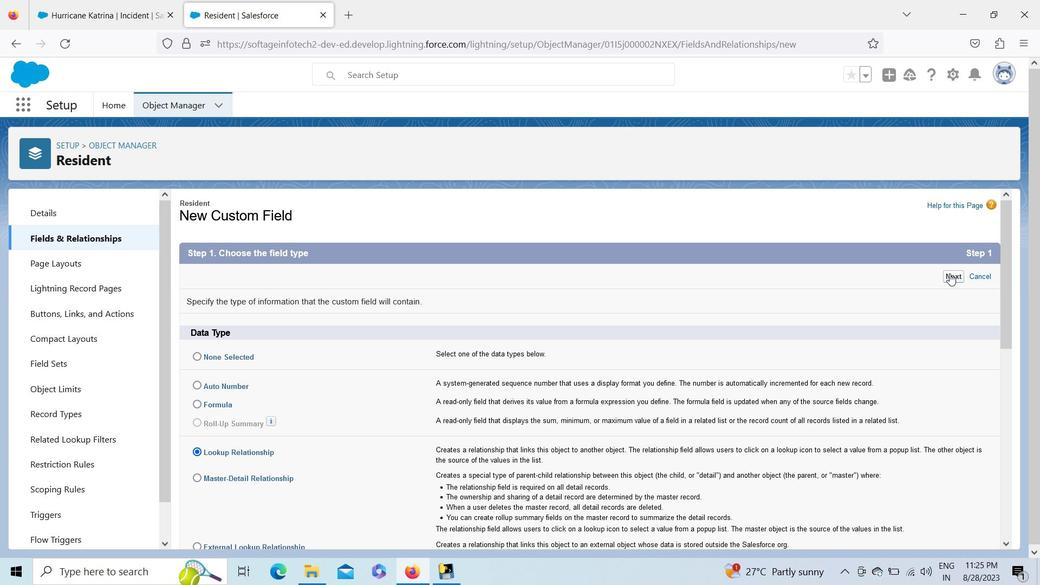 
Action: Mouse pressed left at (949, 273)
Screenshot: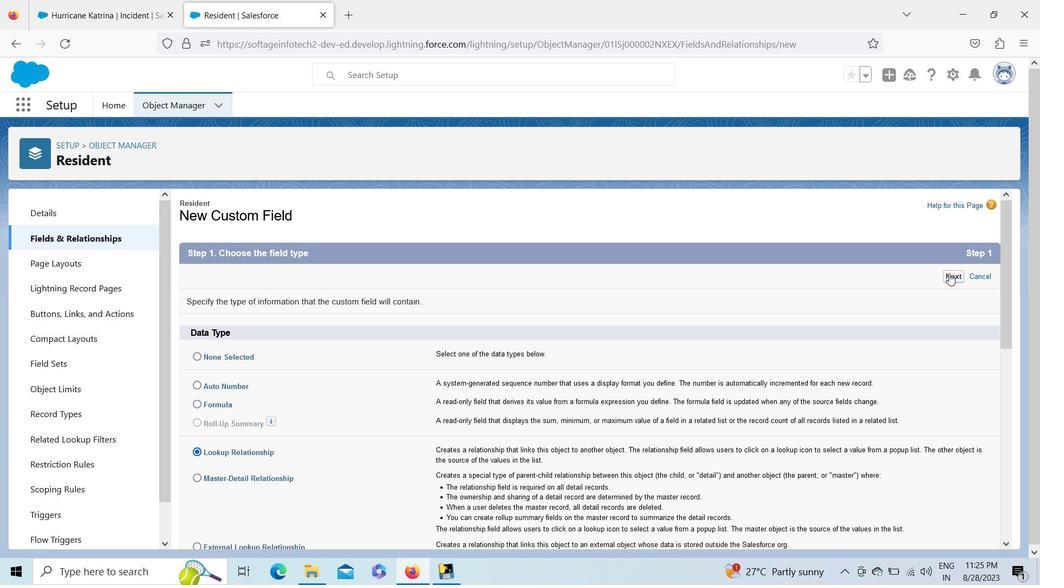 
Action: Mouse moved to (482, 323)
Screenshot: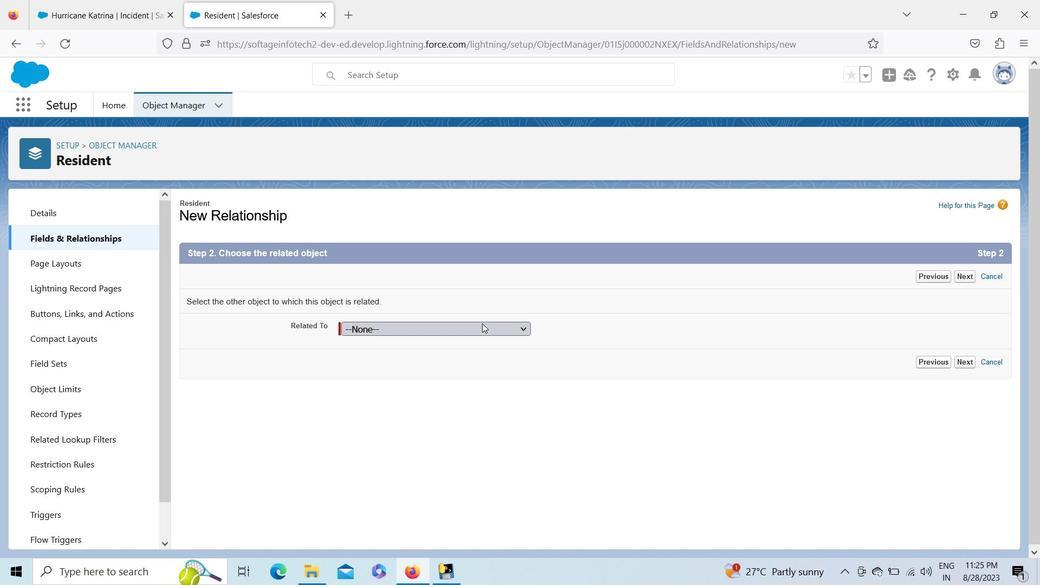 
Action: Mouse pressed left at (482, 323)
Screenshot: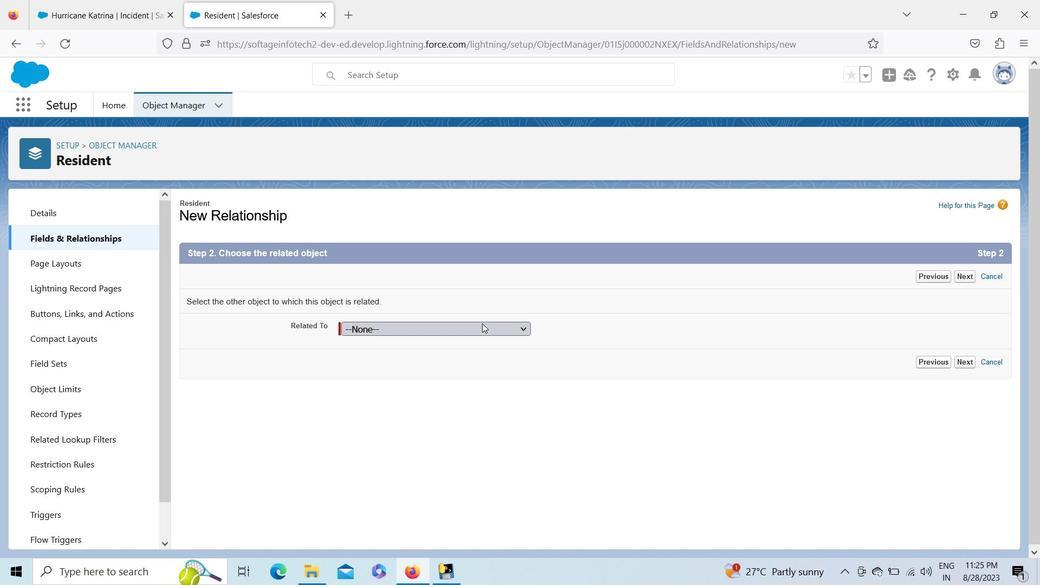 
Action: Key pressed <Key.shift>iN<Key.down><Key.enter>
Screenshot: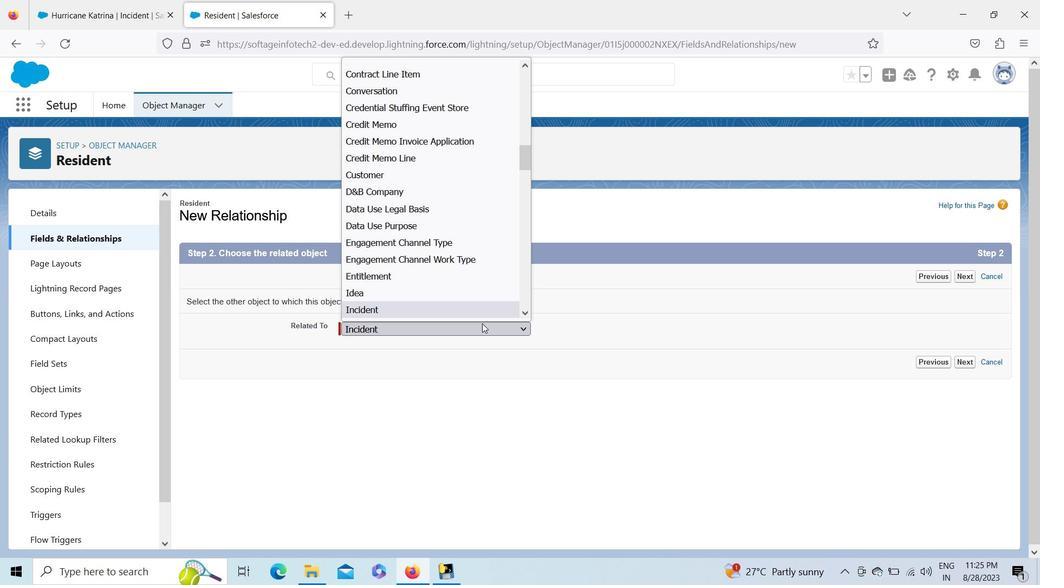 
Action: Mouse moved to (962, 362)
Screenshot: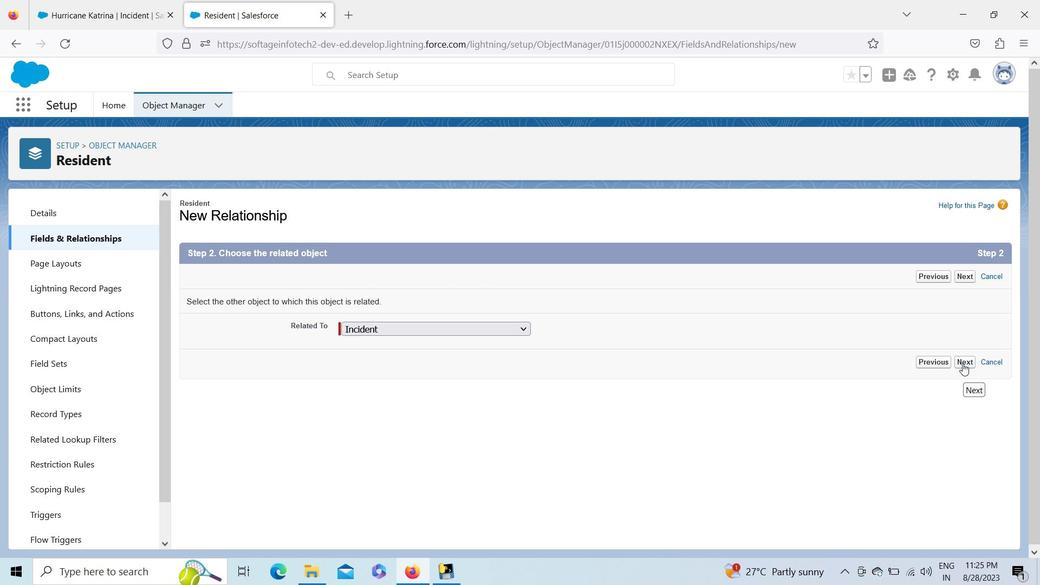 
Action: Mouse pressed left at (962, 362)
Screenshot: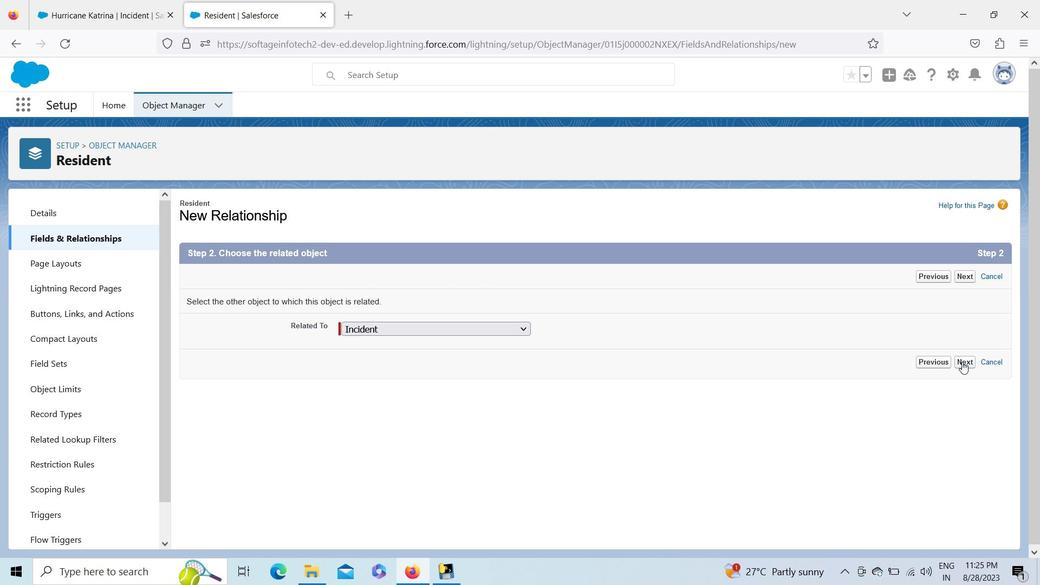 
Action: Mouse moved to (392, 308)
Screenshot: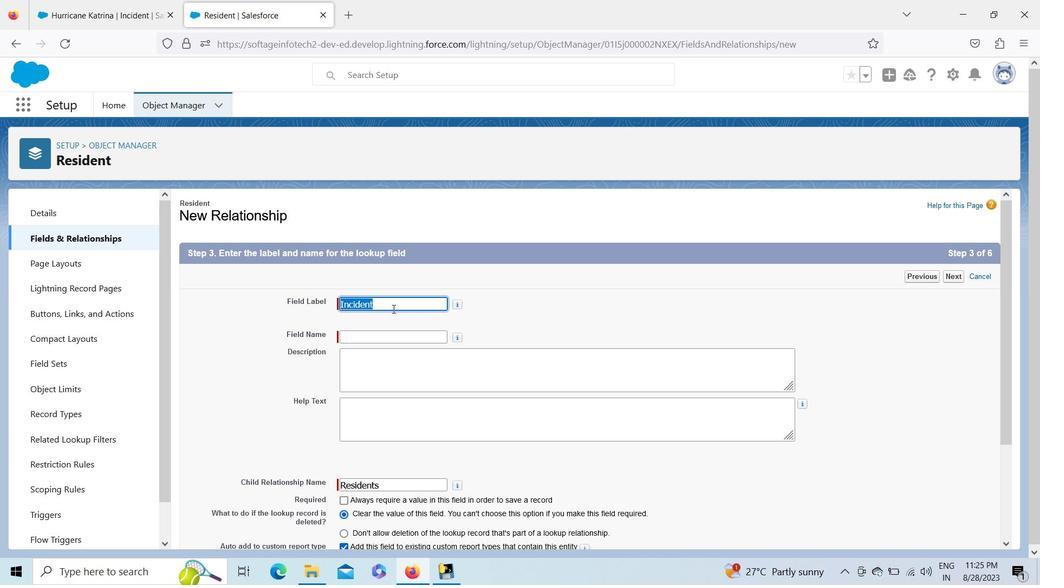 
Action: Mouse pressed left at (392, 308)
Screenshot: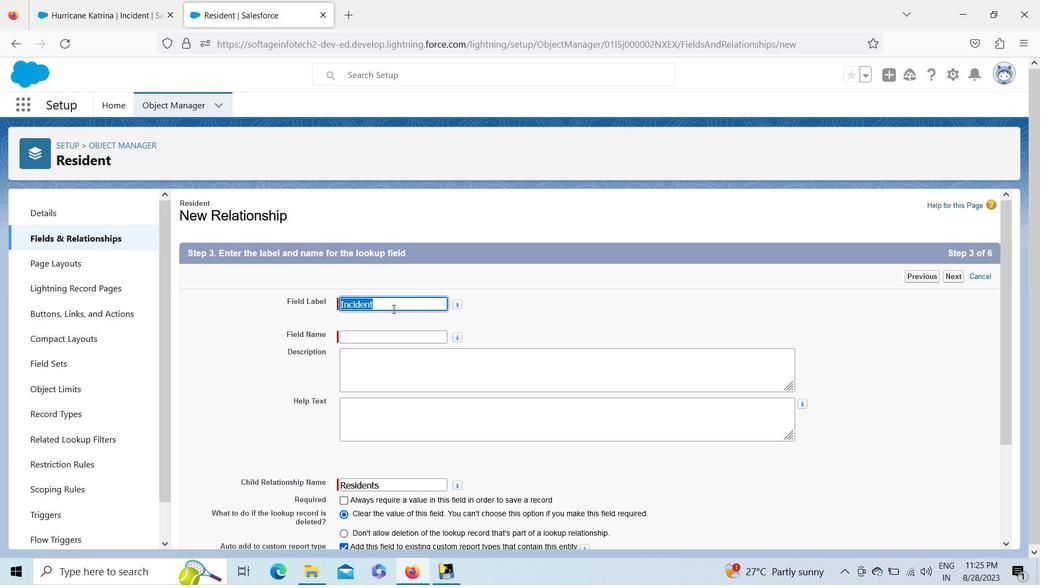 
Action: Mouse moved to (393, 301)
Screenshot: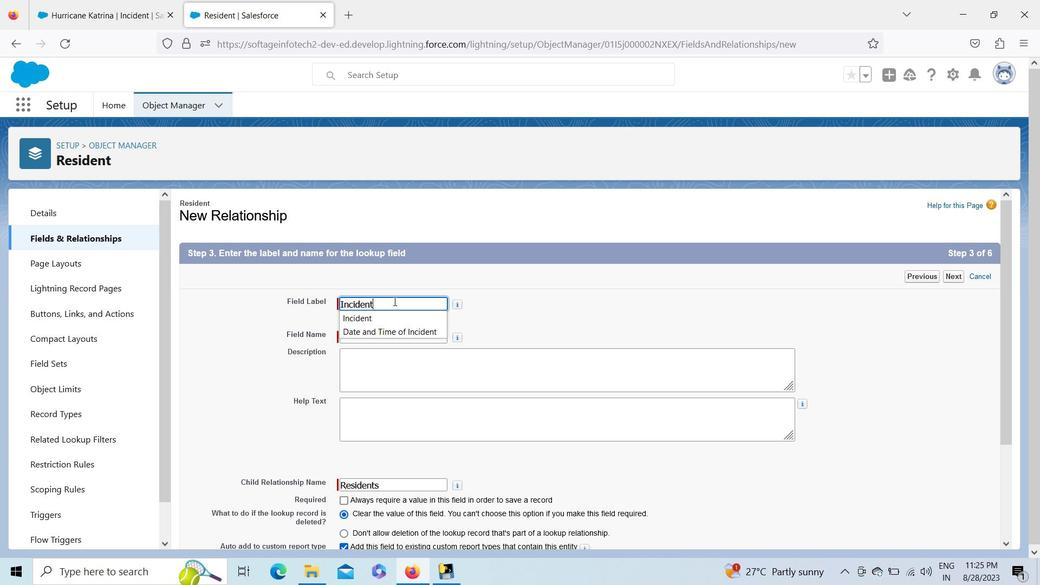 
Action: Key pressed <Key.space><Key.shift><Key.shift><Key.shift><Key.shift><Key.shift><Key.shift><Key.shift><Key.shift><Key.shift><Key.shift><Key.shift><Key.shift><Key.shift><Key.shift><Key.shift><Key.shift><Key.shift><Key.shift><Key.shift><Key.shift><Key.shift><Key.shift><Key.shift><Key.shift><Key.shift><Key.shift><Key.shift><Key.shift><Key.shift><Key.shift><Key.shift><Key.shift><Key.shift><Key.shift><Key.shift><Key.left><Key.left><Key.left><Key.left><Key.left><Key.left><Key.left><Key.left><Key.left><Key.shift><Key.shift><Key.shift><Key.shift><Key.shift><Key.shift><Key.shift><Key.shift><Key.shift><Key.shift><Key.shift><Key.shift><Key.shift><Key.shift><Key.shift><Key.shift>fACED<Key.space>A<Key.space><Key.backspace>N<Key.space>
Screenshot: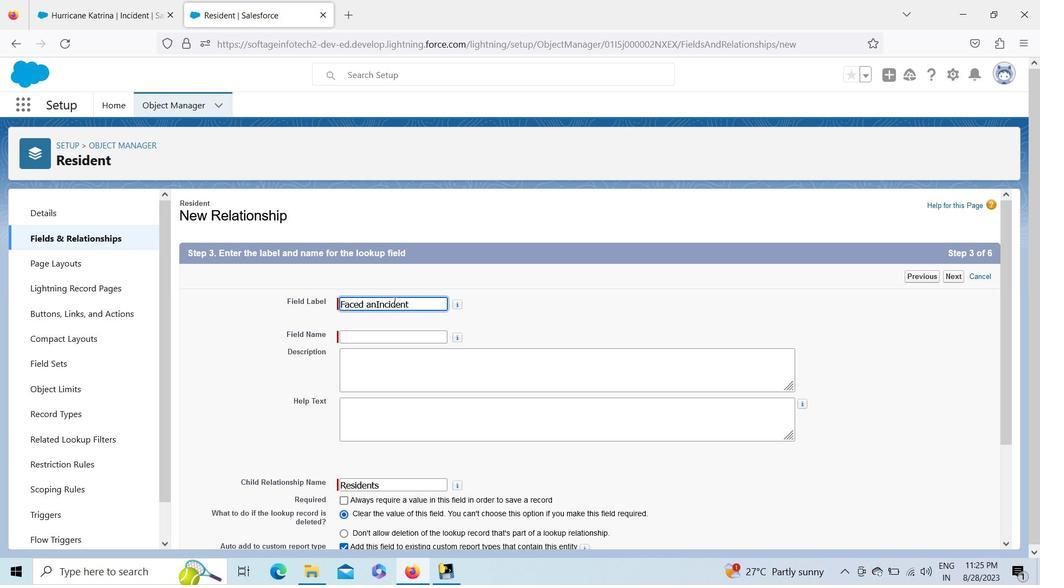 
Action: Mouse moved to (197, 371)
Screenshot: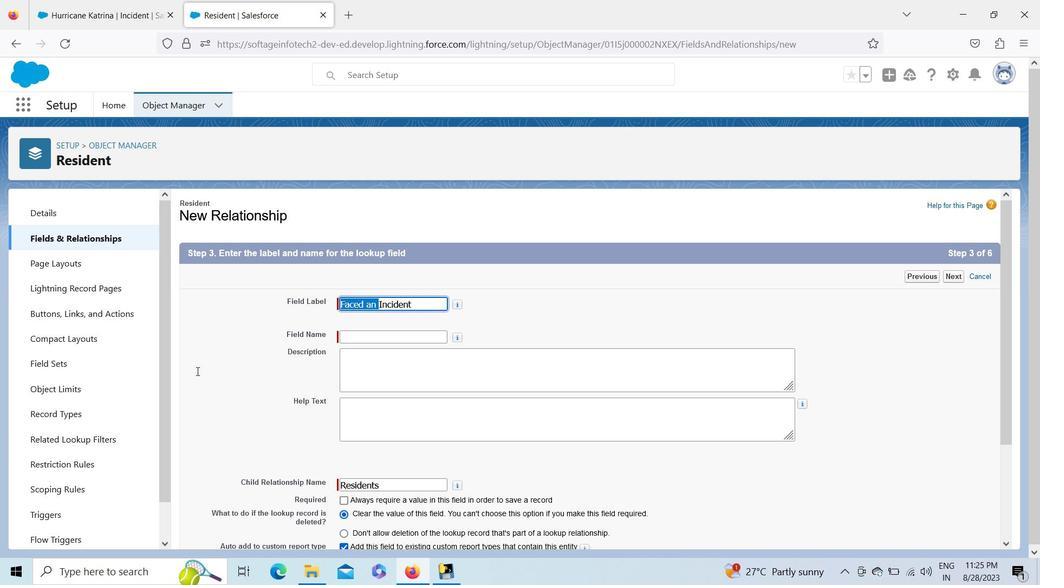 
Action: Mouse pressed left at (197, 371)
Screenshot: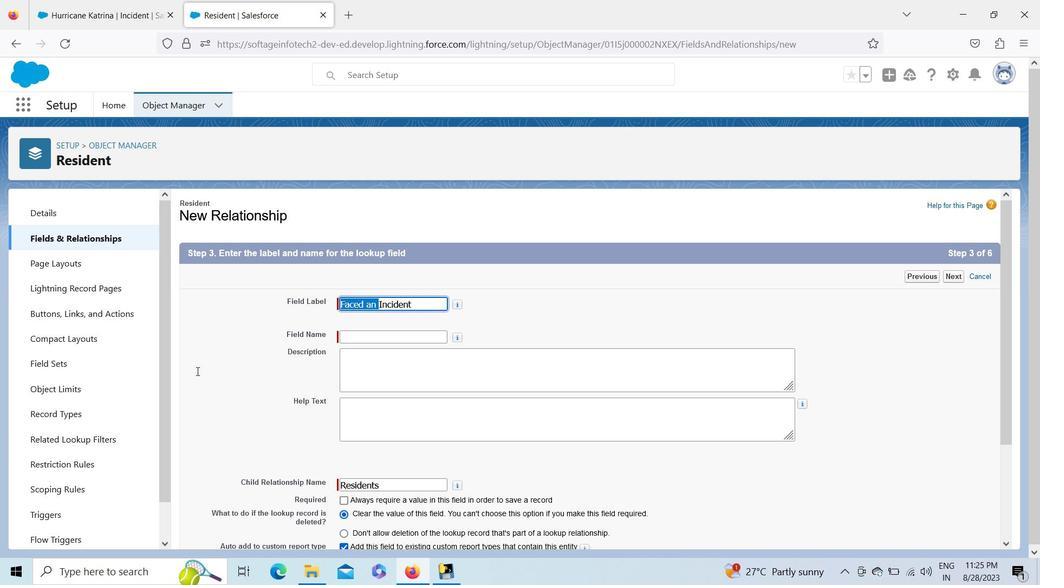 
Action: Mouse moved to (1006, 541)
Screenshot: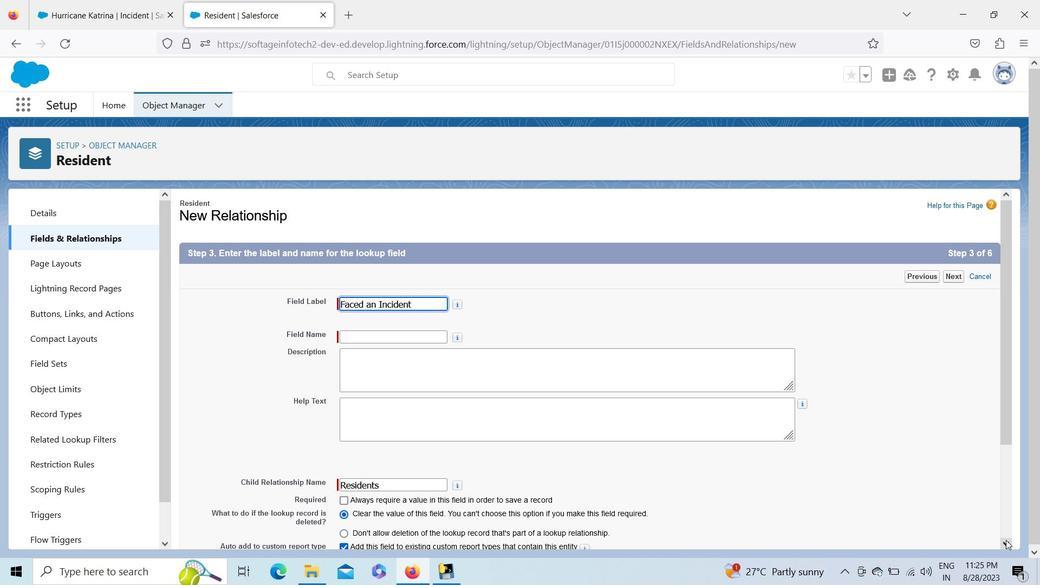 
Action: Mouse pressed left at (1006, 541)
Screenshot: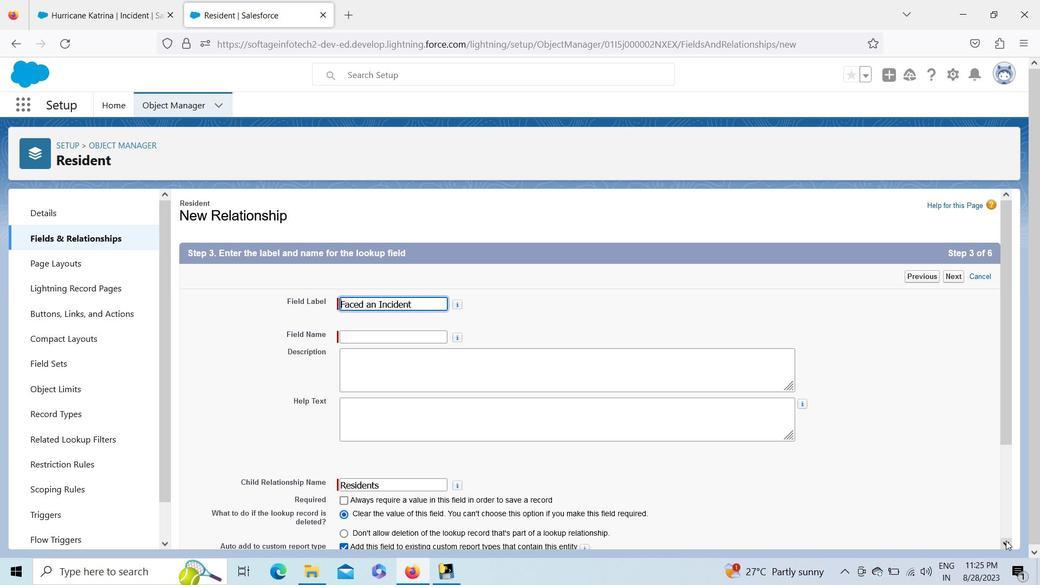 
Action: Mouse pressed left at (1006, 541)
Screenshot: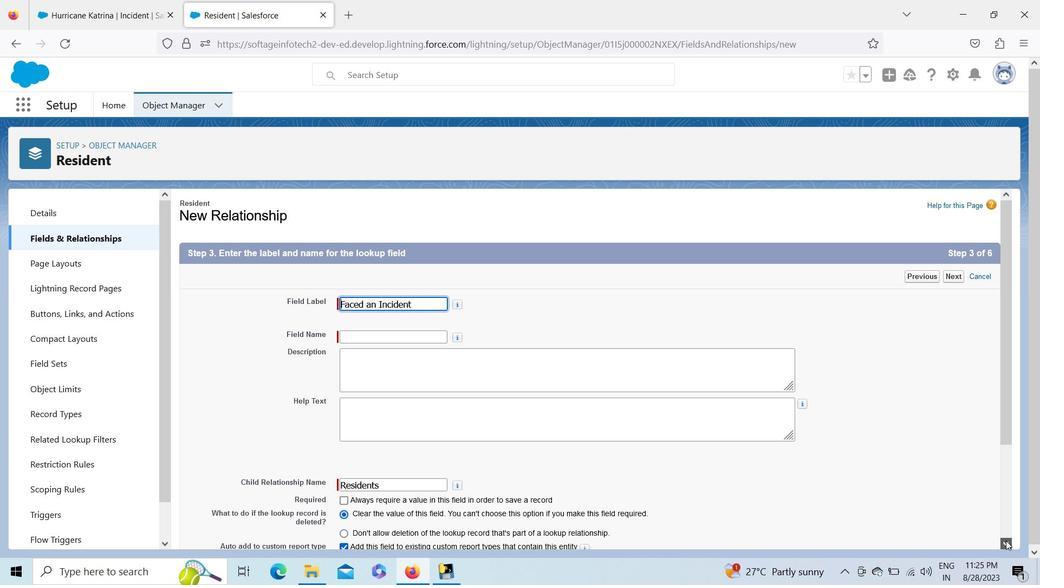 
Action: Mouse pressed left at (1006, 541)
Screenshot: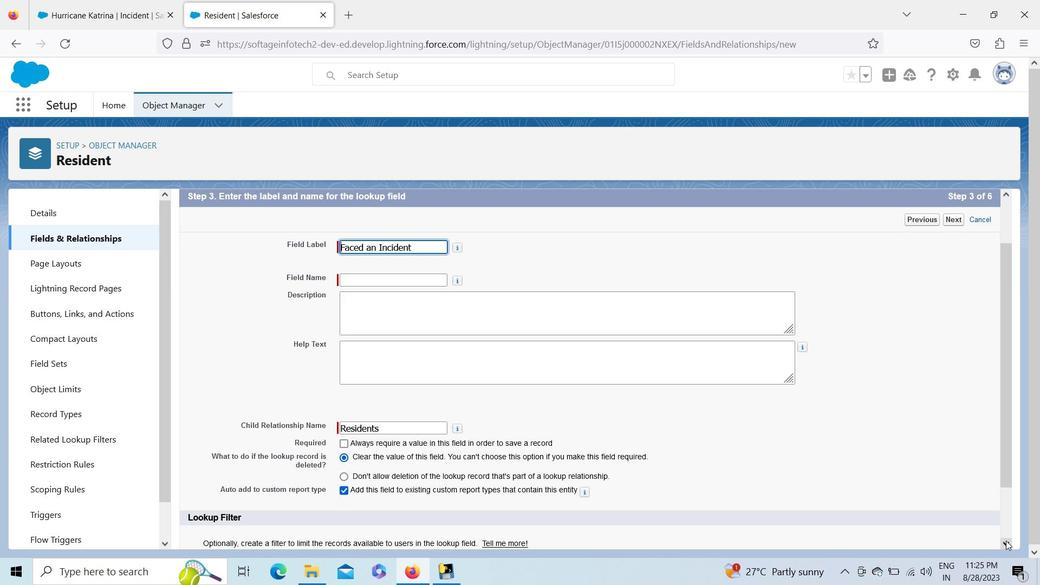 
Action: Mouse pressed left at (1006, 541)
Screenshot: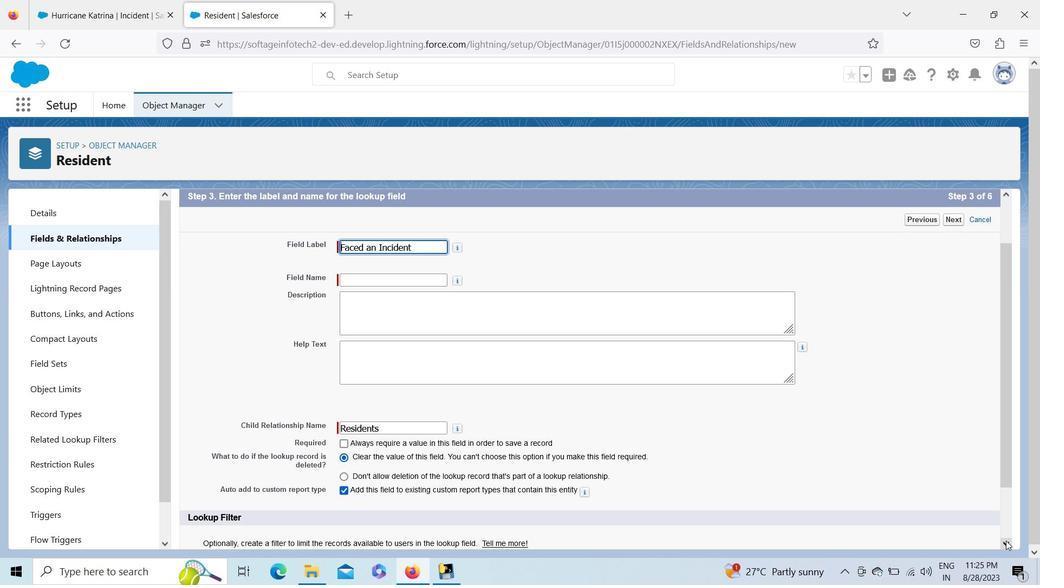 
Action: Mouse pressed left at (1006, 541)
Screenshot: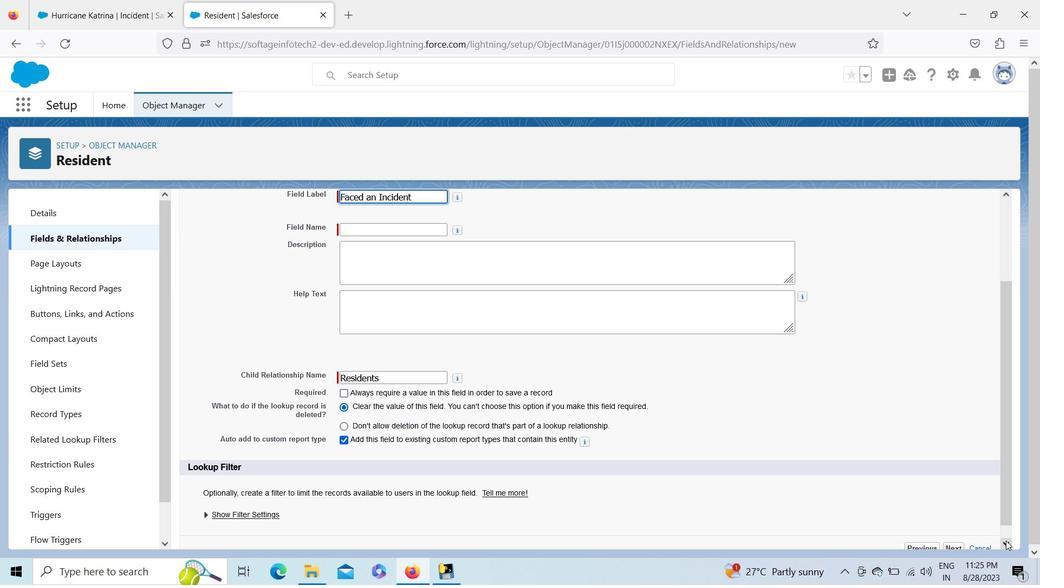 
Action: Mouse pressed left at (1006, 541)
Screenshot: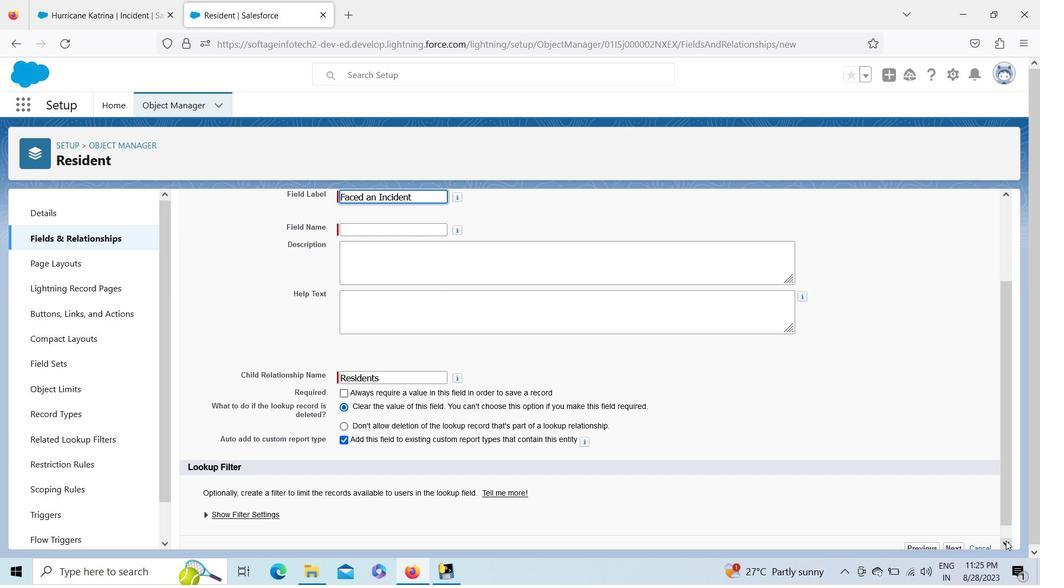 
Action: Mouse pressed left at (1006, 541)
Screenshot: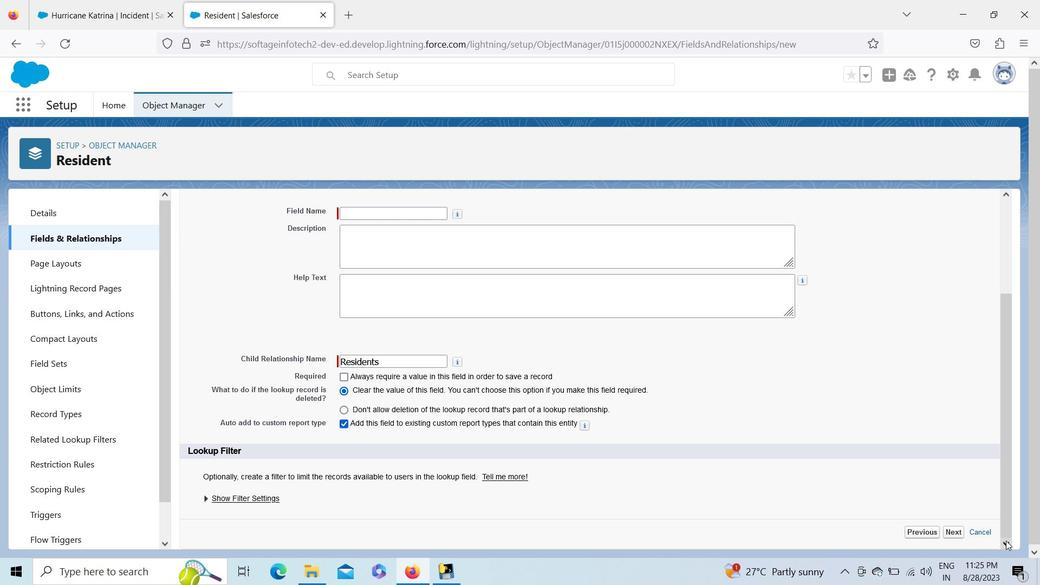 
Action: Mouse moved to (950, 532)
Screenshot: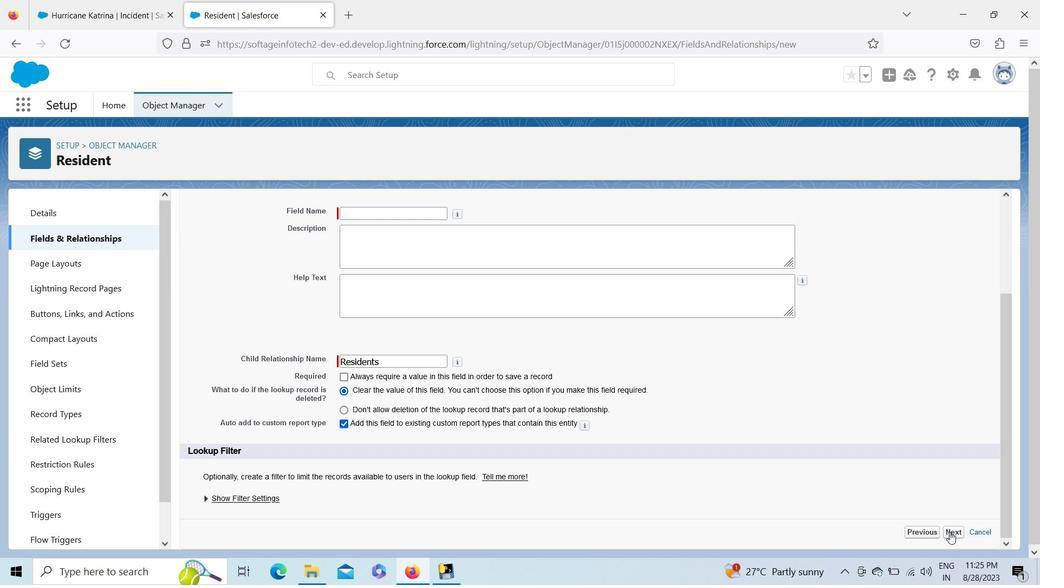 
Action: Mouse pressed left at (950, 532)
Screenshot: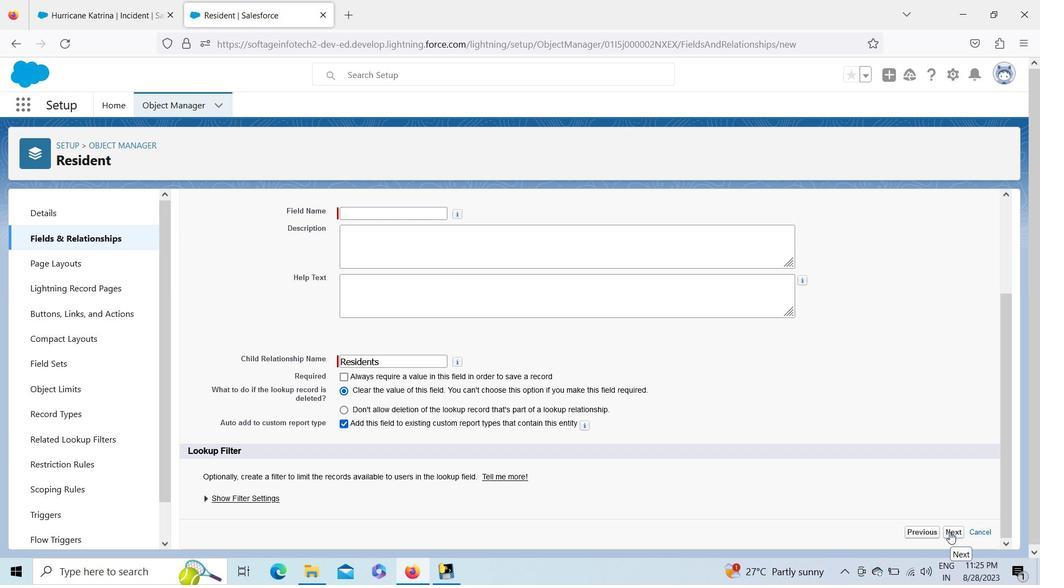 
Action: Mouse moved to (724, 393)
Screenshot: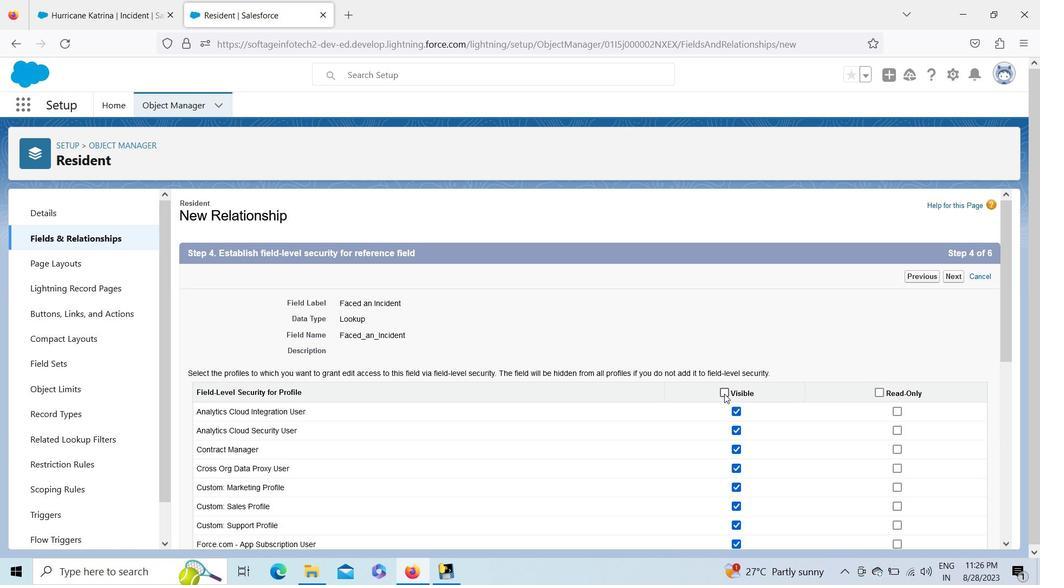 
Action: Mouse pressed left at (724, 393)
Screenshot: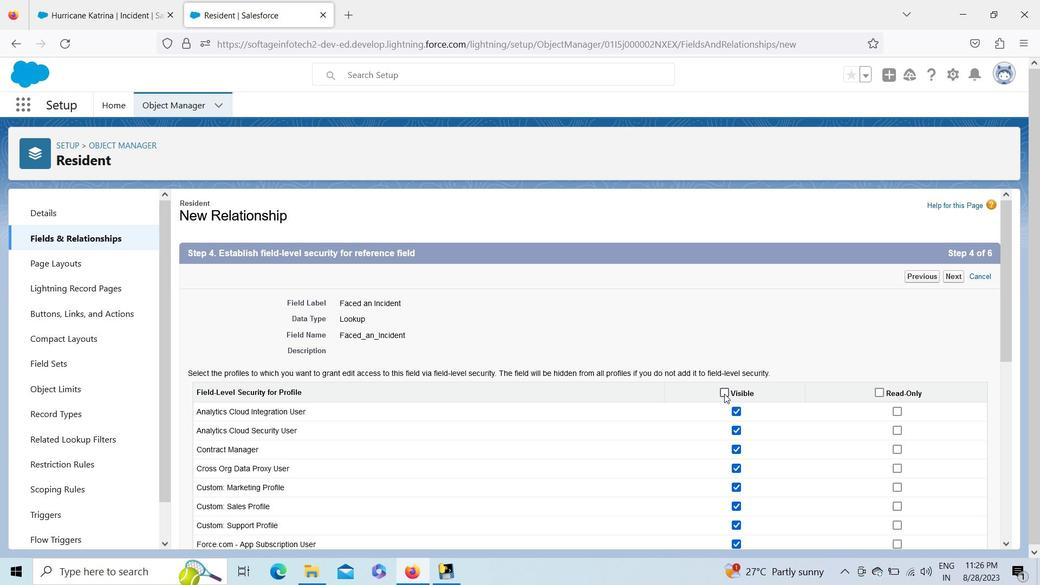 
Action: Mouse moved to (957, 274)
Screenshot: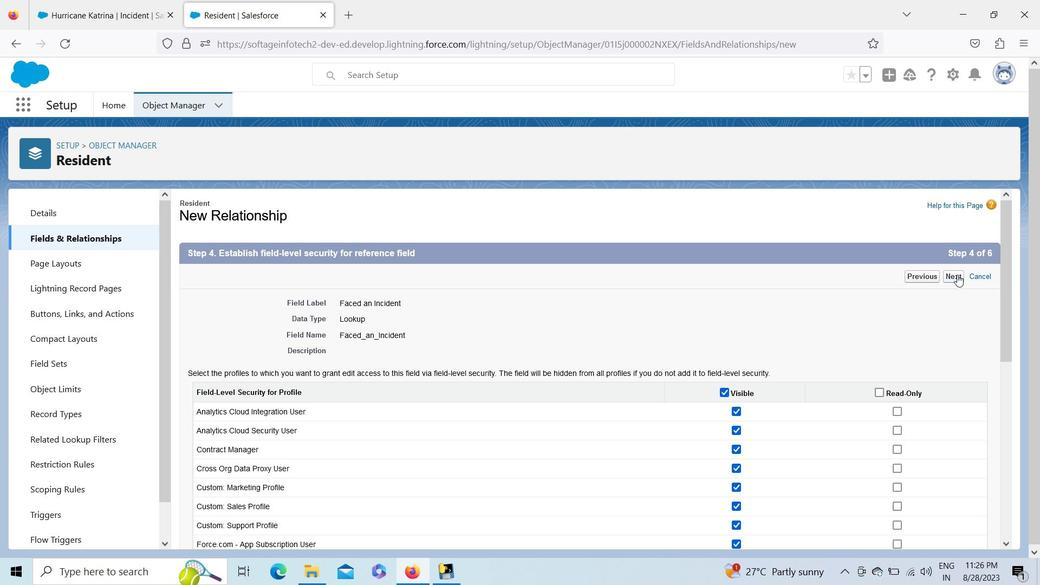 
Action: Mouse pressed left at (957, 274)
Screenshot: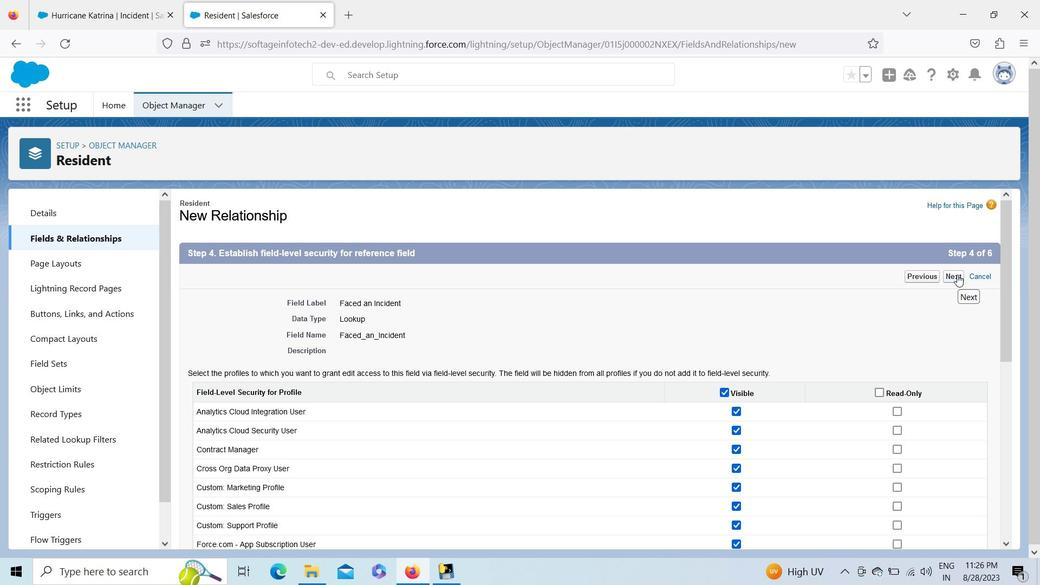 
Action: Mouse pressed left at (957, 274)
Screenshot: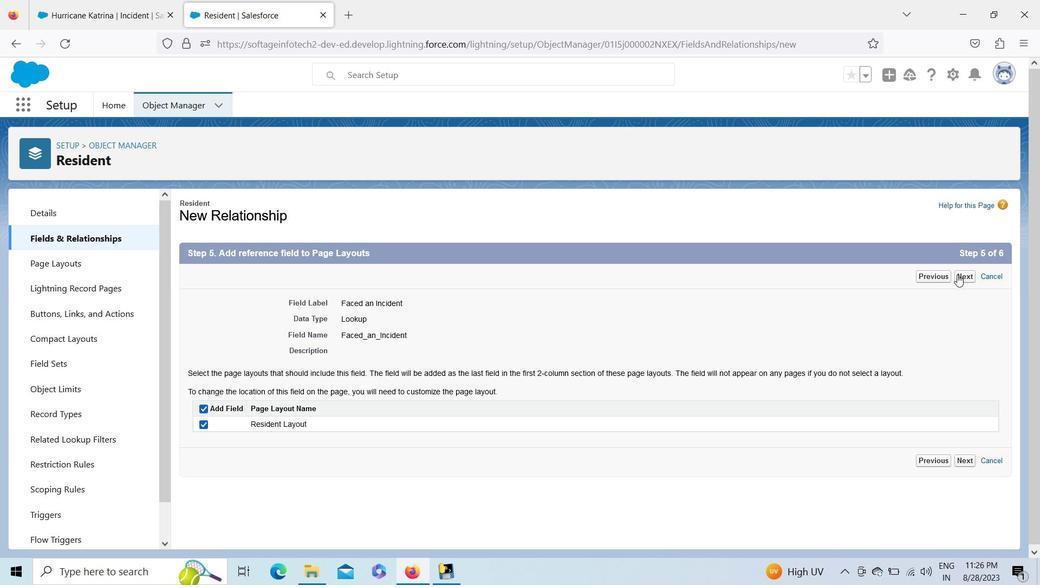 
Action: Mouse pressed left at (957, 274)
Screenshot: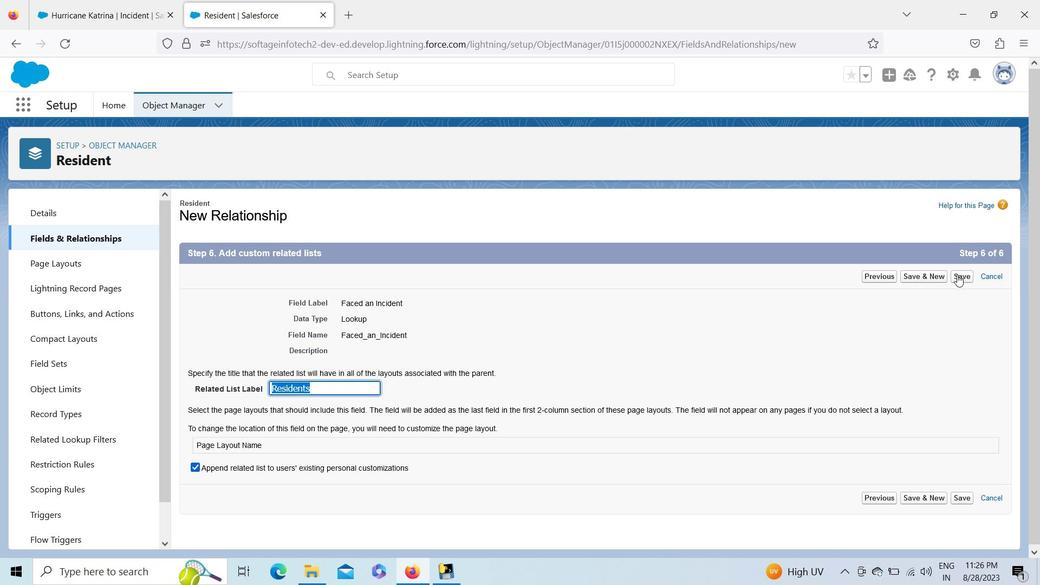 
Action: Mouse moved to (234, 1)
Screenshot: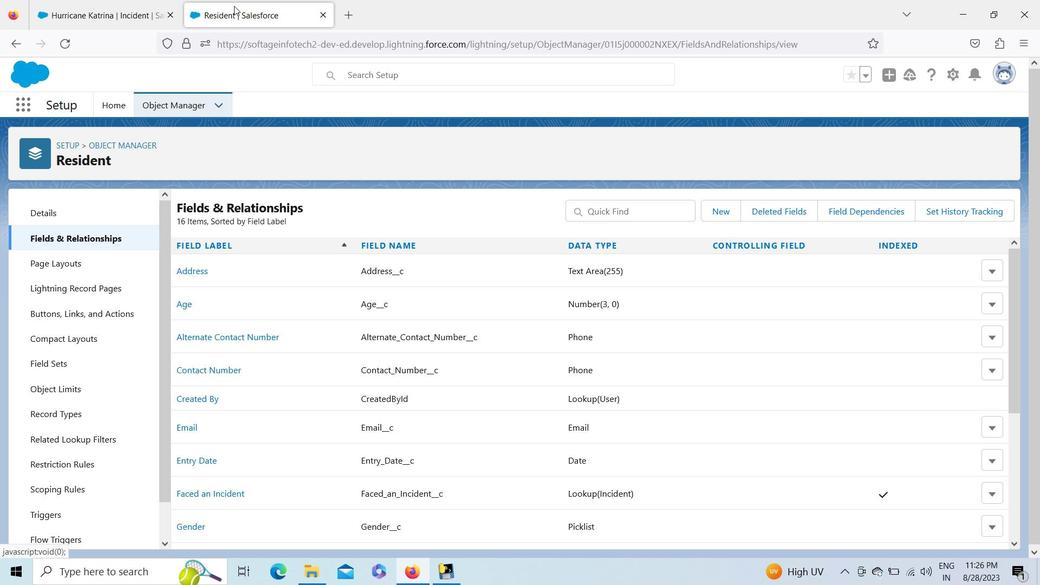 
Action: Mouse pressed left at (234, 1)
Screenshot: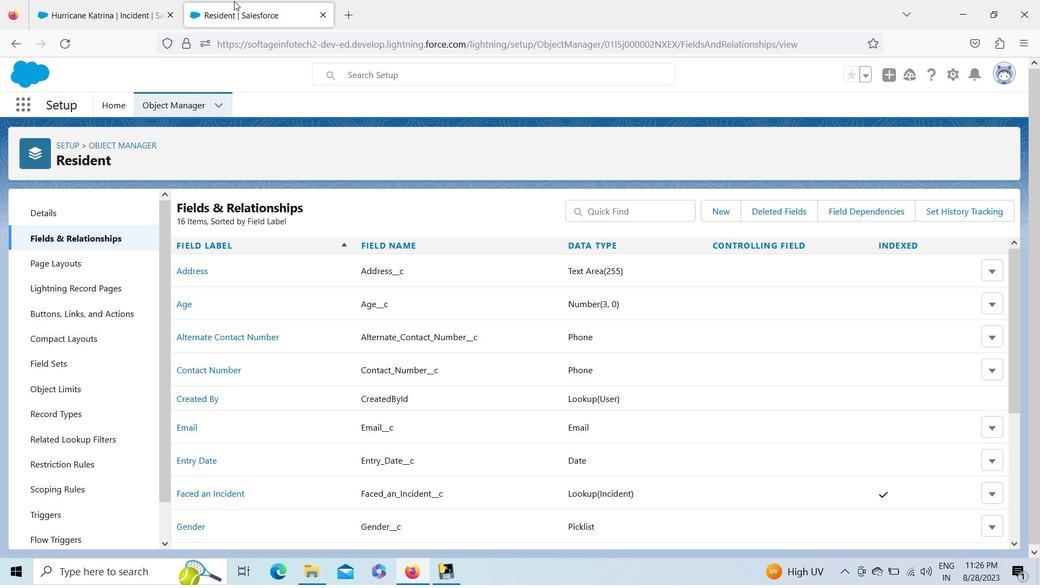 
Action: Mouse pressed left at (234, 1)
Screenshot: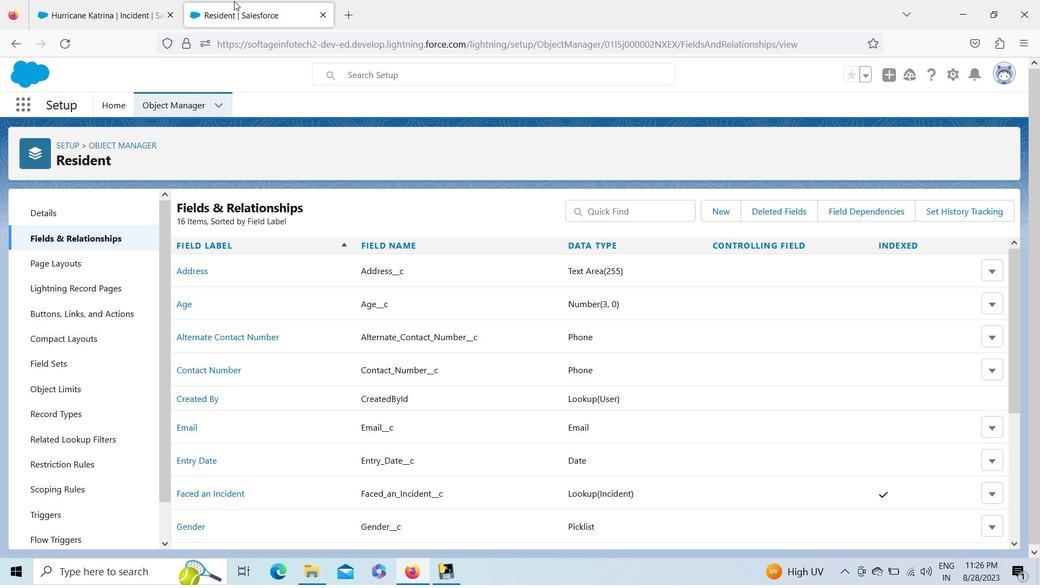 
Action: Mouse moved to (230, 11)
Screenshot: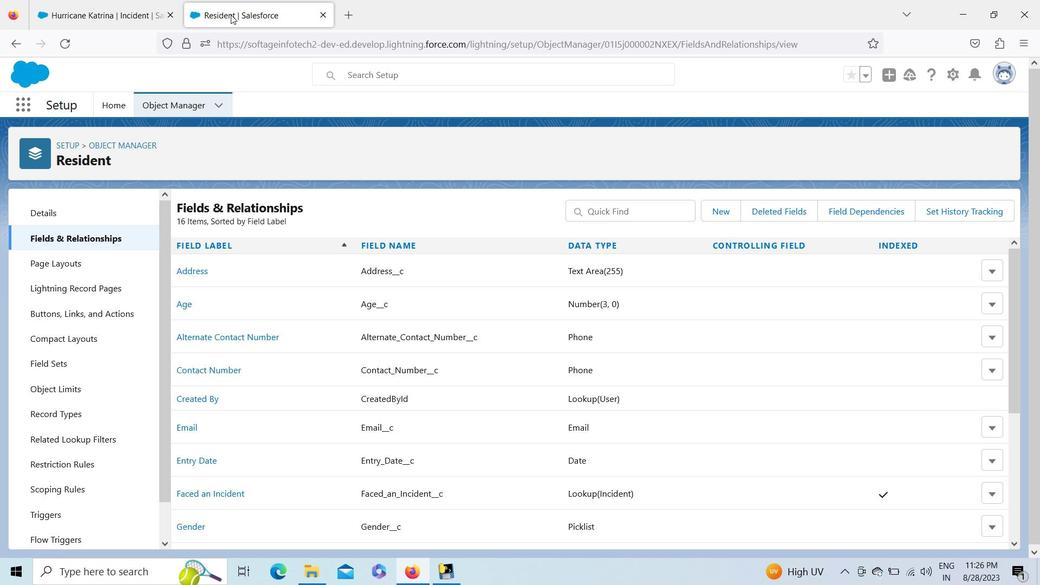 
Action: Mouse pressed left at (230, 11)
